 Task: Create an education powerpoint presentation slide design.
Action: Mouse moved to (489, 309)
Screenshot: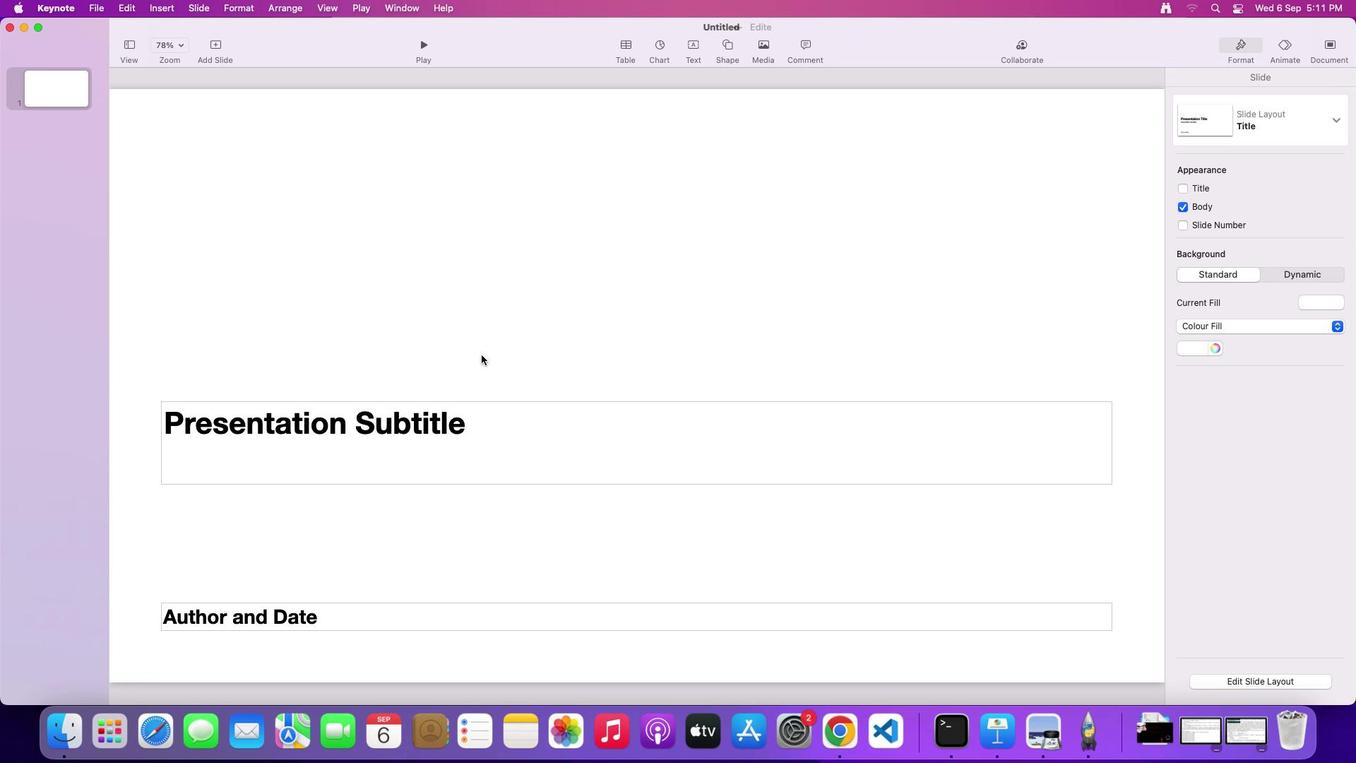 
Action: Key pressed Key.delete
Screenshot: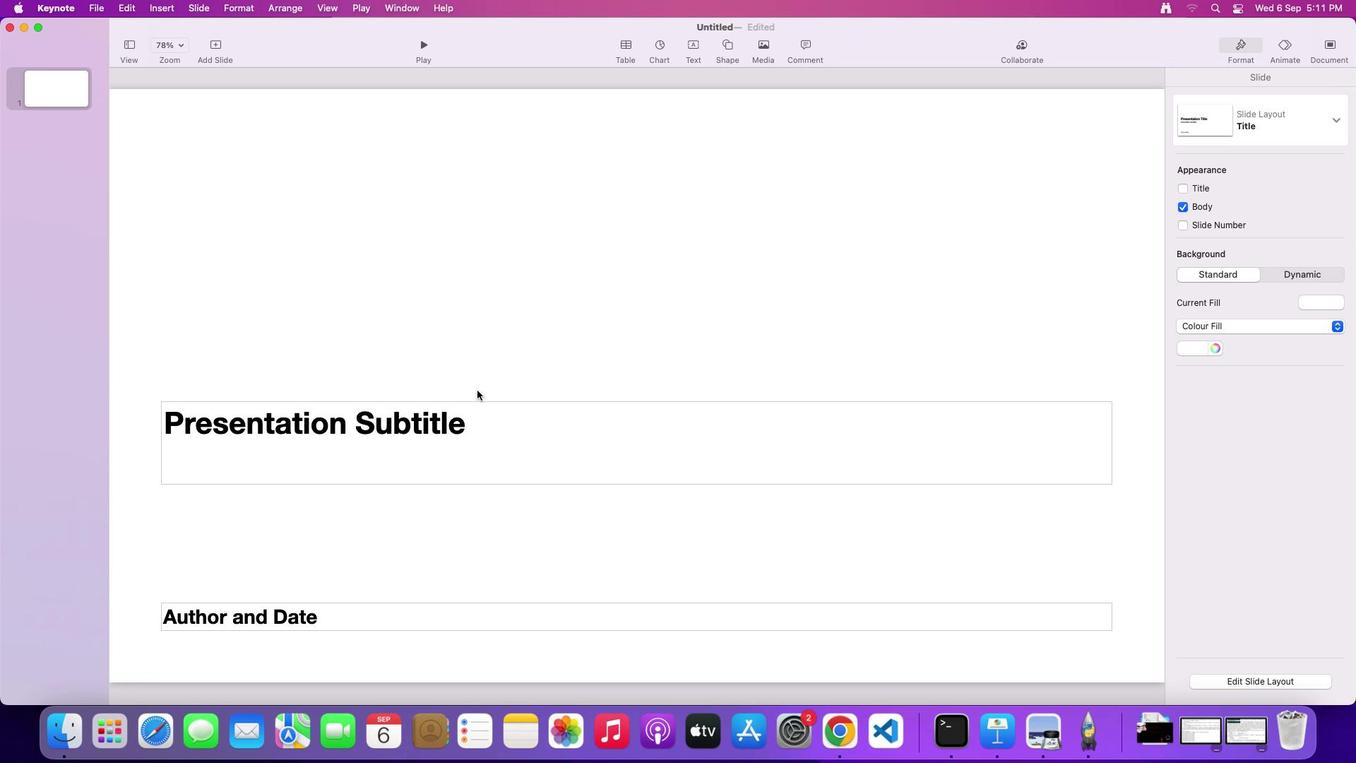 
Action: Mouse moved to (474, 435)
Screenshot: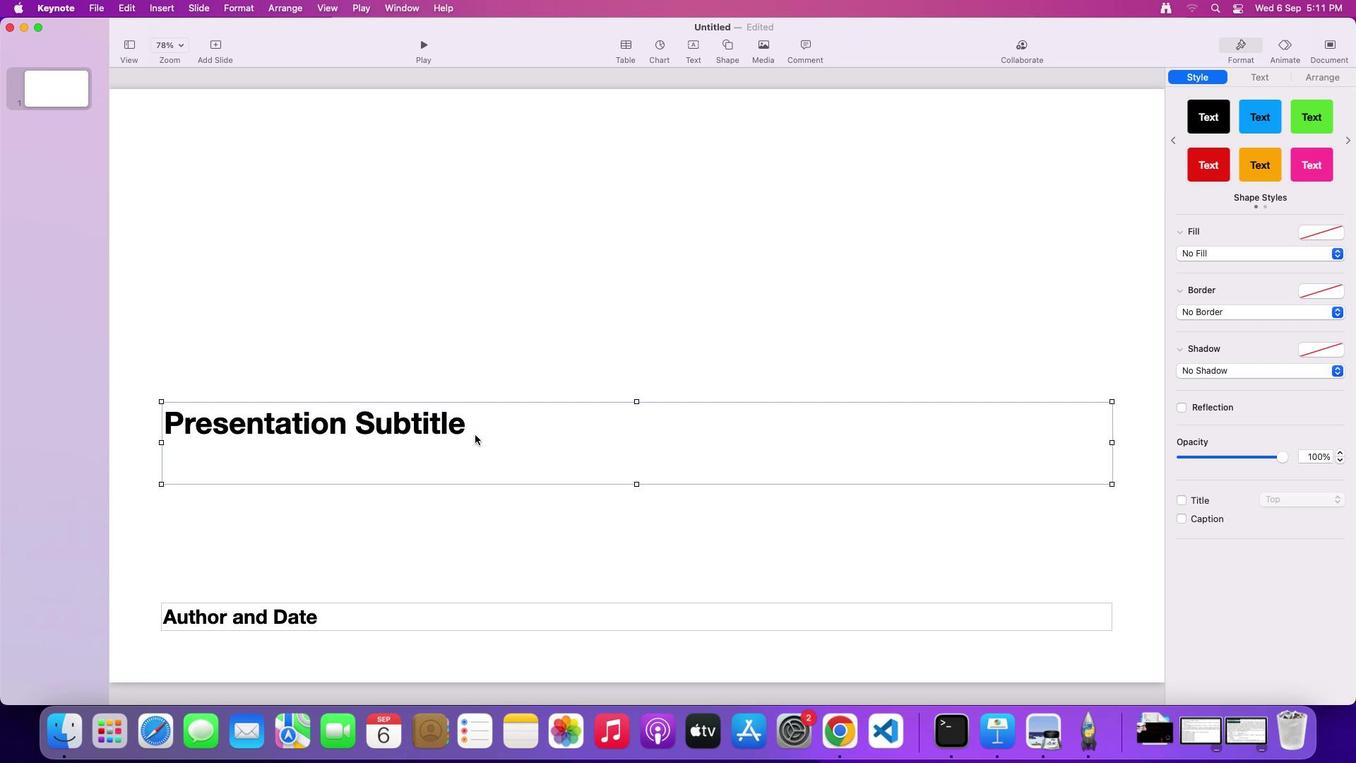
Action: Mouse pressed left at (474, 435)
Screenshot: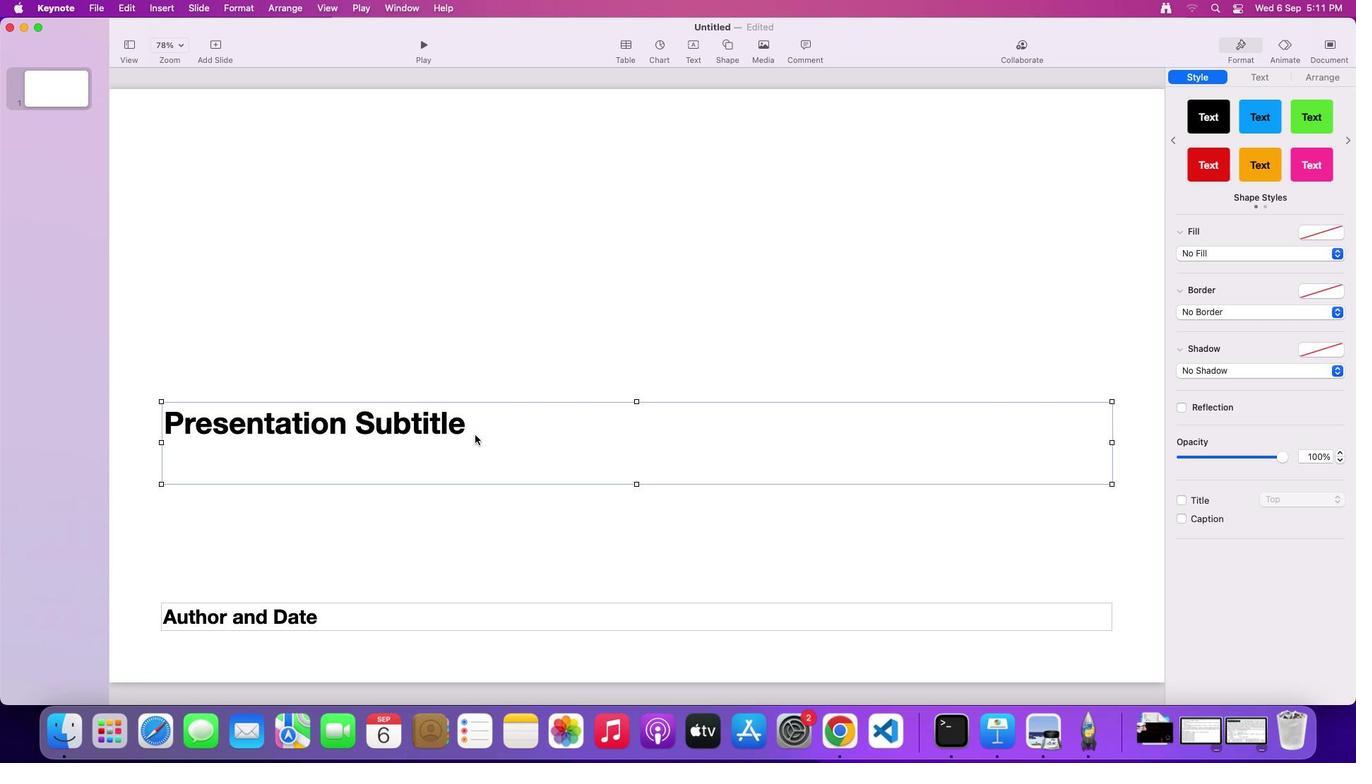 
Action: Key pressed Key.delete
Screenshot: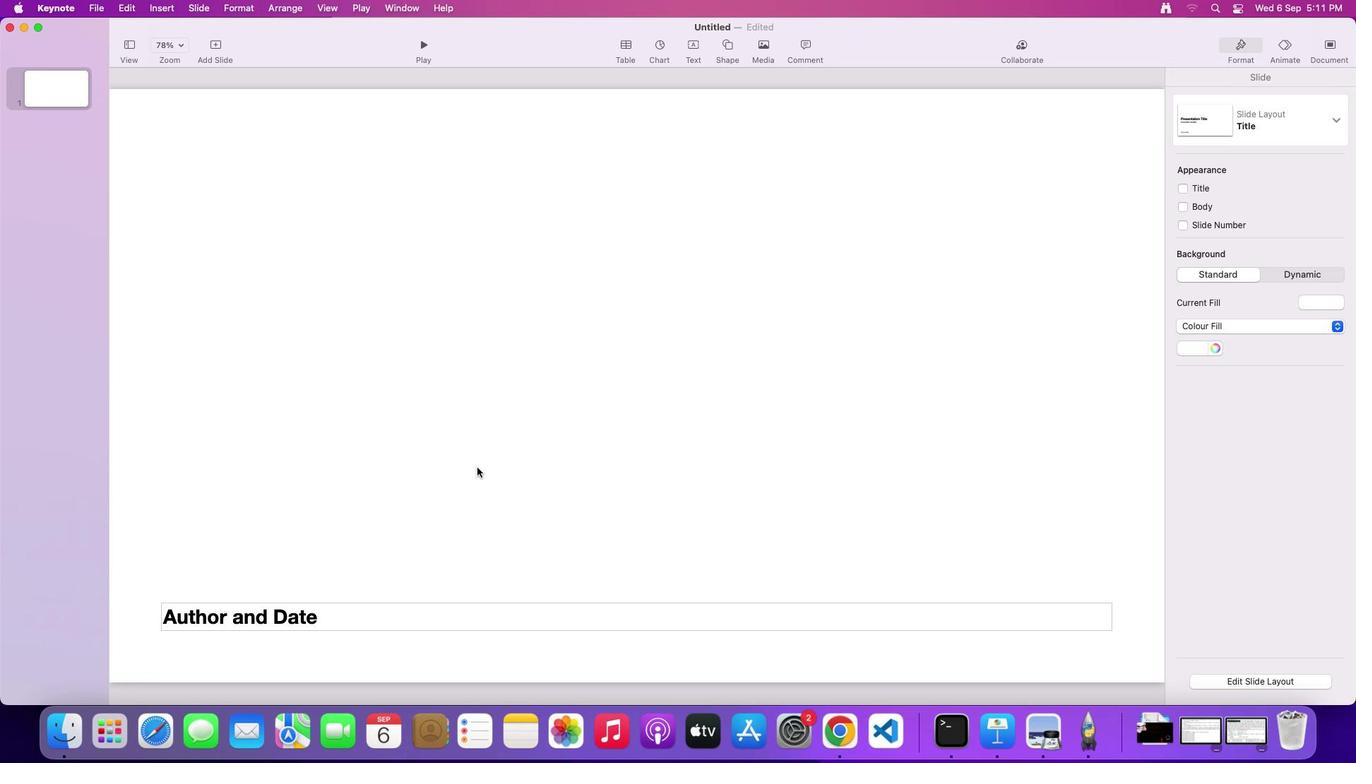 
Action: Mouse moved to (502, 609)
Screenshot: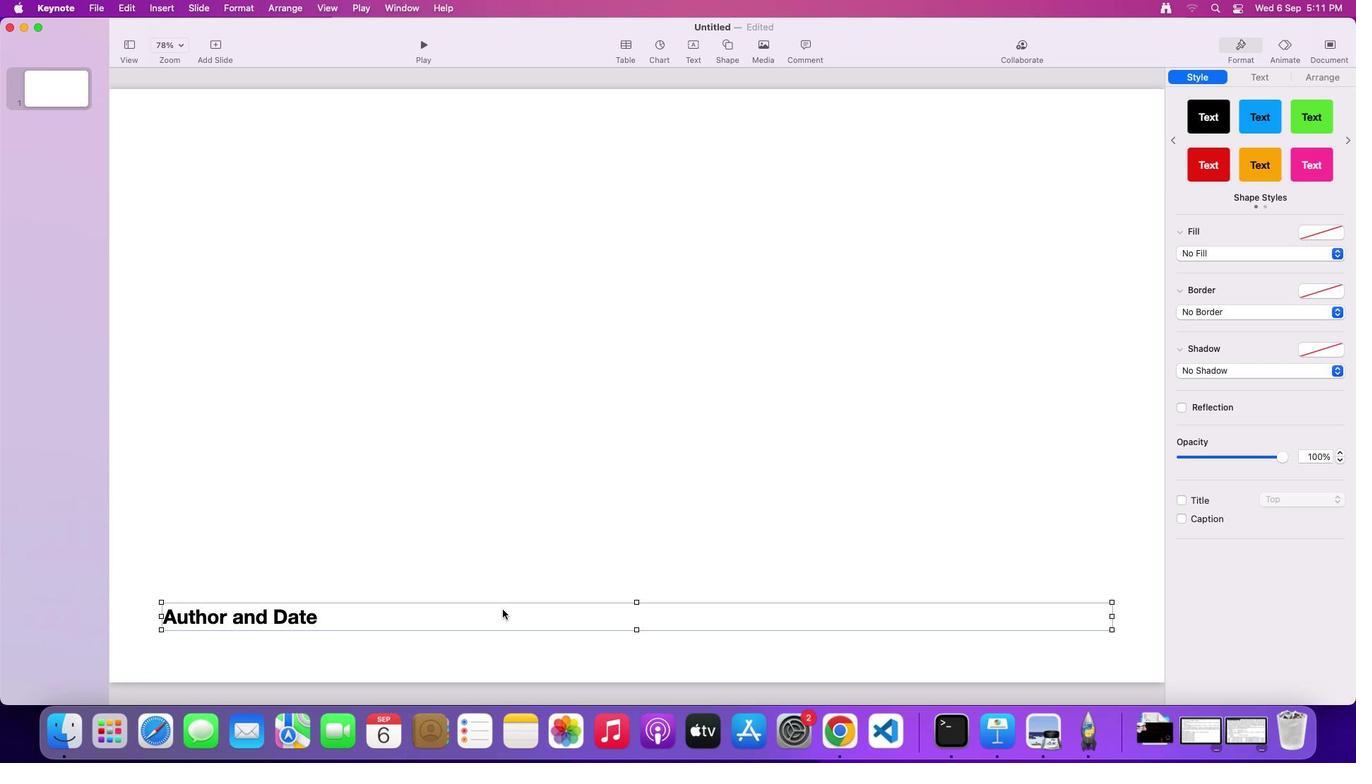 
Action: Mouse pressed left at (502, 609)
Screenshot: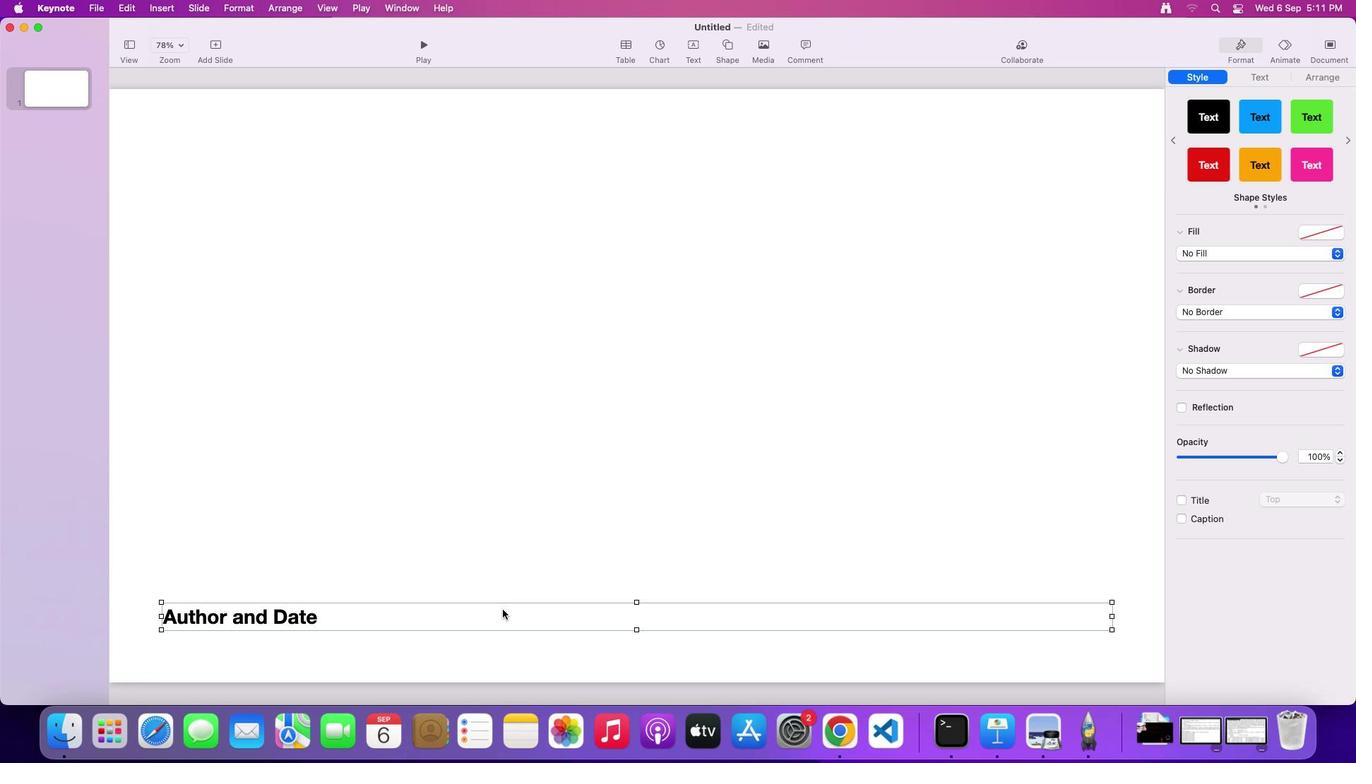 
Action: Key pressed Key.delete
Screenshot: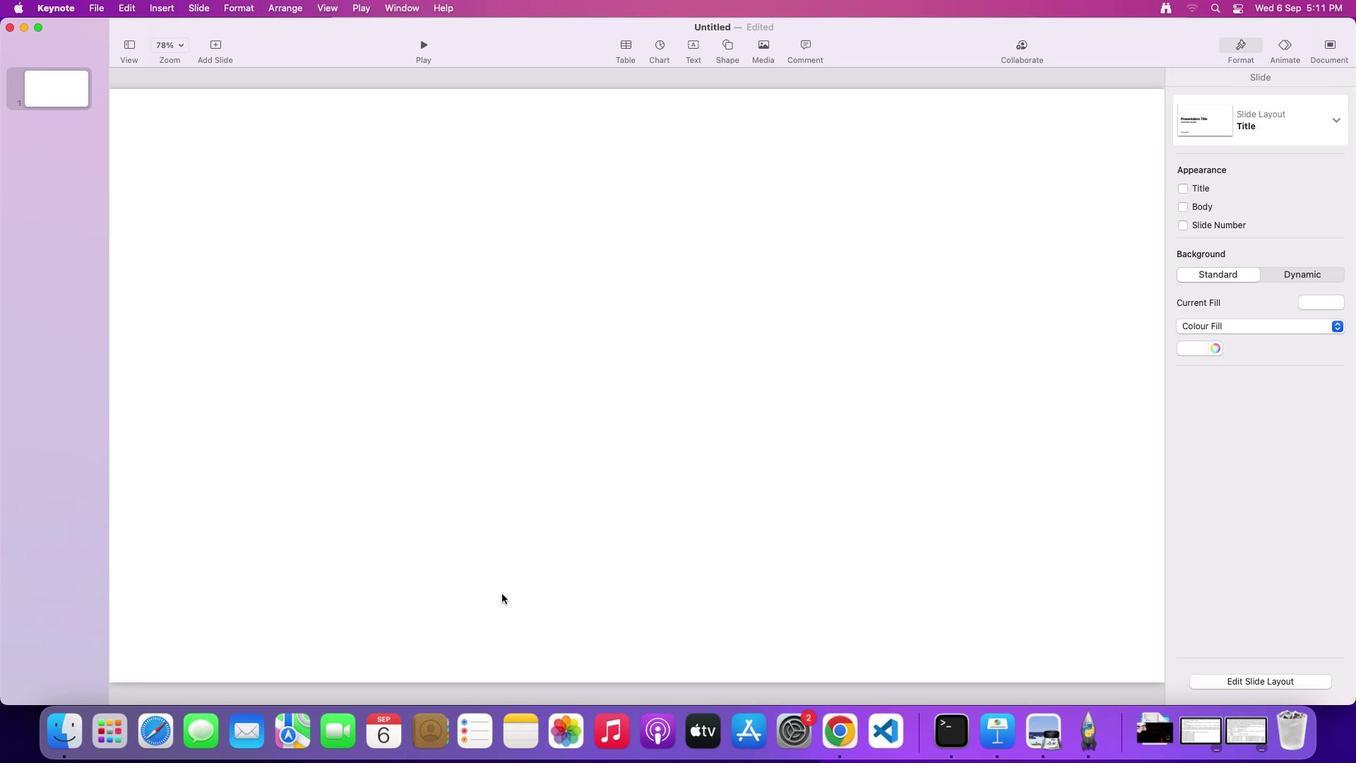 
Action: Mouse moved to (504, 443)
Screenshot: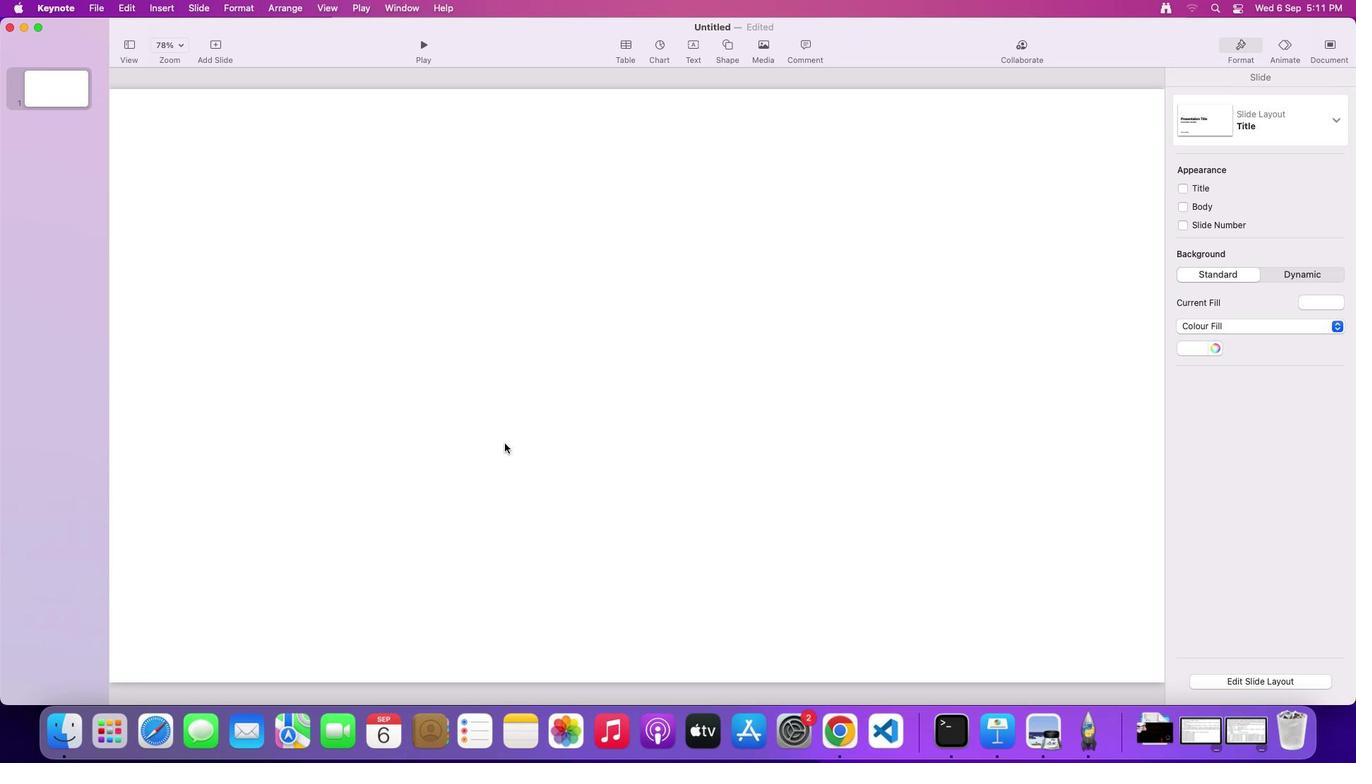 
Action: Mouse pressed left at (504, 443)
Screenshot: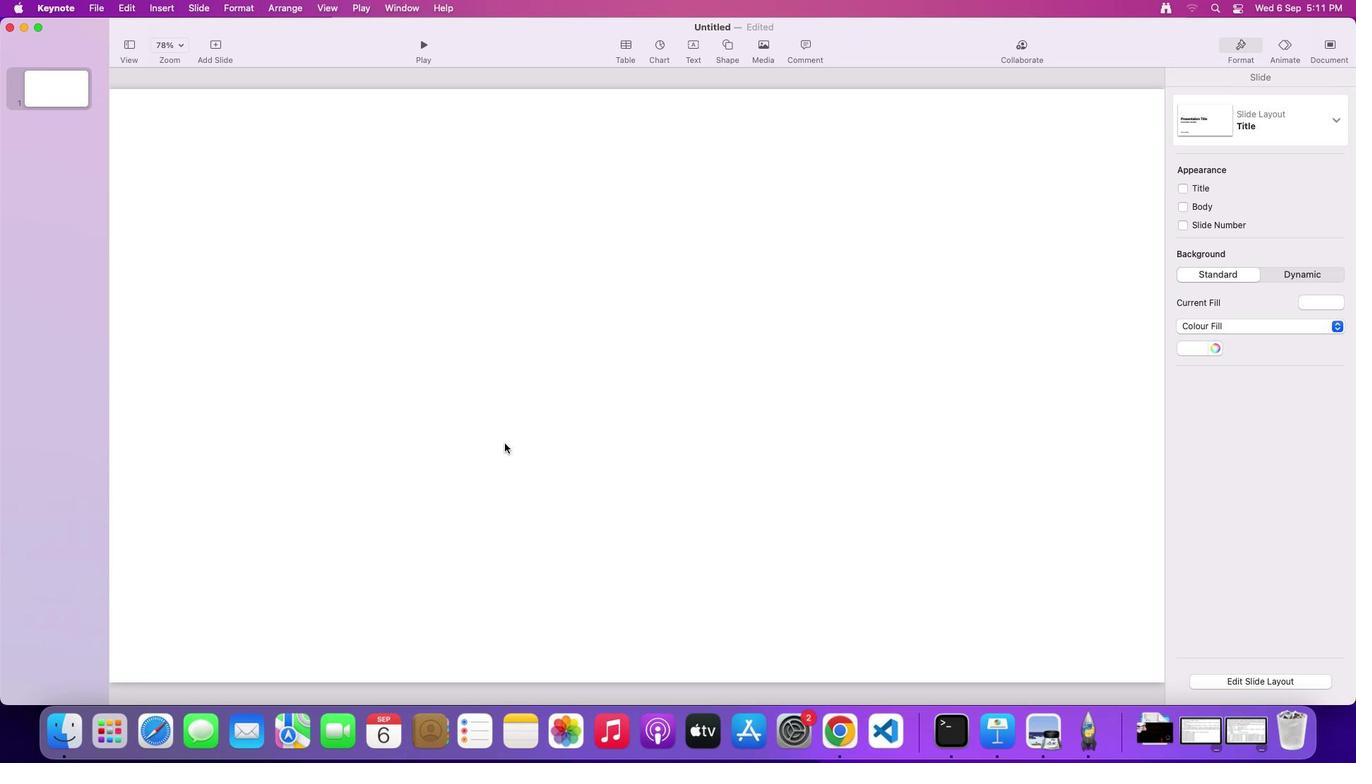 
Action: Mouse moved to (729, 43)
Screenshot: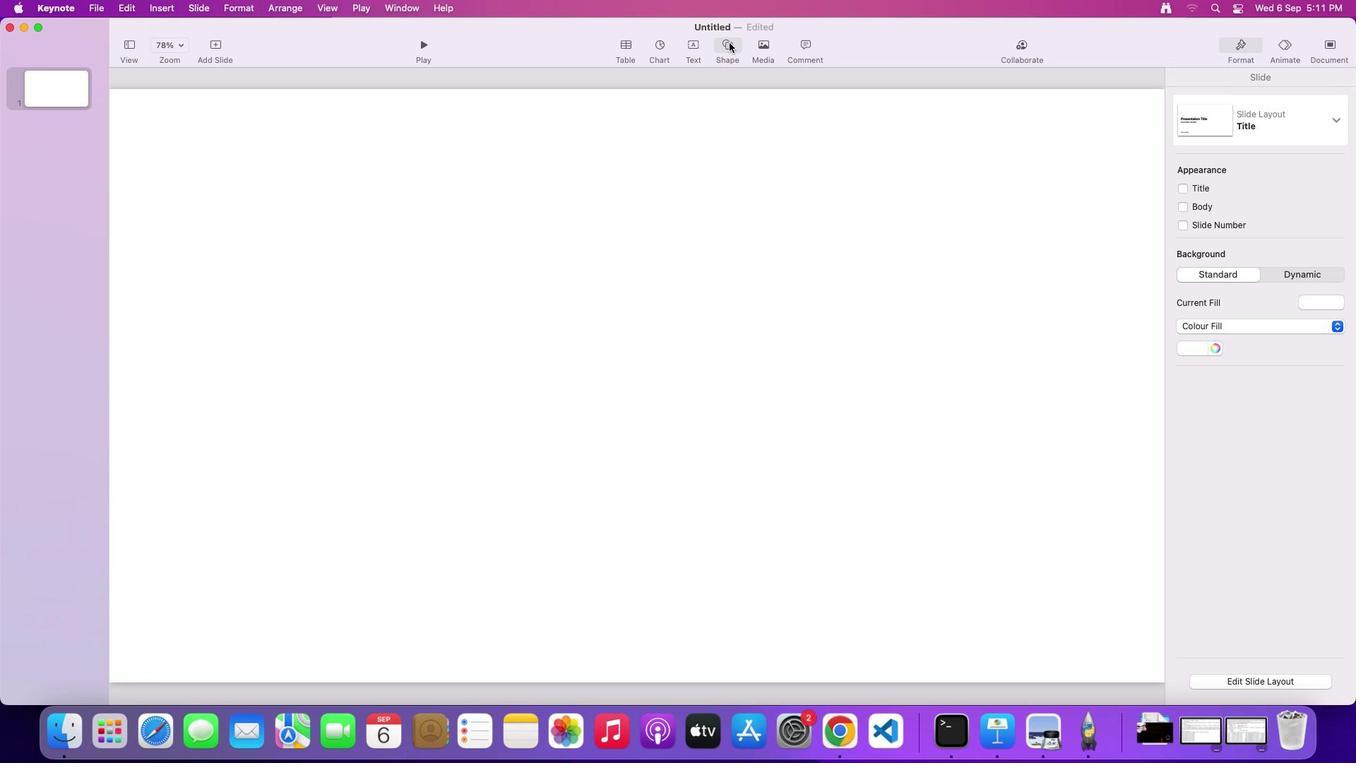
Action: Mouse pressed left at (729, 43)
Screenshot: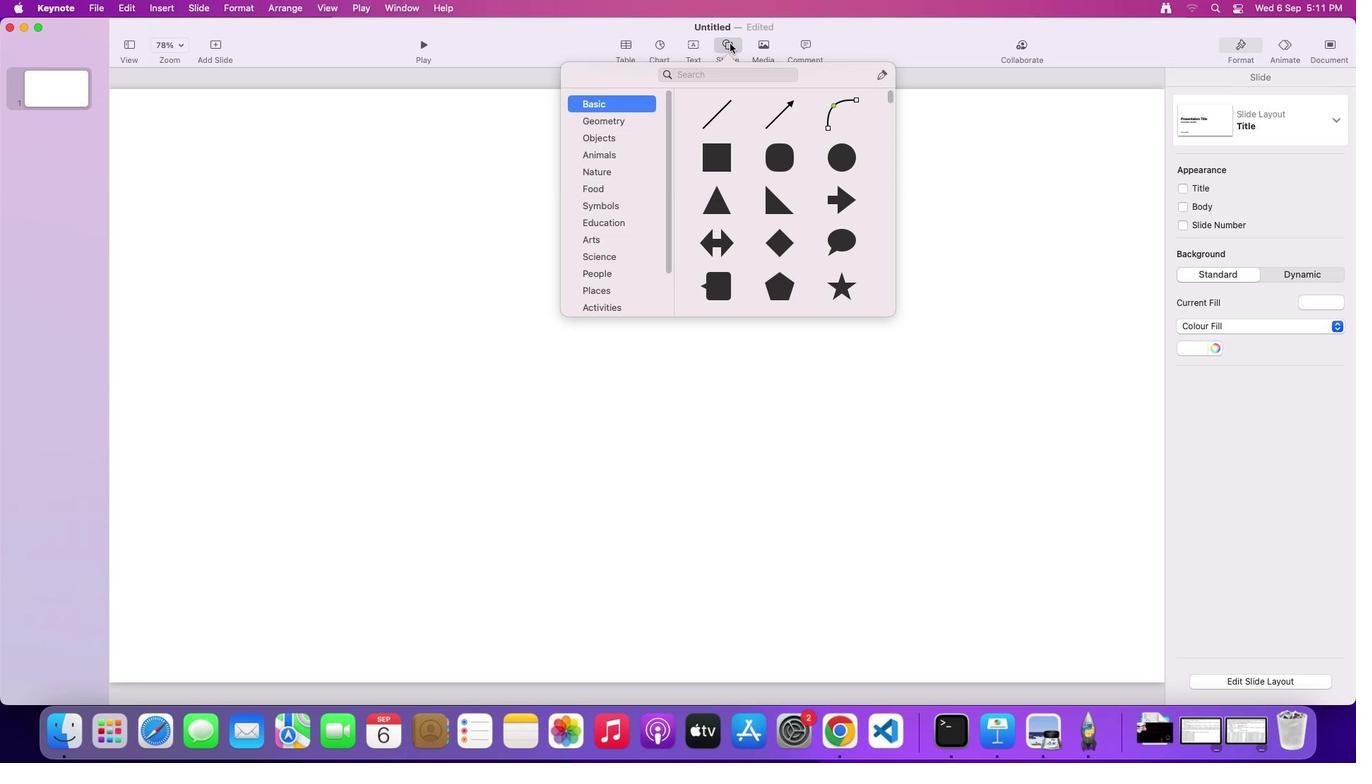 
Action: Mouse moved to (716, 164)
Screenshot: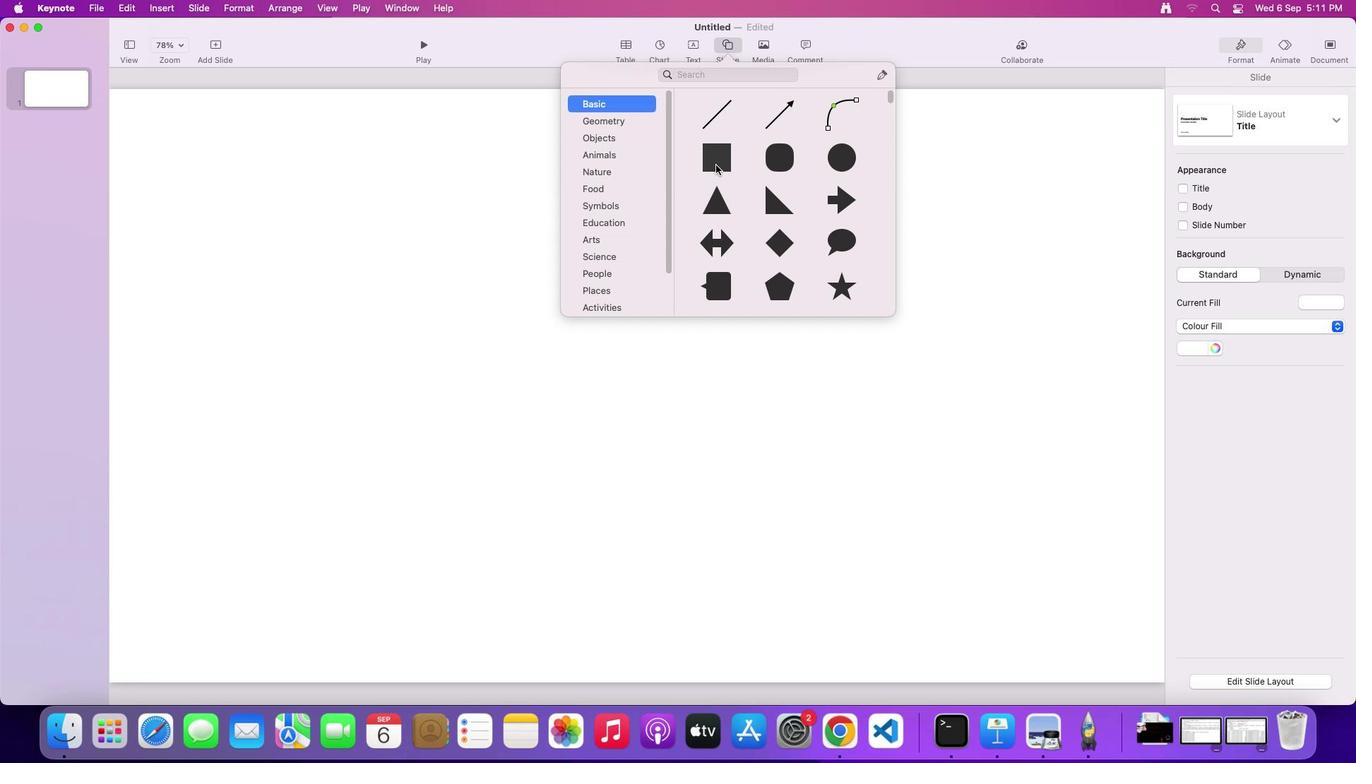 
Action: Mouse pressed left at (716, 164)
Screenshot: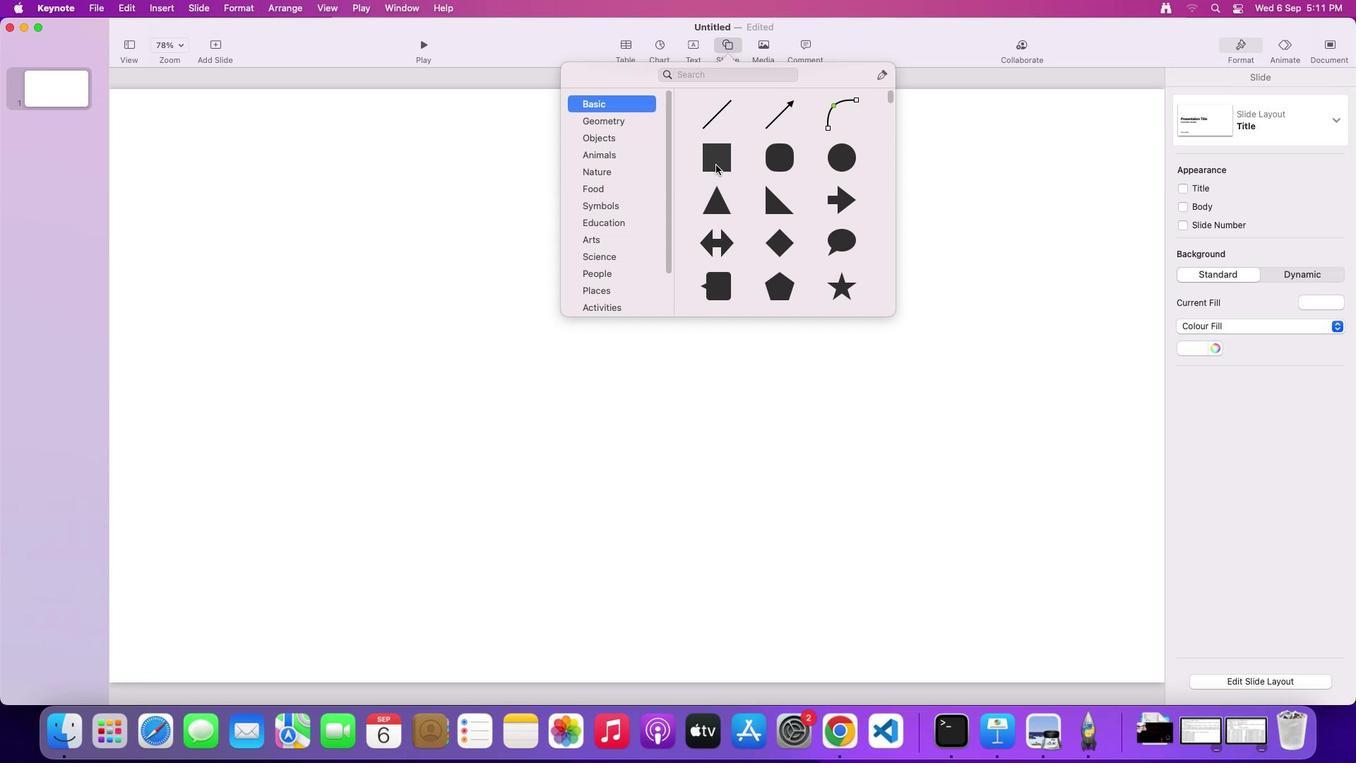 
Action: Mouse moved to (664, 414)
Screenshot: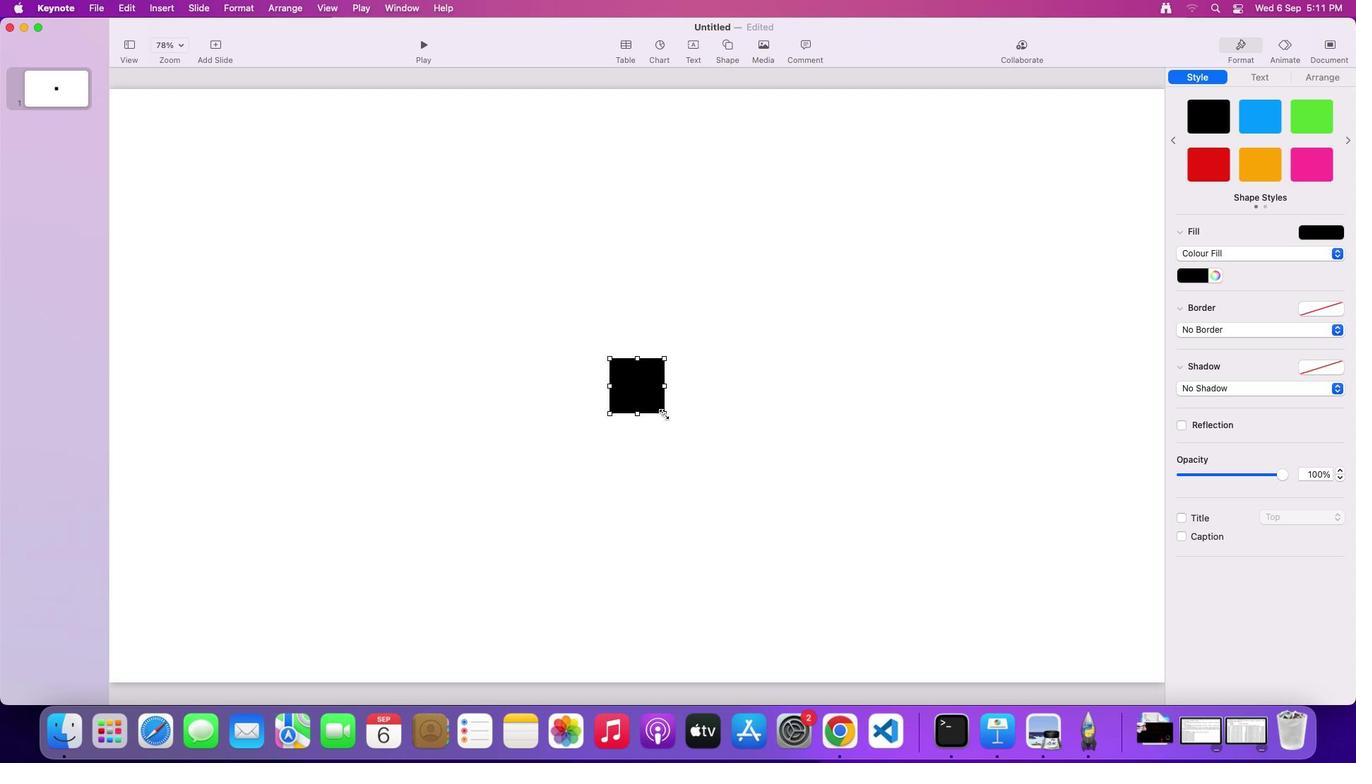 
Action: Mouse pressed left at (664, 414)
Screenshot: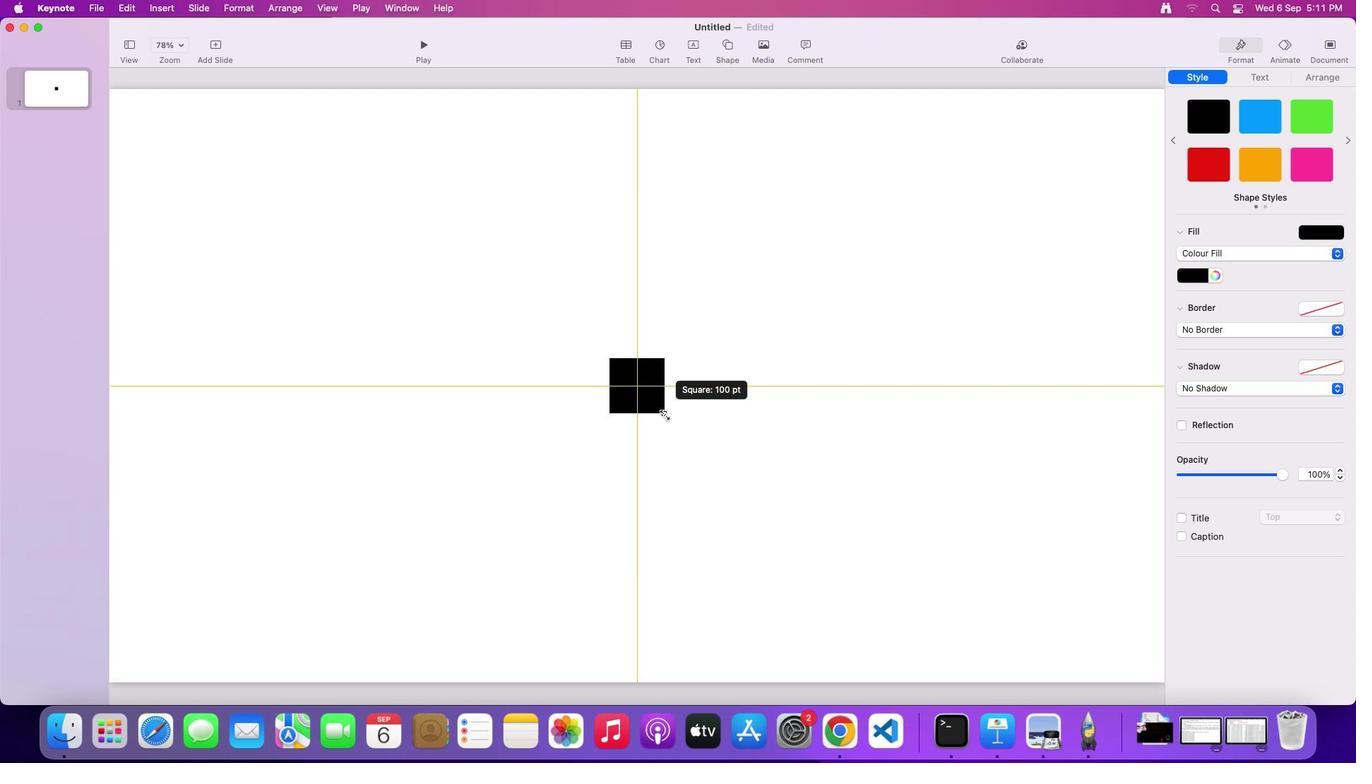 
Action: Mouse moved to (765, 508)
Screenshot: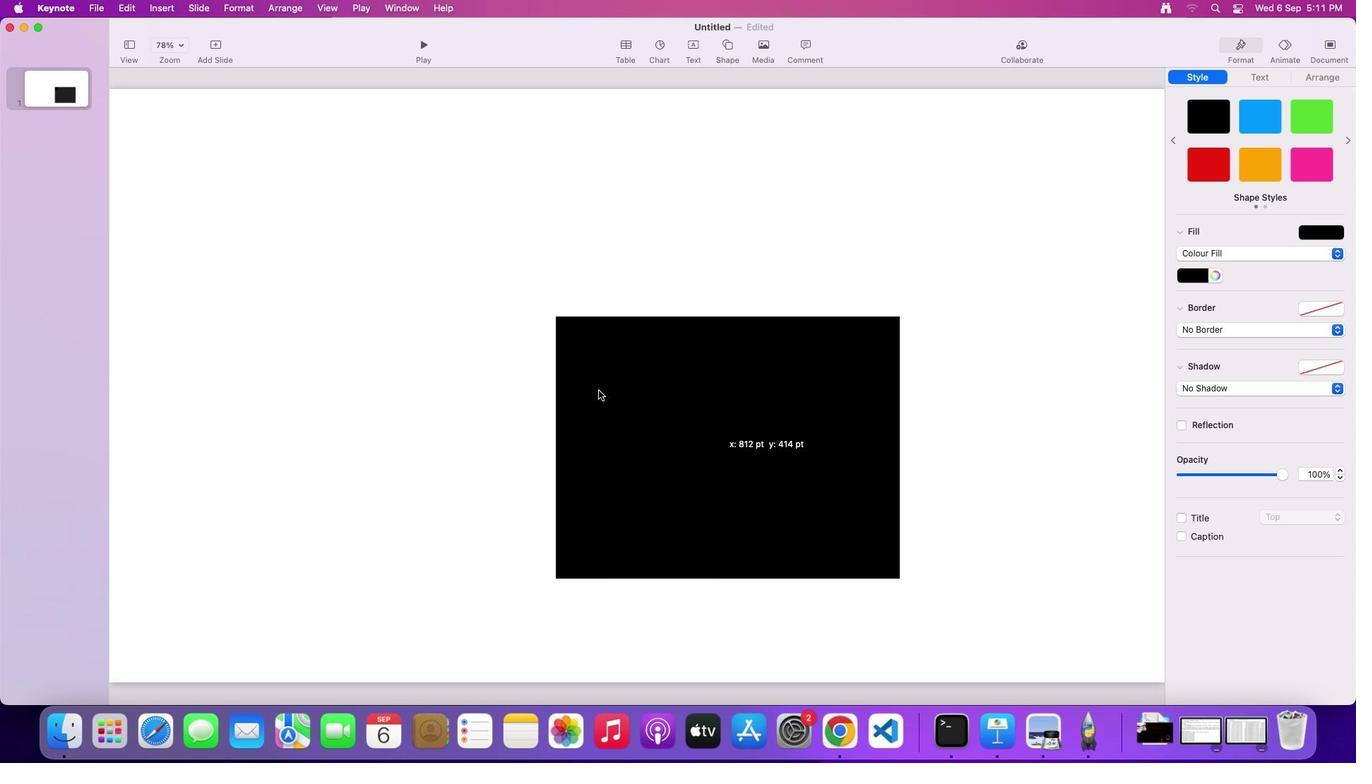
Action: Mouse pressed left at (765, 508)
Screenshot: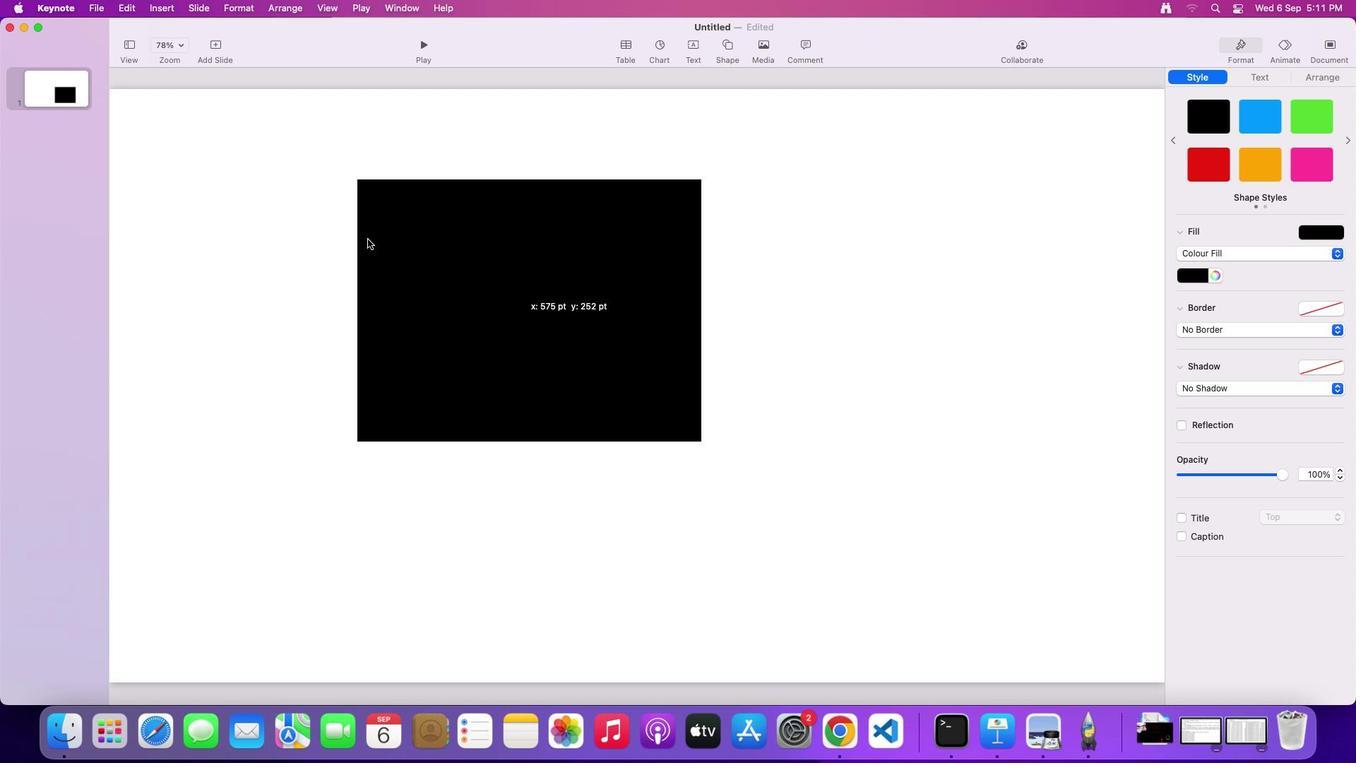 
Action: Mouse moved to (569, 426)
Screenshot: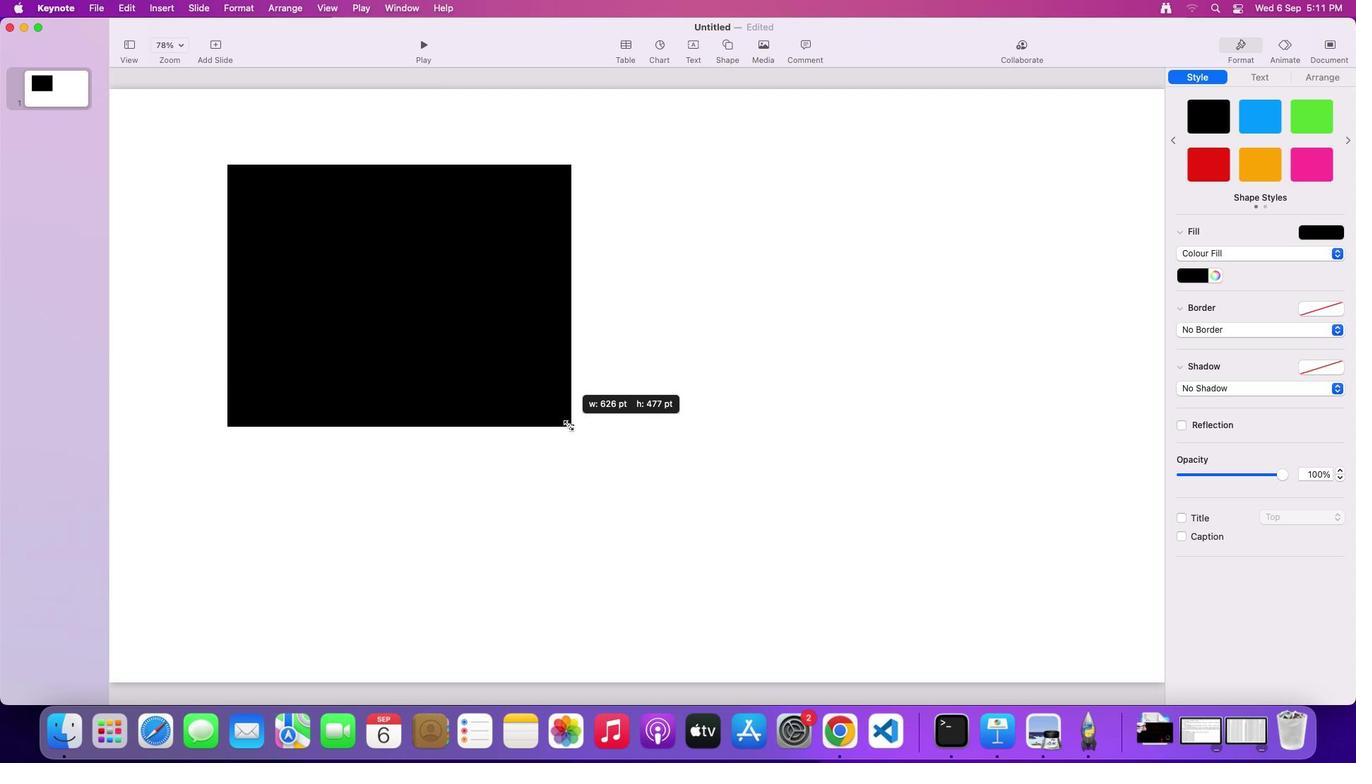 
Action: Mouse pressed left at (569, 426)
Screenshot: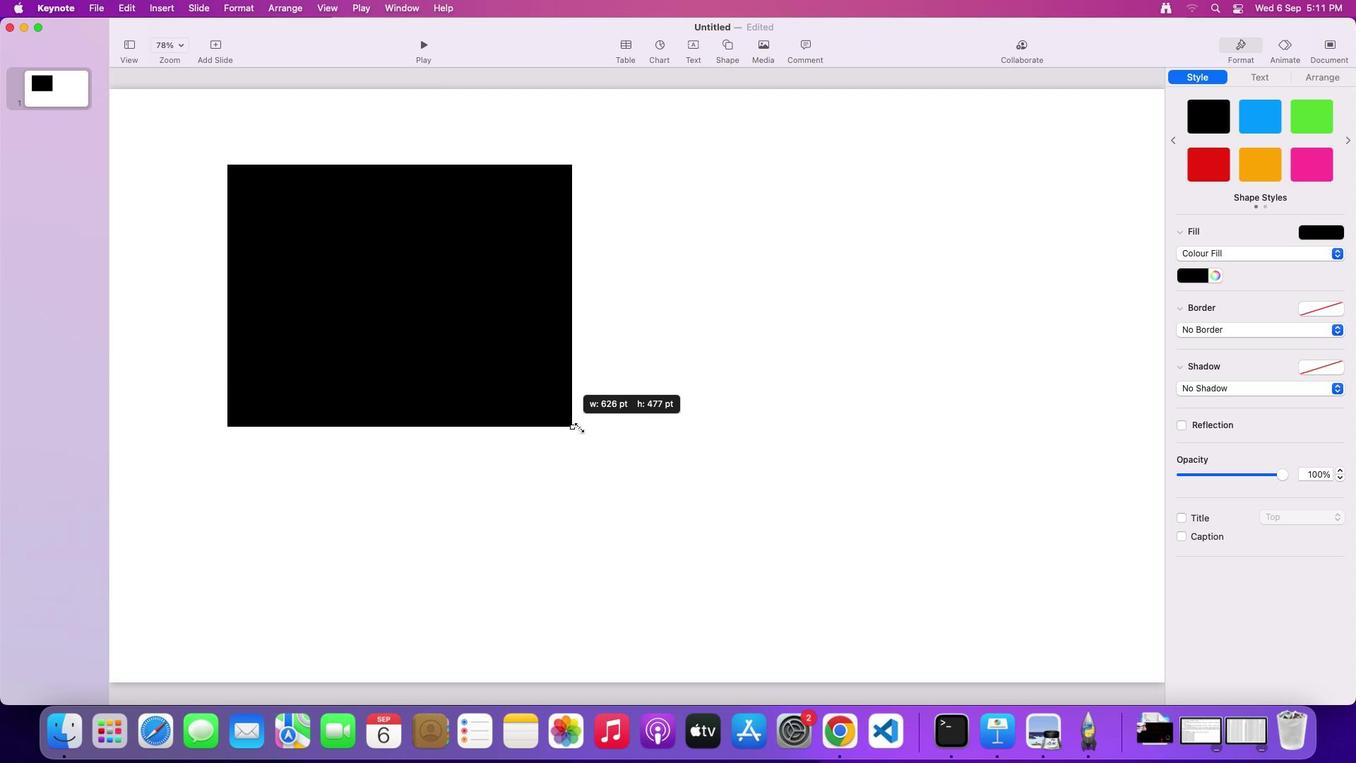 
Action: Mouse moved to (717, 418)
Screenshot: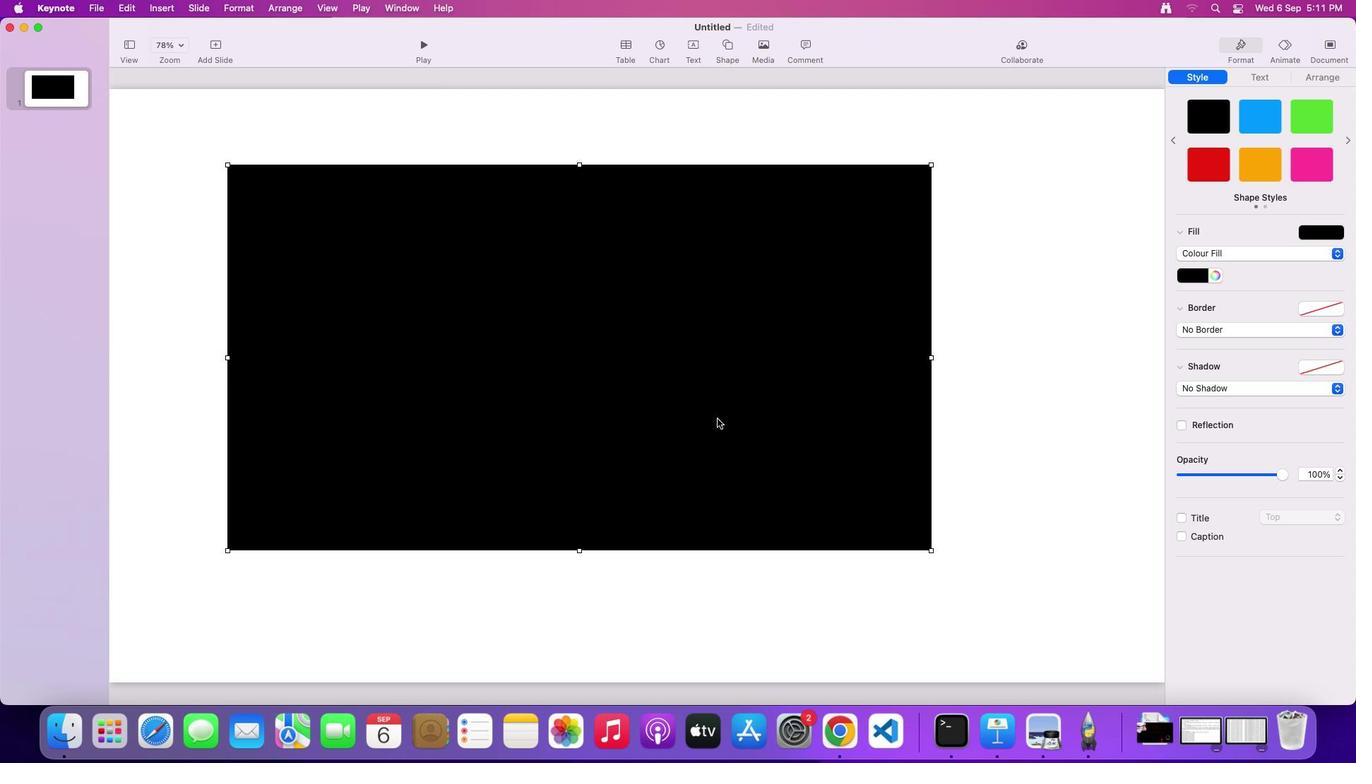 
Action: Mouse pressed left at (717, 418)
Screenshot: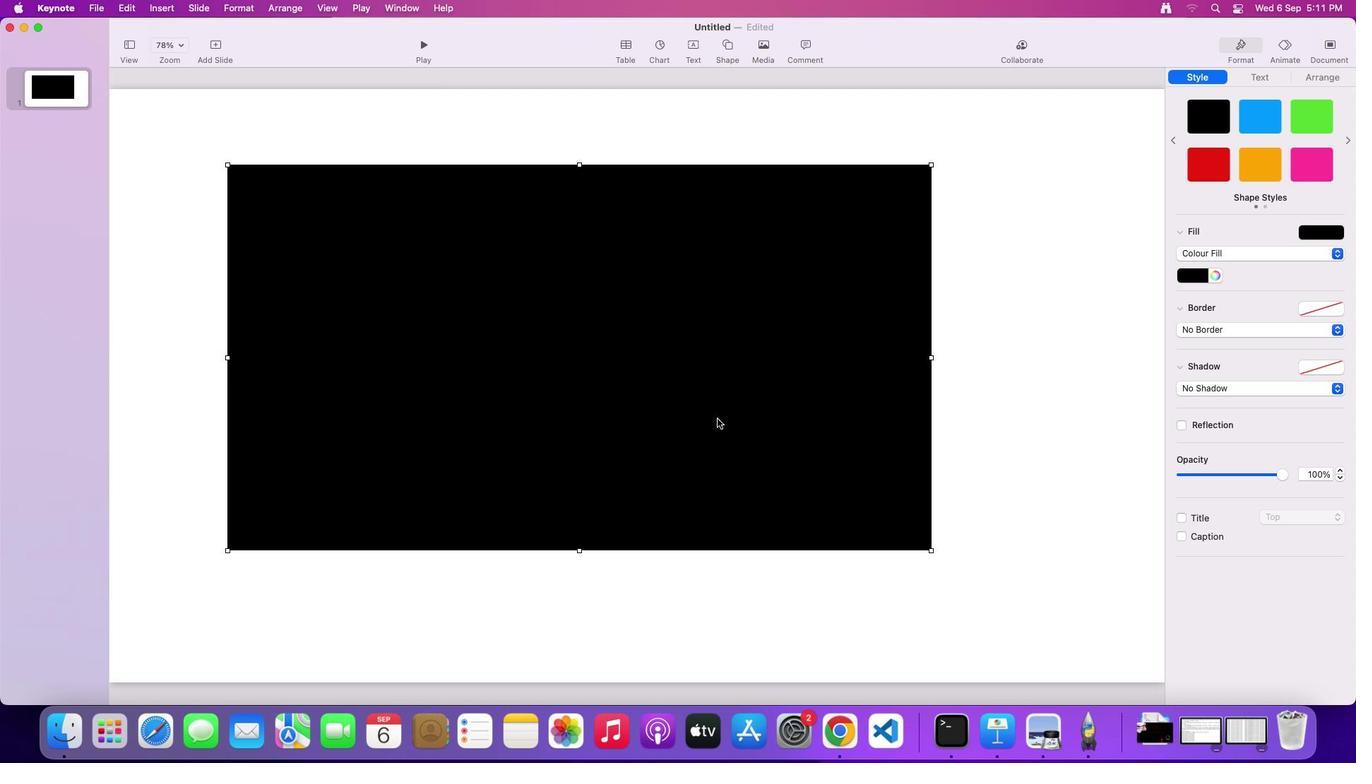 
Action: Mouse moved to (1333, 250)
Screenshot: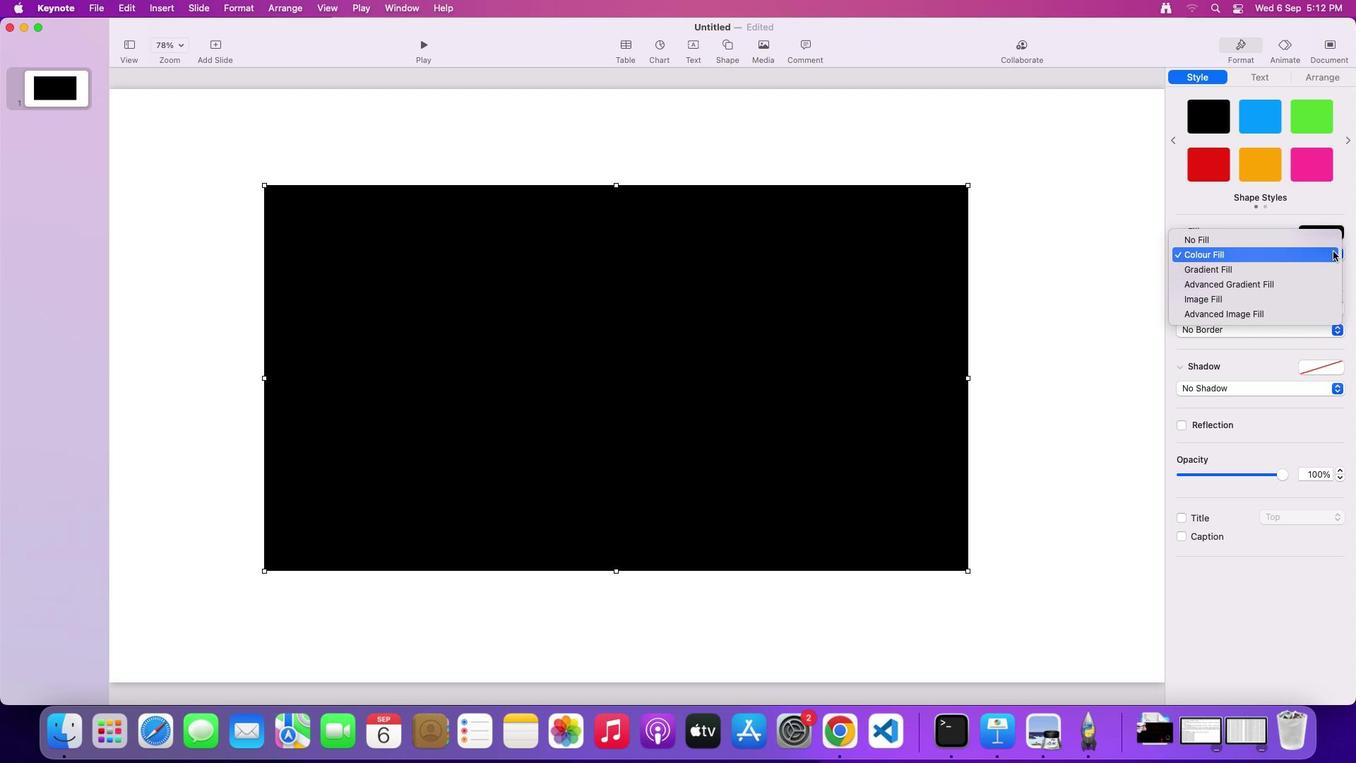 
Action: Mouse pressed left at (1333, 250)
Screenshot: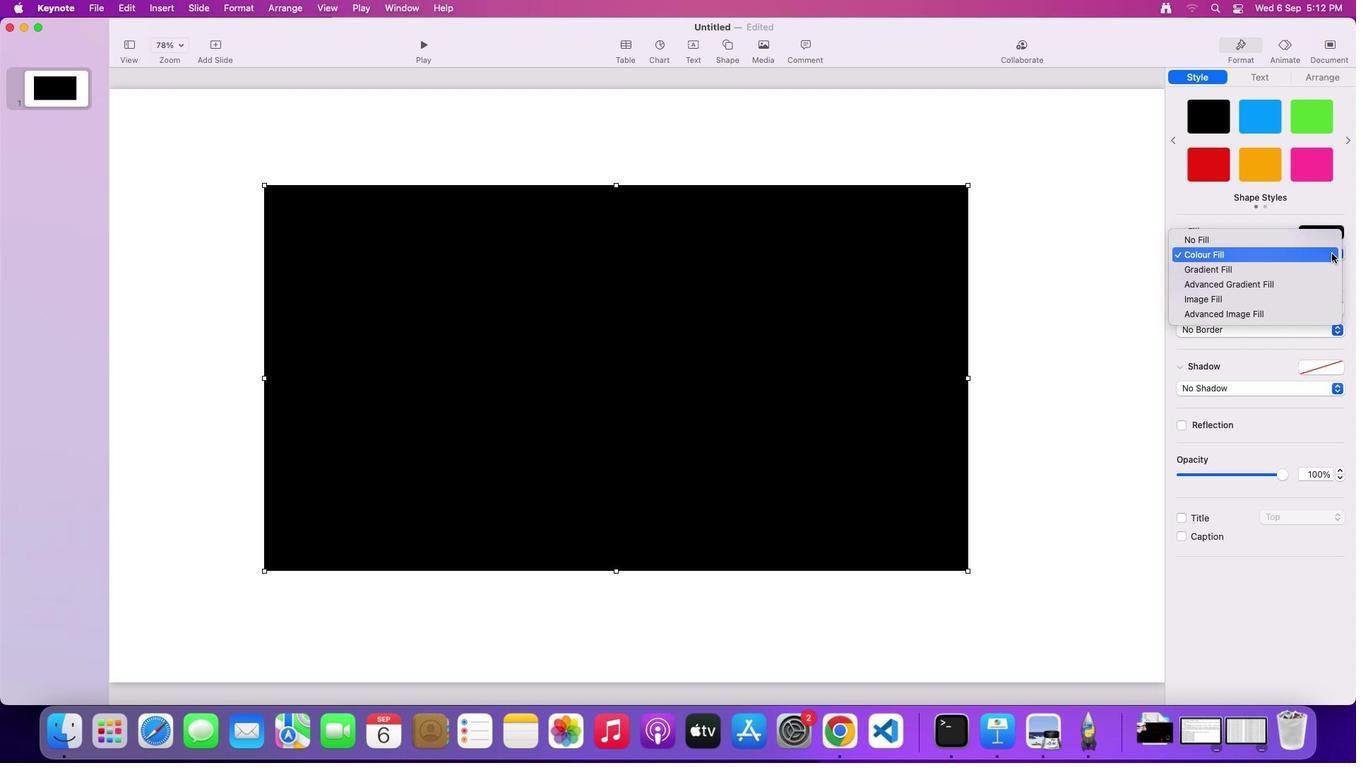 
Action: Mouse moved to (1256, 271)
Screenshot: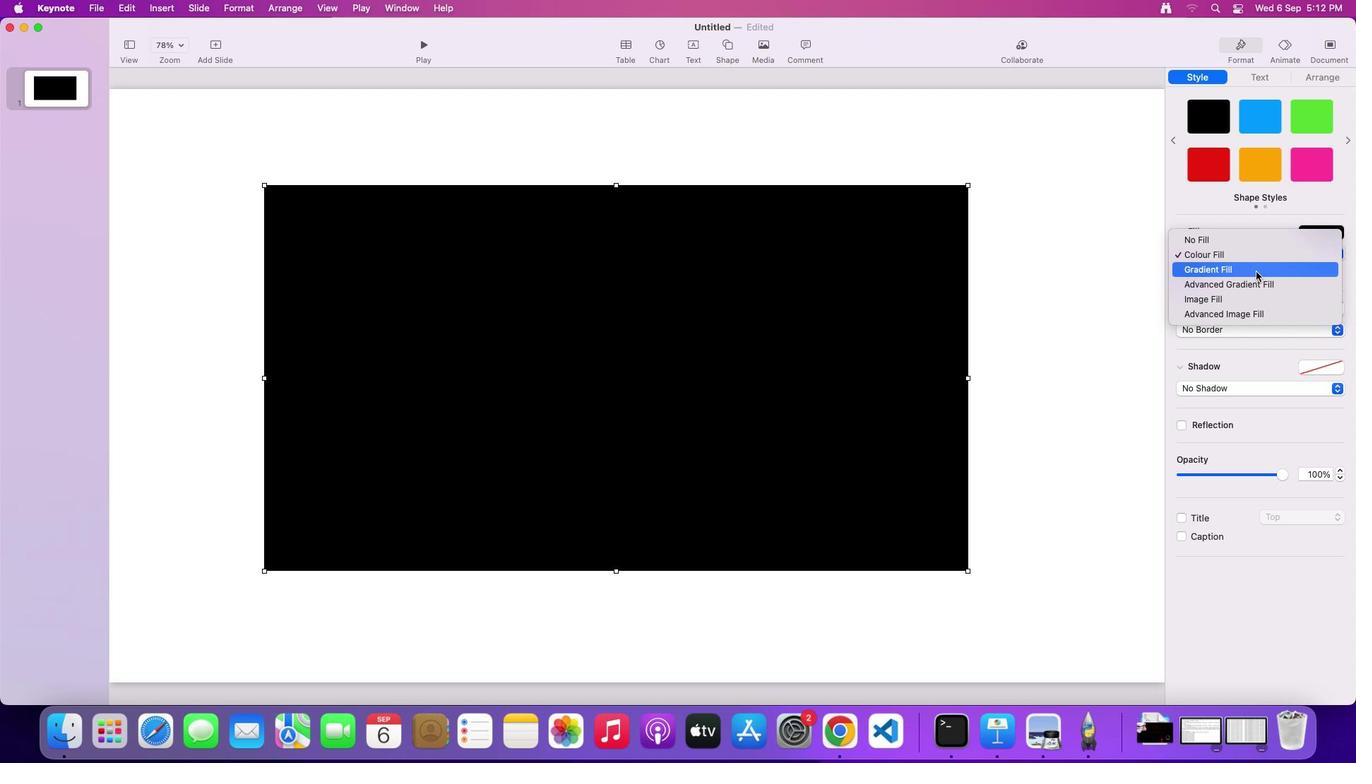 
Action: Mouse pressed left at (1256, 271)
Screenshot: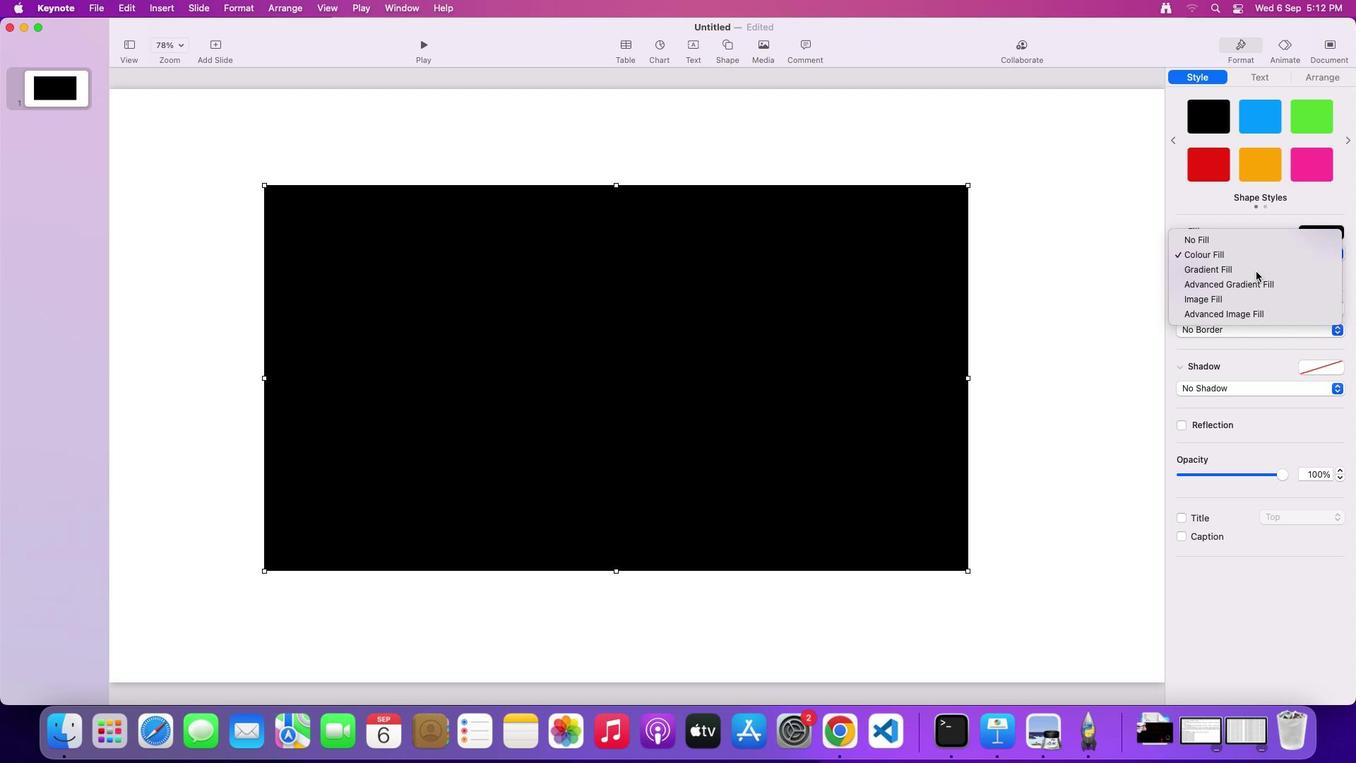 
Action: Mouse moved to (1219, 274)
Screenshot: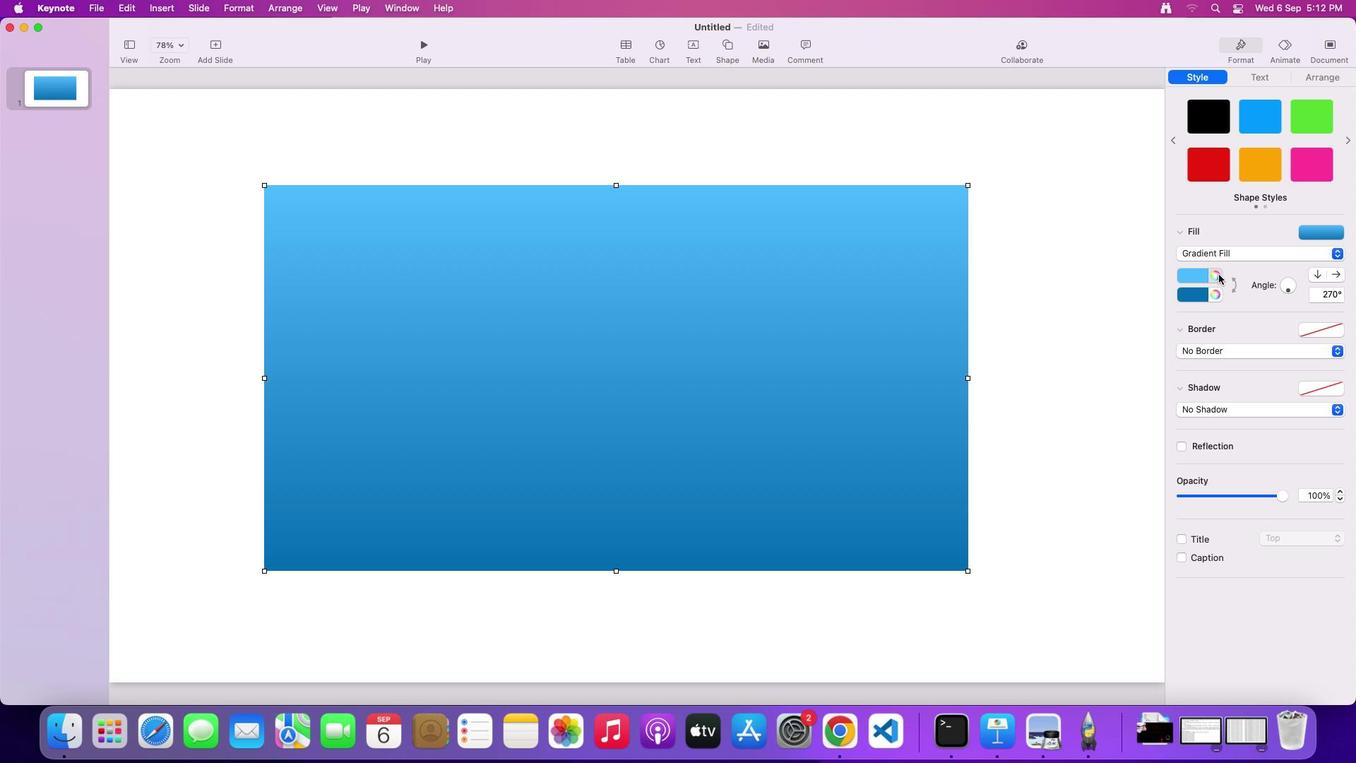 
Action: Mouse pressed left at (1219, 274)
Screenshot: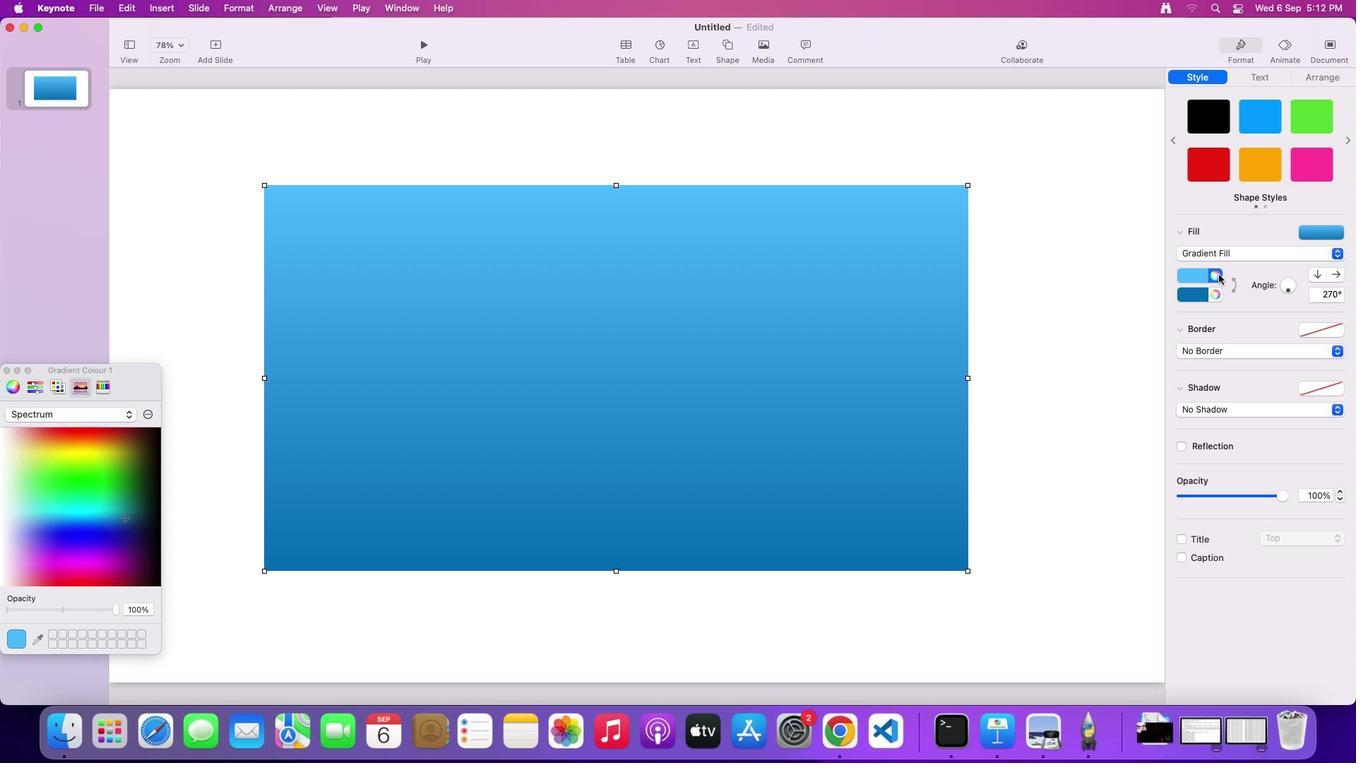 
Action: Mouse moved to (16, 510)
Screenshot: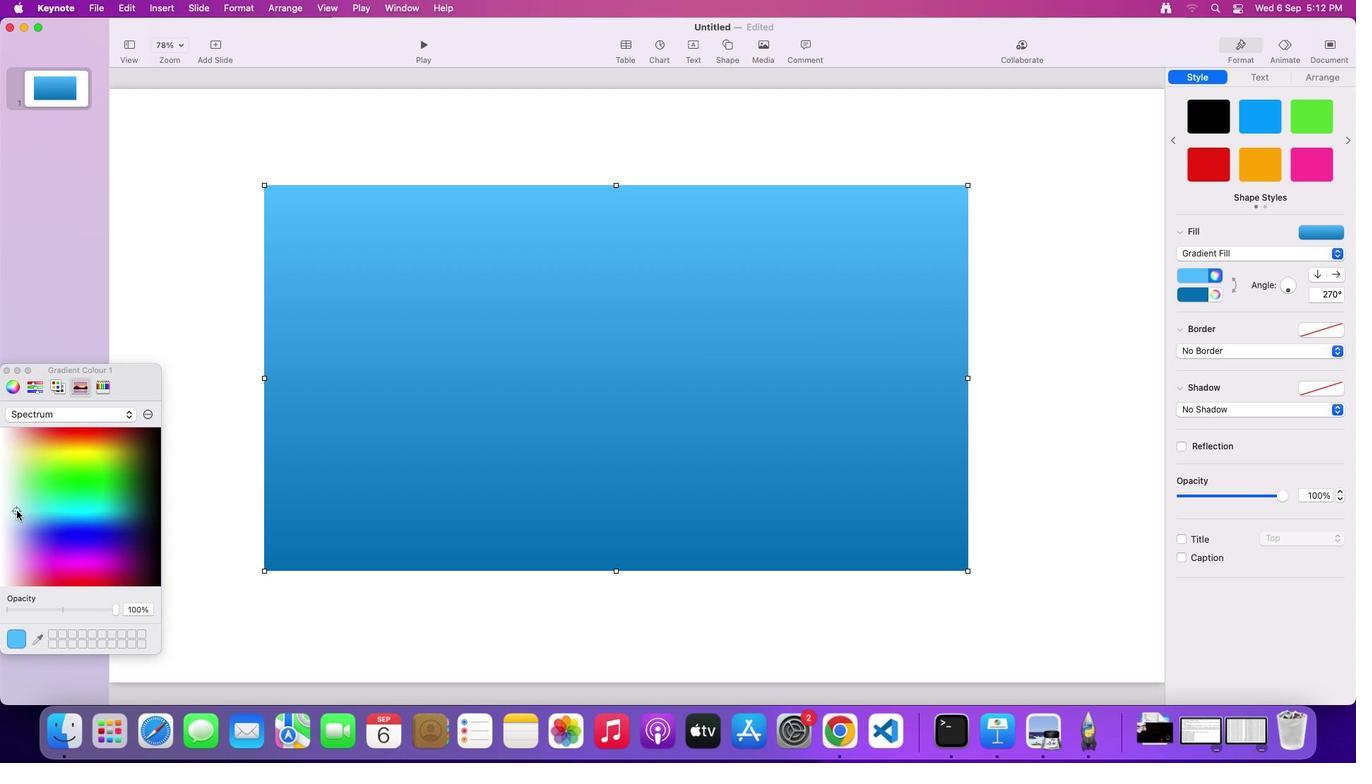 
Action: Mouse pressed left at (16, 510)
Screenshot: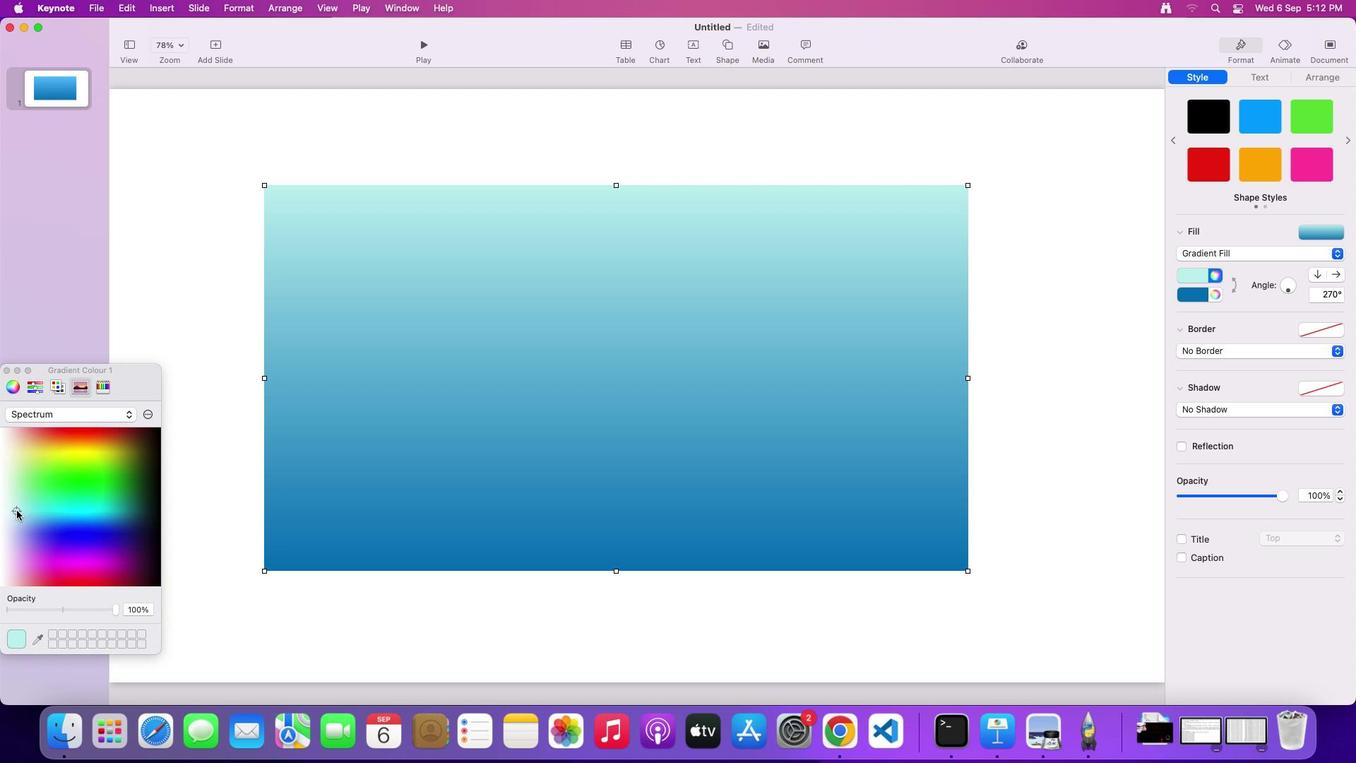 
Action: Mouse moved to (10, 507)
Screenshot: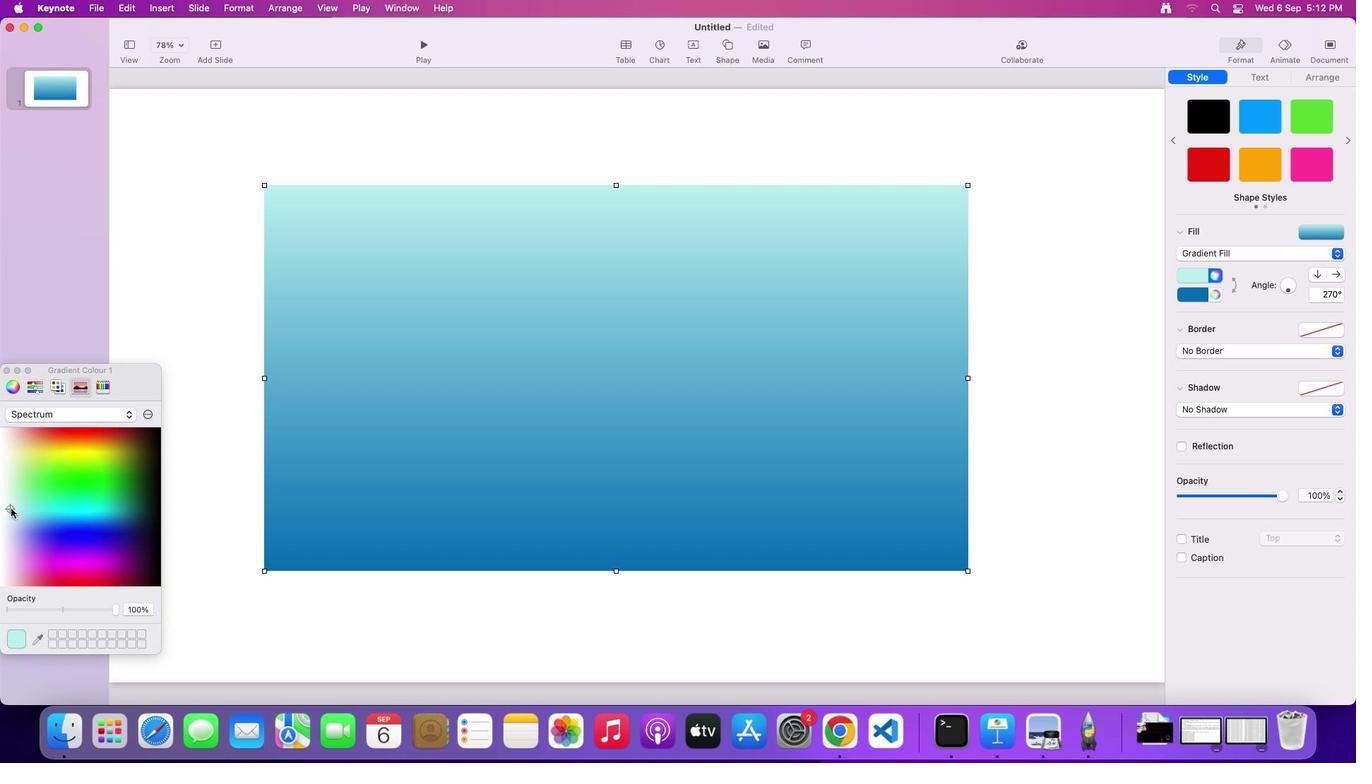 
Action: Mouse pressed left at (10, 507)
Screenshot: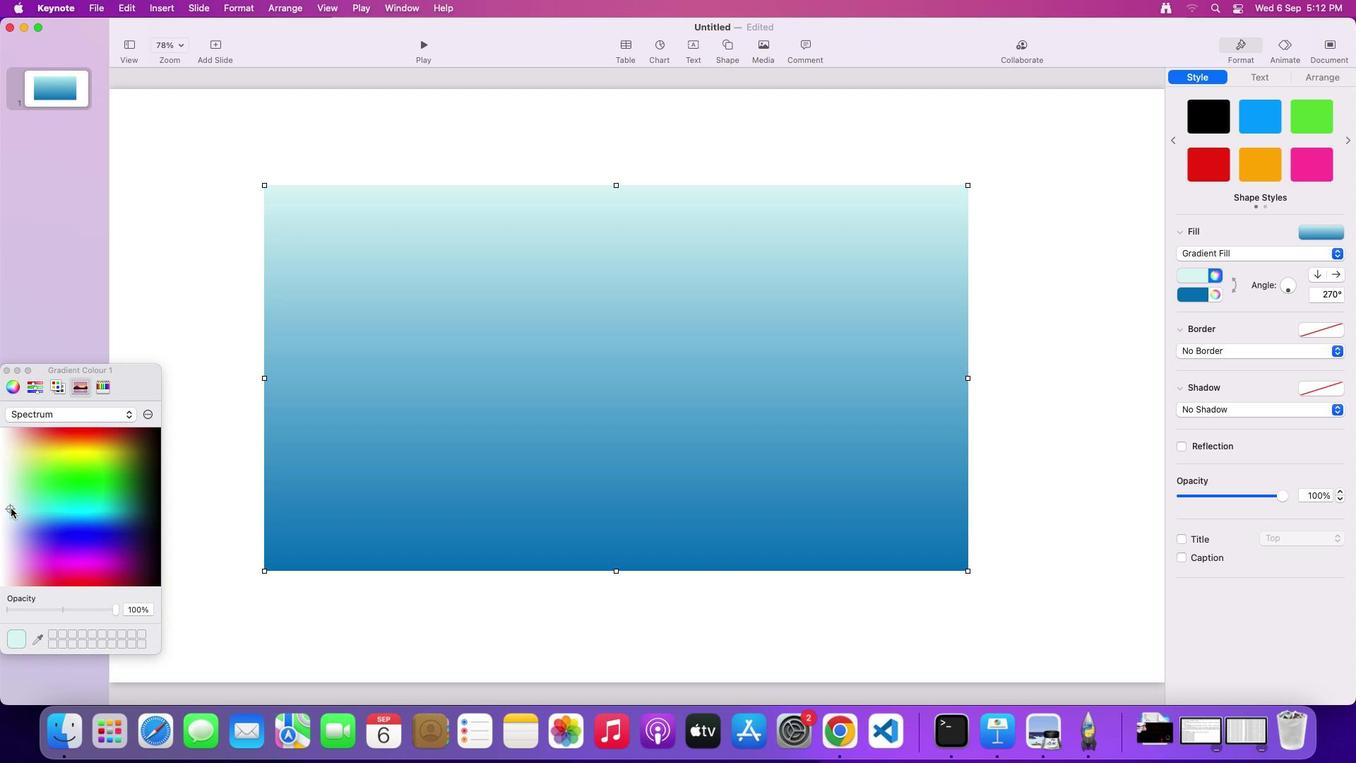 
Action: Mouse moved to (1218, 291)
Screenshot: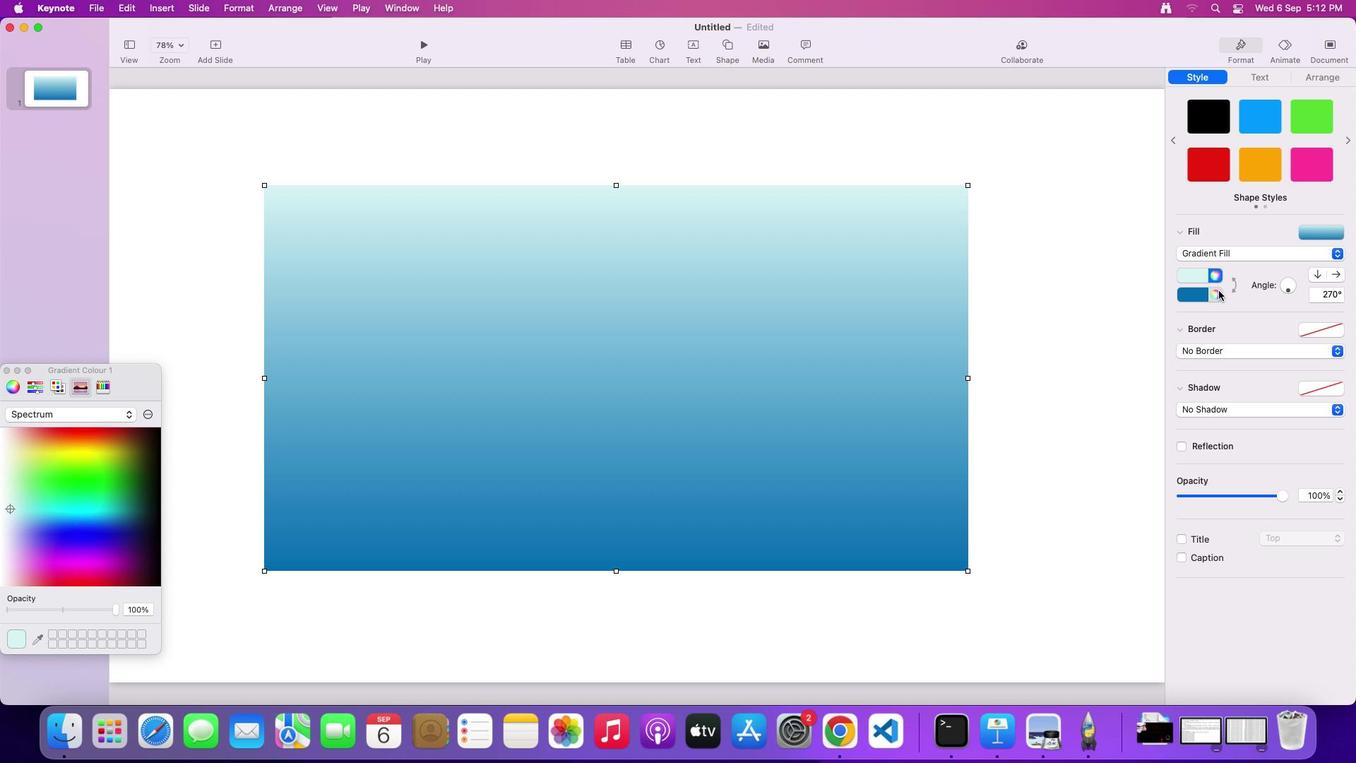 
Action: Mouse pressed left at (1218, 291)
Screenshot: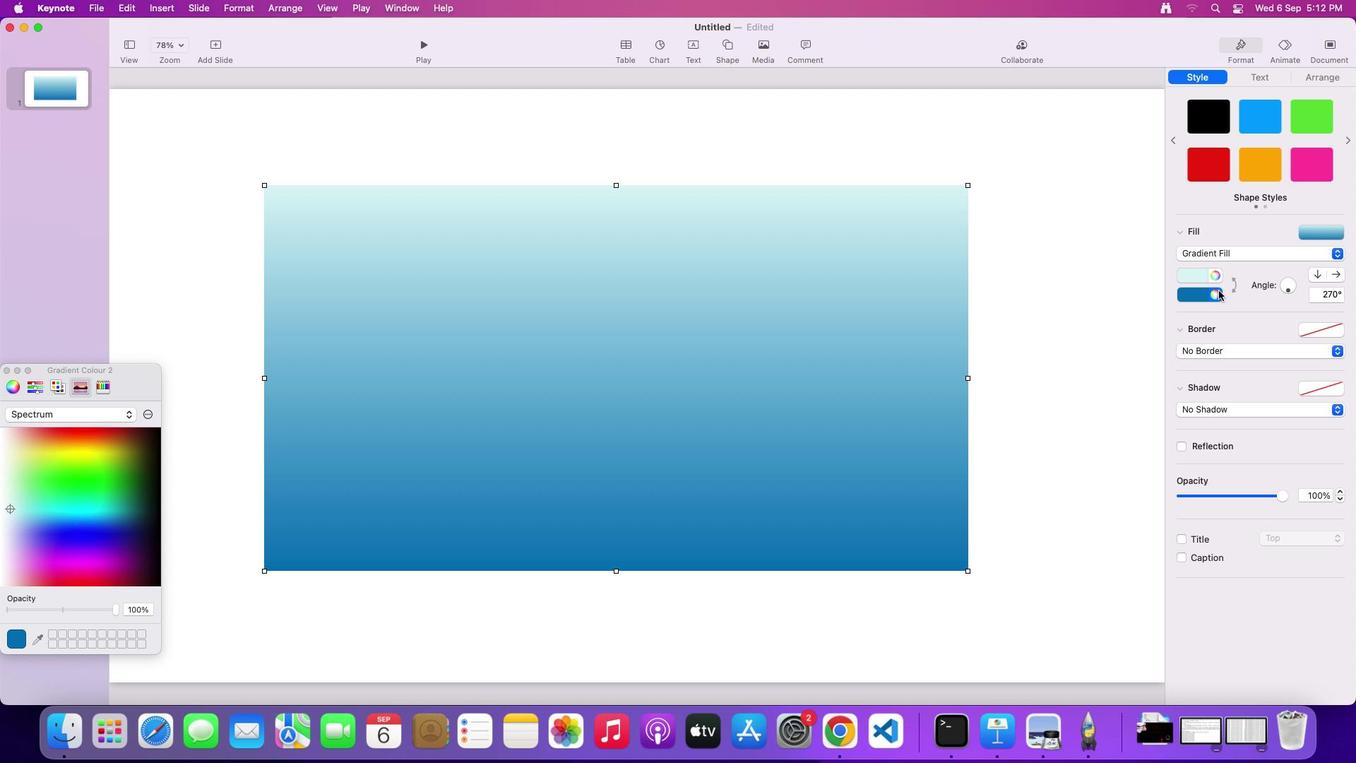 
Action: Mouse moved to (26, 527)
Screenshot: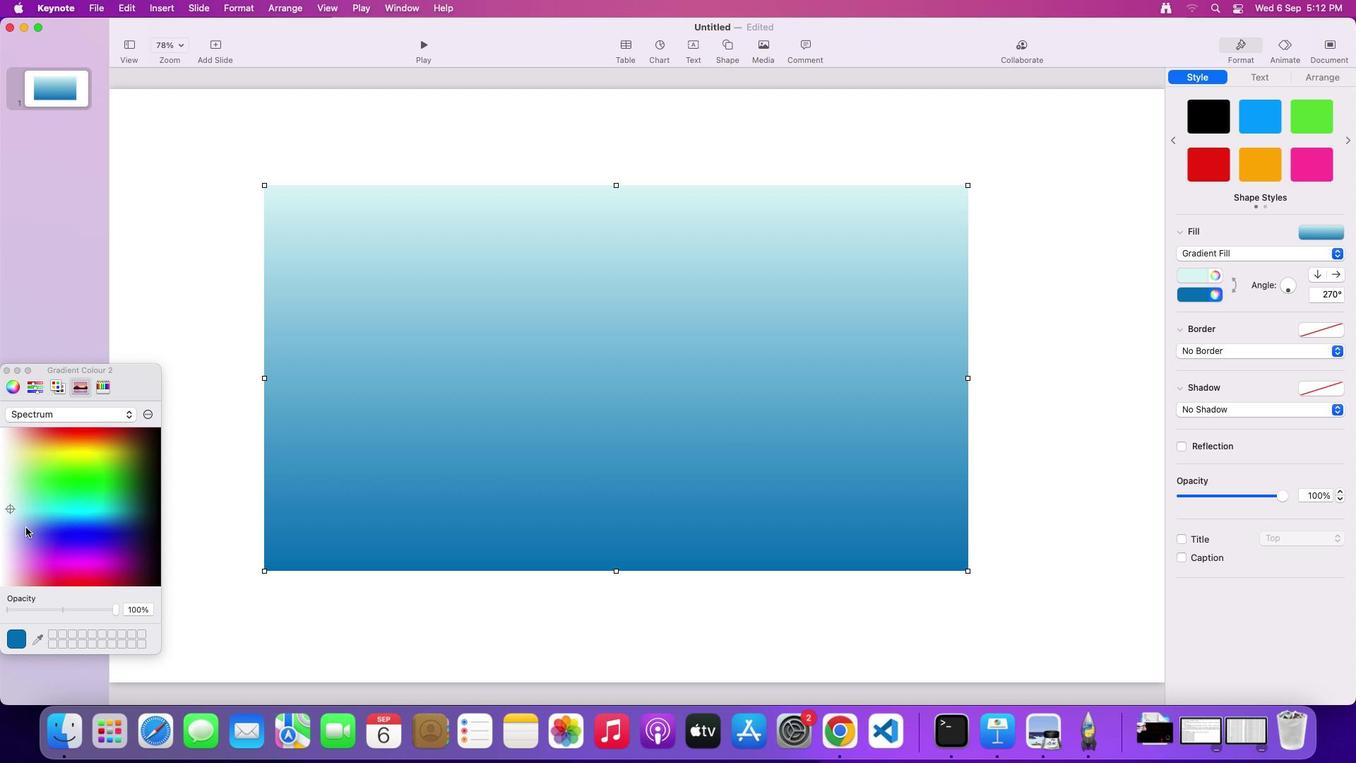 
Action: Mouse pressed left at (26, 527)
Screenshot: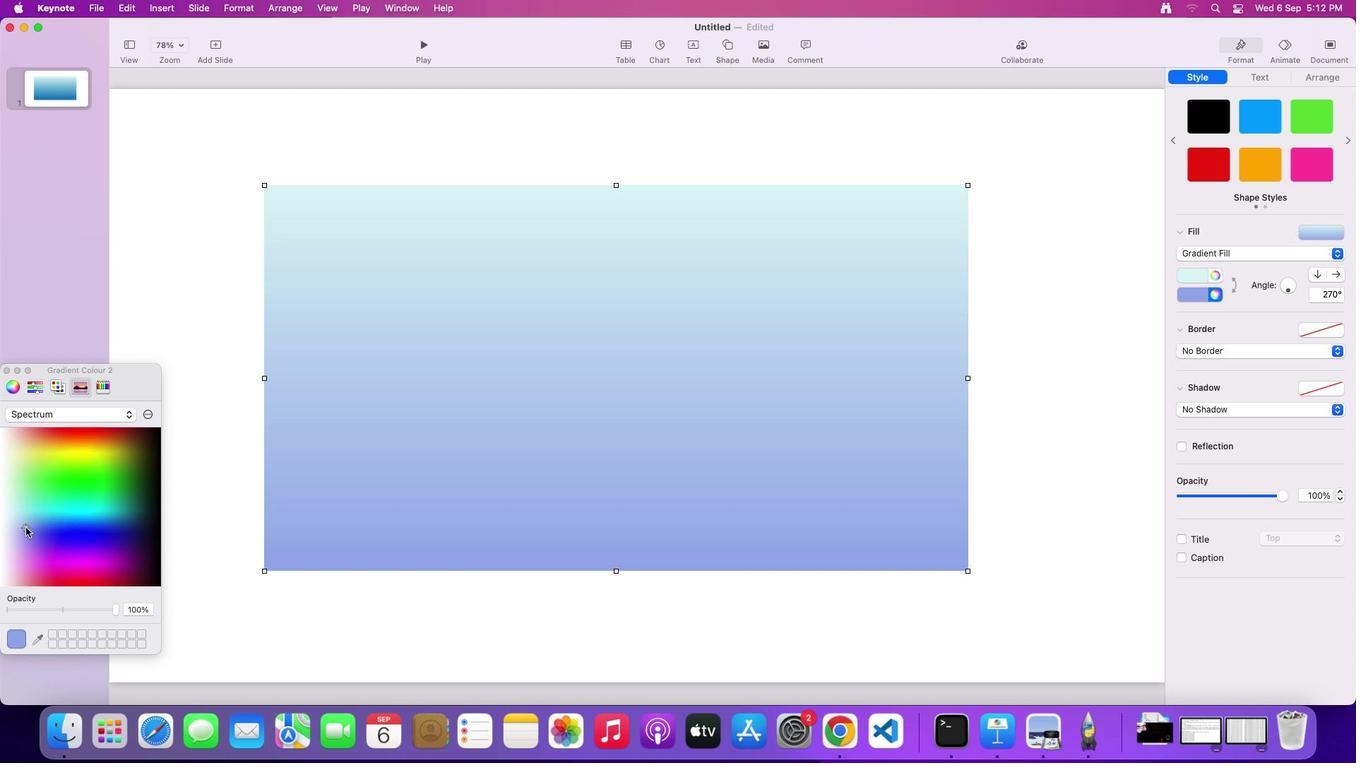 
Action: Mouse moved to (8, 518)
Screenshot: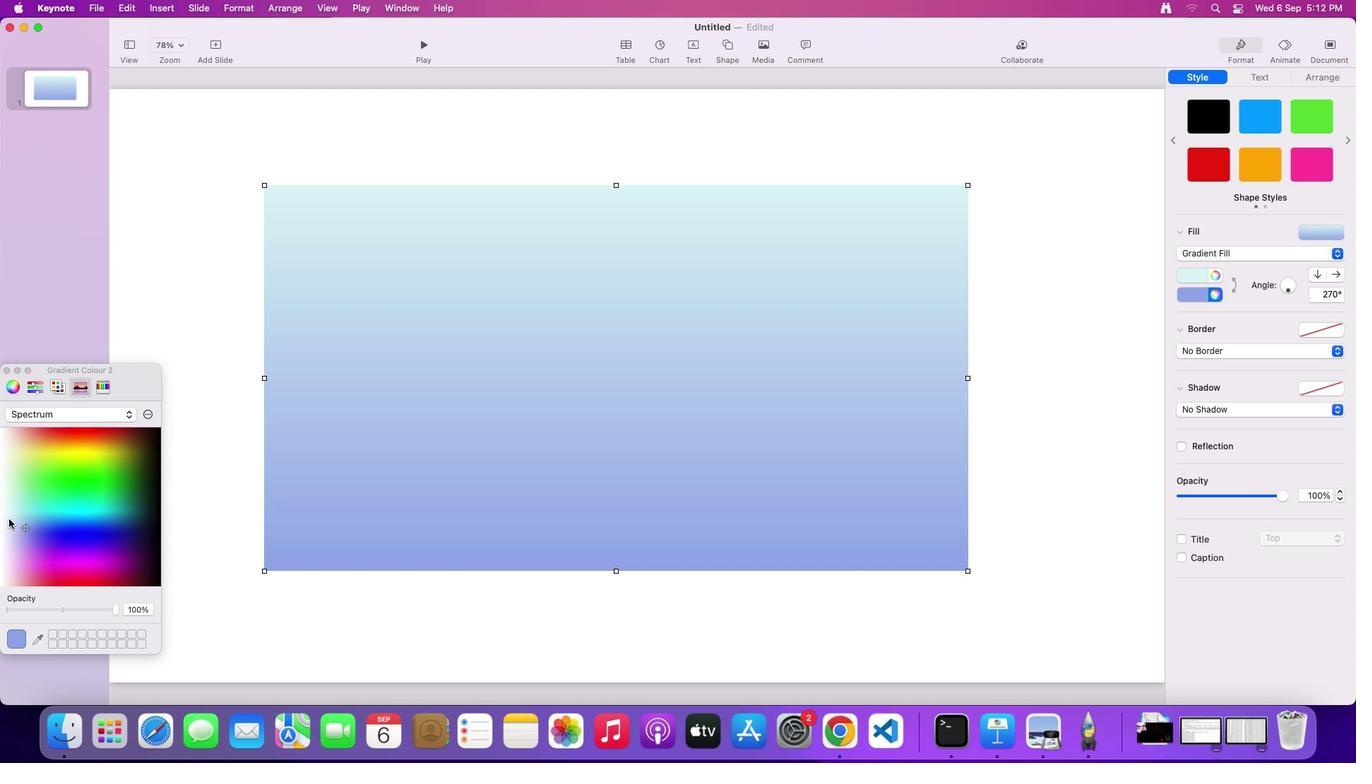 
Action: Mouse pressed left at (8, 518)
Screenshot: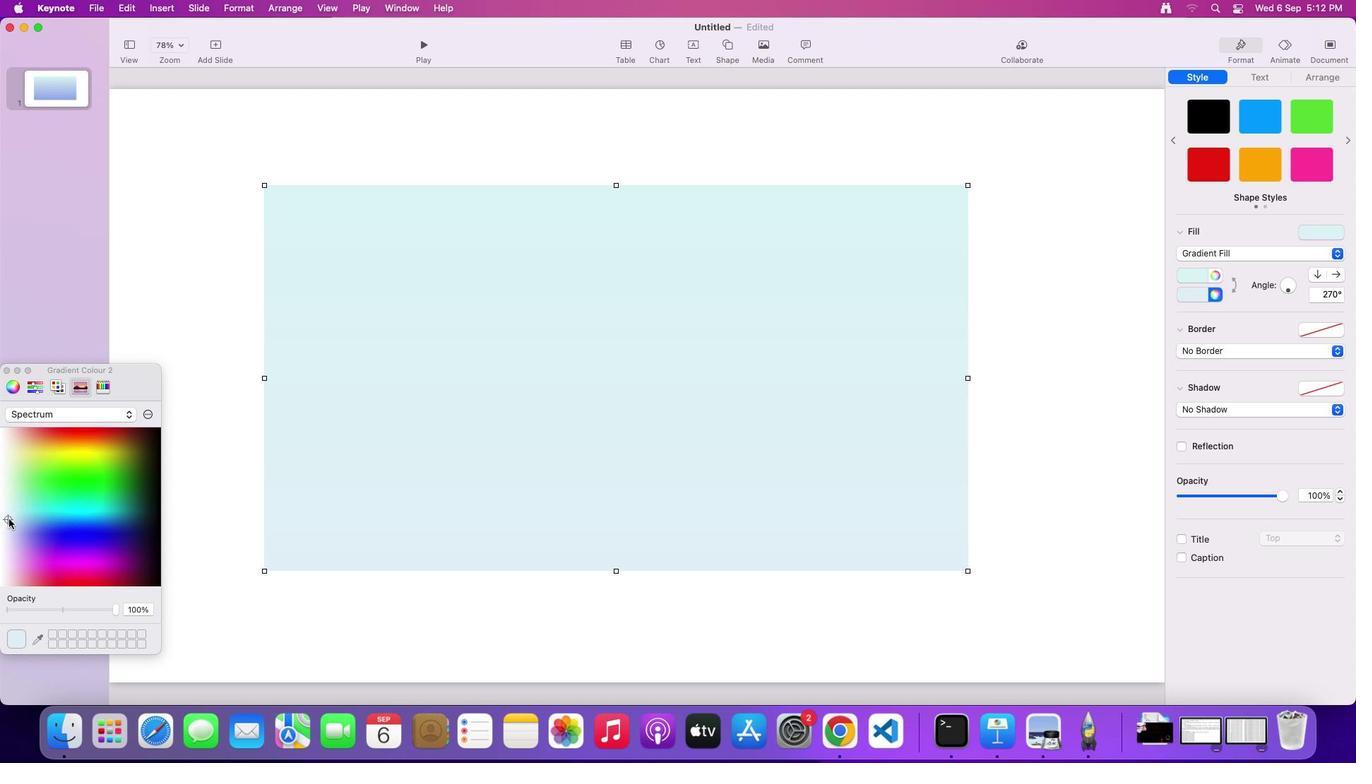 
Action: Mouse moved to (19, 520)
Screenshot: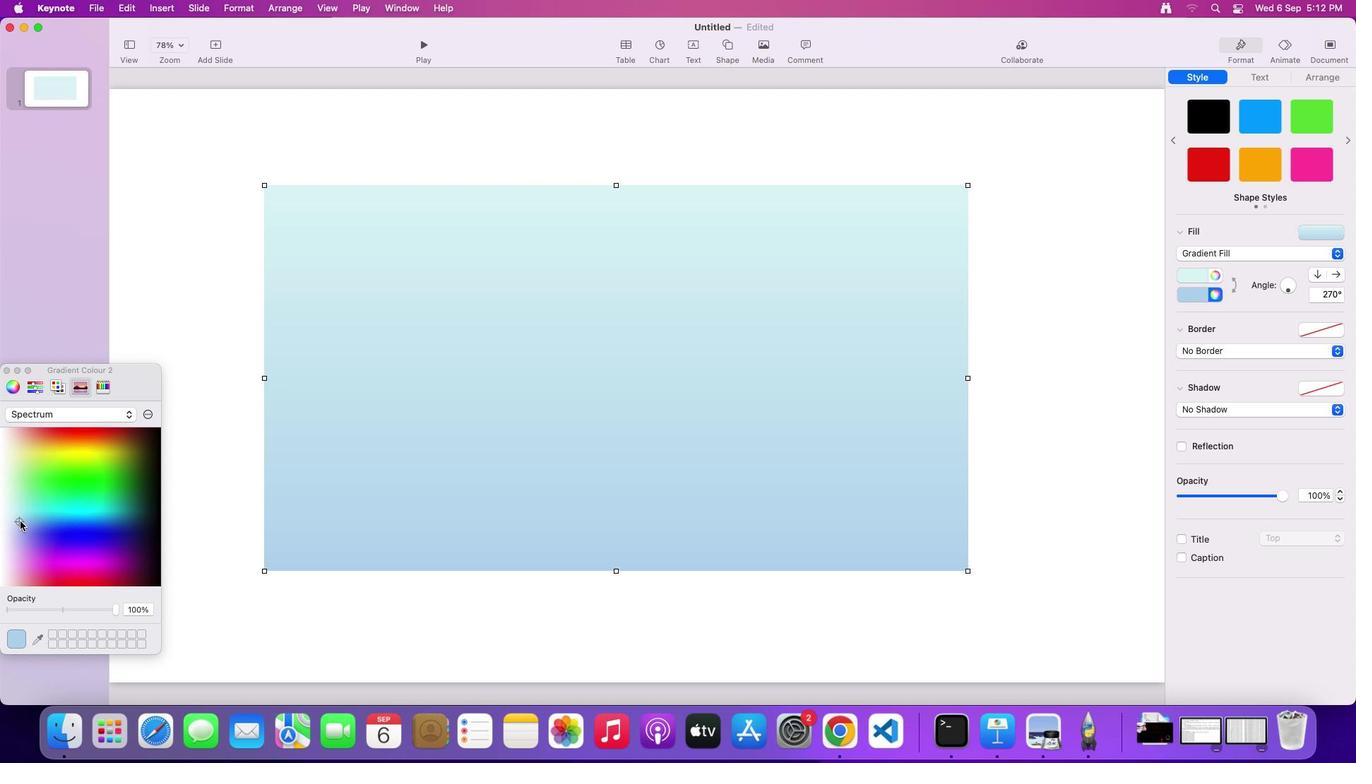 
Action: Mouse pressed left at (19, 520)
Screenshot: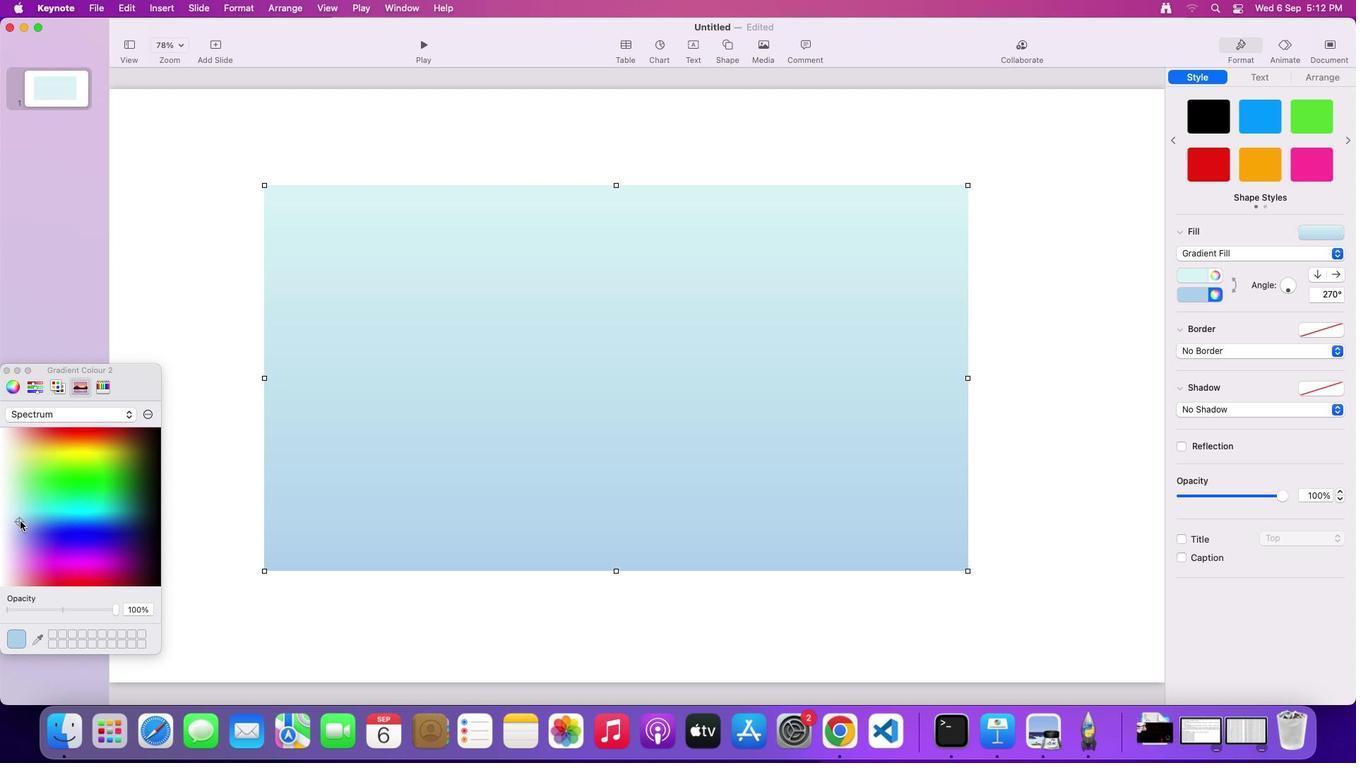 
Action: Mouse moved to (31, 523)
Screenshot: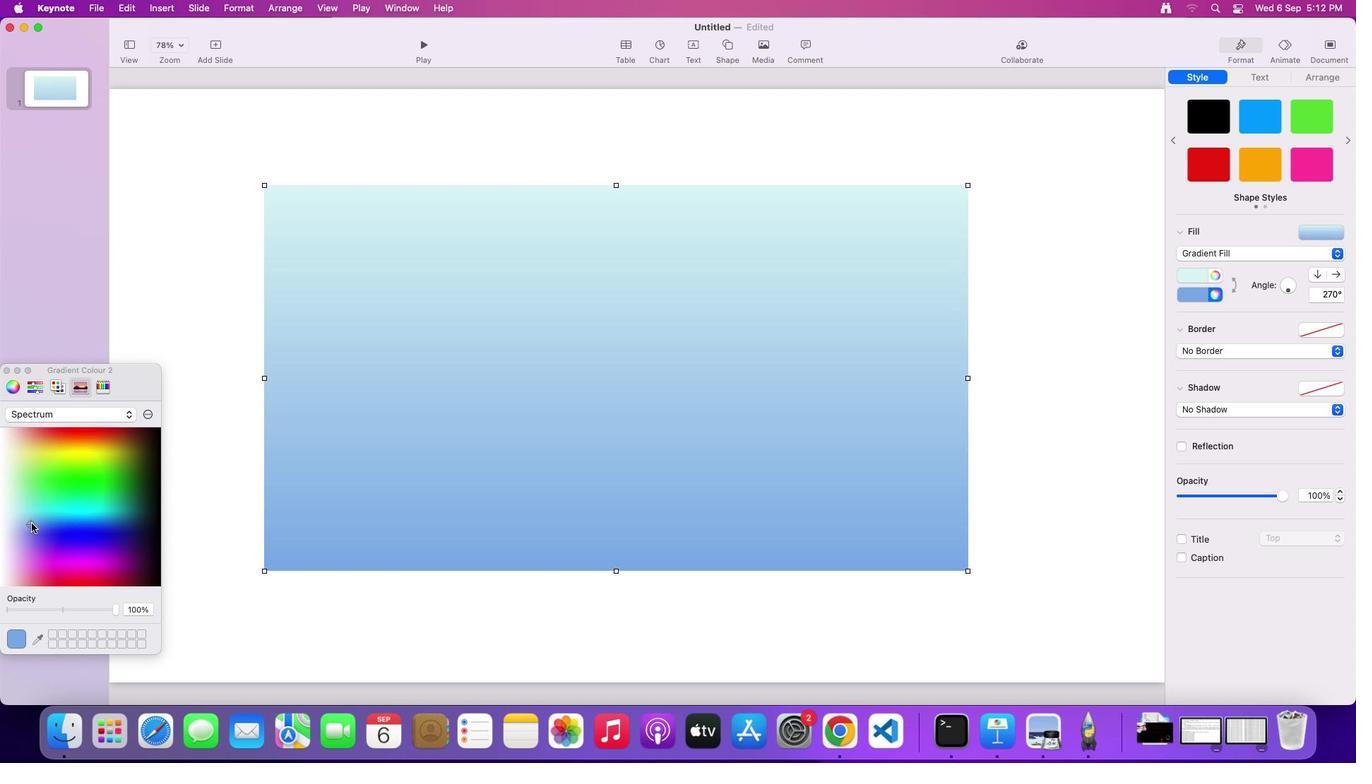 
Action: Mouse pressed left at (31, 523)
Screenshot: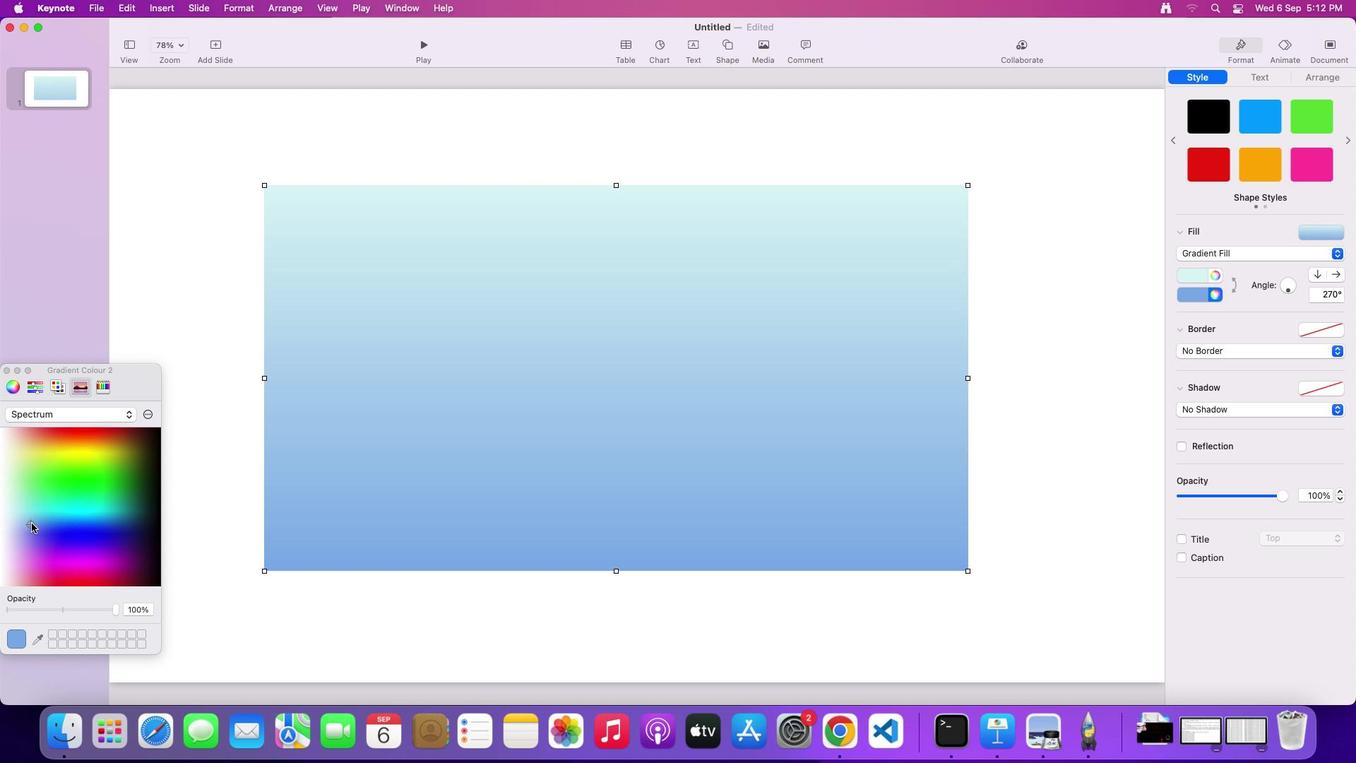 
Action: Mouse moved to (19, 522)
Screenshot: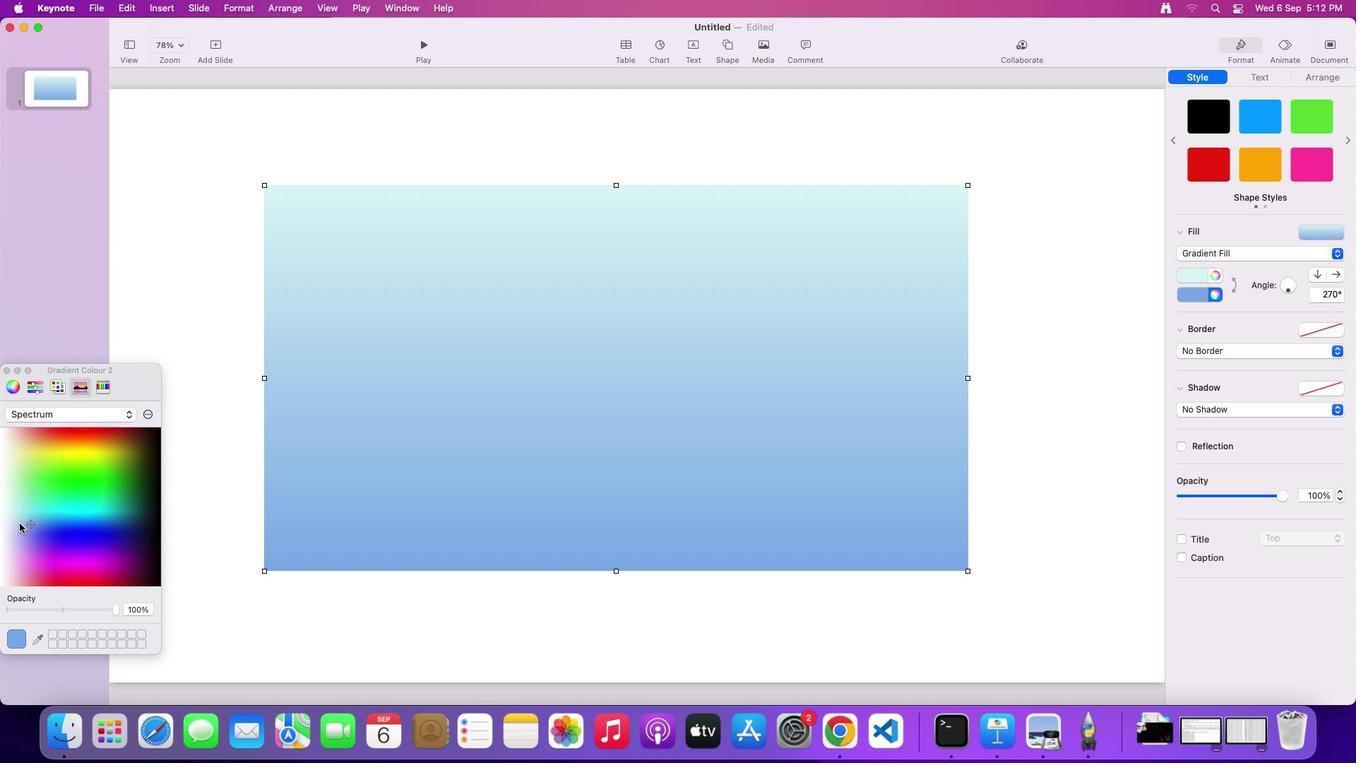 
Action: Mouse pressed left at (19, 522)
Screenshot: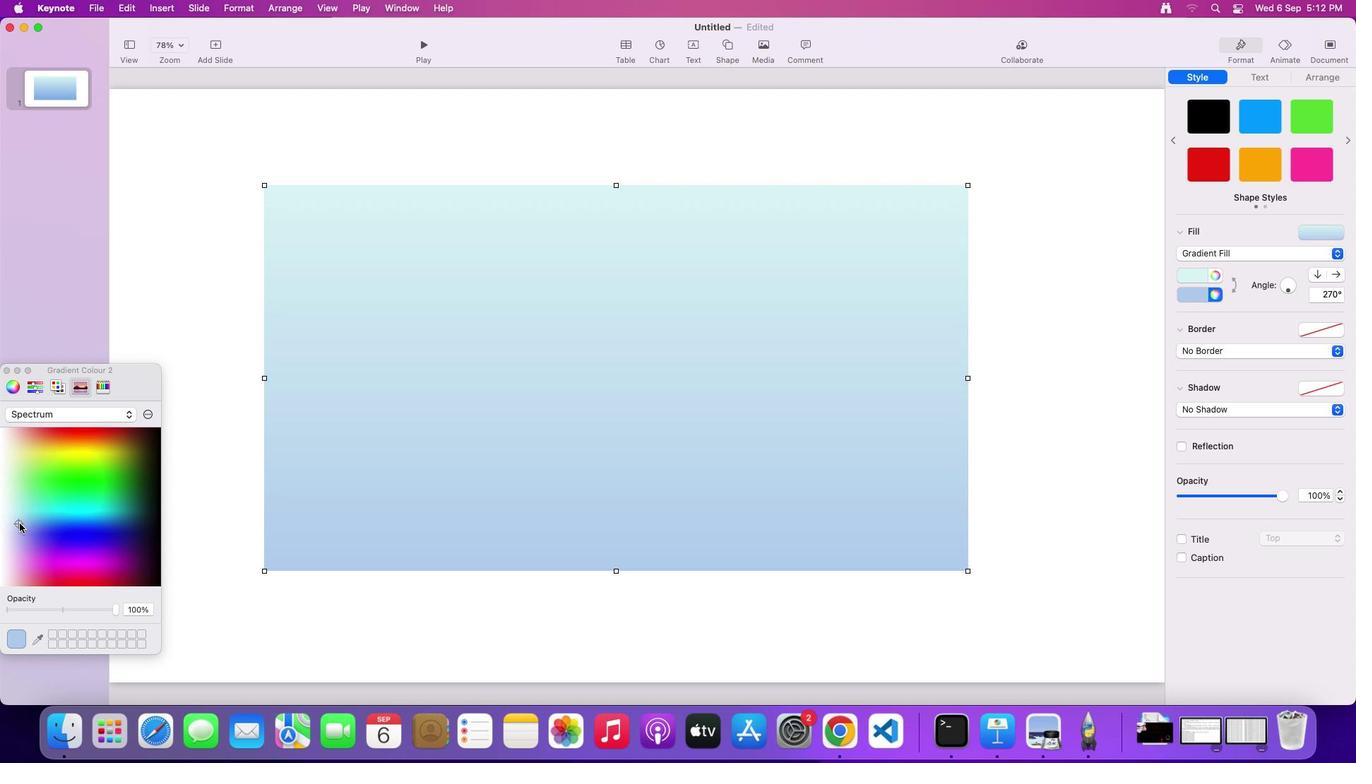 
Action: Mouse moved to (28, 524)
Screenshot: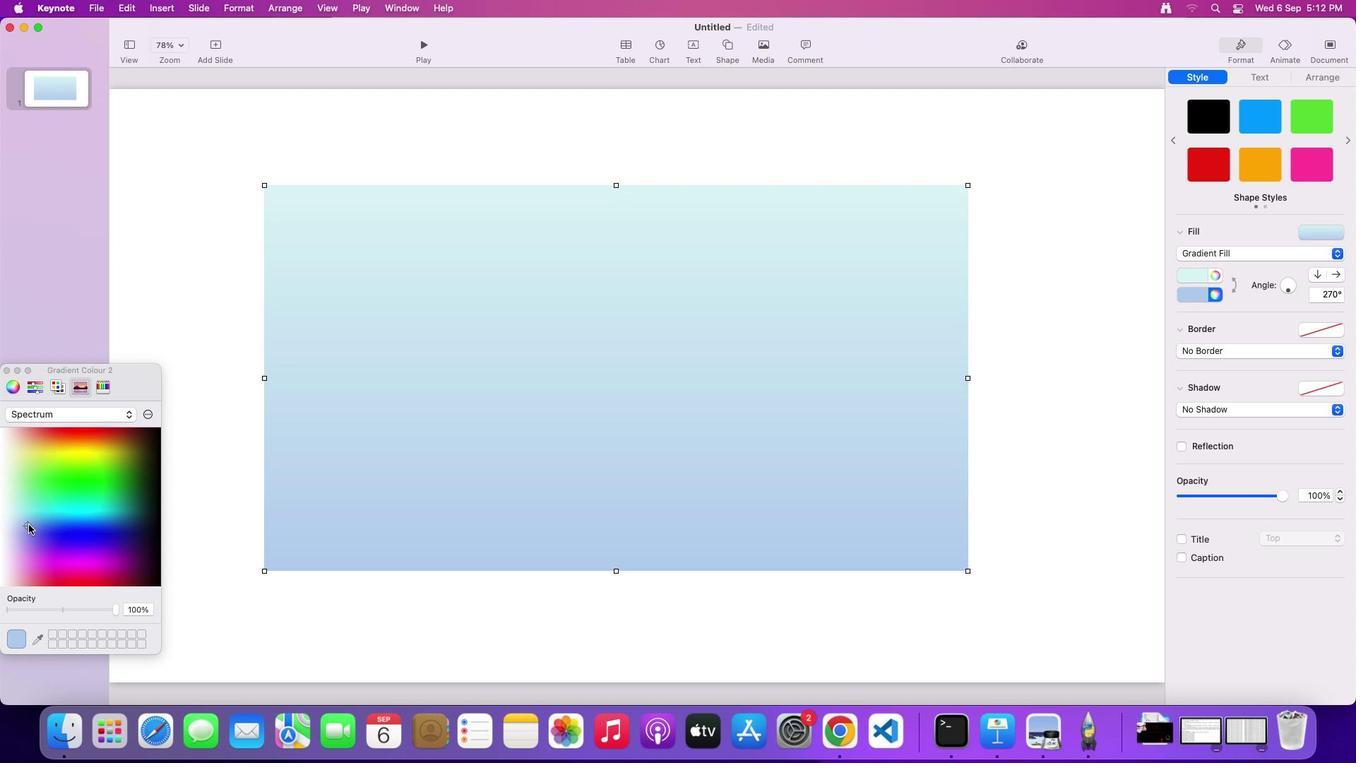 
Action: Mouse pressed left at (28, 524)
Screenshot: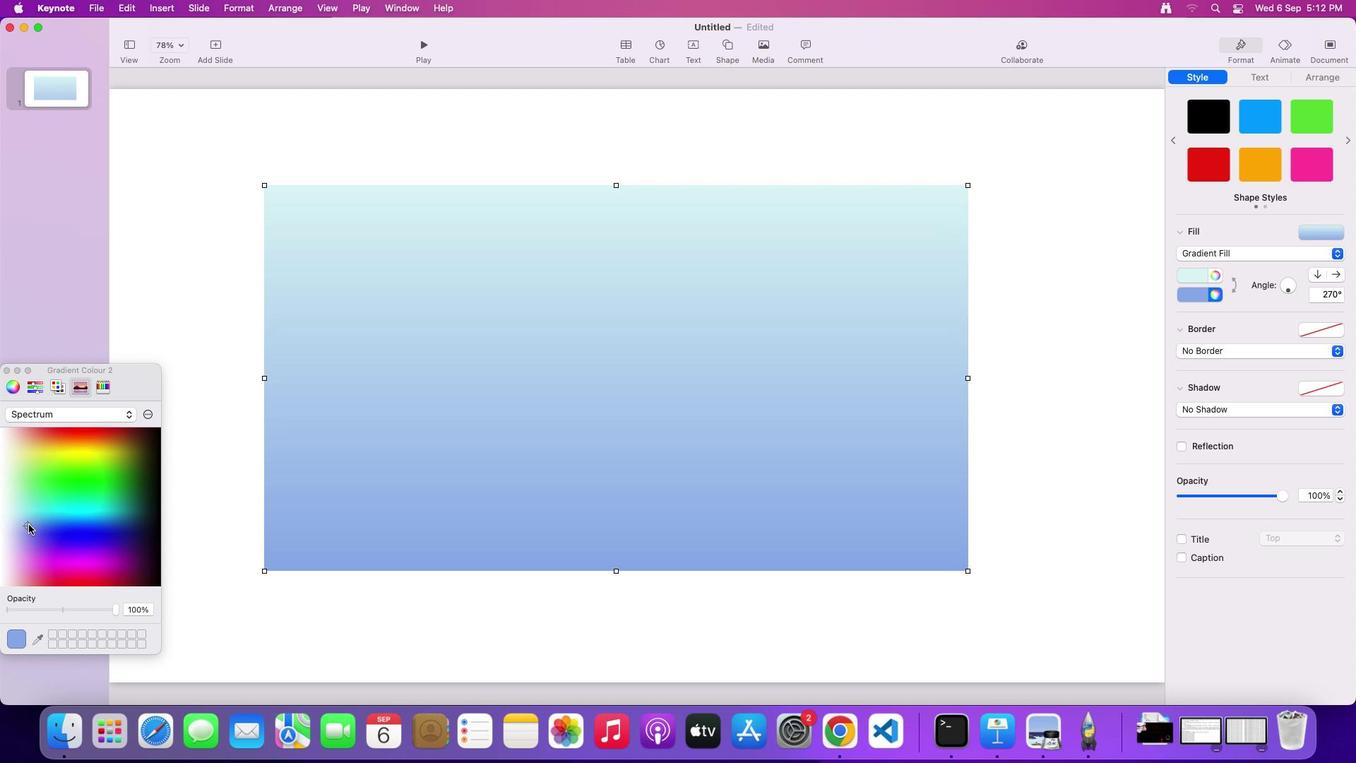 
Action: Mouse moved to (6, 370)
Screenshot: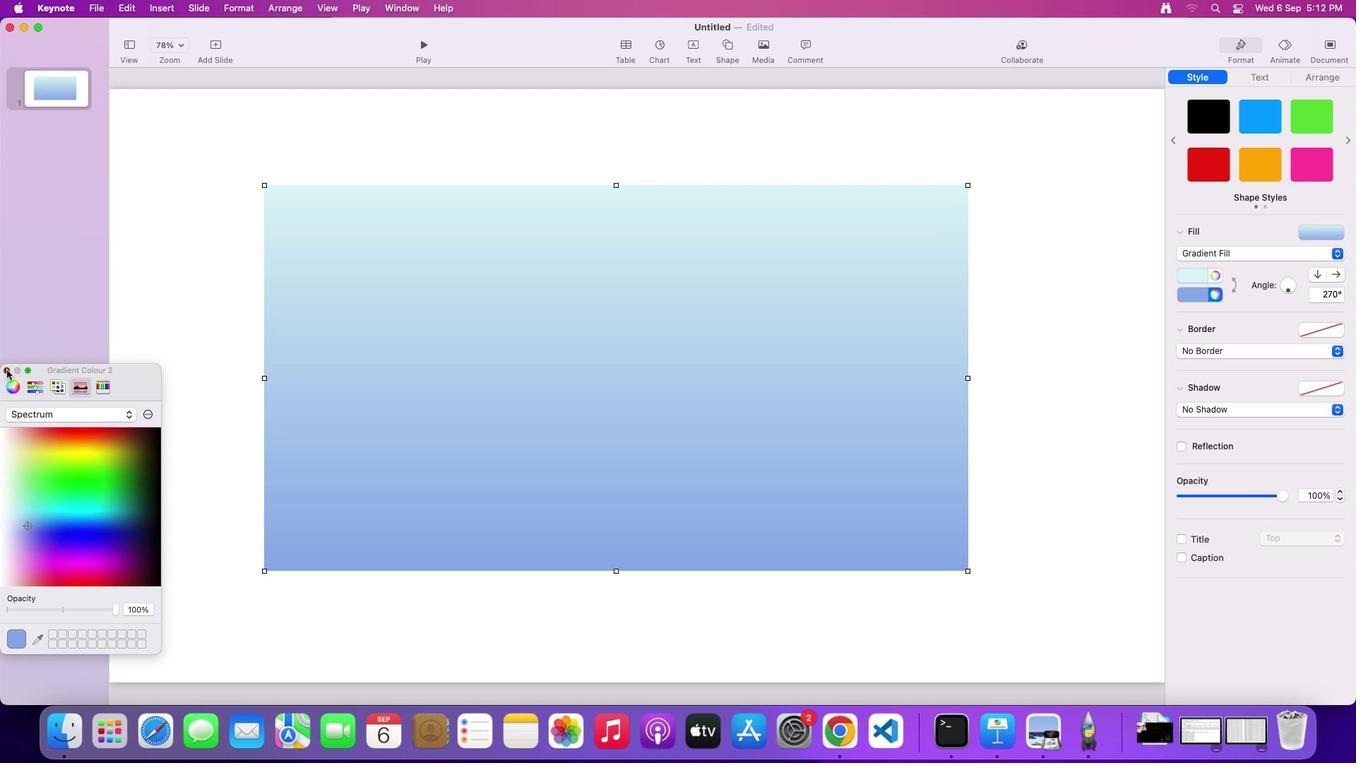 
Action: Mouse pressed left at (6, 370)
Screenshot: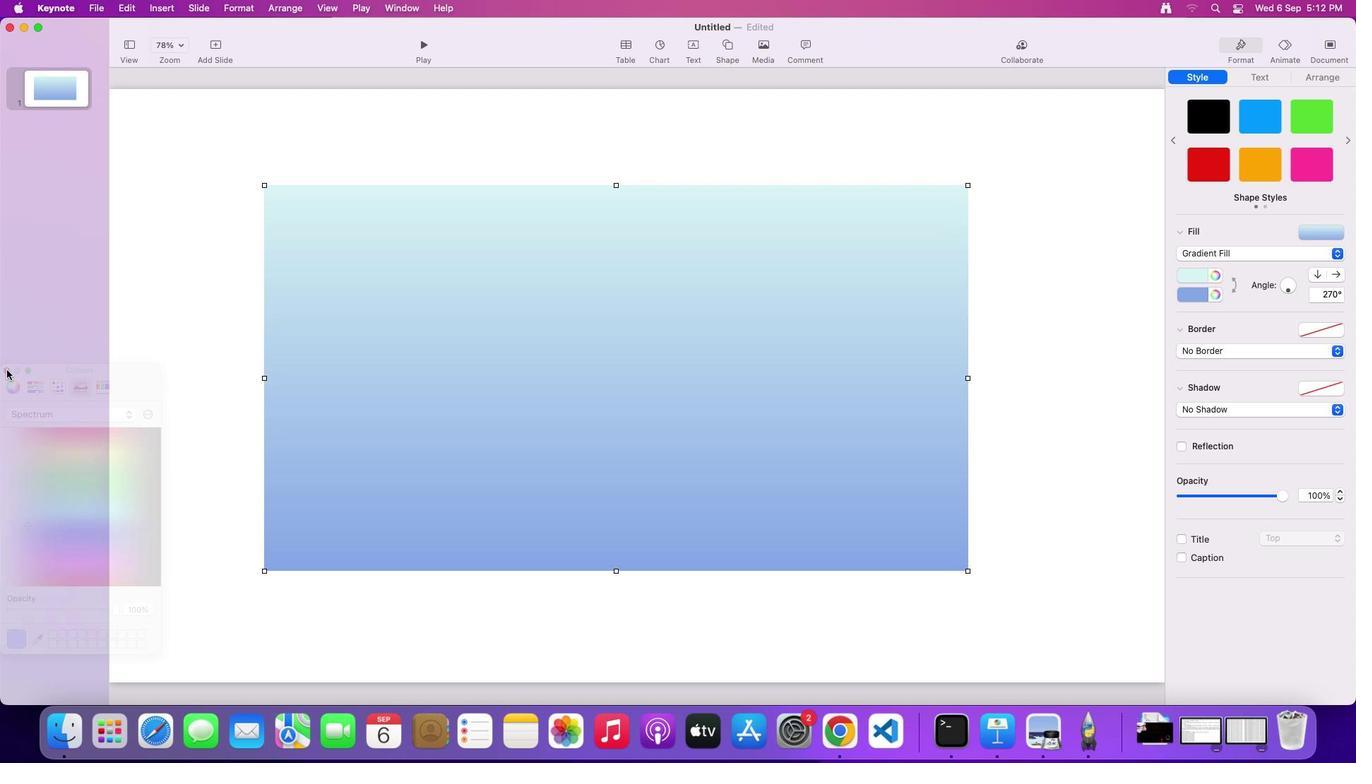 
Action: Mouse moved to (579, 382)
Screenshot: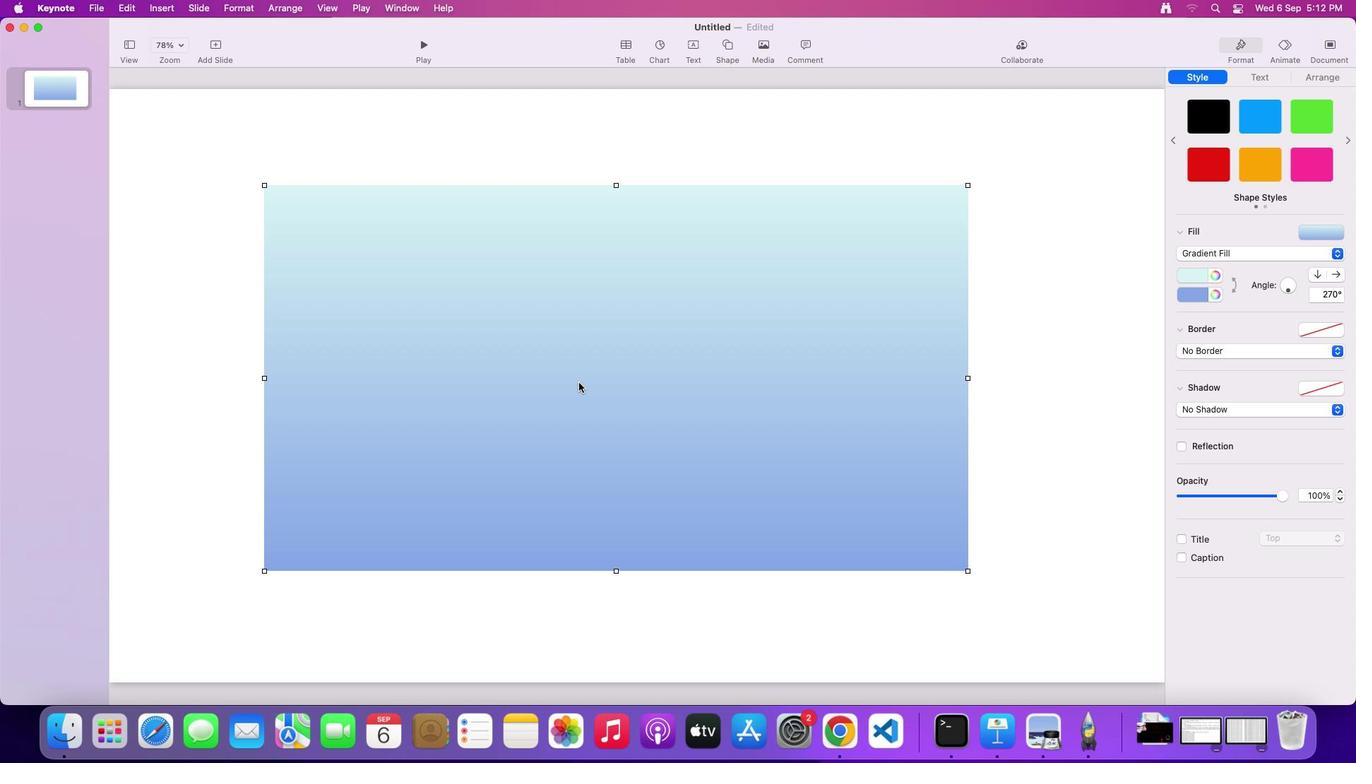 
Action: Mouse pressed left at (579, 382)
Screenshot: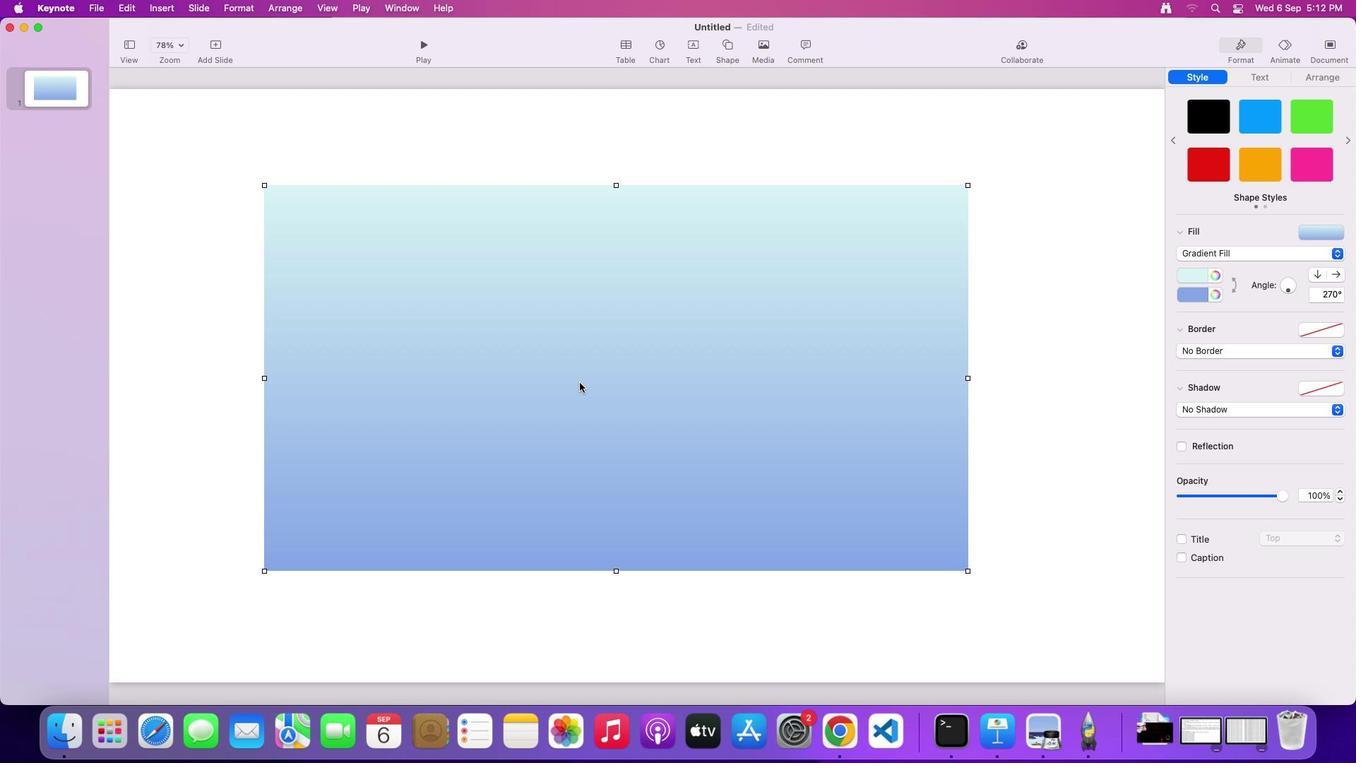 
Action: Mouse moved to (729, 48)
Screenshot: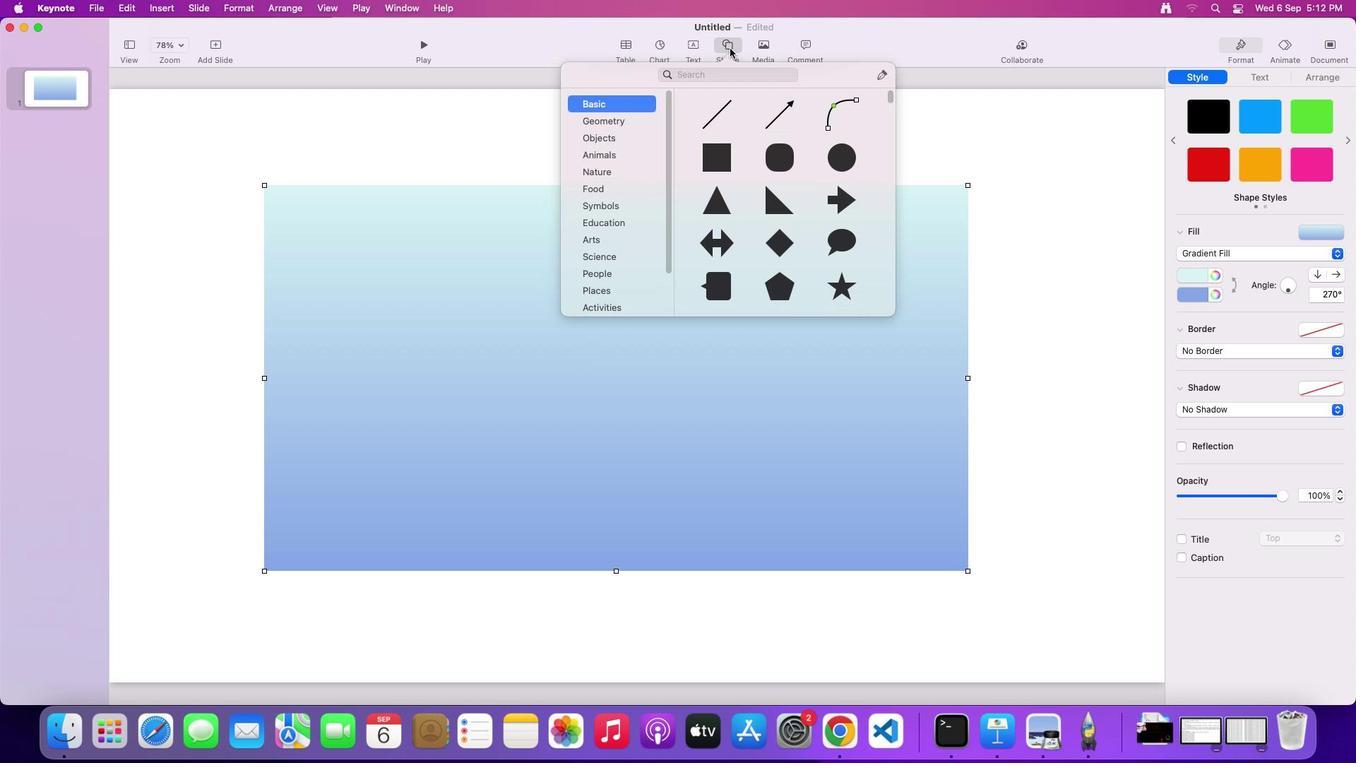 
Action: Mouse pressed left at (729, 48)
Screenshot: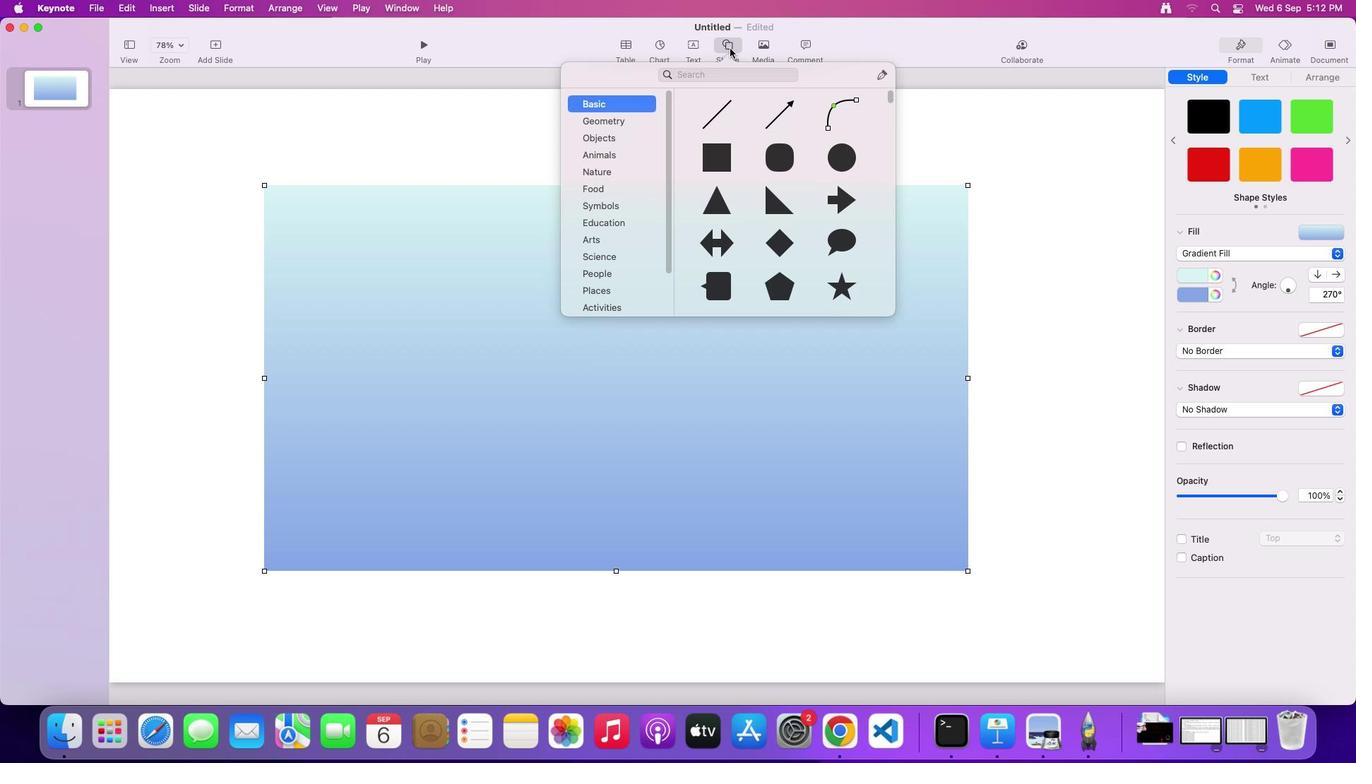 
Action: Mouse moved to (844, 160)
Screenshot: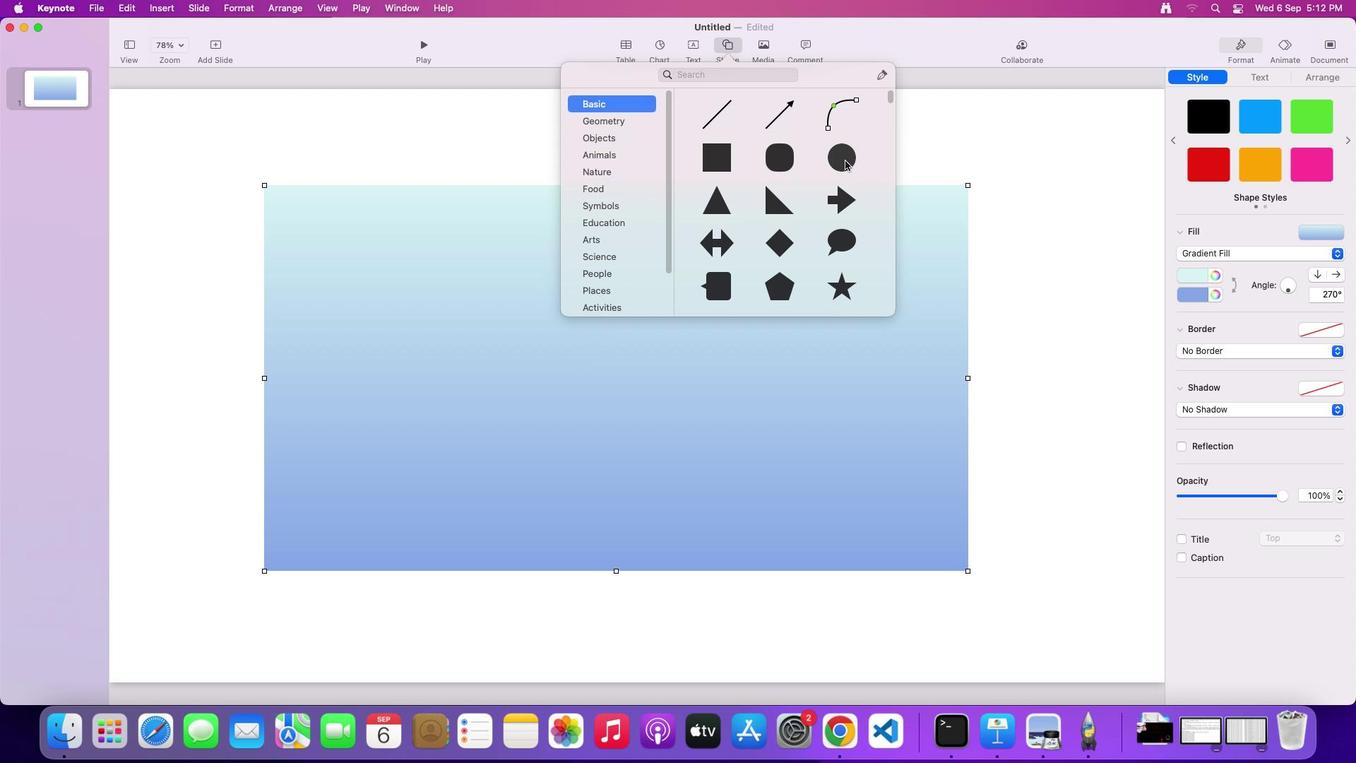 
Action: Mouse pressed left at (844, 160)
Screenshot: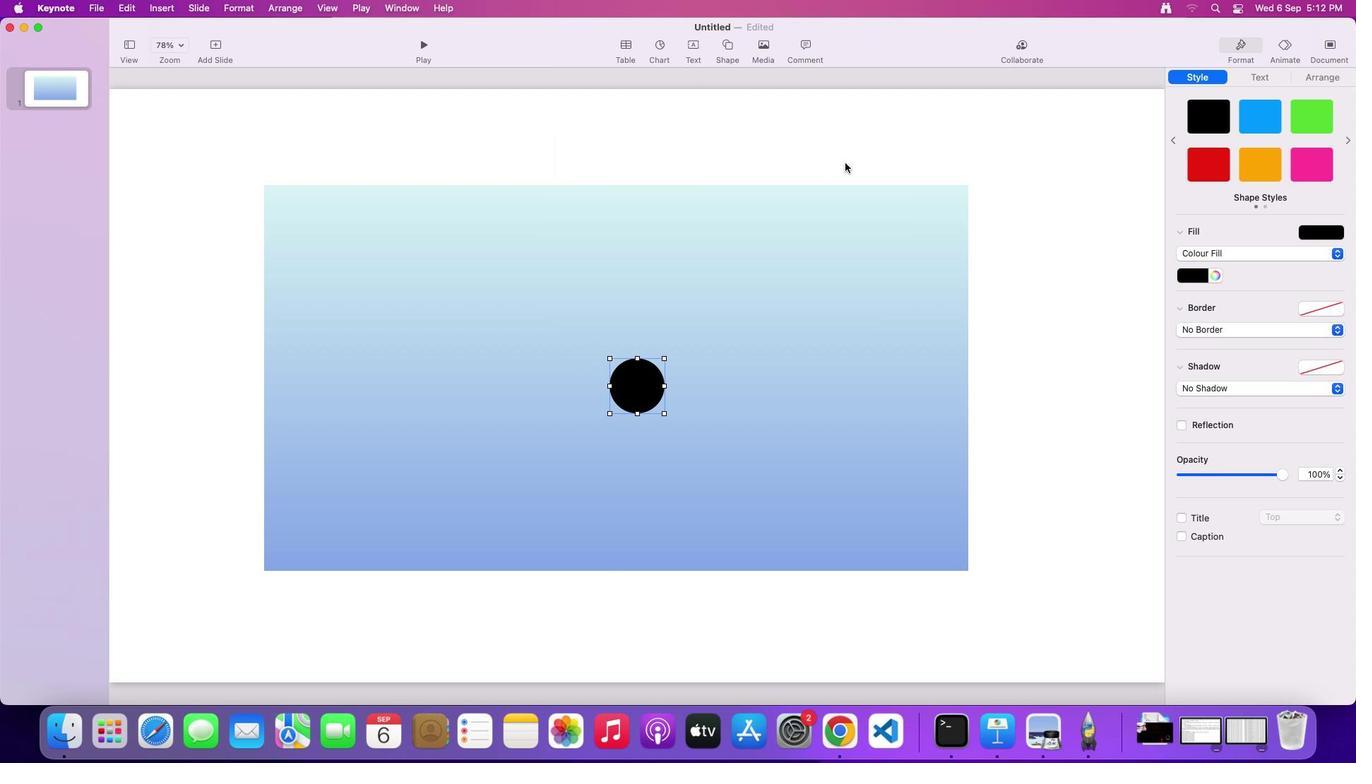 
Action: Mouse moved to (664, 357)
Screenshot: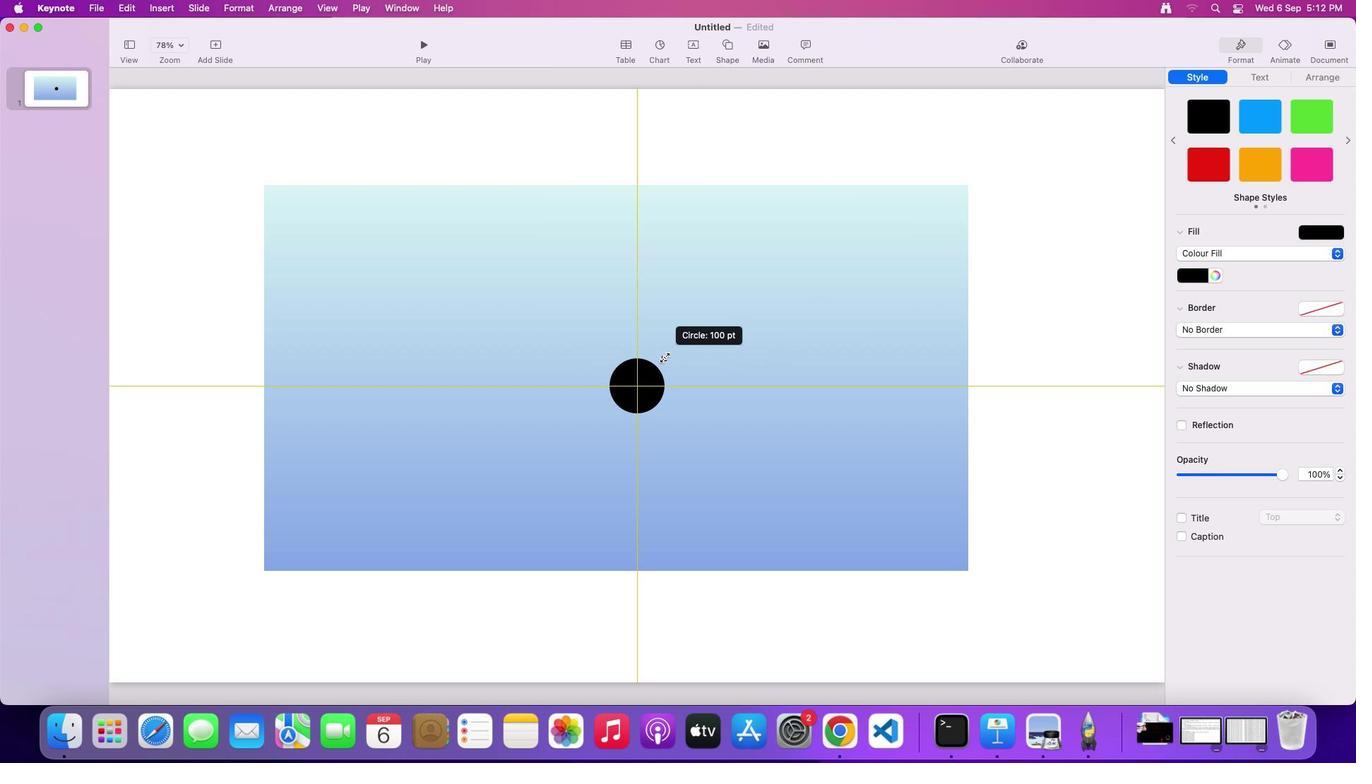 
Action: Mouse pressed left at (664, 357)
Screenshot: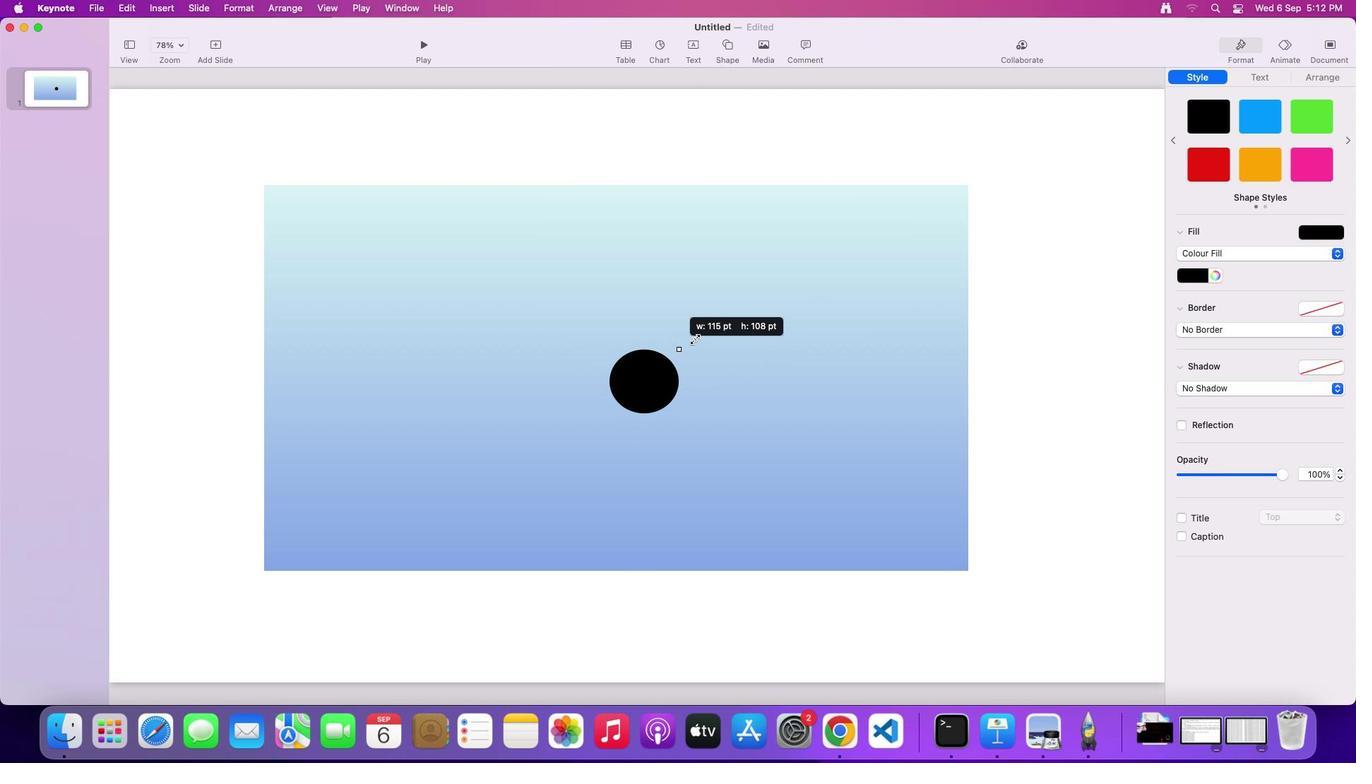 
Action: Mouse moved to (717, 317)
Screenshot: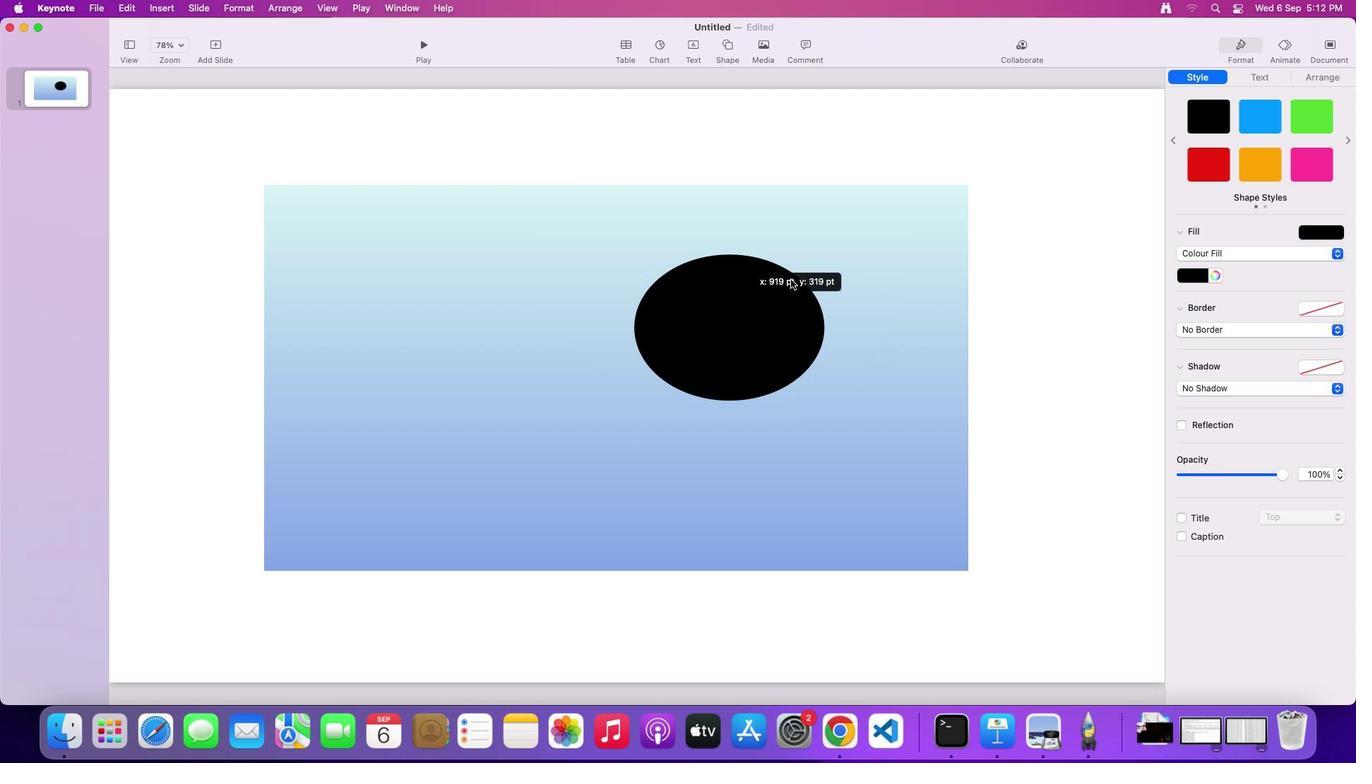 
Action: Mouse pressed left at (717, 317)
Screenshot: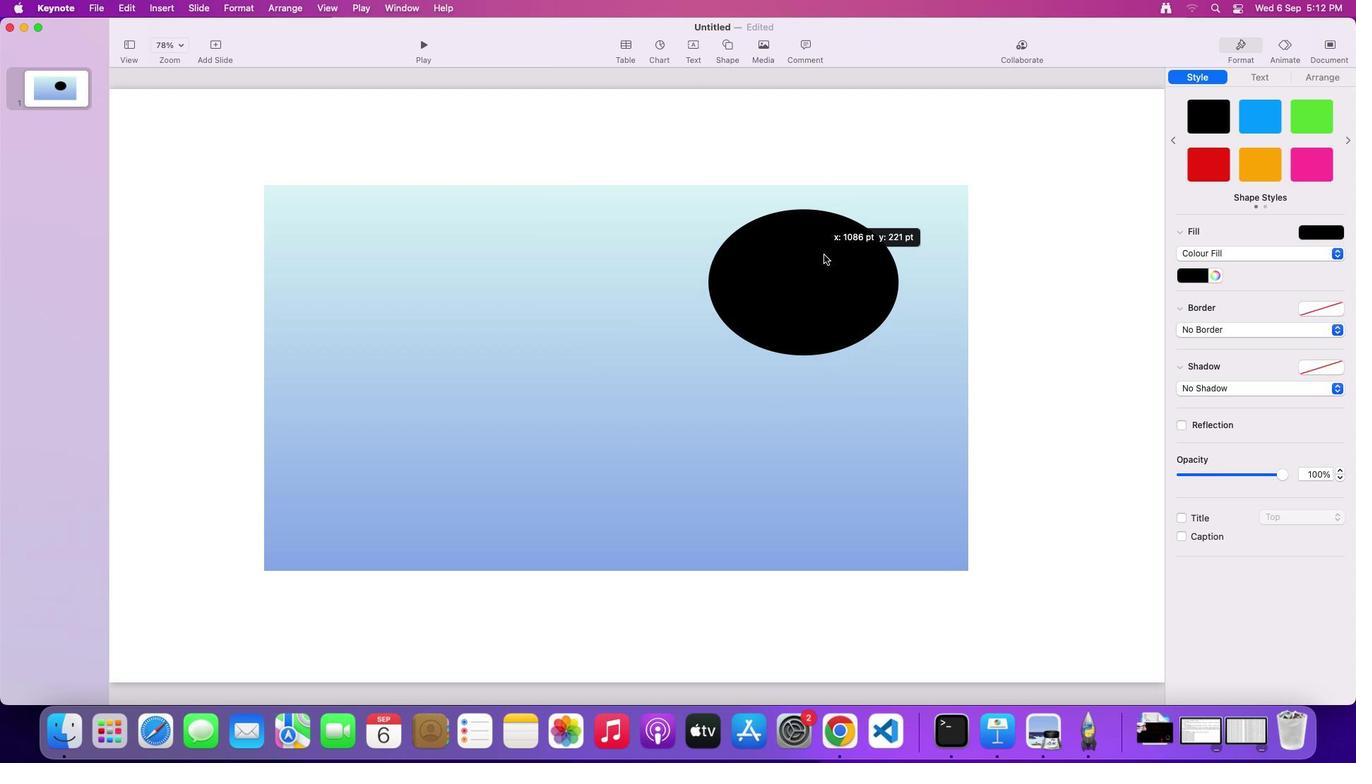 
Action: Mouse moved to (931, 295)
Screenshot: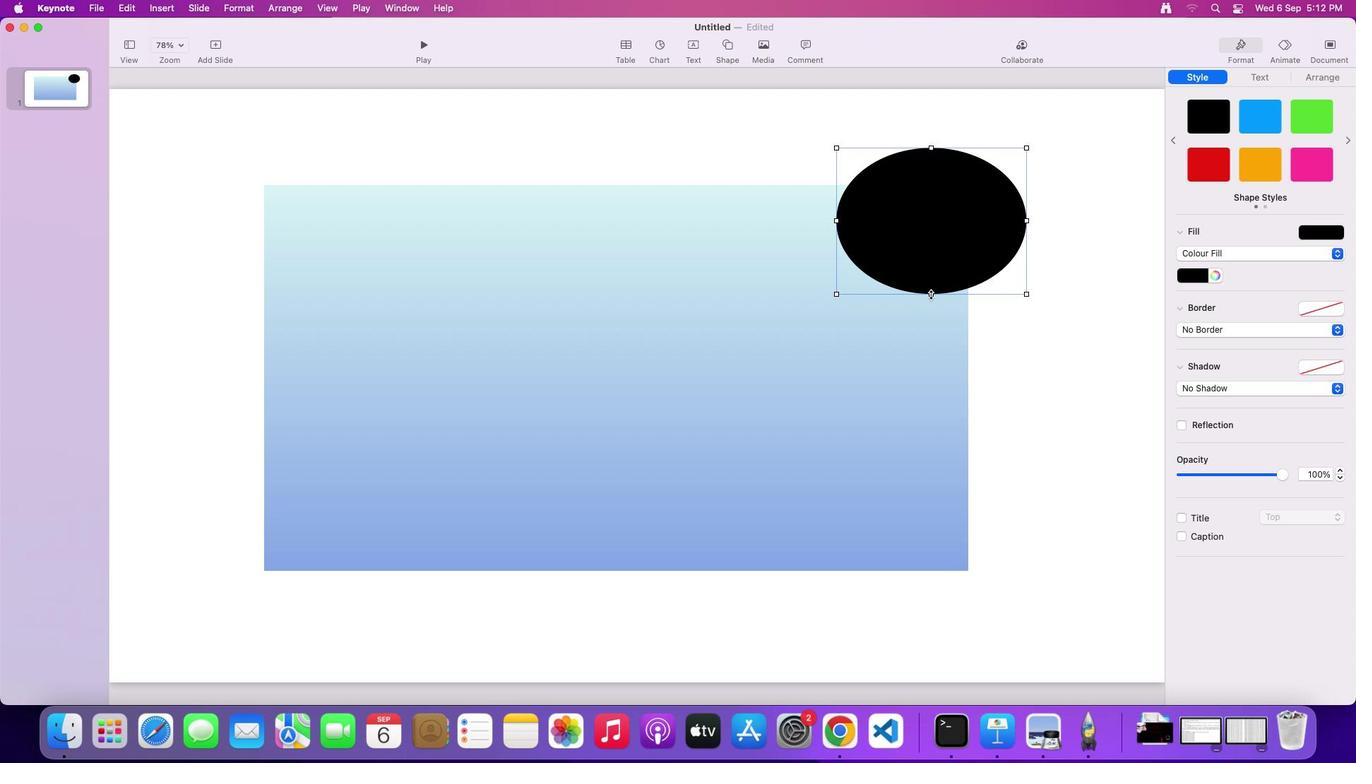 
Action: Mouse pressed left at (931, 295)
Screenshot: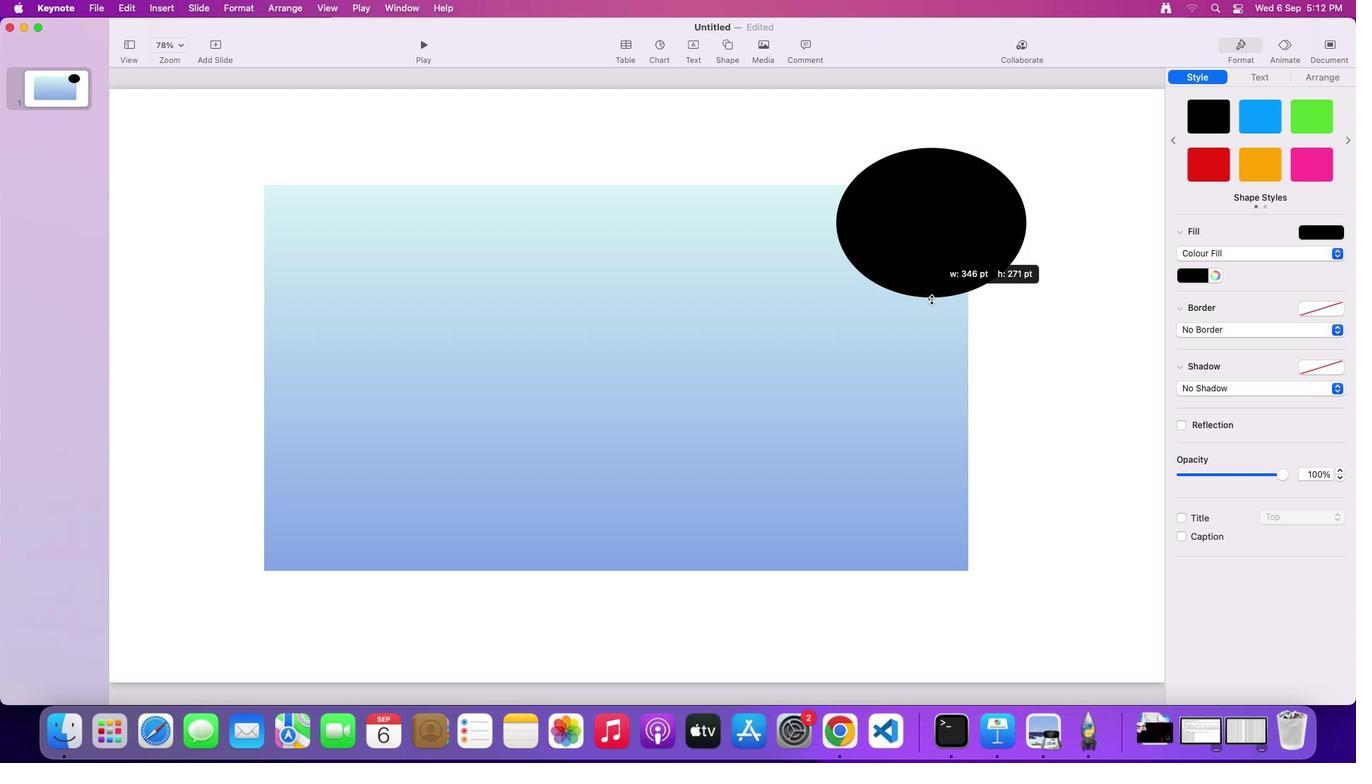 
Action: Mouse moved to (927, 283)
Screenshot: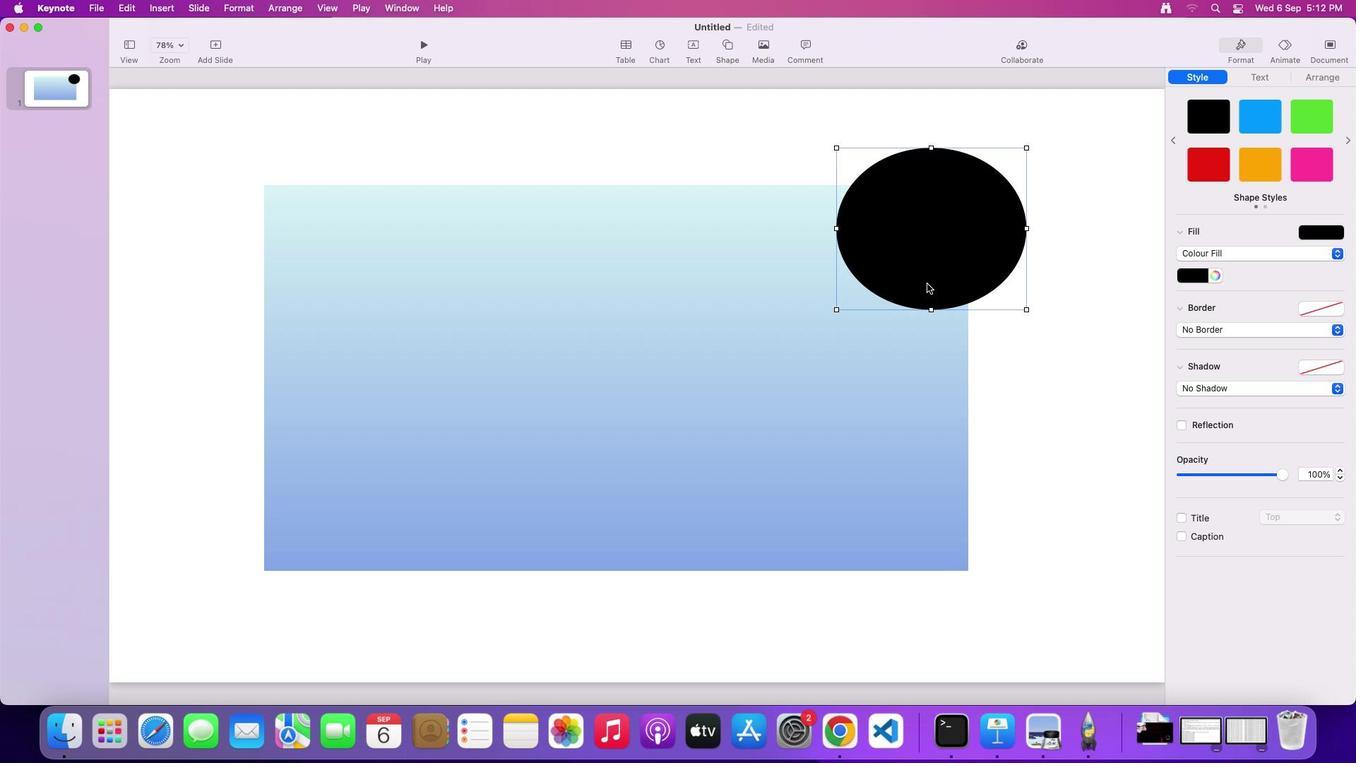 
Action: Key pressed Key.alt
Screenshot: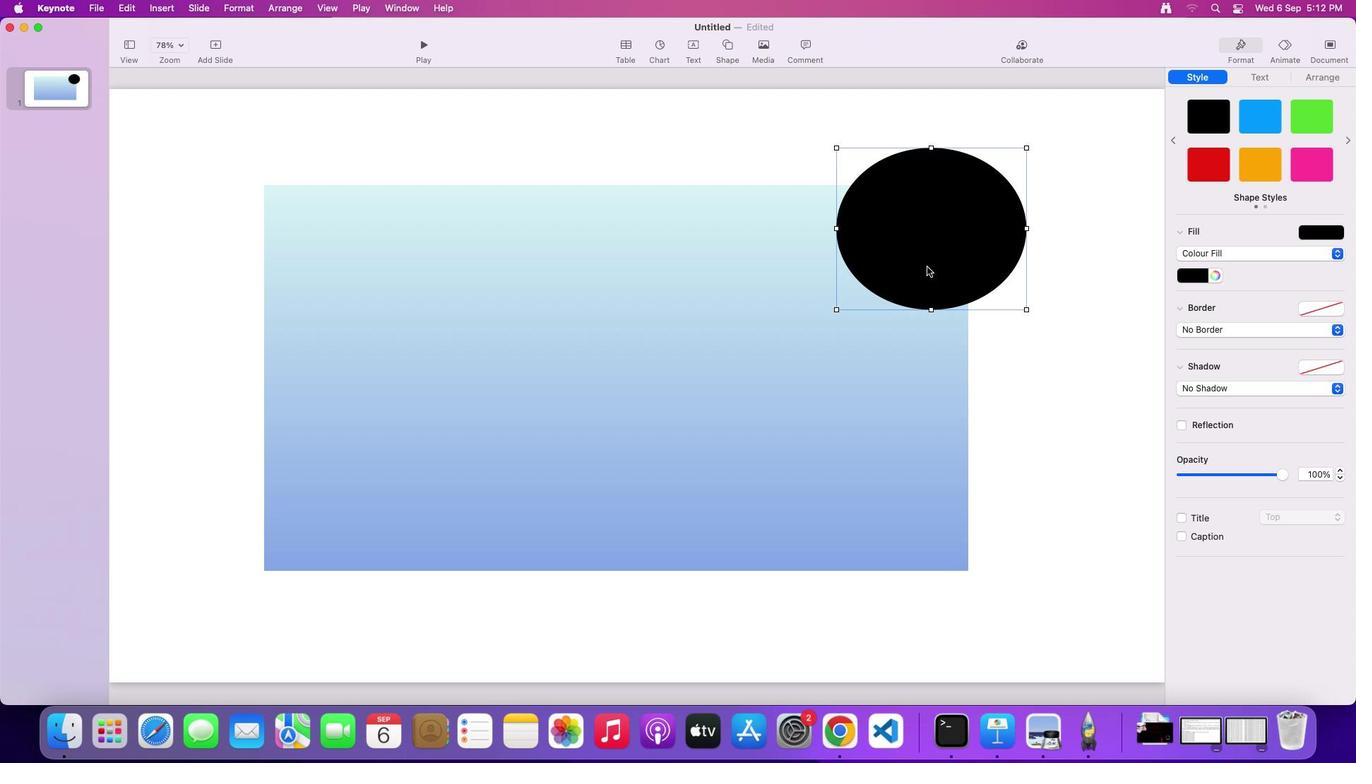 
Action: Mouse moved to (926, 267)
Screenshot: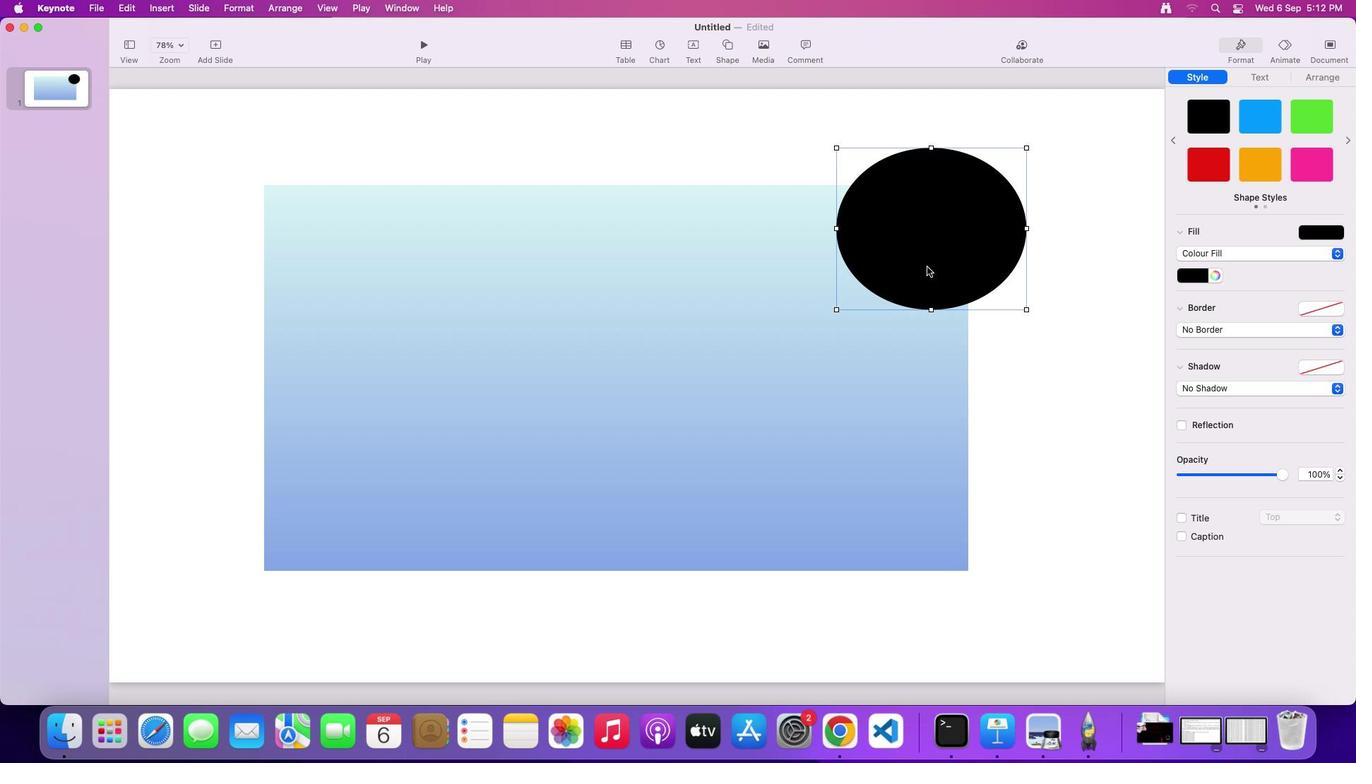 
Action: Mouse pressed left at (926, 267)
Screenshot: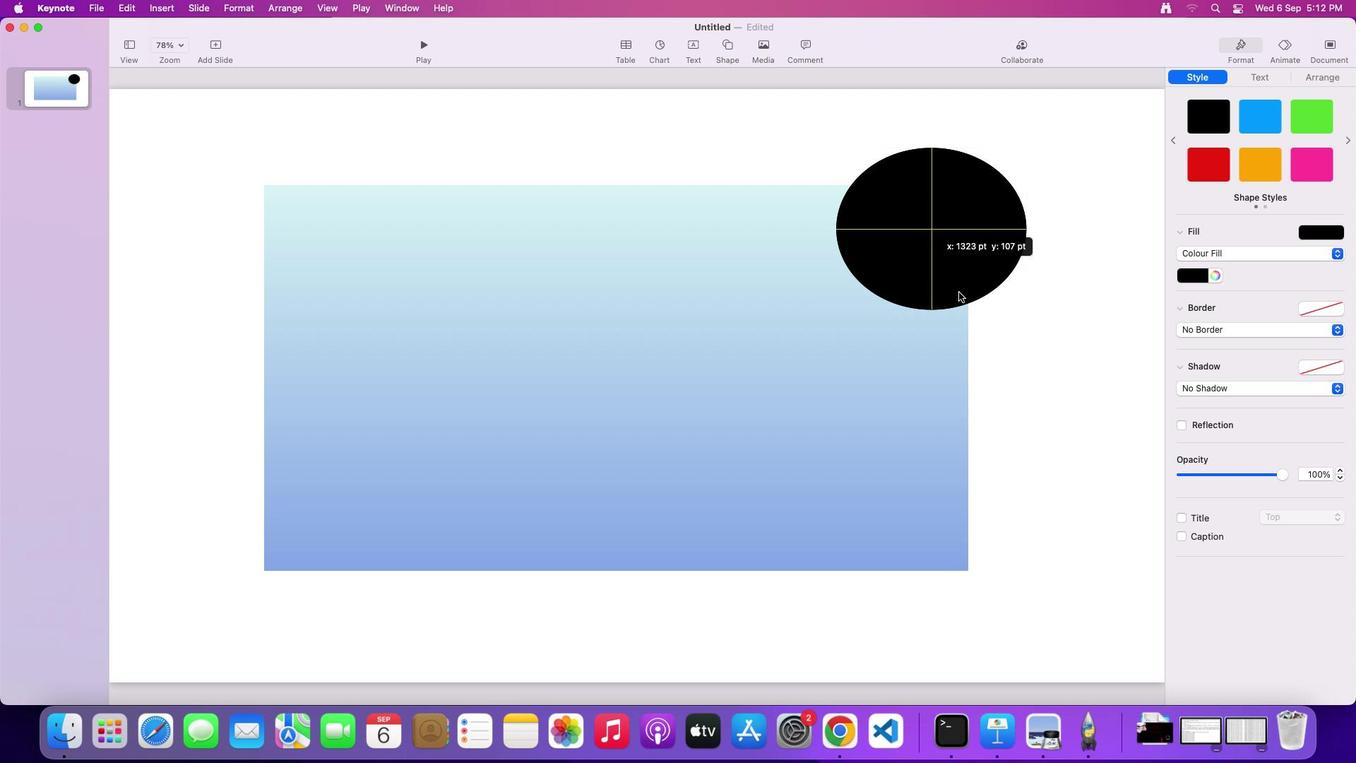 
Action: Mouse moved to (1251, 165)
Screenshot: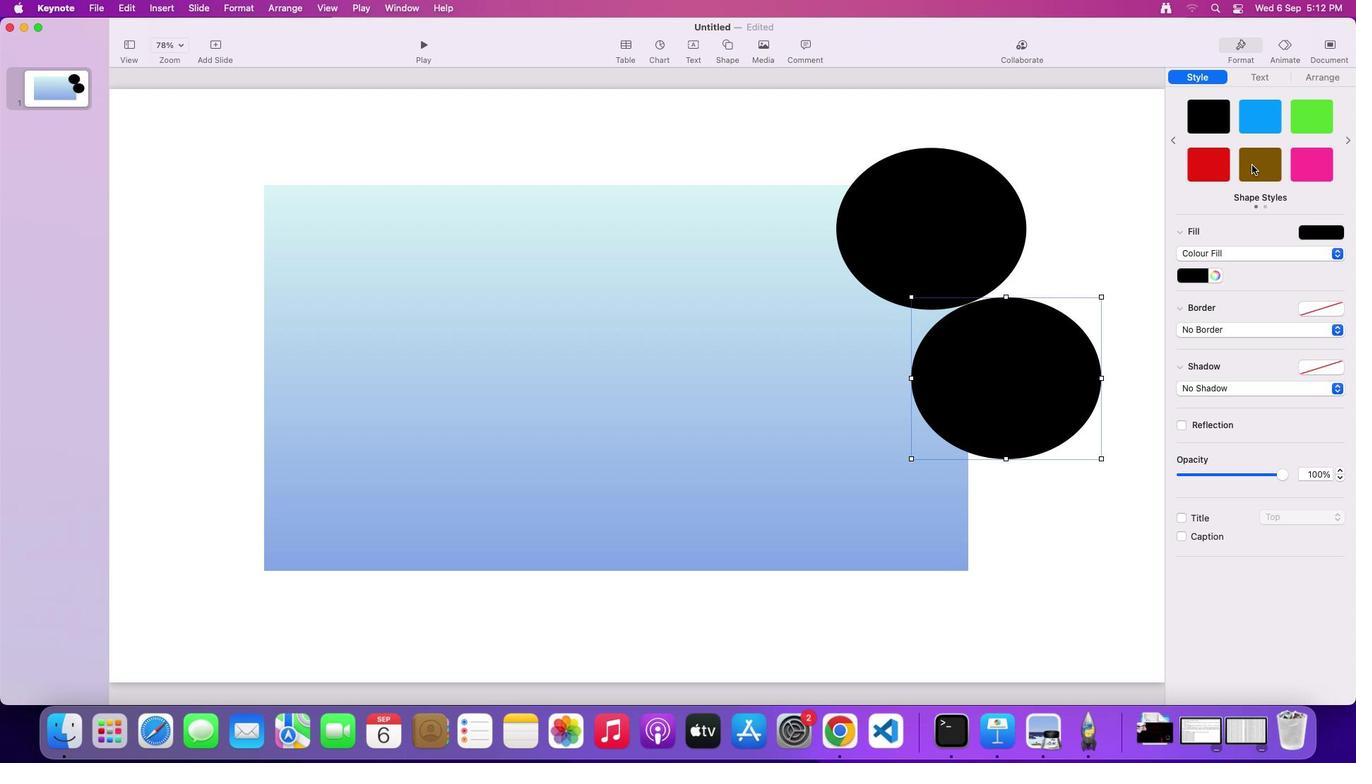
Action: Mouse pressed left at (1251, 165)
Screenshot: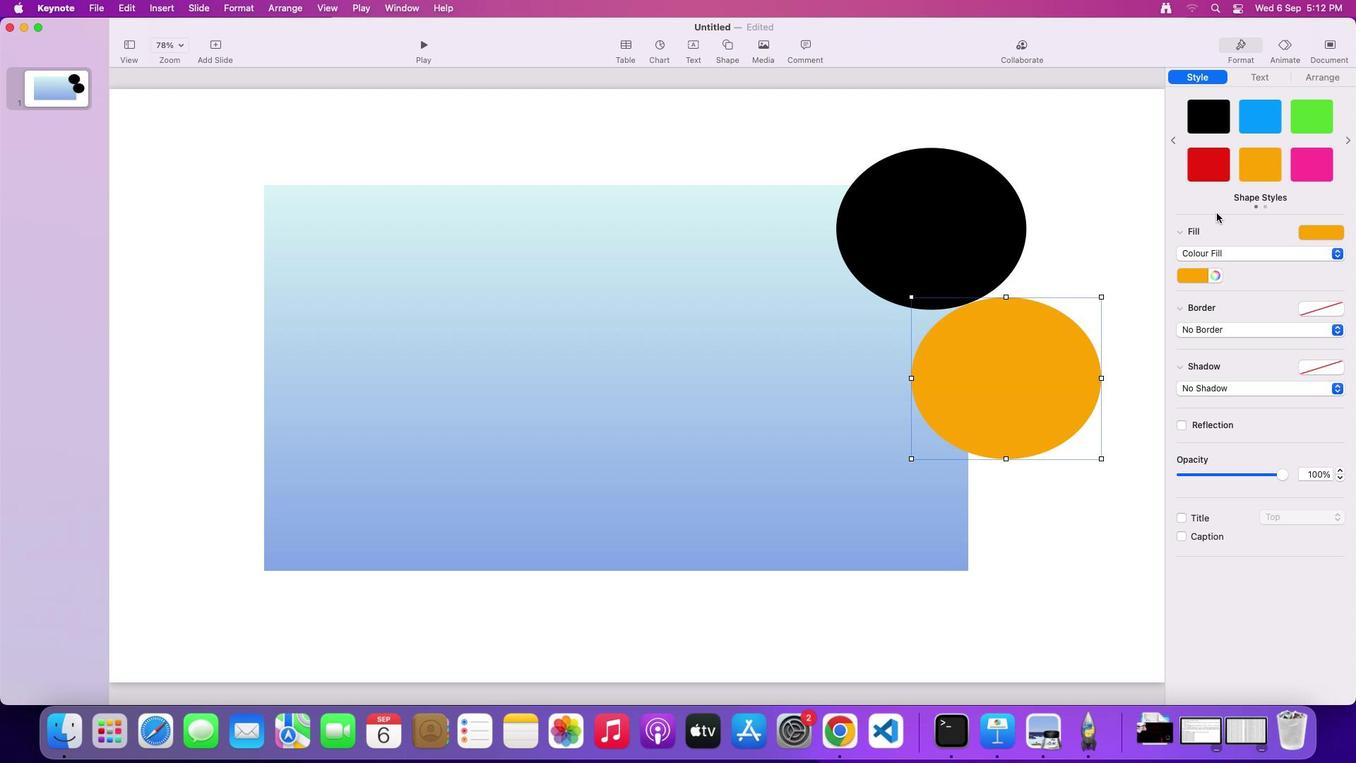 
Action: Mouse moved to (960, 269)
Screenshot: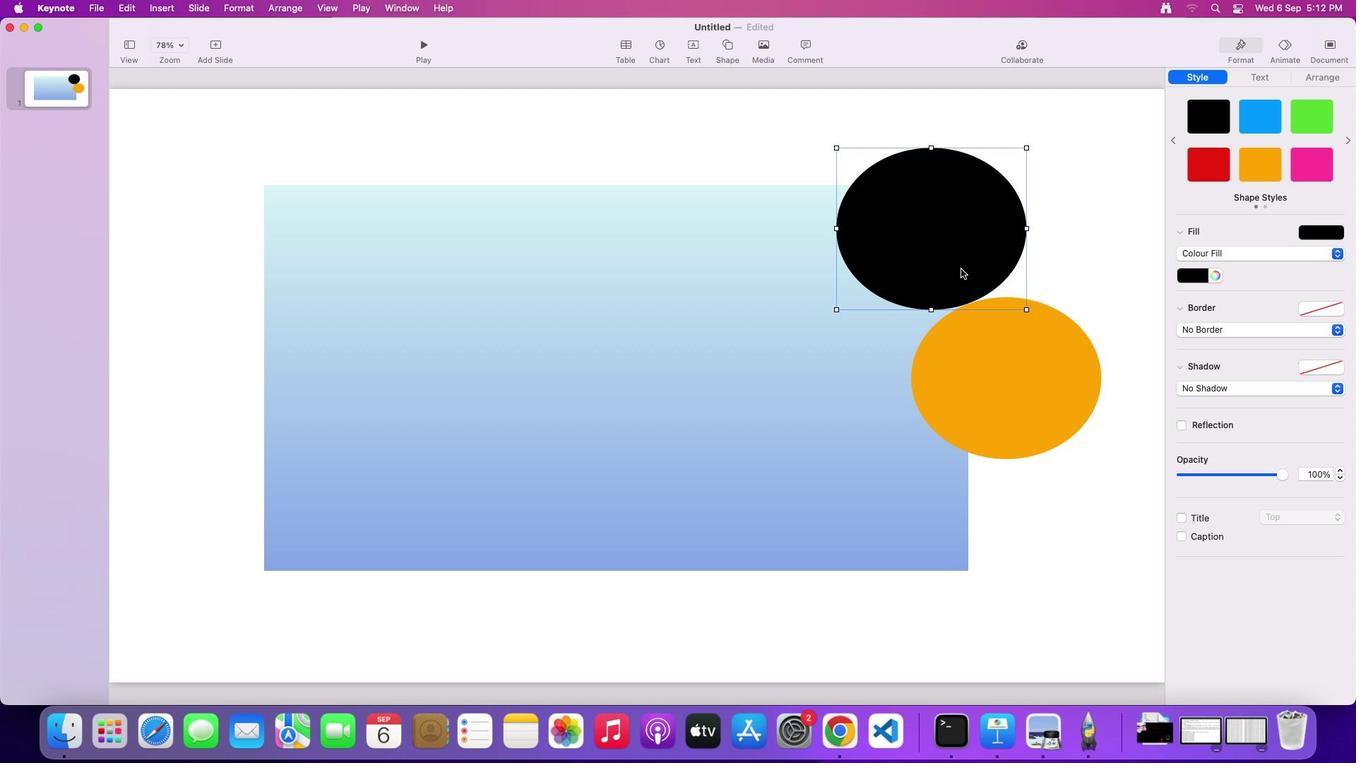 
Action: Mouse pressed left at (960, 269)
Screenshot: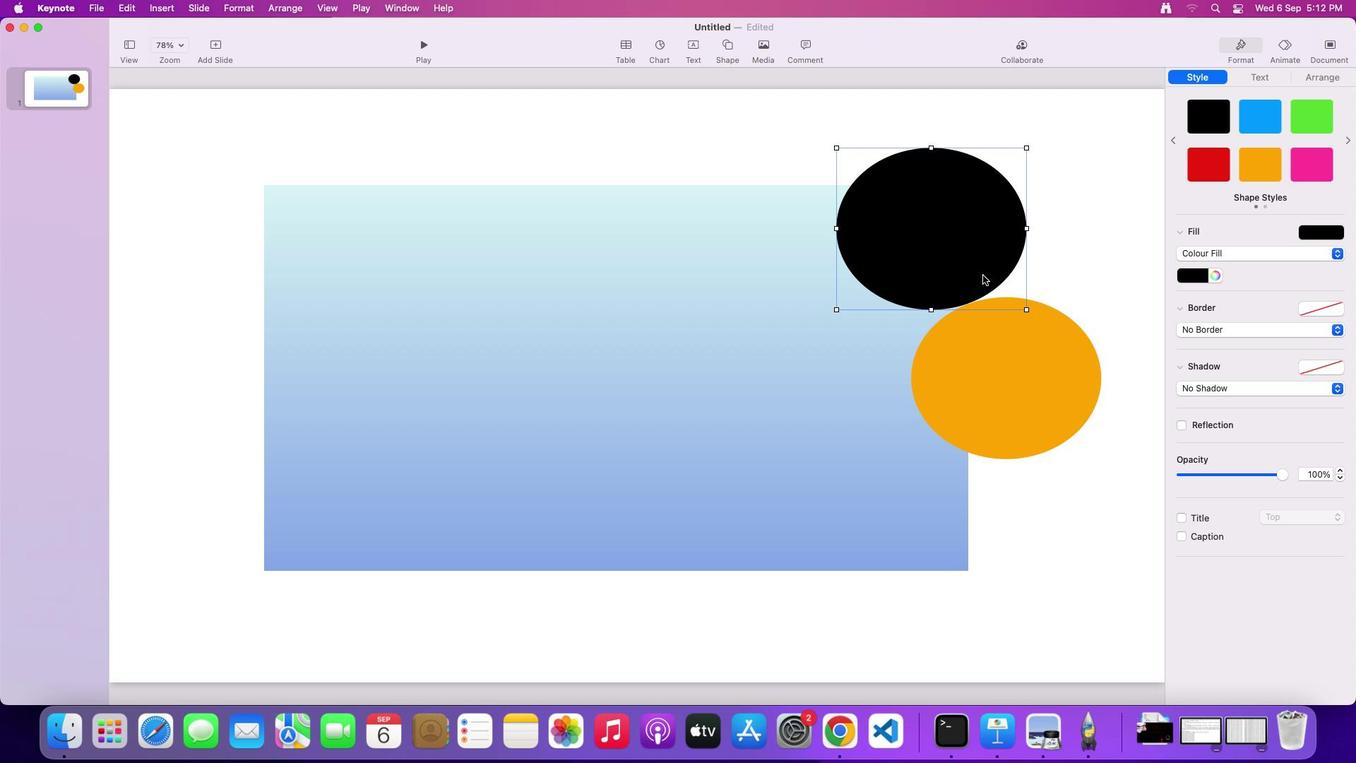 
Action: Mouse moved to (1338, 253)
Screenshot: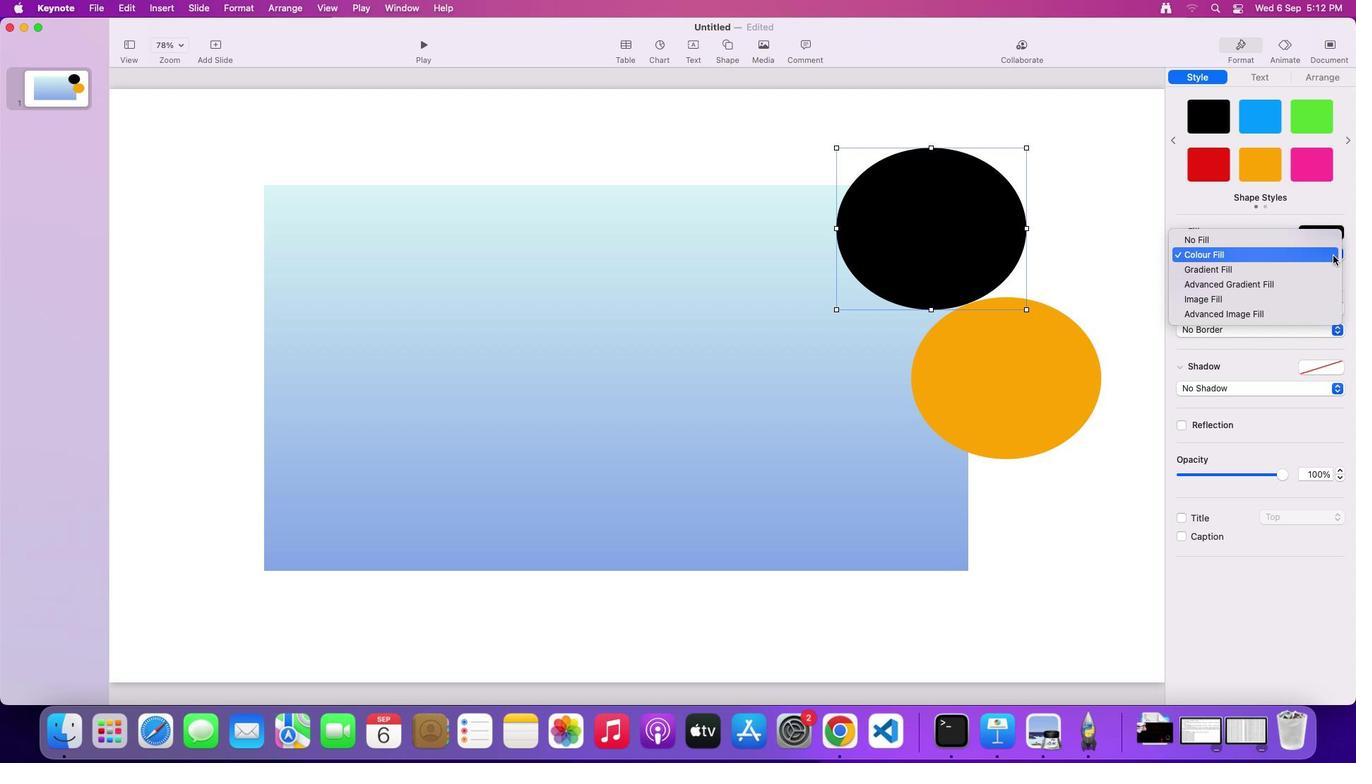 
Action: Mouse pressed left at (1338, 253)
Screenshot: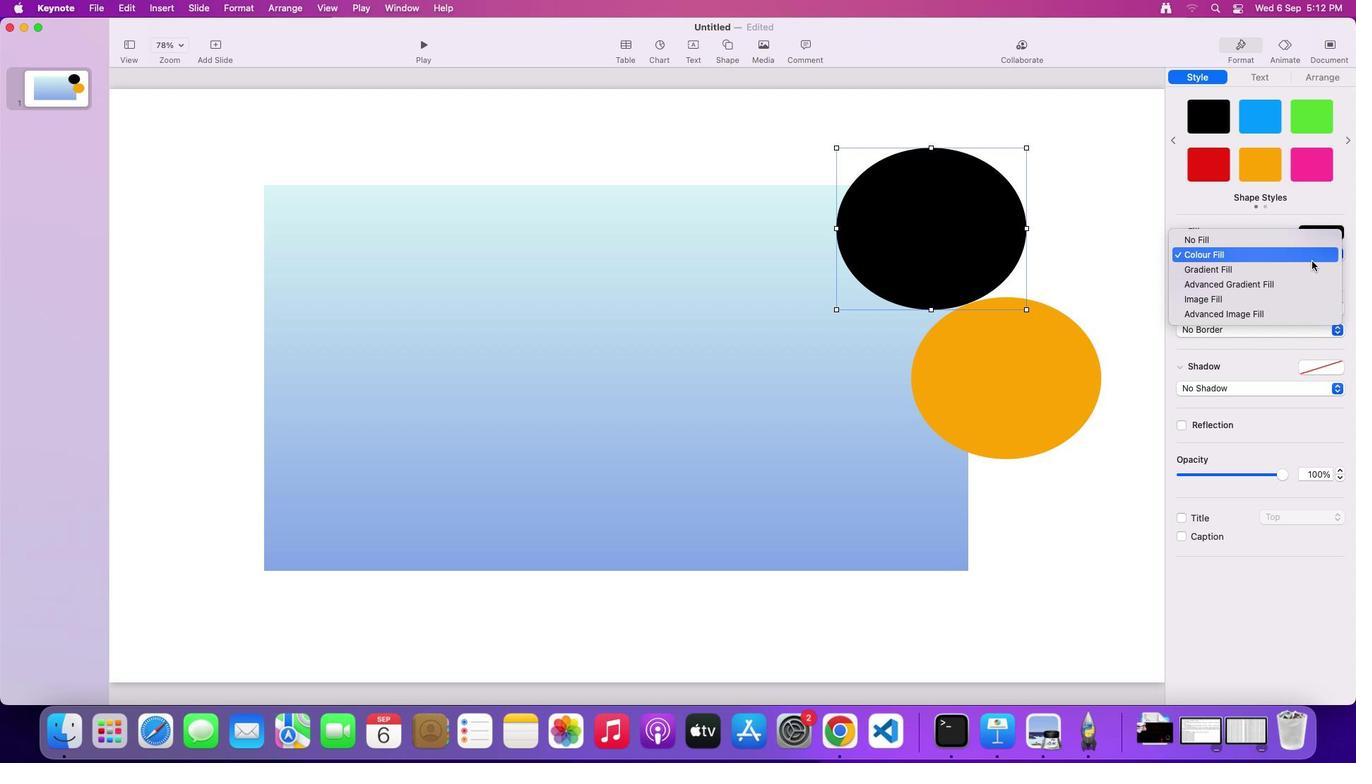
Action: Mouse moved to (1246, 268)
Screenshot: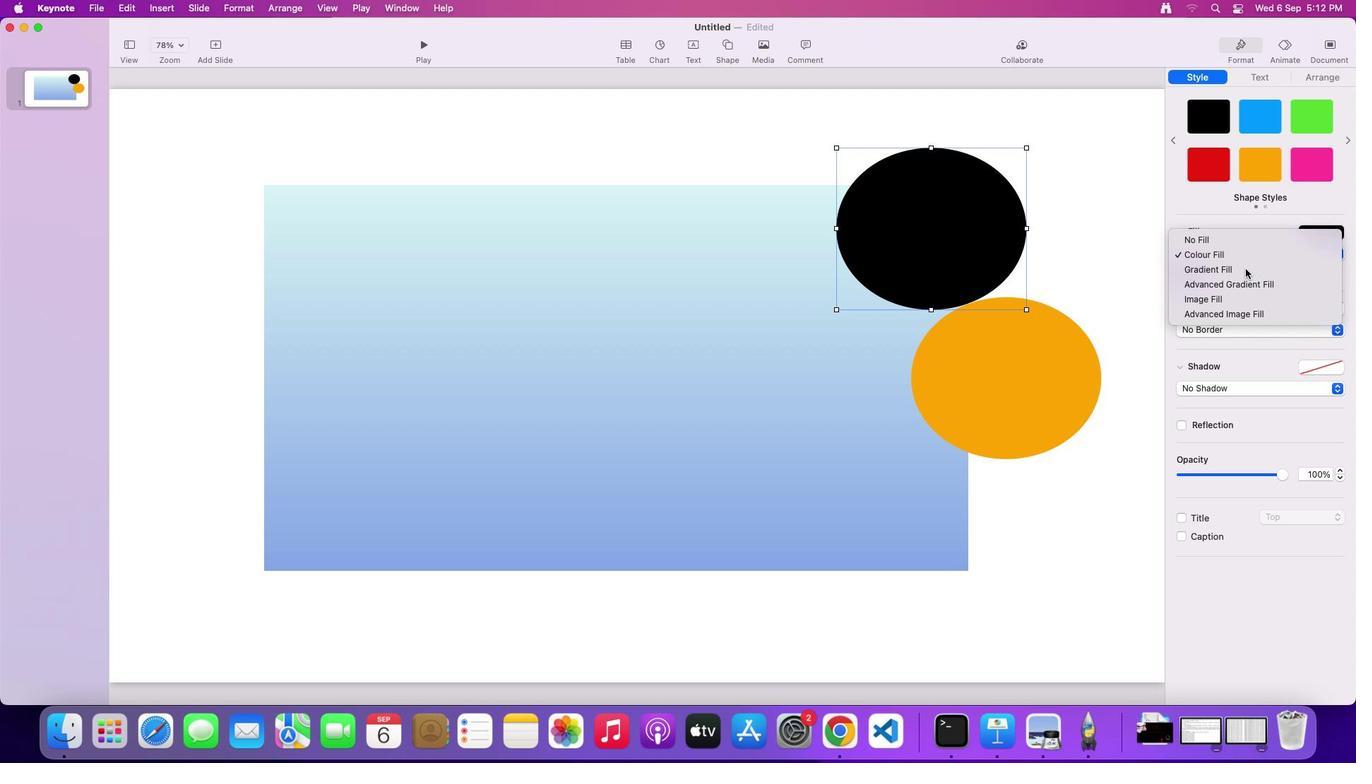 
Action: Mouse pressed left at (1246, 268)
Screenshot: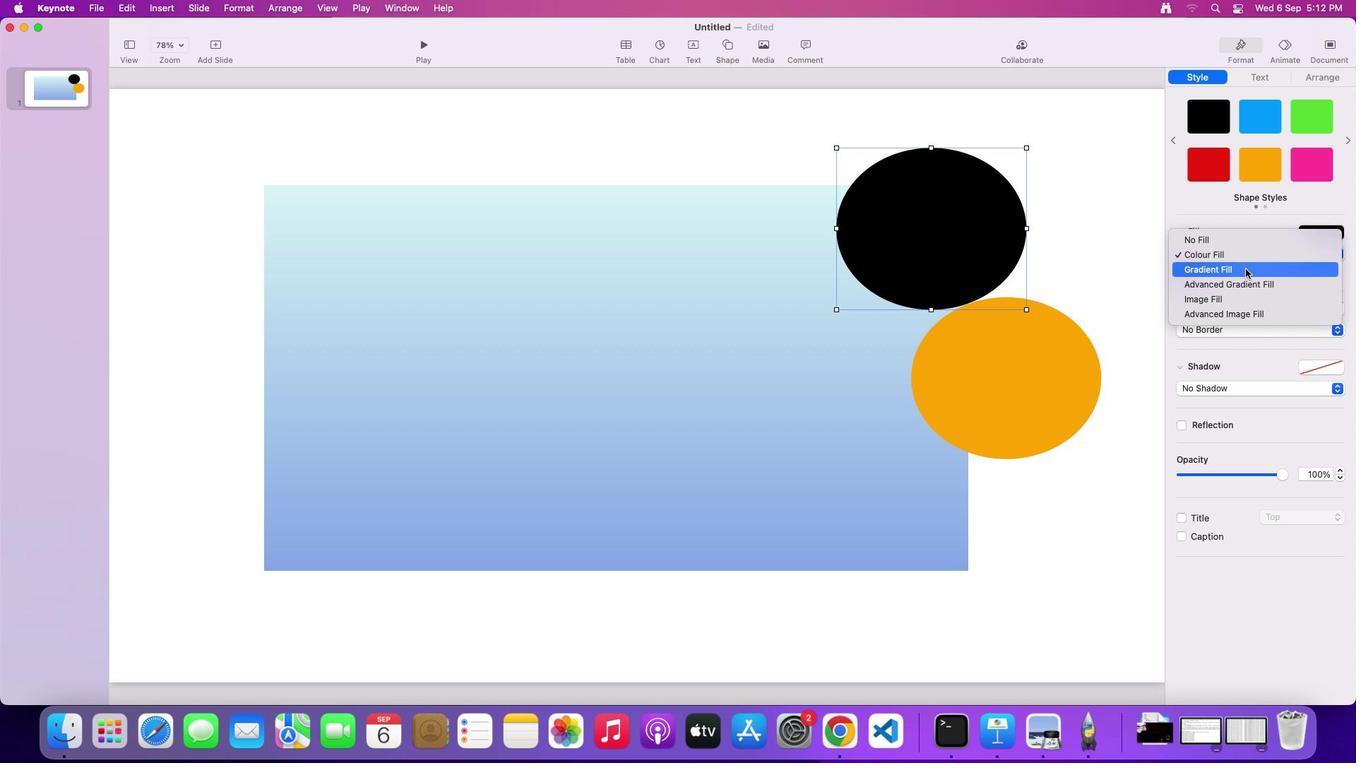 
Action: Mouse moved to (1001, 384)
Screenshot: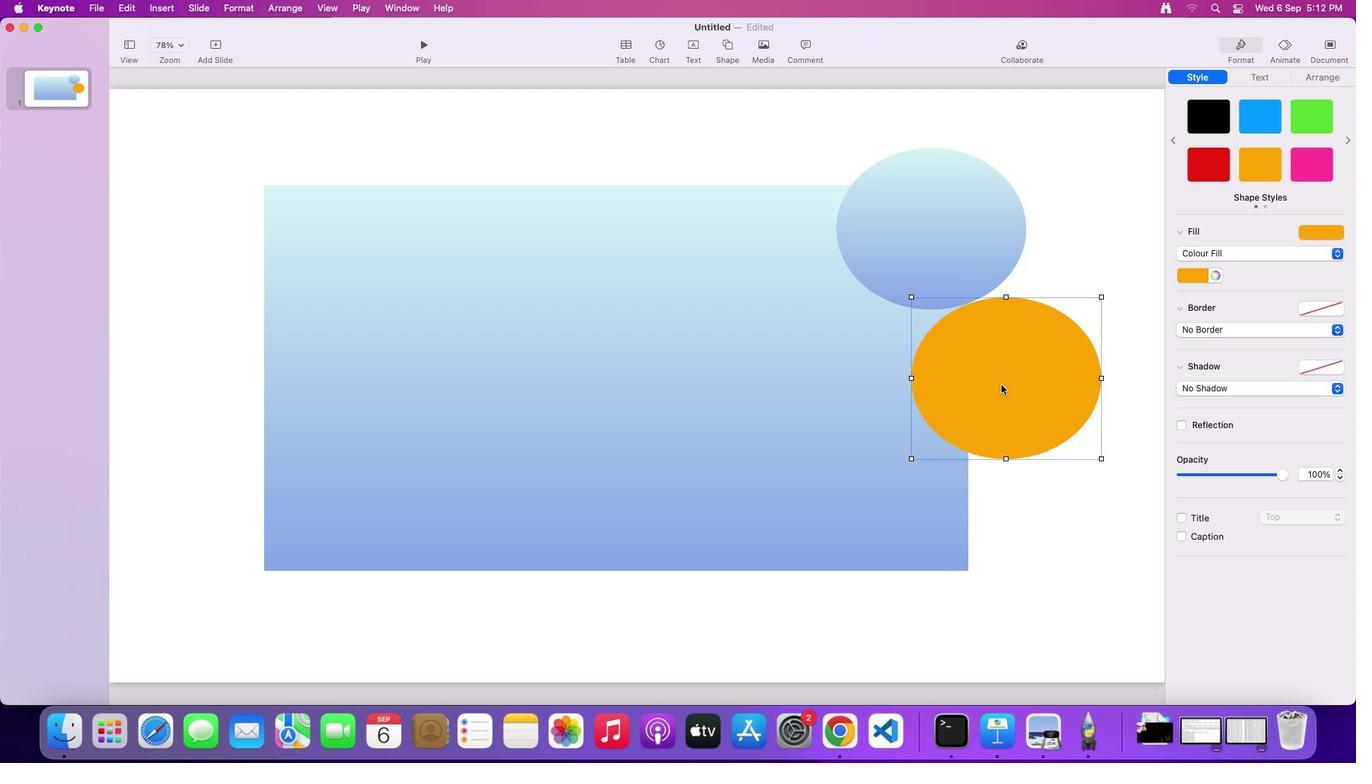
Action: Mouse pressed left at (1001, 384)
Screenshot: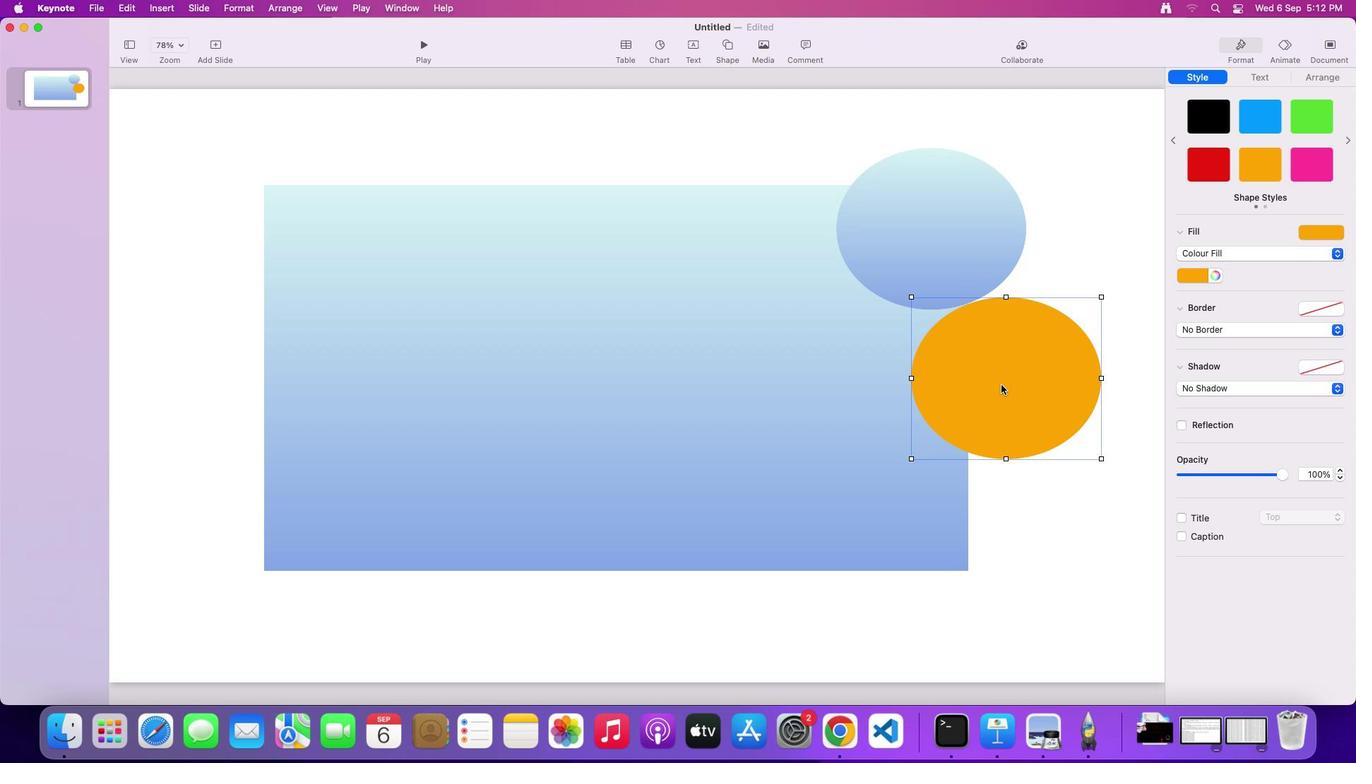 
Action: Mouse moved to (1342, 253)
Screenshot: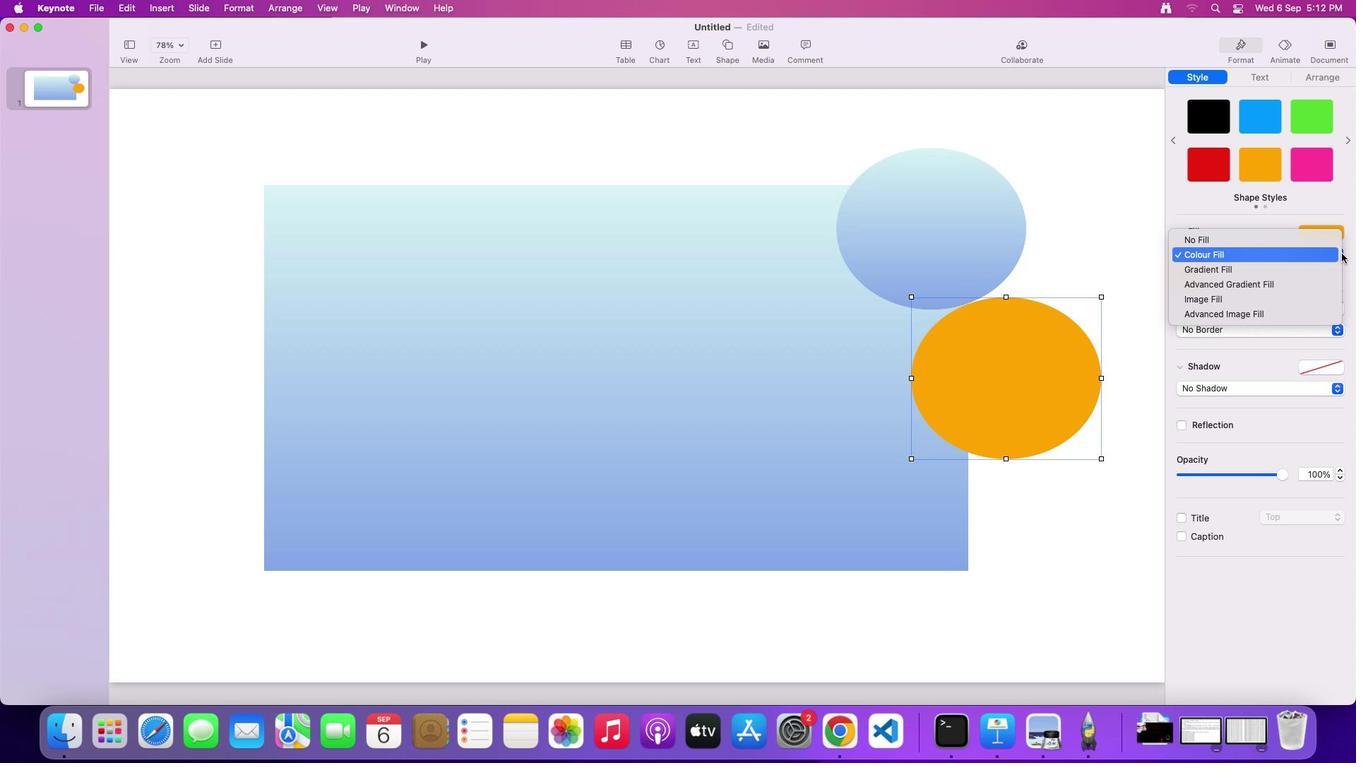 
Action: Mouse pressed left at (1342, 253)
Screenshot: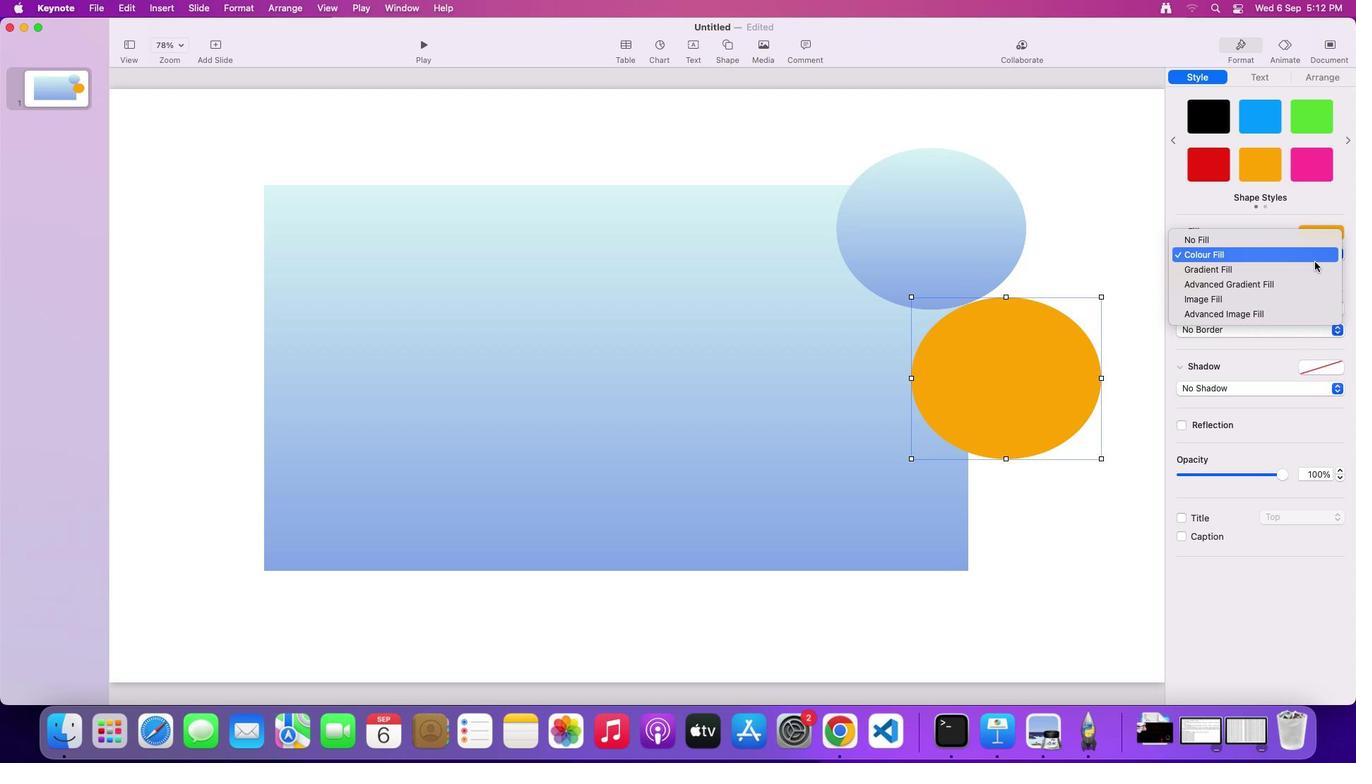 
Action: Mouse moved to (1232, 269)
Screenshot: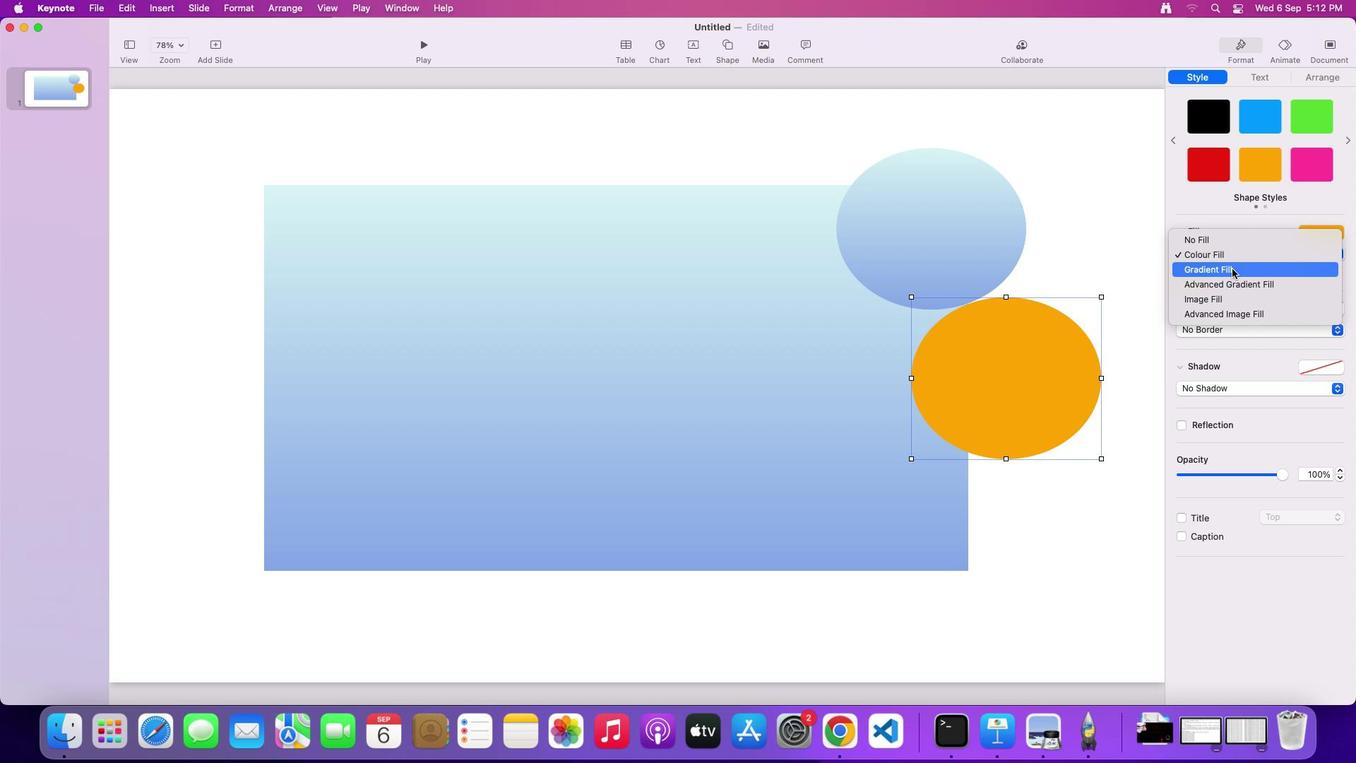 
Action: Mouse pressed left at (1232, 269)
Screenshot: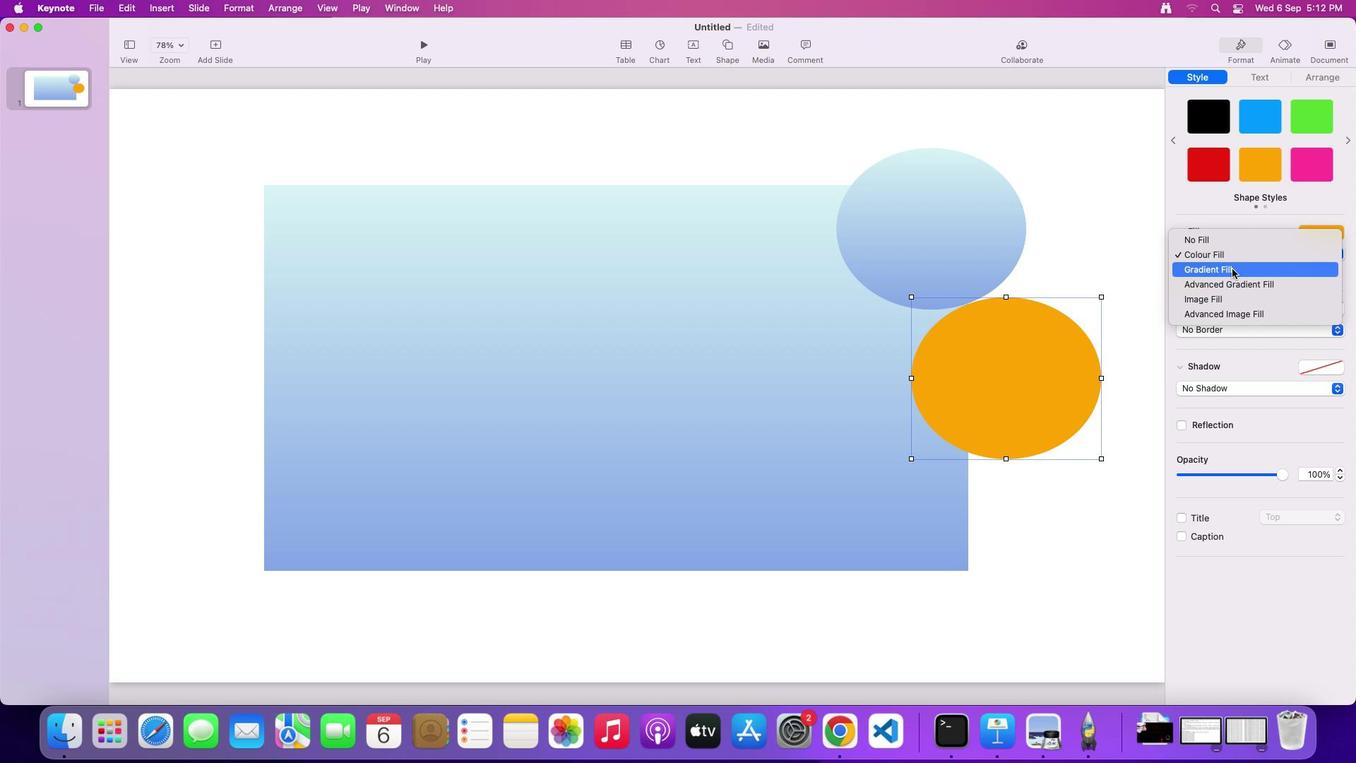 
Action: Mouse moved to (1215, 276)
Screenshot: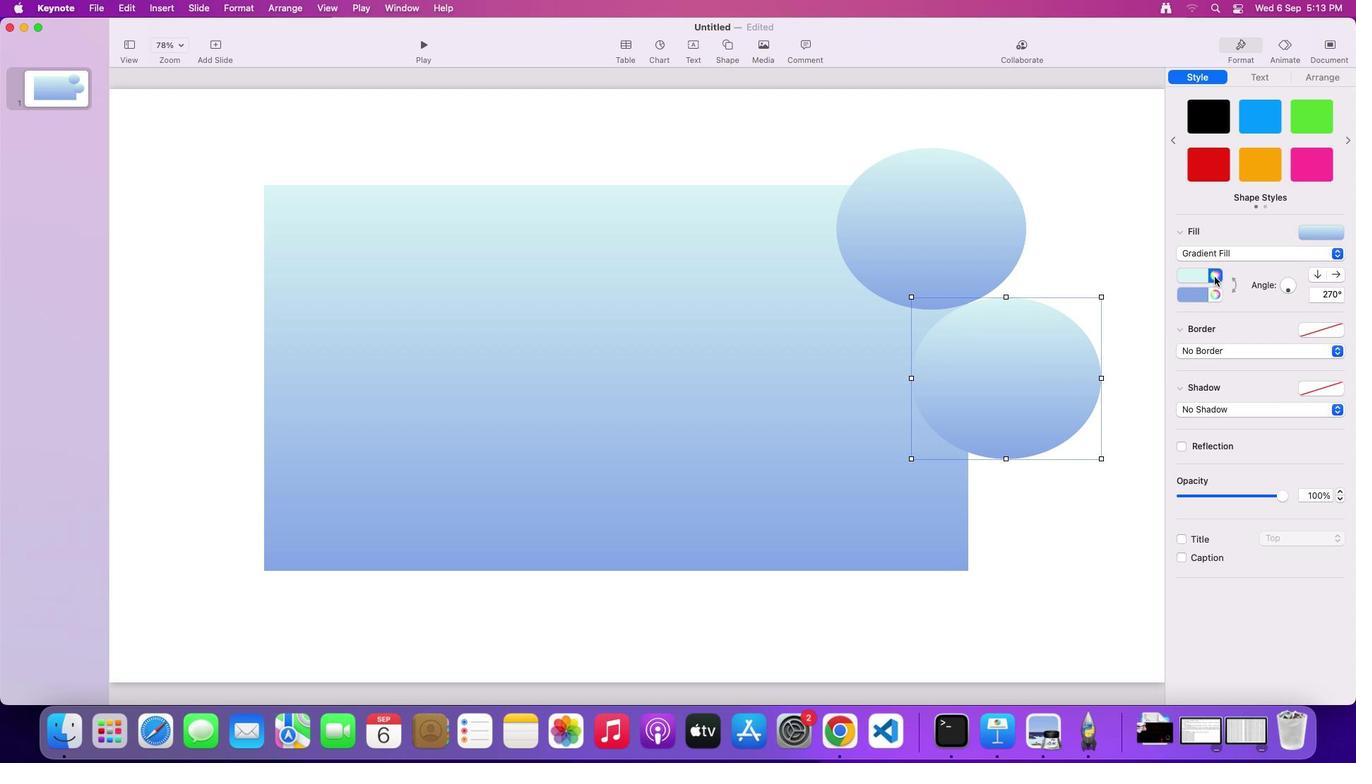 
Action: Mouse pressed left at (1215, 276)
Screenshot: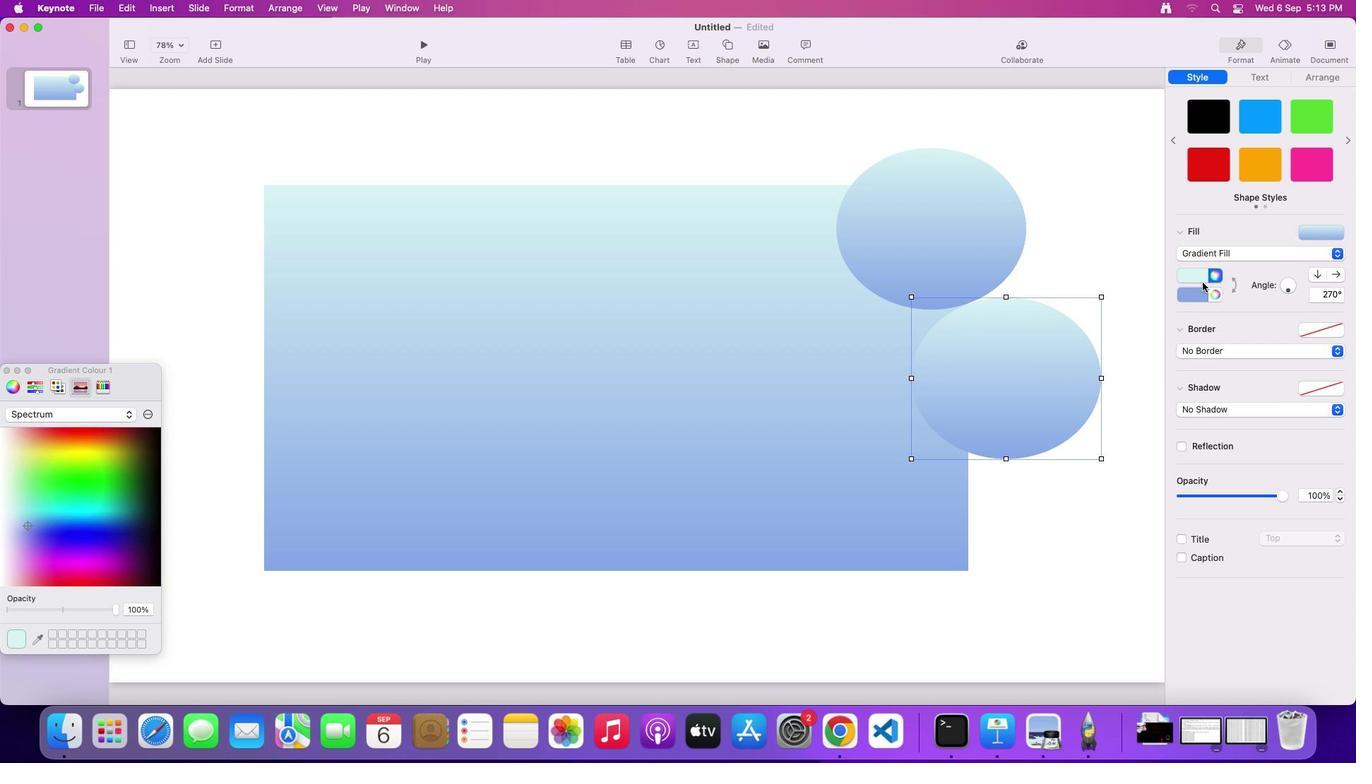 
Action: Mouse moved to (28, 451)
Screenshot: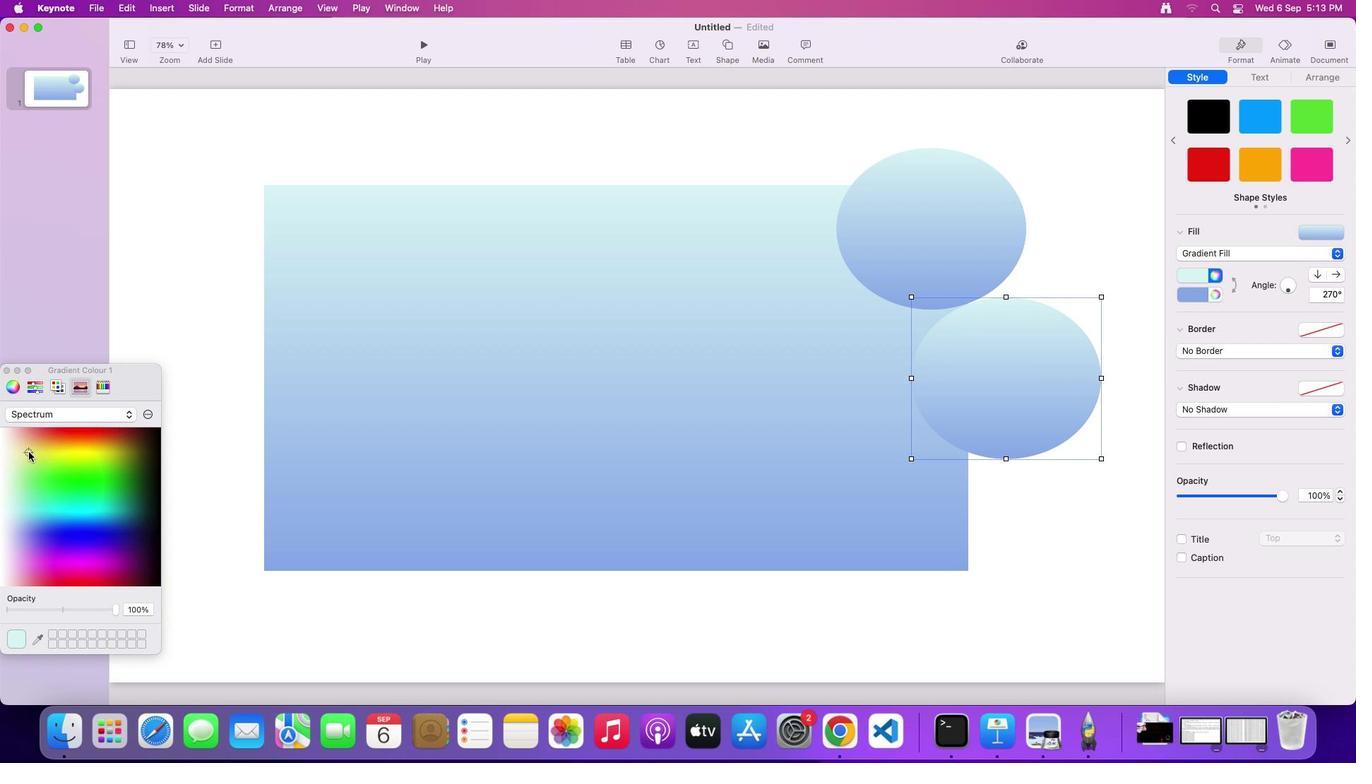 
Action: Mouse pressed left at (28, 451)
Screenshot: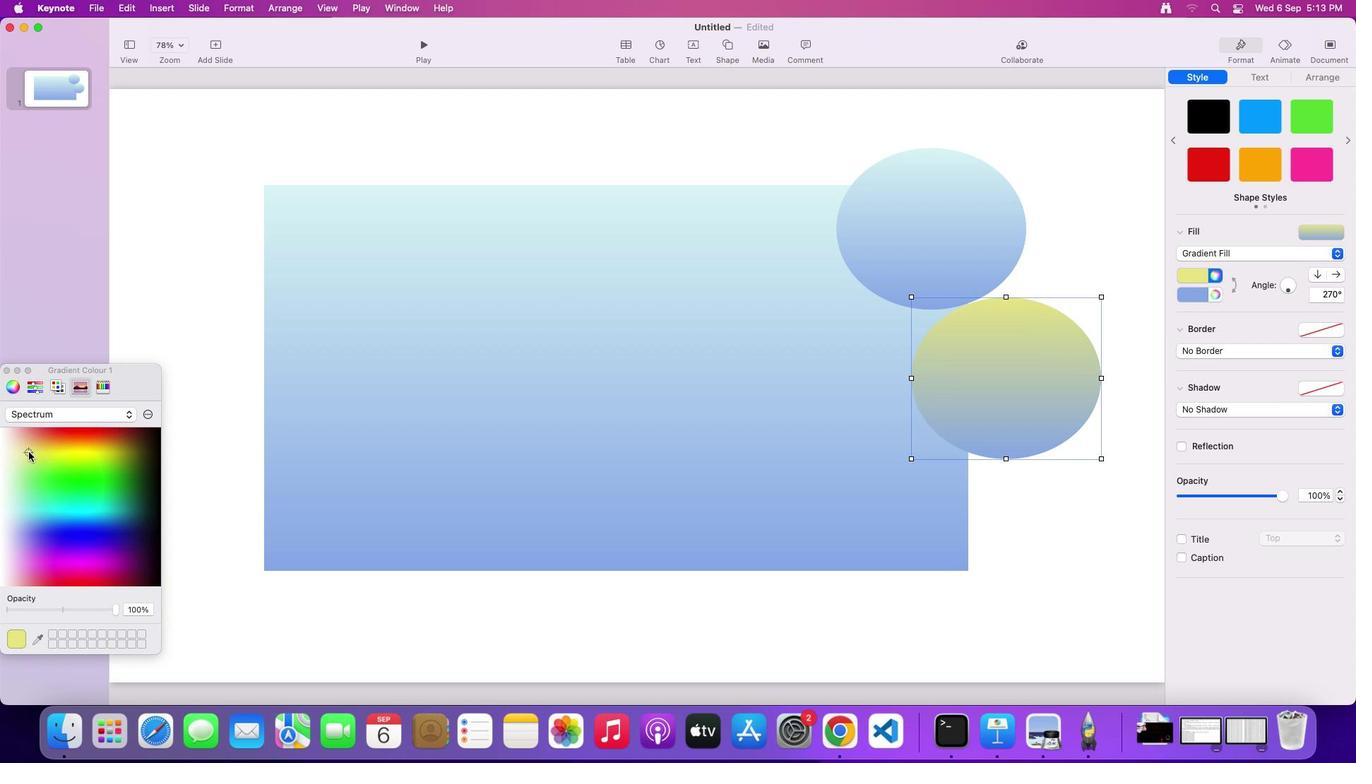 
Action: Mouse moved to (989, 418)
Screenshot: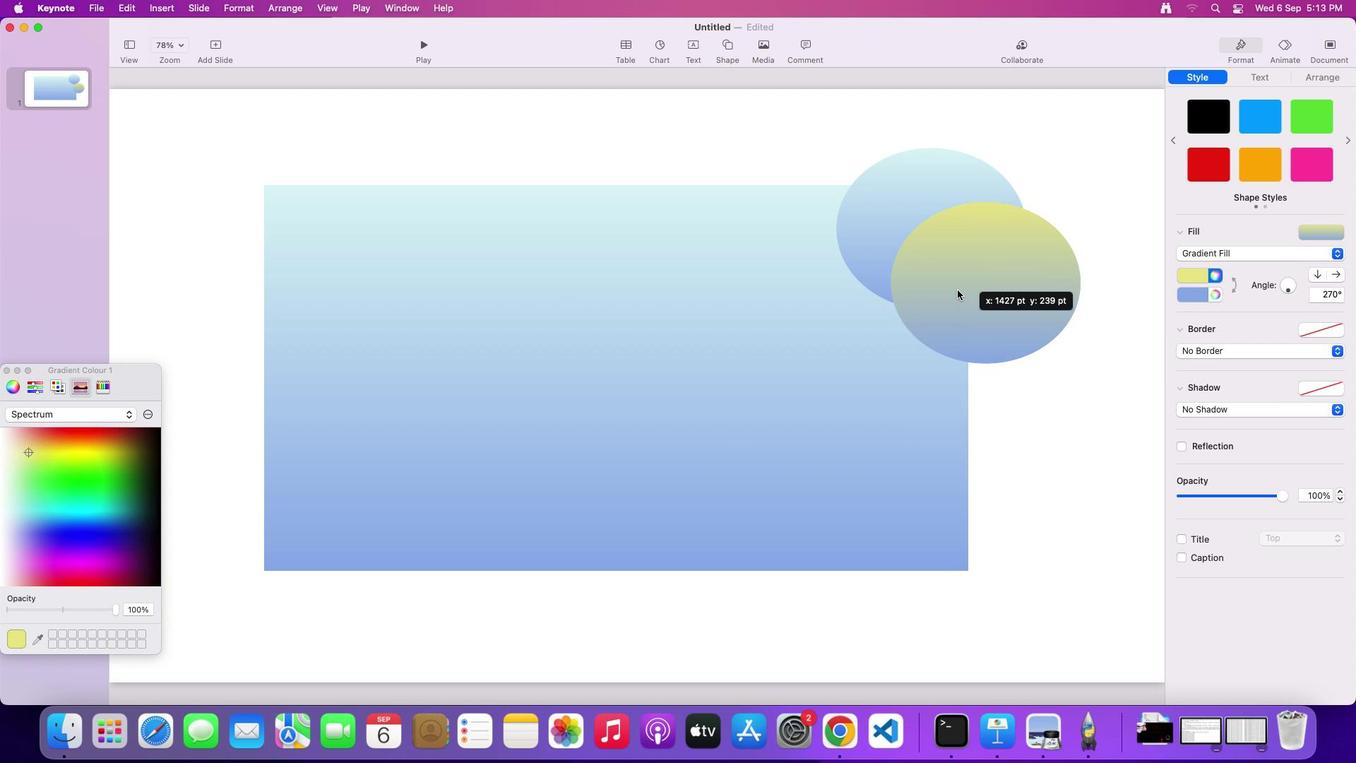 
Action: Mouse pressed left at (989, 418)
Screenshot: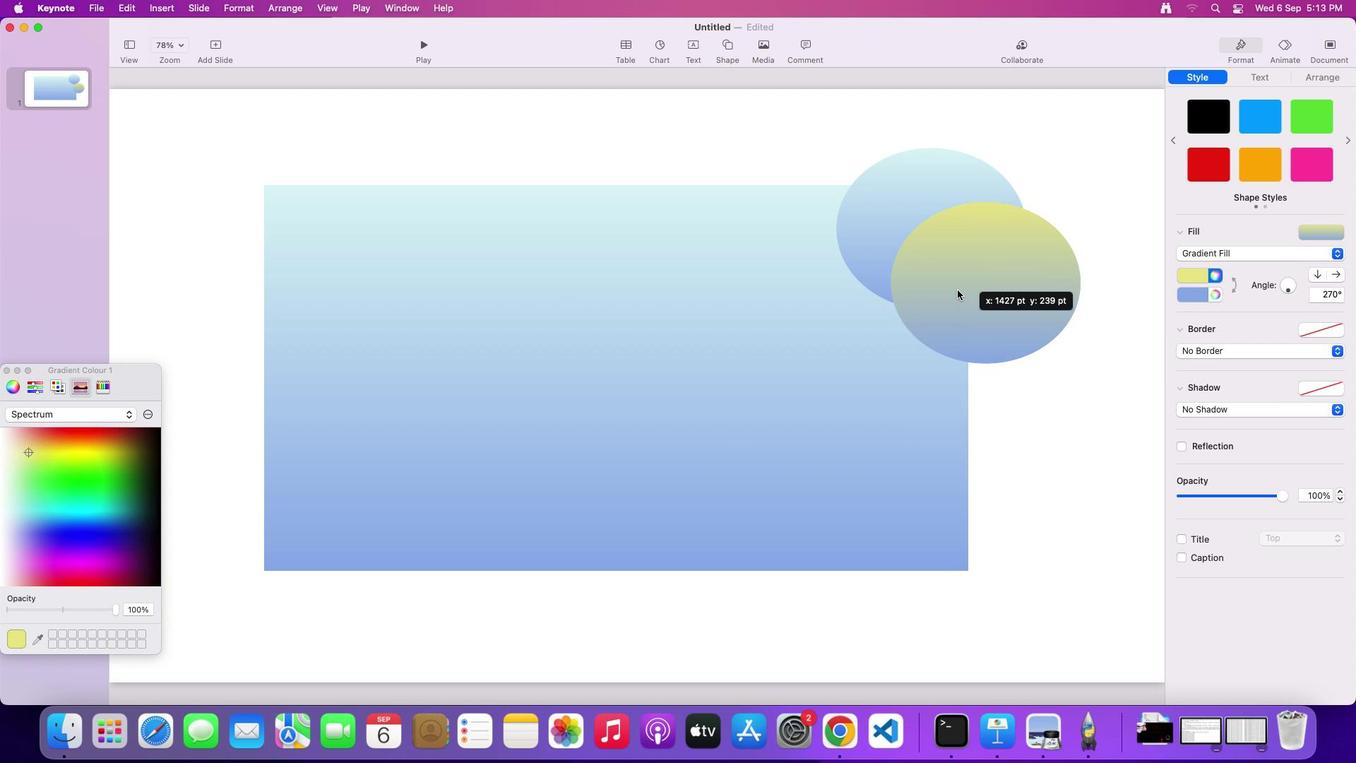 
Action: Mouse moved to (53, 519)
Screenshot: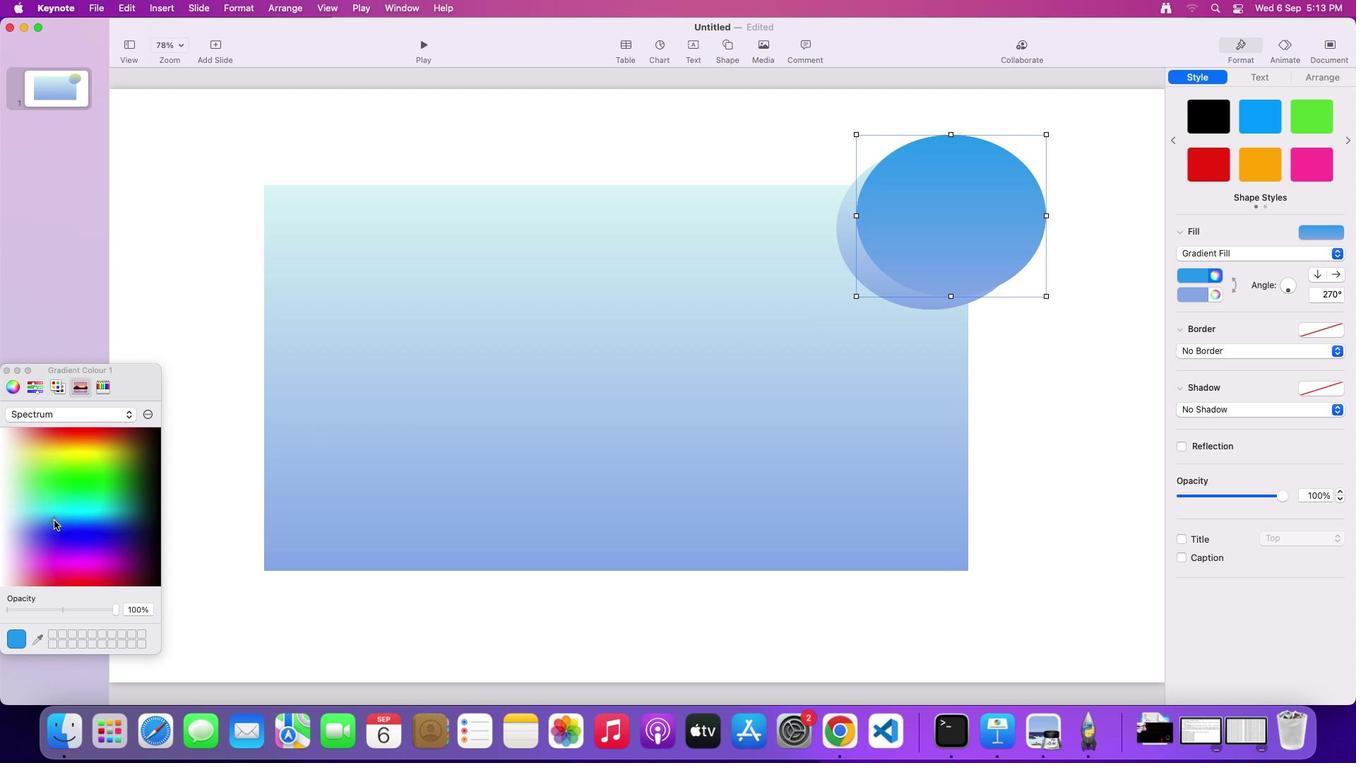 
Action: Mouse pressed left at (53, 519)
Screenshot: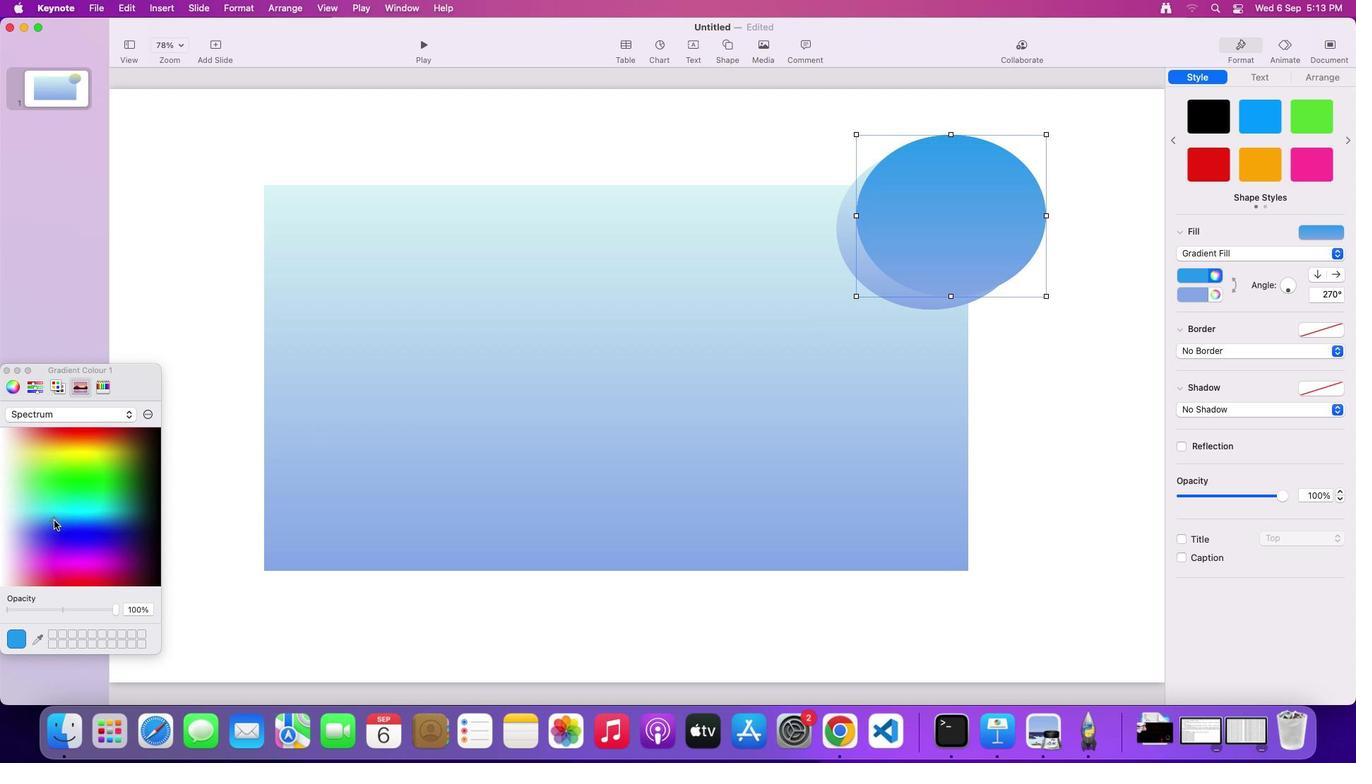 
Action: Mouse moved to (19, 555)
Screenshot: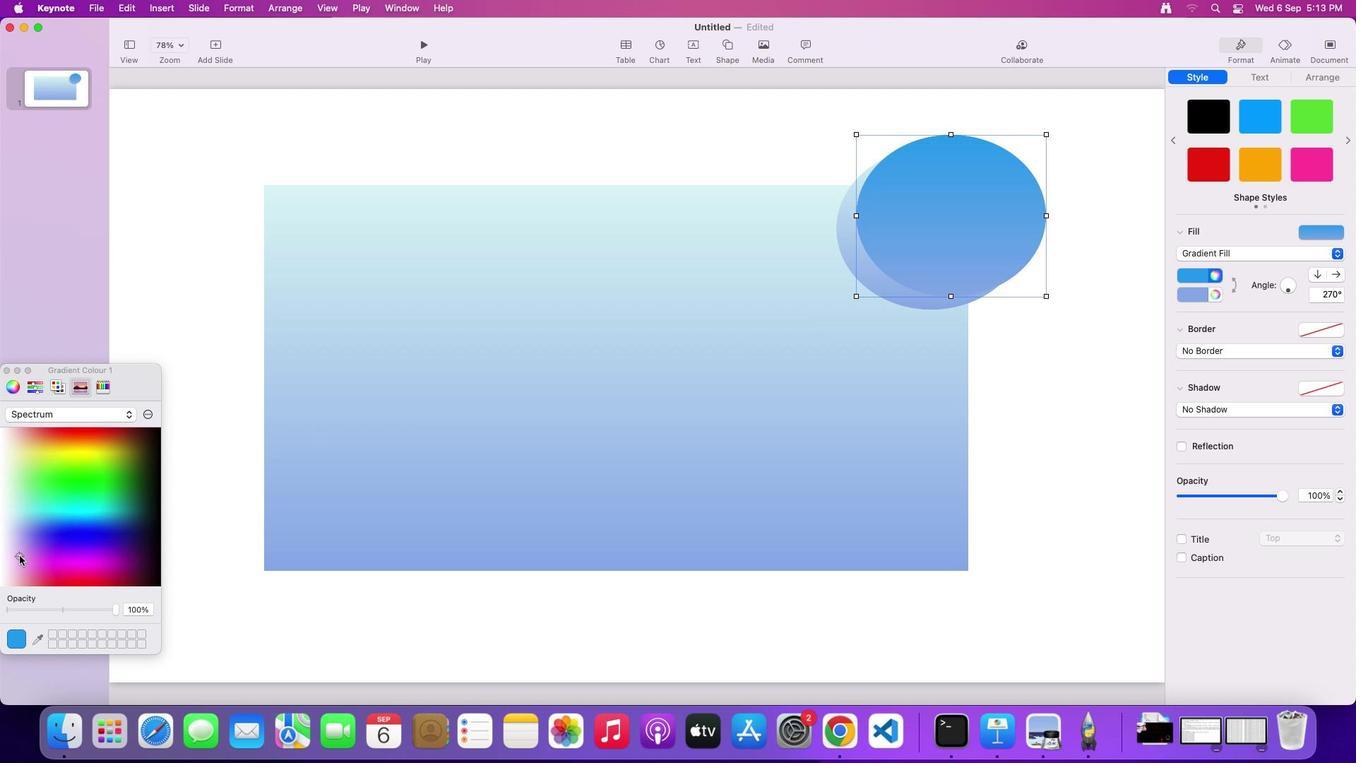 
Action: Mouse pressed left at (19, 555)
Screenshot: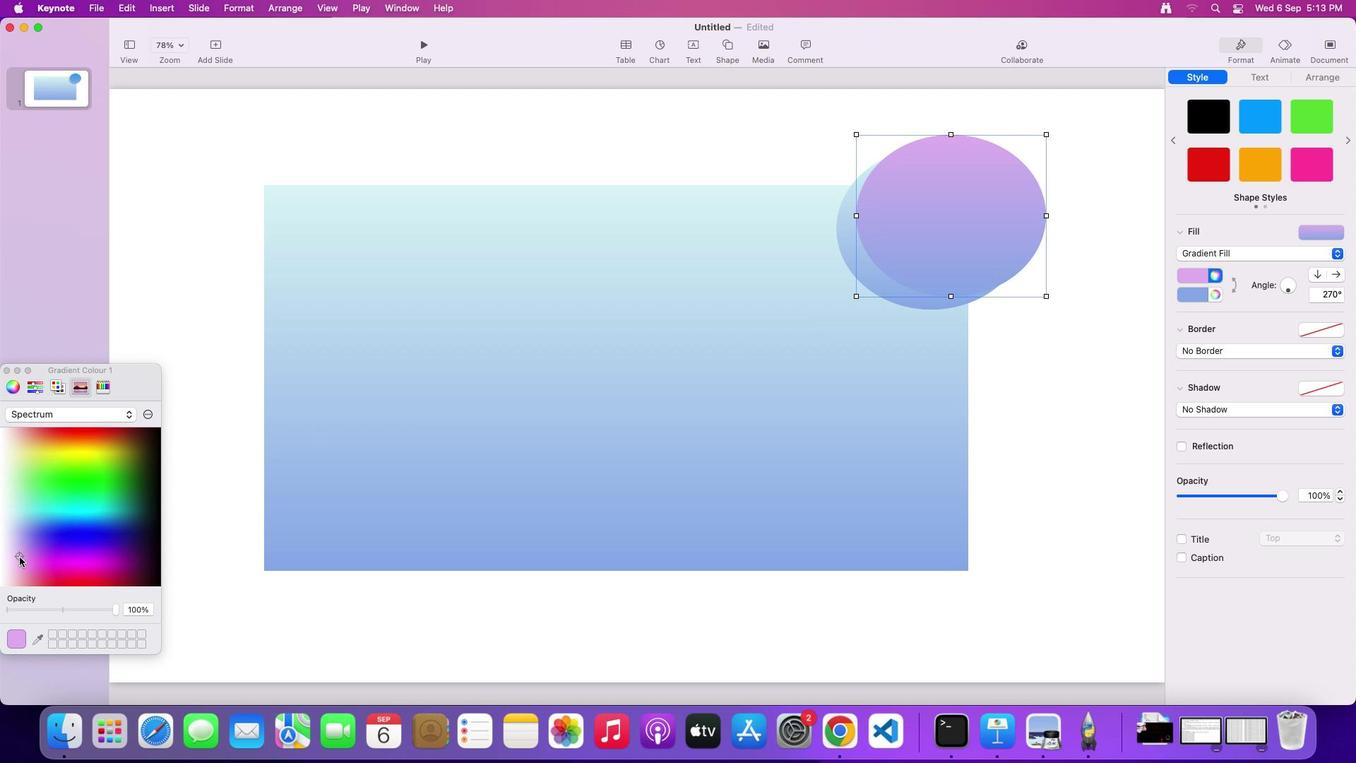 
Action: Mouse moved to (6, 373)
Screenshot: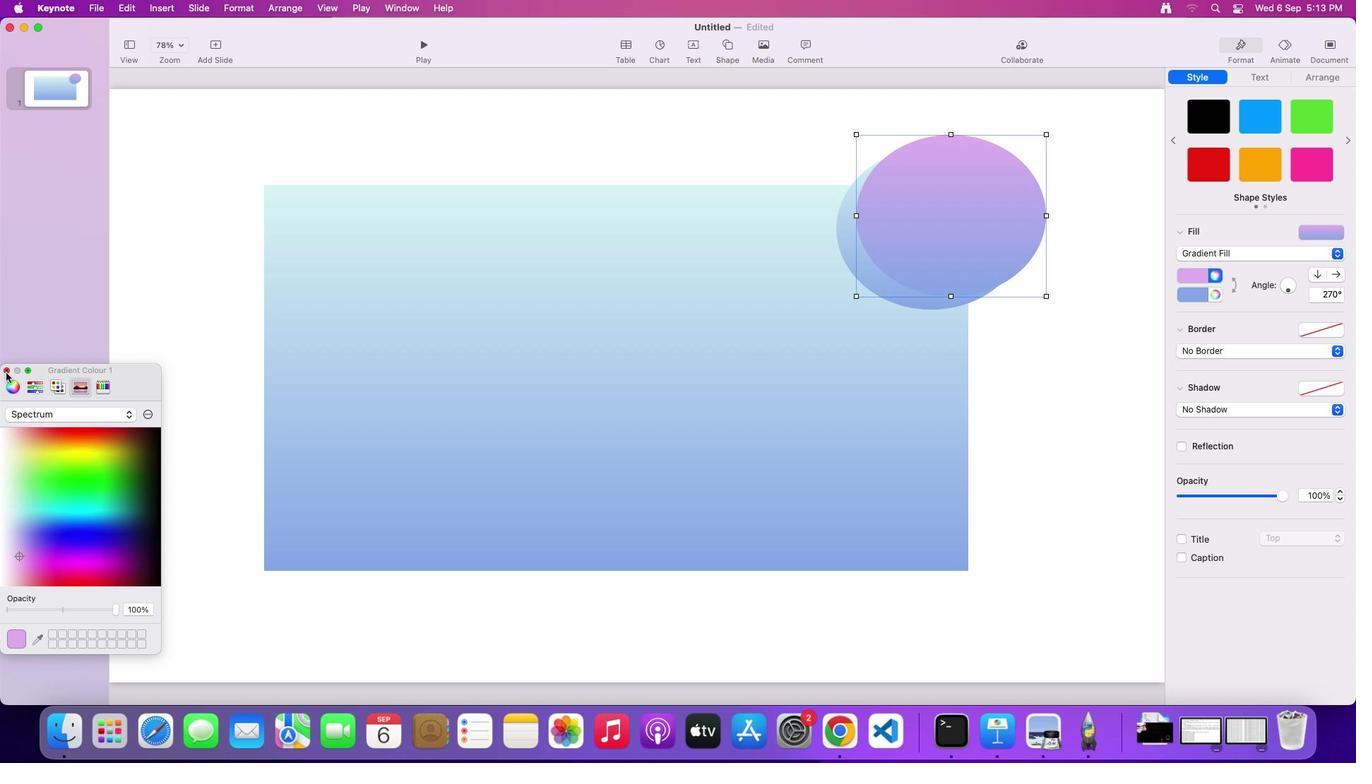 
Action: Mouse pressed left at (6, 373)
Screenshot: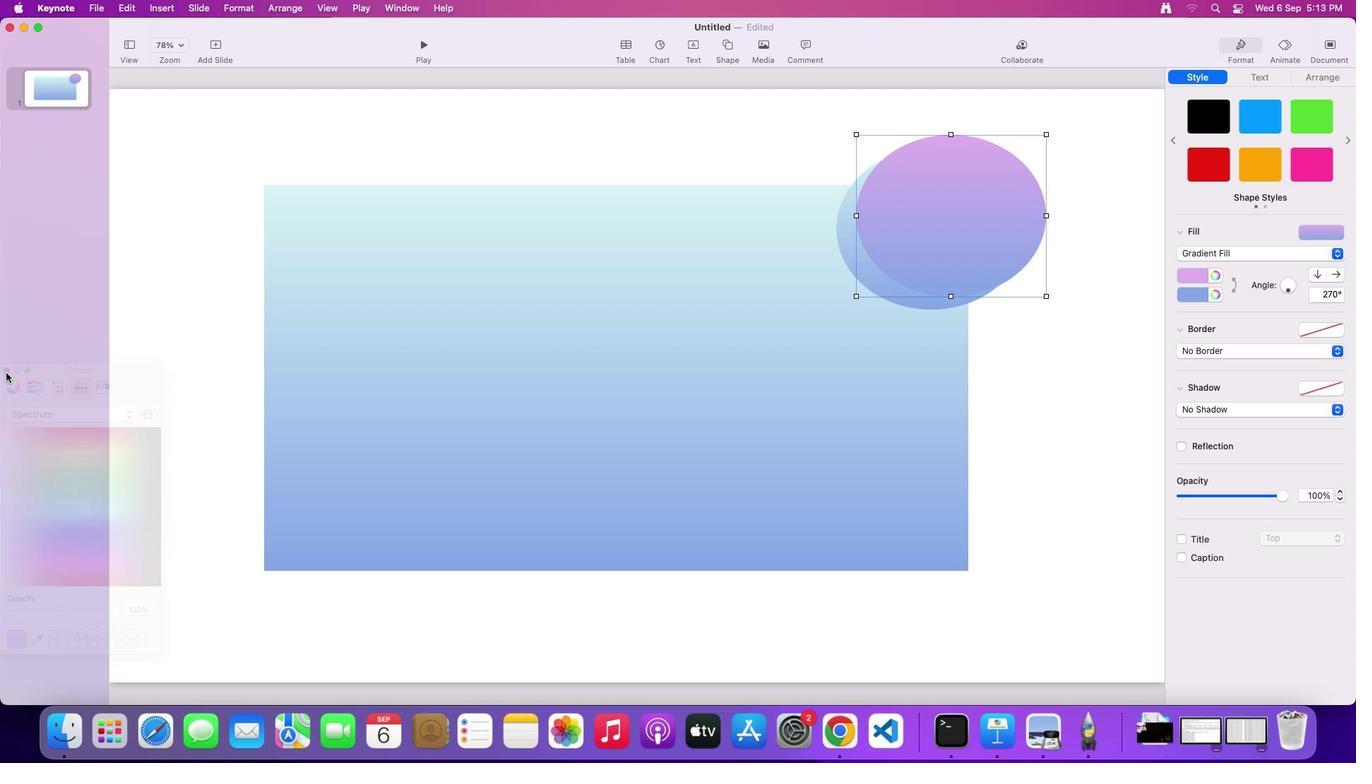 
Action: Mouse moved to (1217, 297)
Screenshot: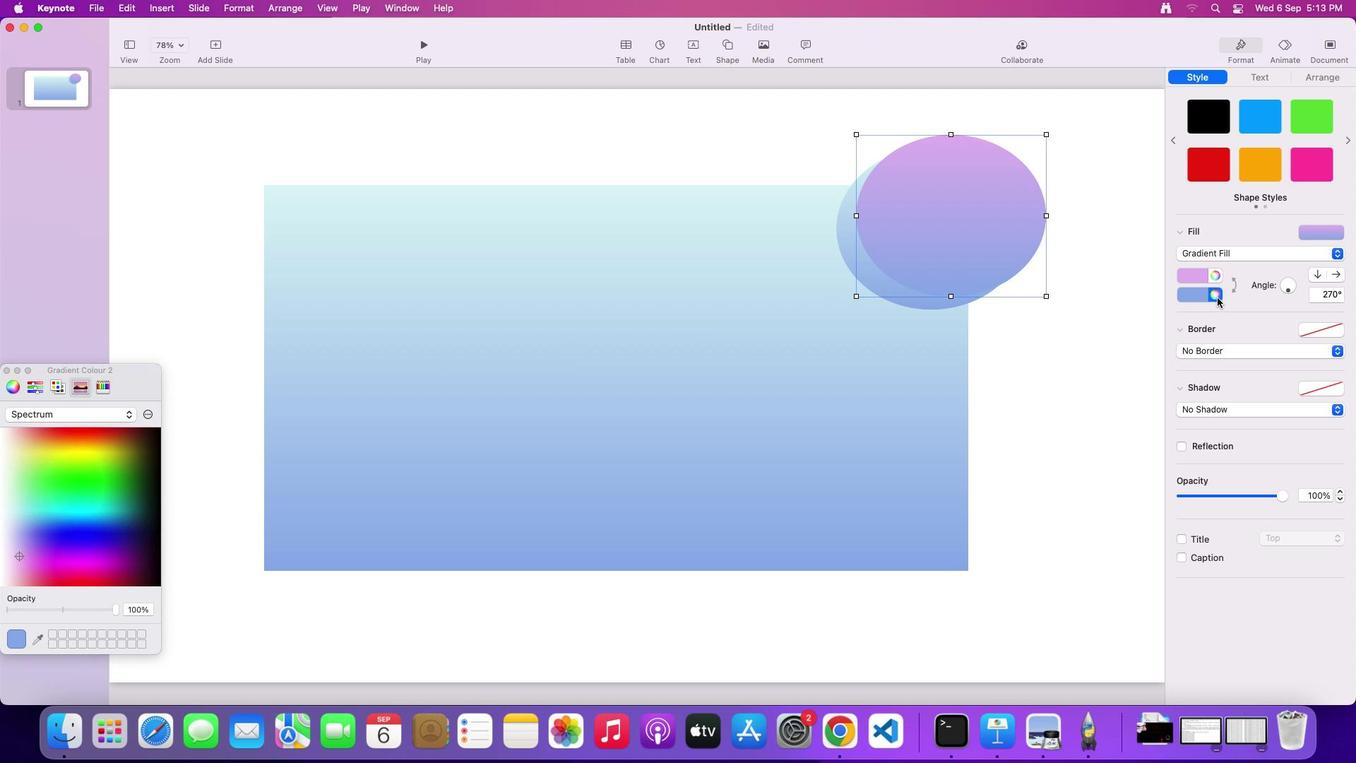 
Action: Mouse pressed left at (1217, 297)
Screenshot: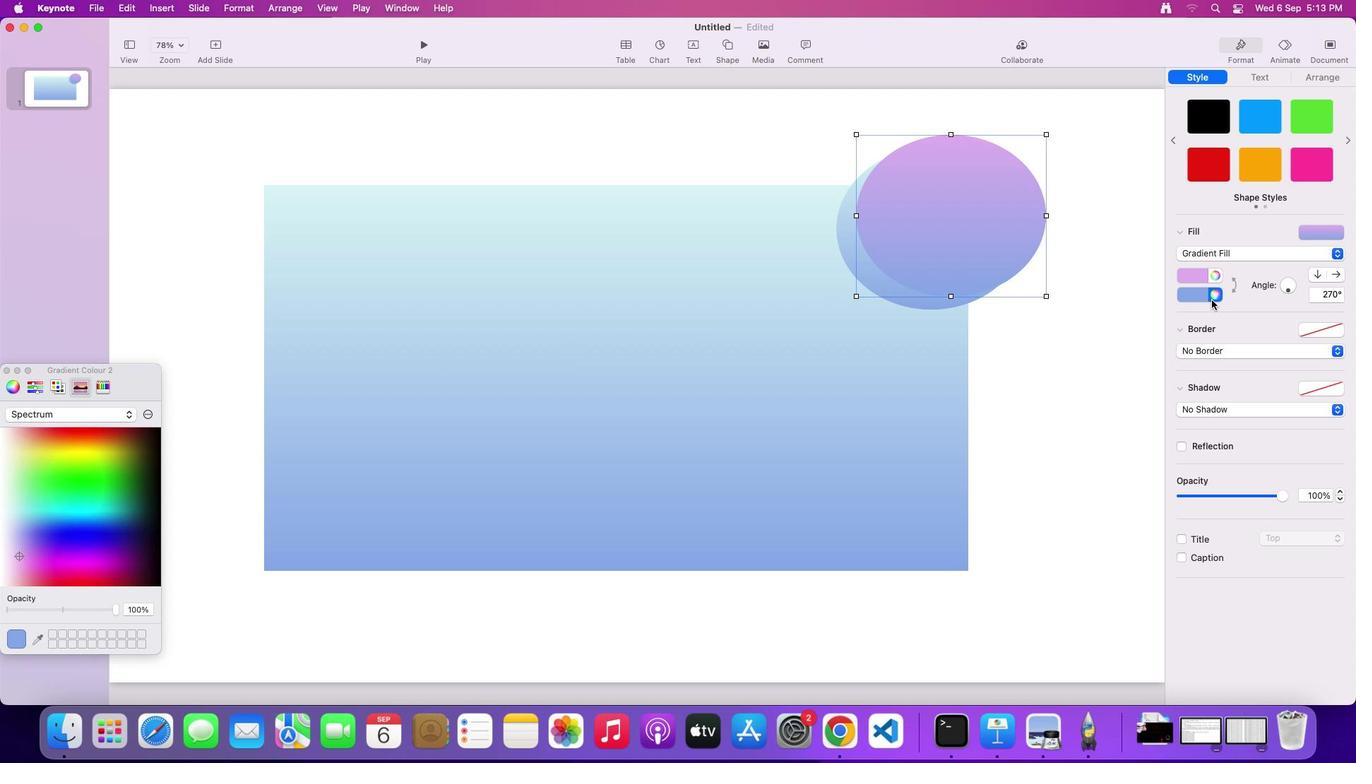 
Action: Mouse moved to (16, 523)
Screenshot: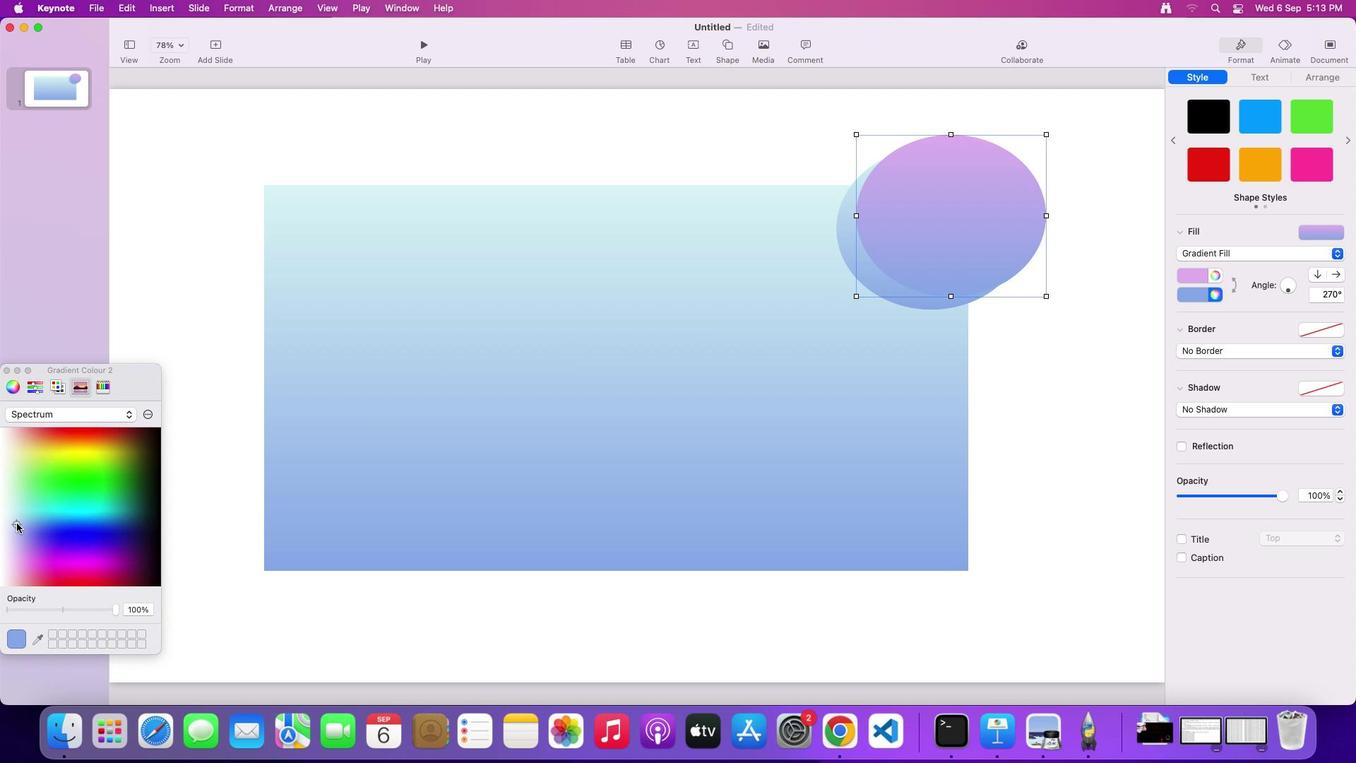 
Action: Mouse pressed left at (16, 523)
Screenshot: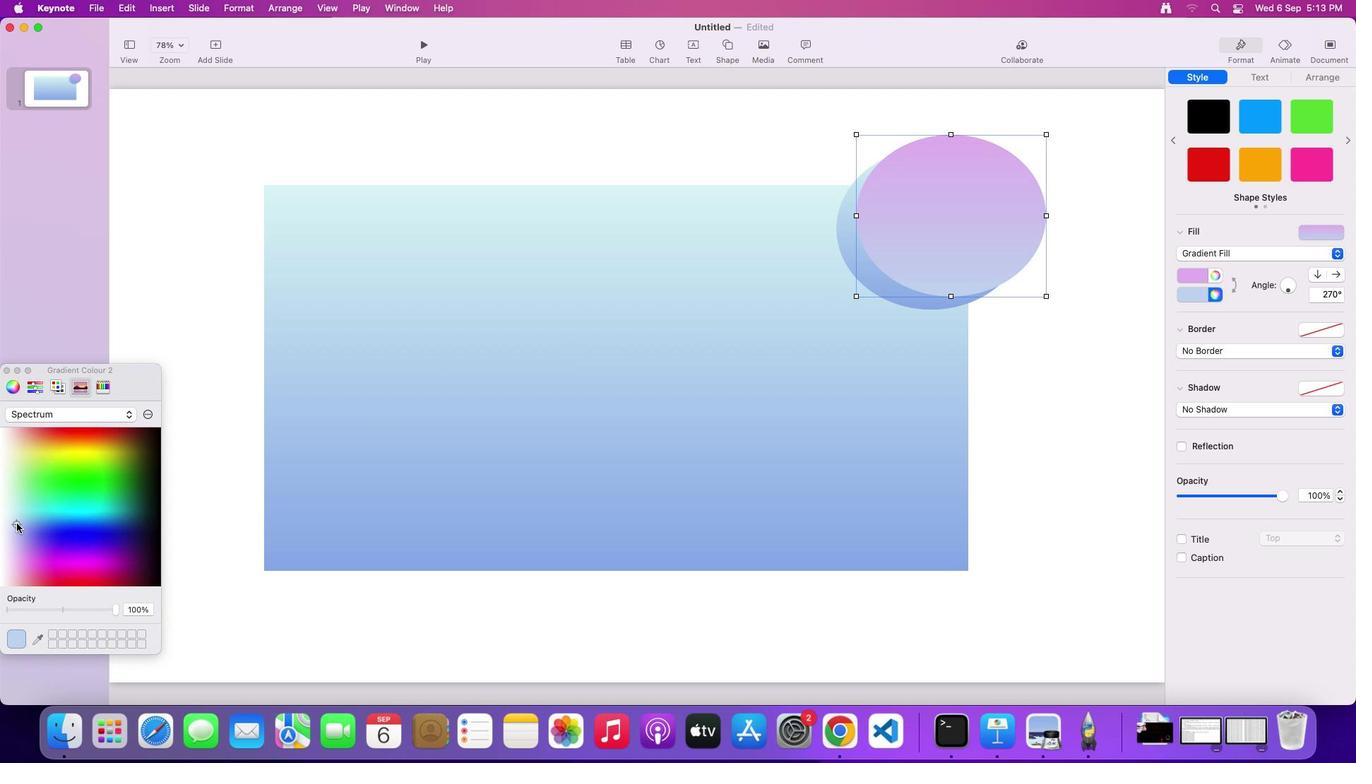 
Action: Mouse moved to (12, 479)
Screenshot: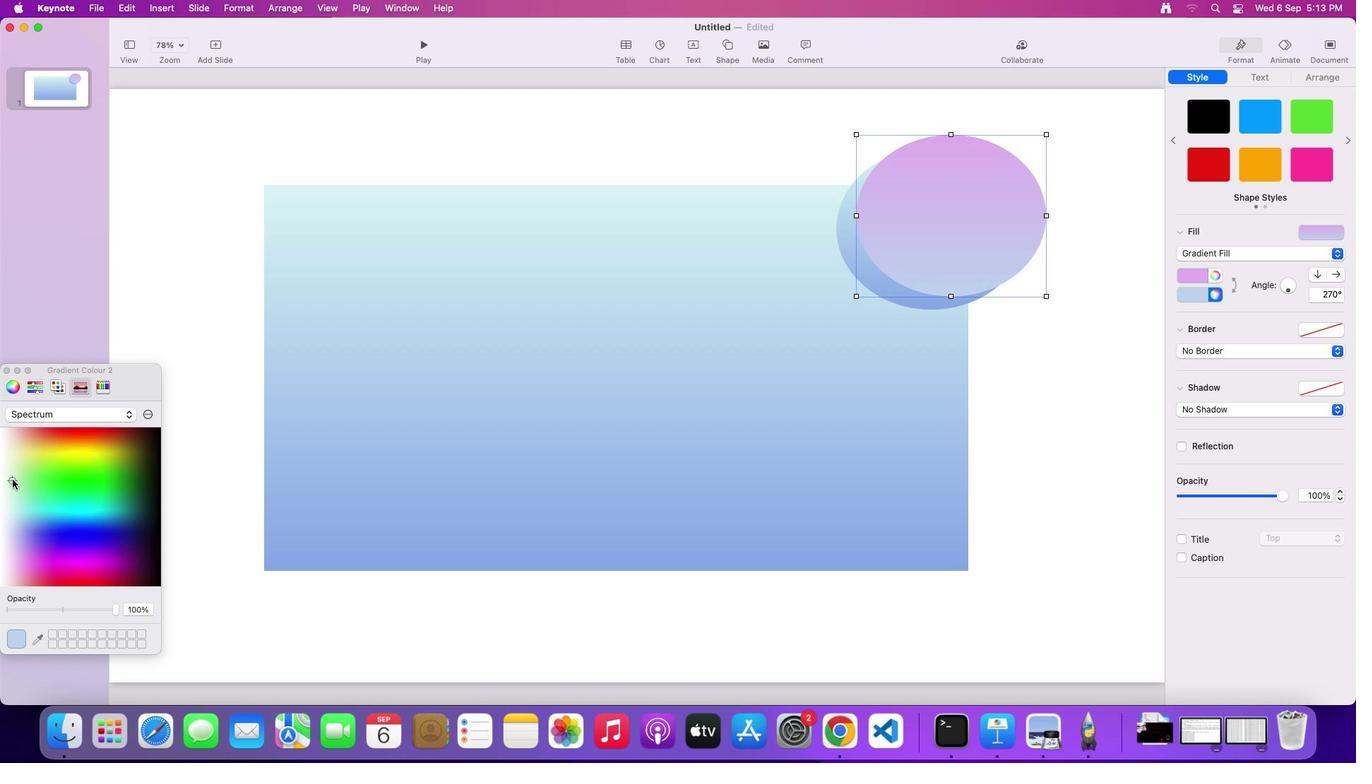 
Action: Mouse pressed left at (12, 479)
Screenshot: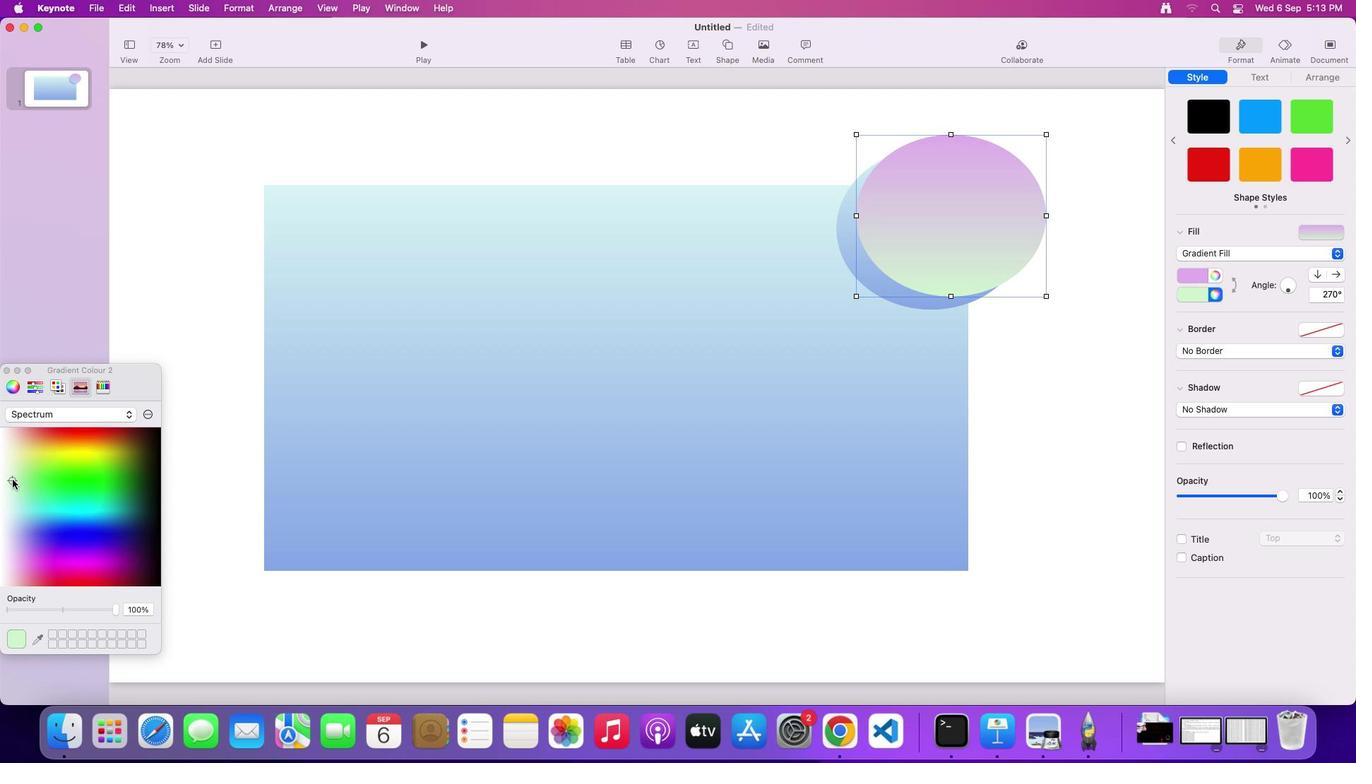 
Action: Mouse moved to (7, 369)
Screenshot: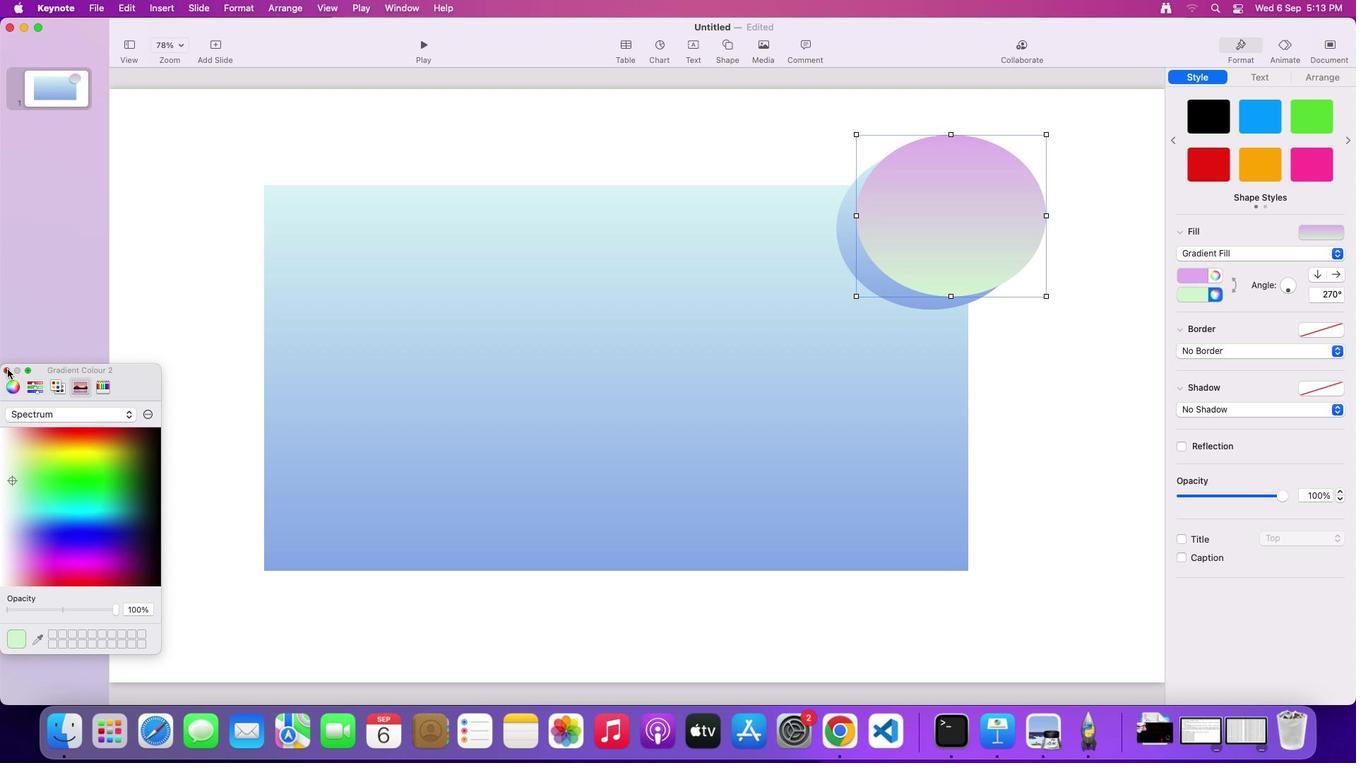 
Action: Mouse pressed left at (7, 369)
Screenshot: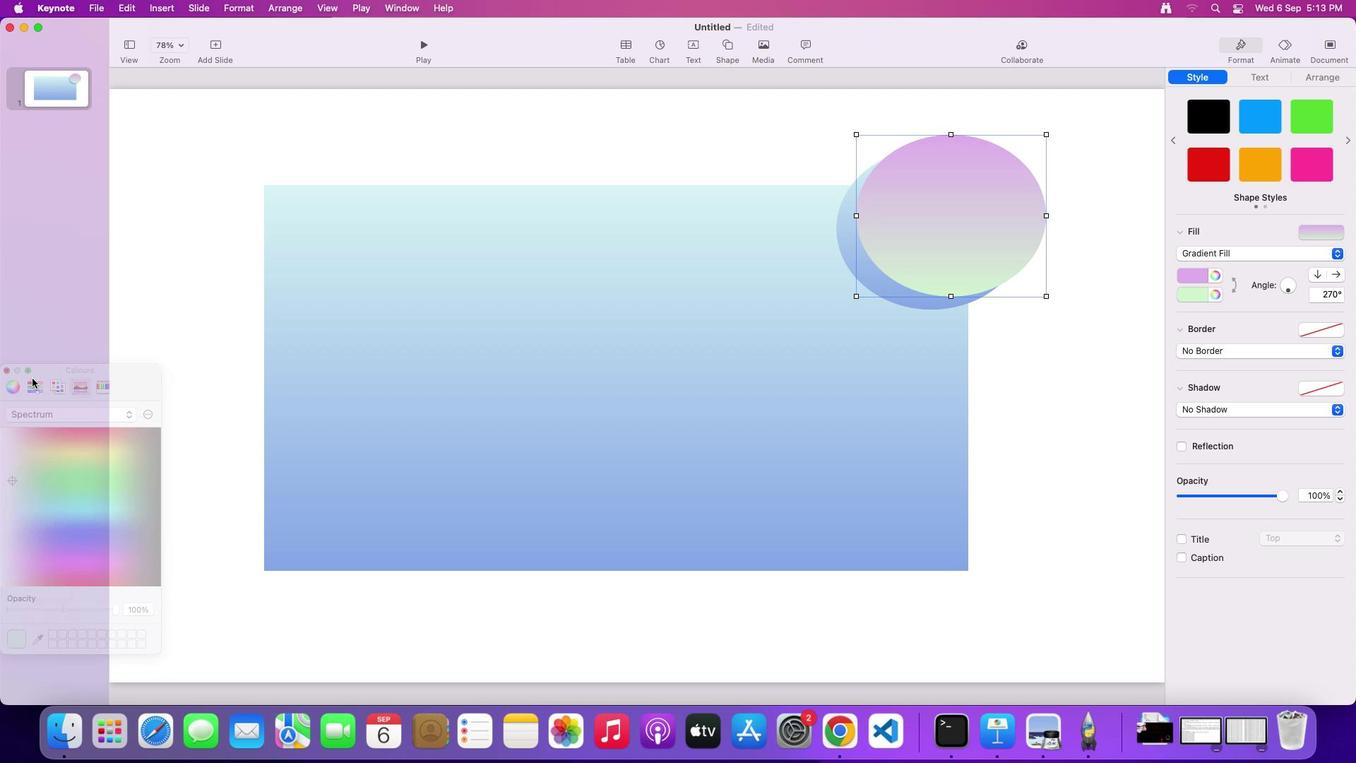 
Action: Mouse moved to (784, 441)
Screenshot: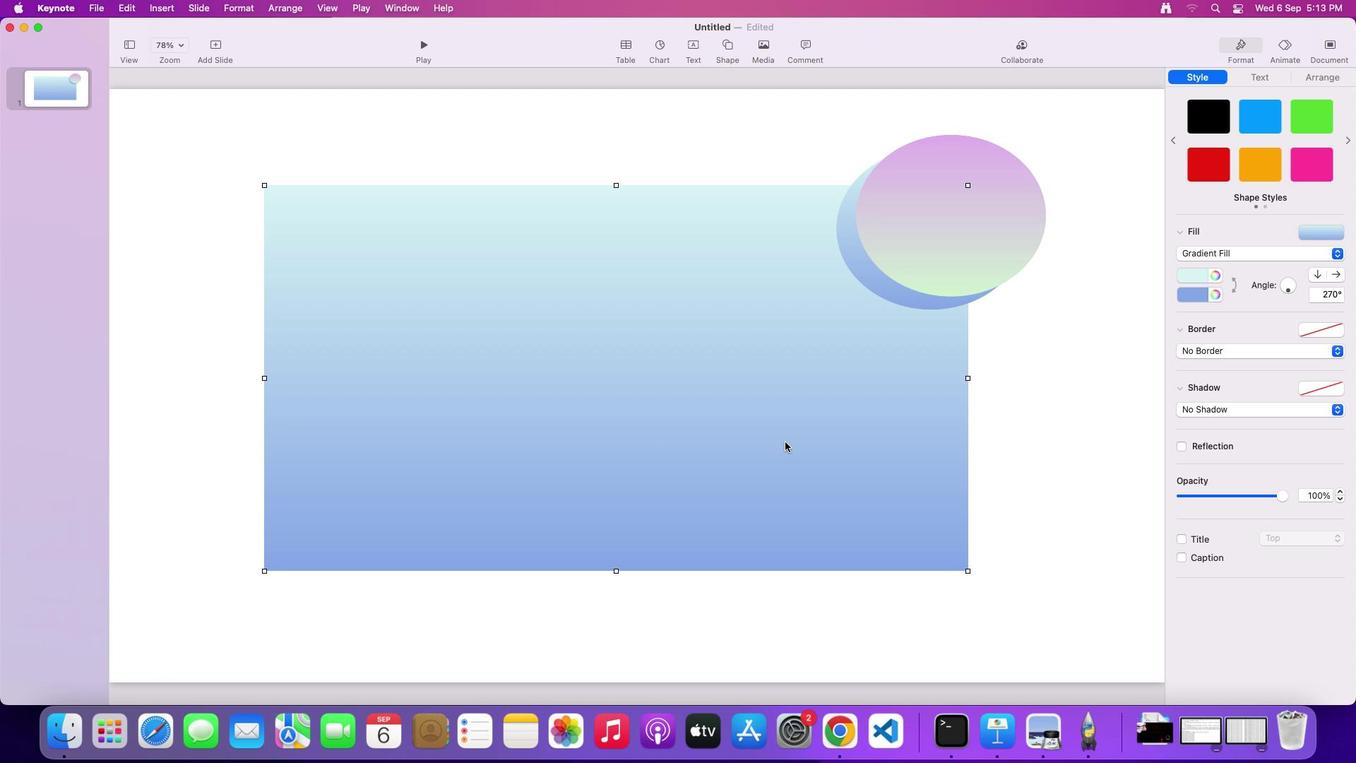 
Action: Mouse pressed left at (784, 441)
Screenshot: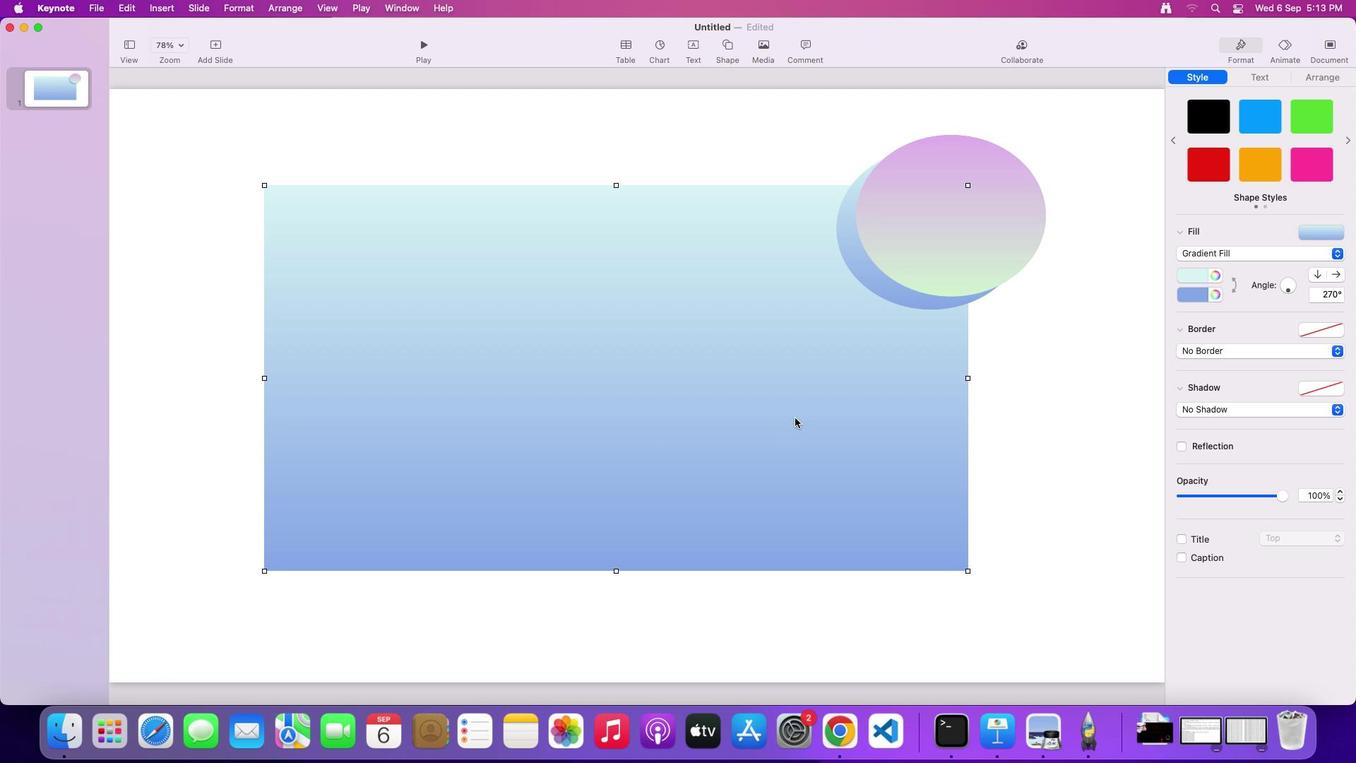 
Action: Mouse moved to (943, 234)
Screenshot: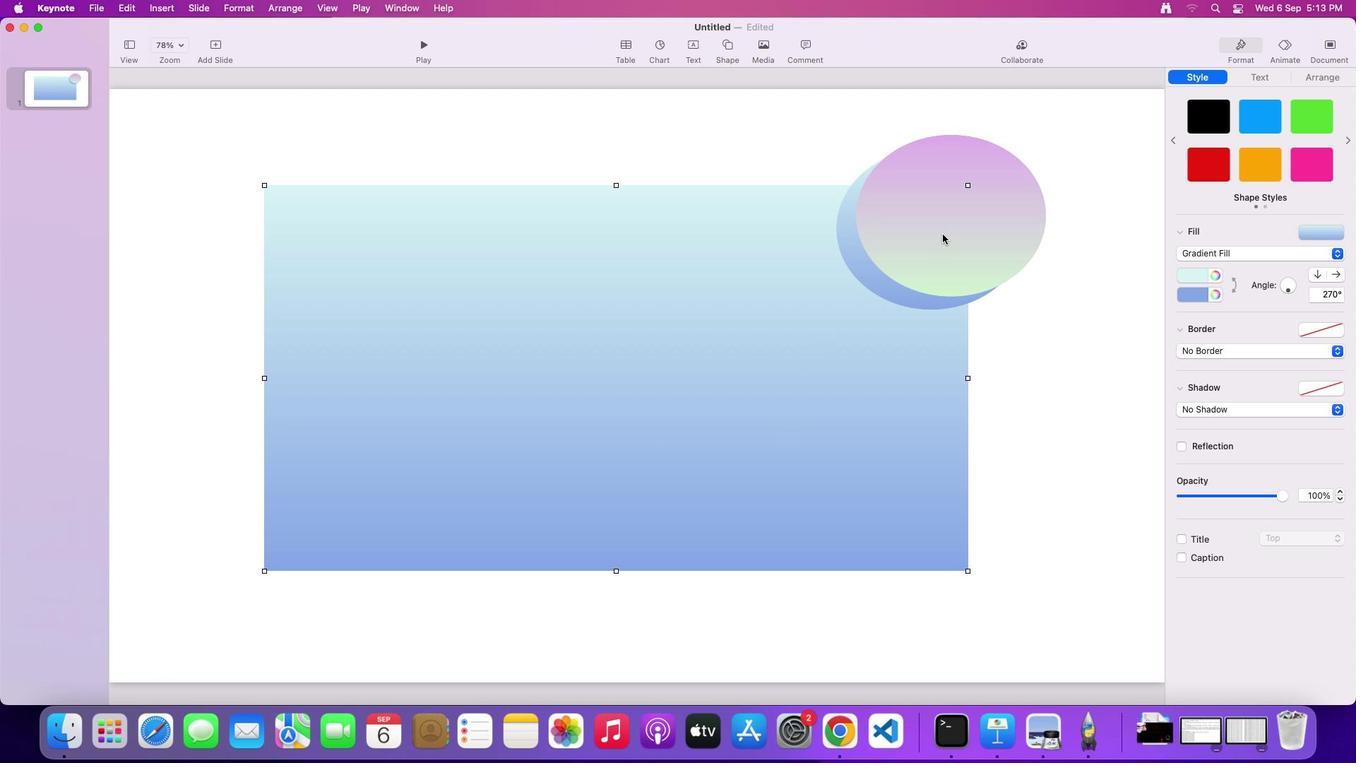 
Action: Mouse pressed left at (943, 234)
Screenshot: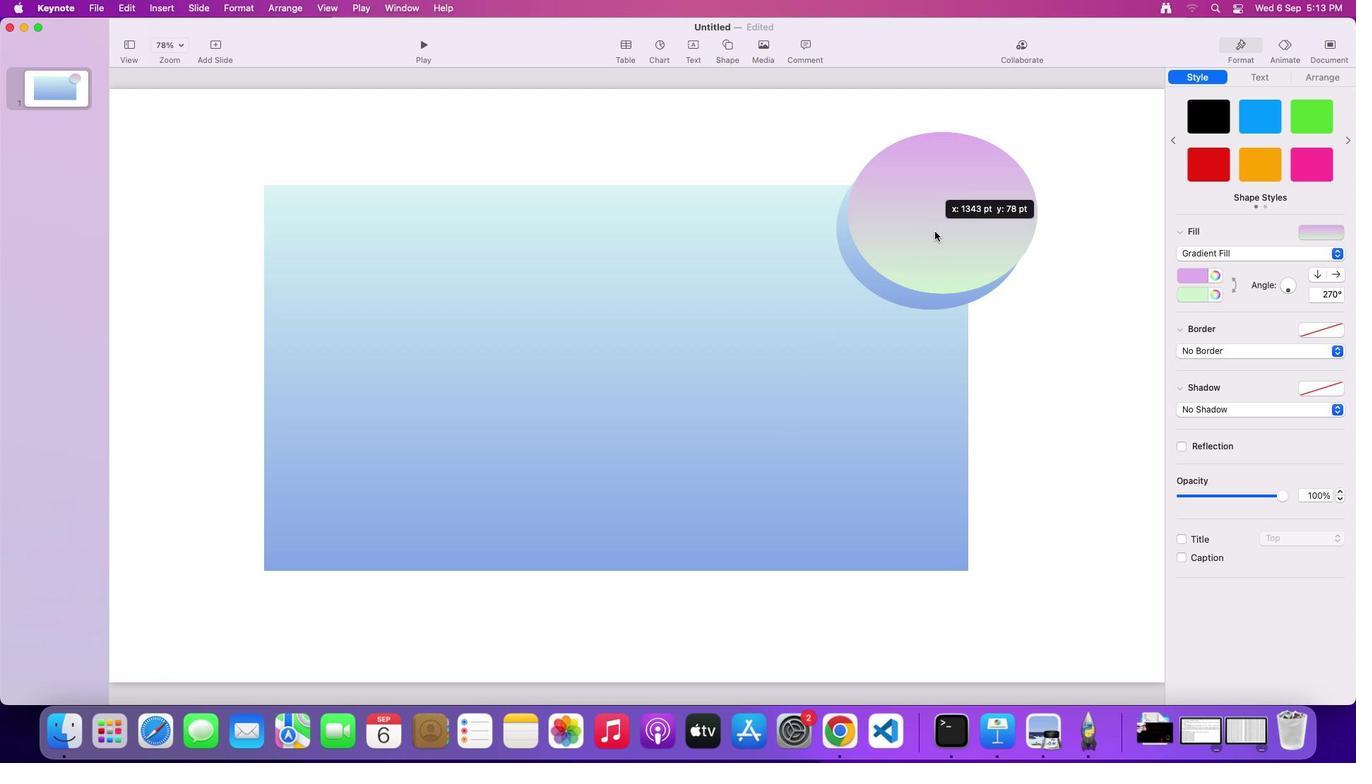 
Action: Mouse moved to (873, 417)
Screenshot: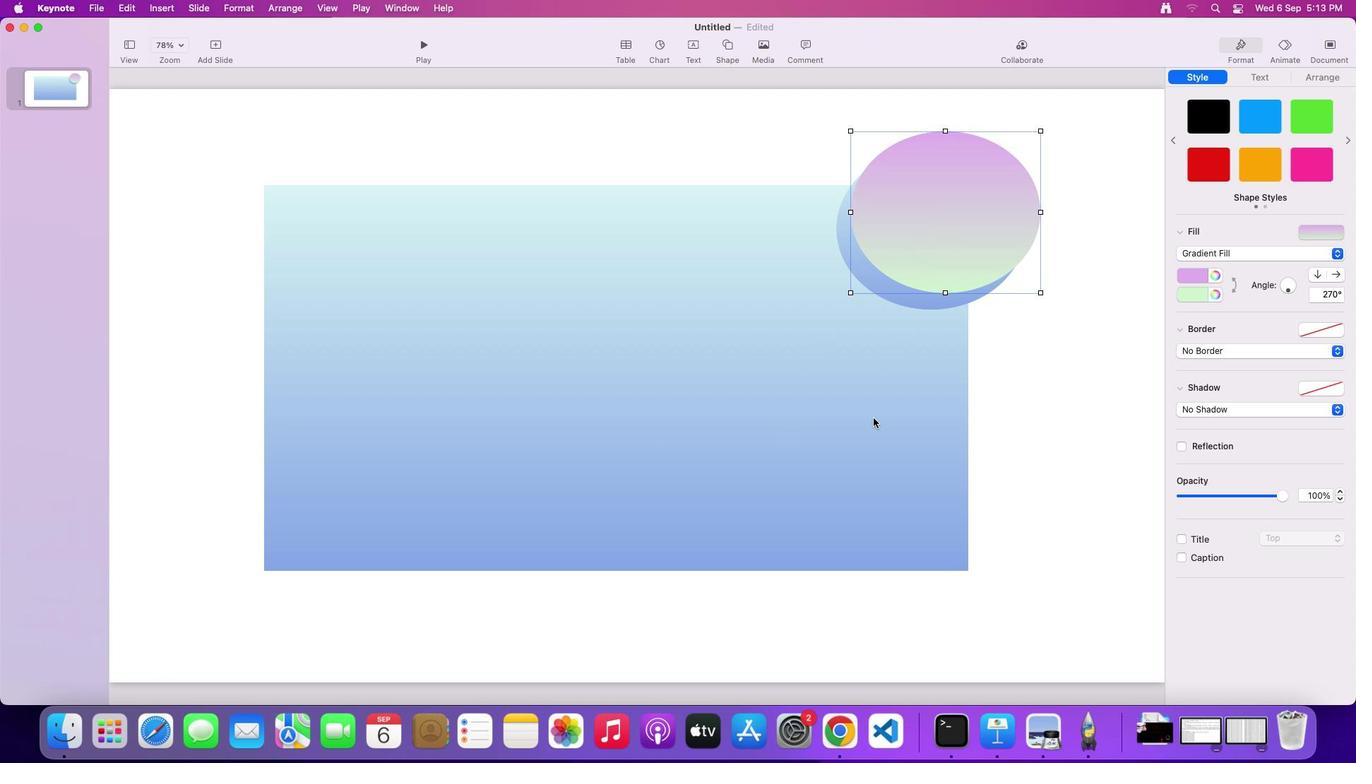
Action: Mouse pressed left at (873, 417)
Screenshot: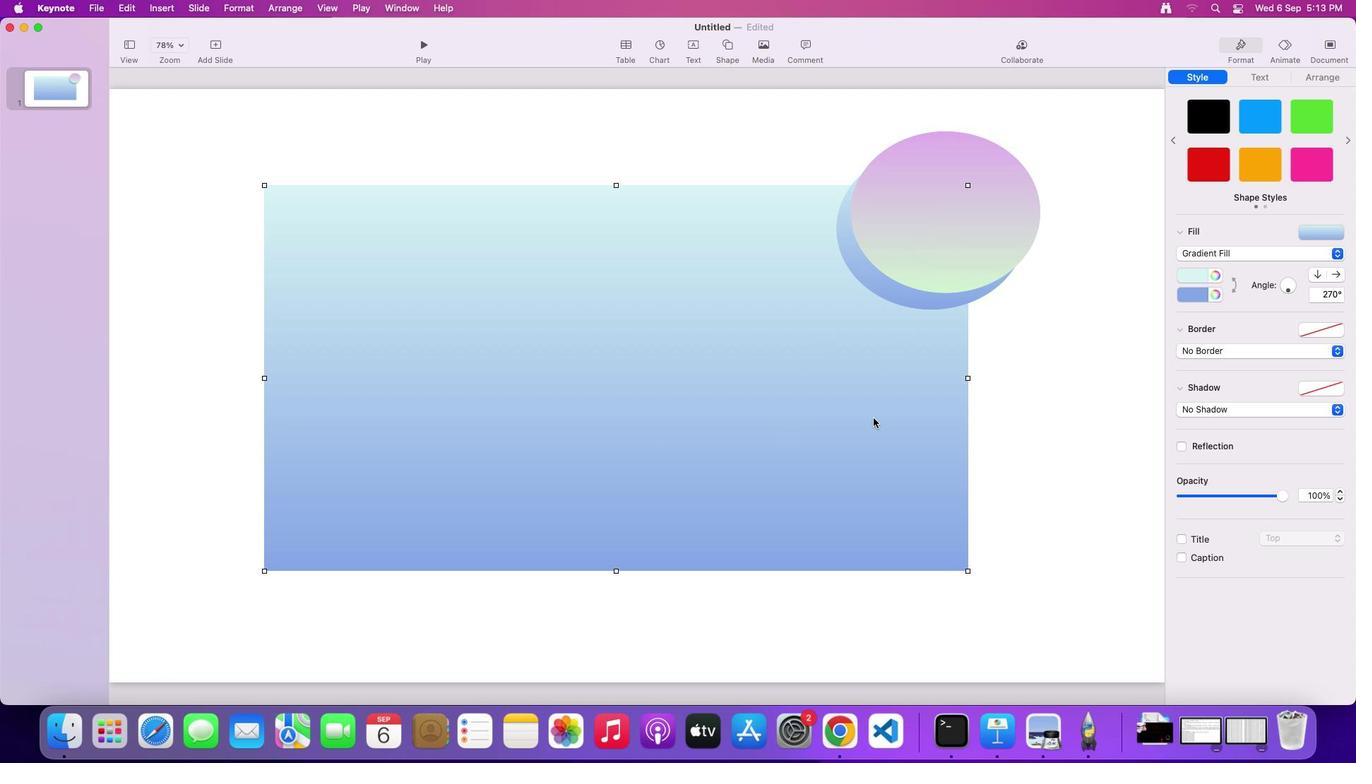 
Action: Mouse moved to (796, 364)
Screenshot: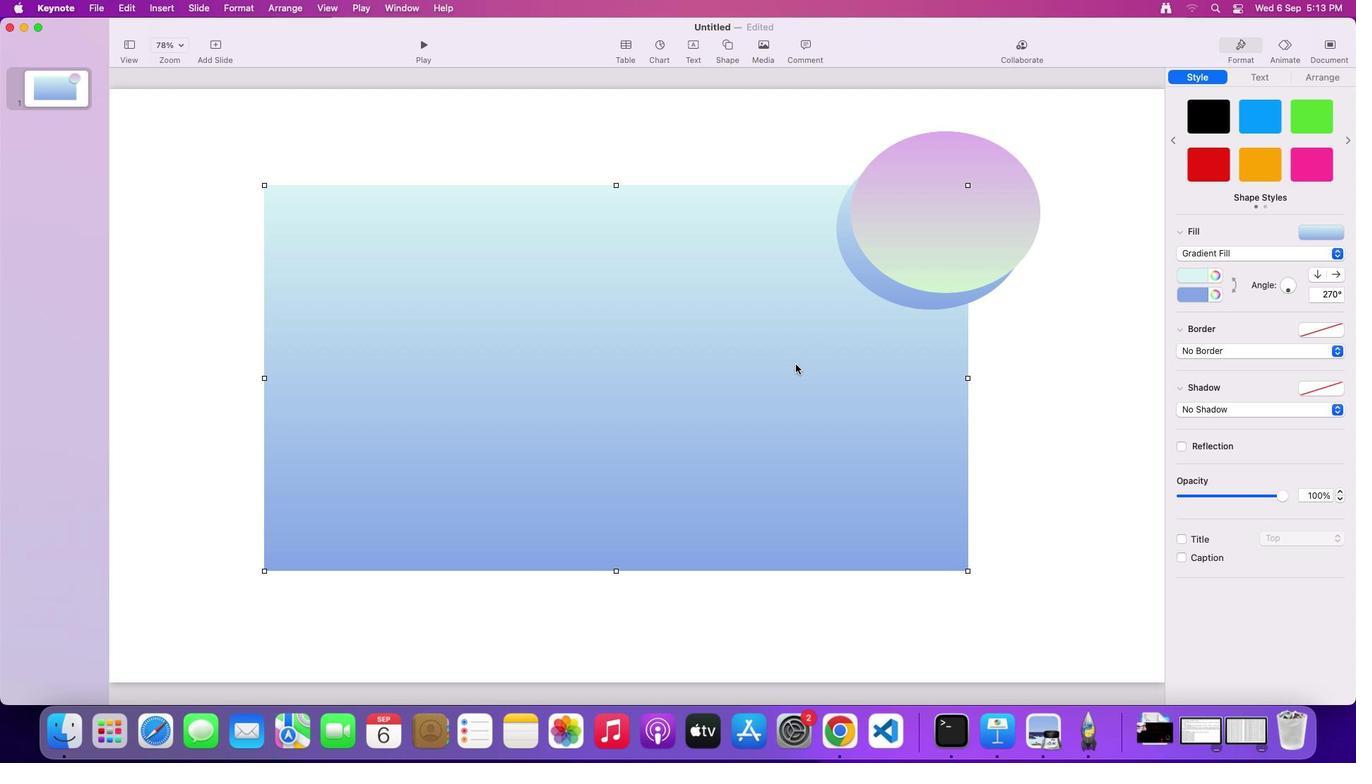 
Action: Mouse pressed left at (796, 364)
Screenshot: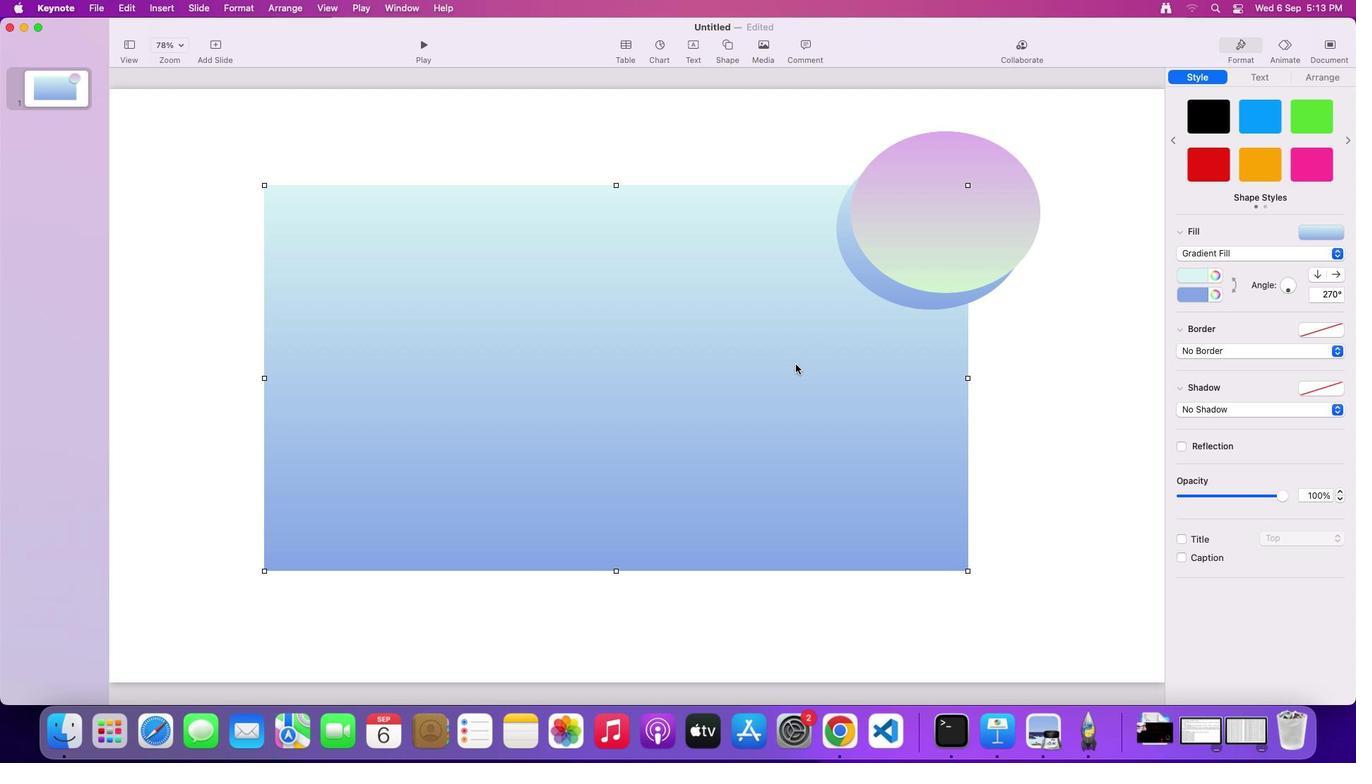 
Action: Mouse moved to (758, 50)
Screenshot: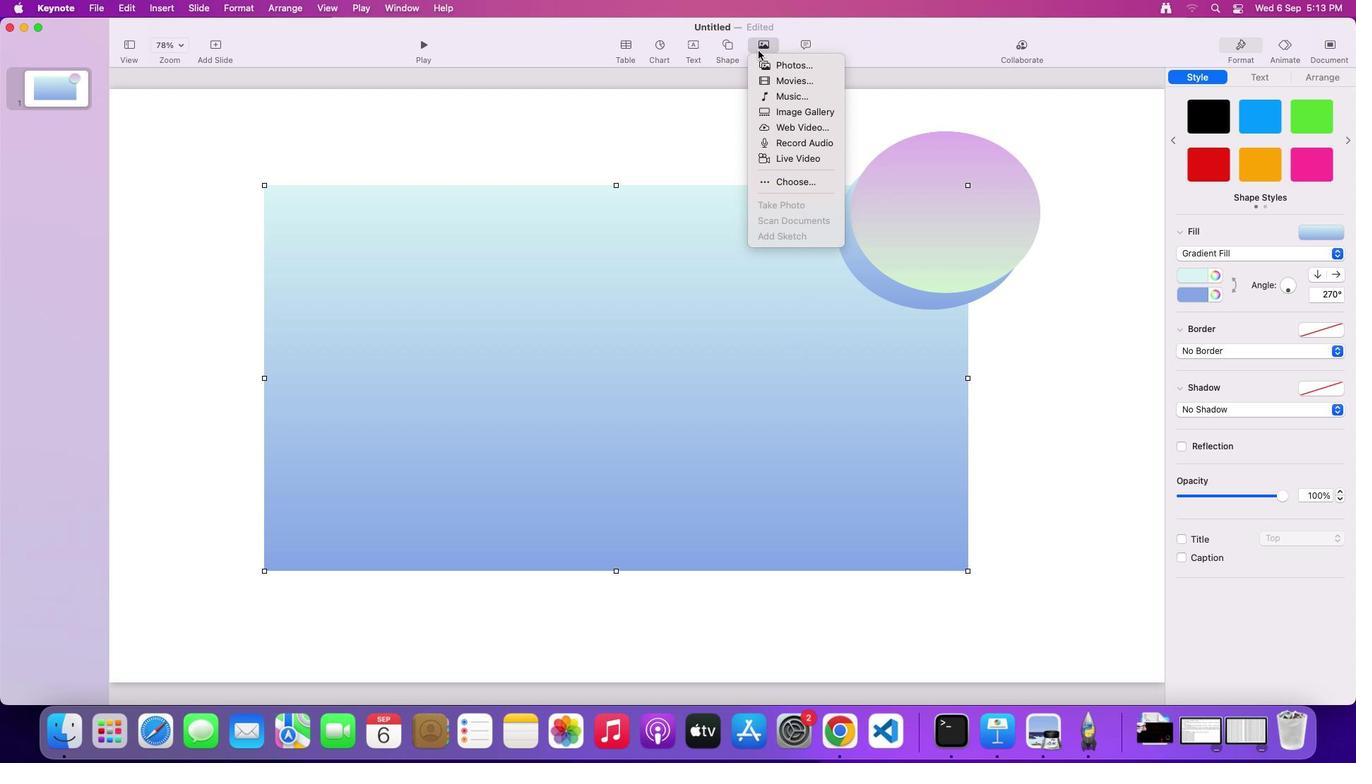 
Action: Mouse pressed left at (758, 50)
Screenshot: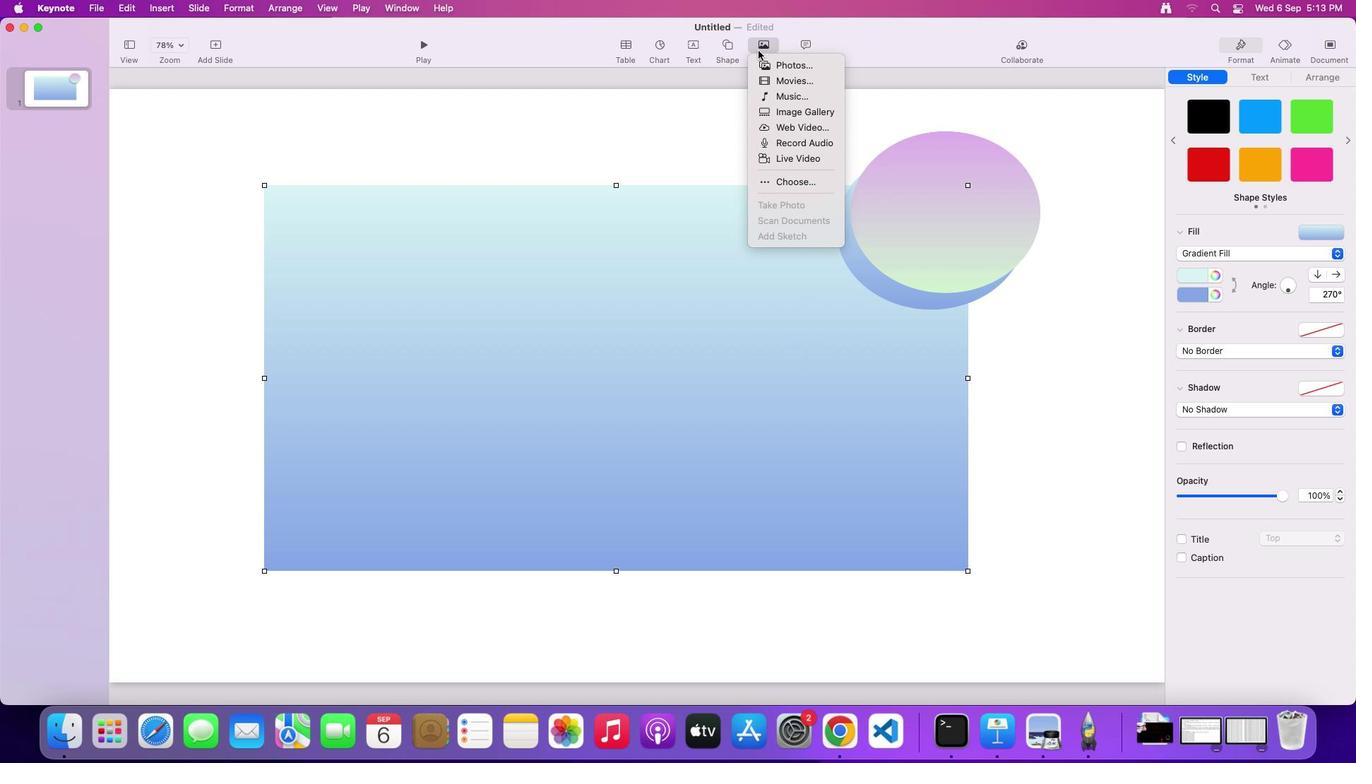 
Action: Mouse moved to (779, 183)
Screenshot: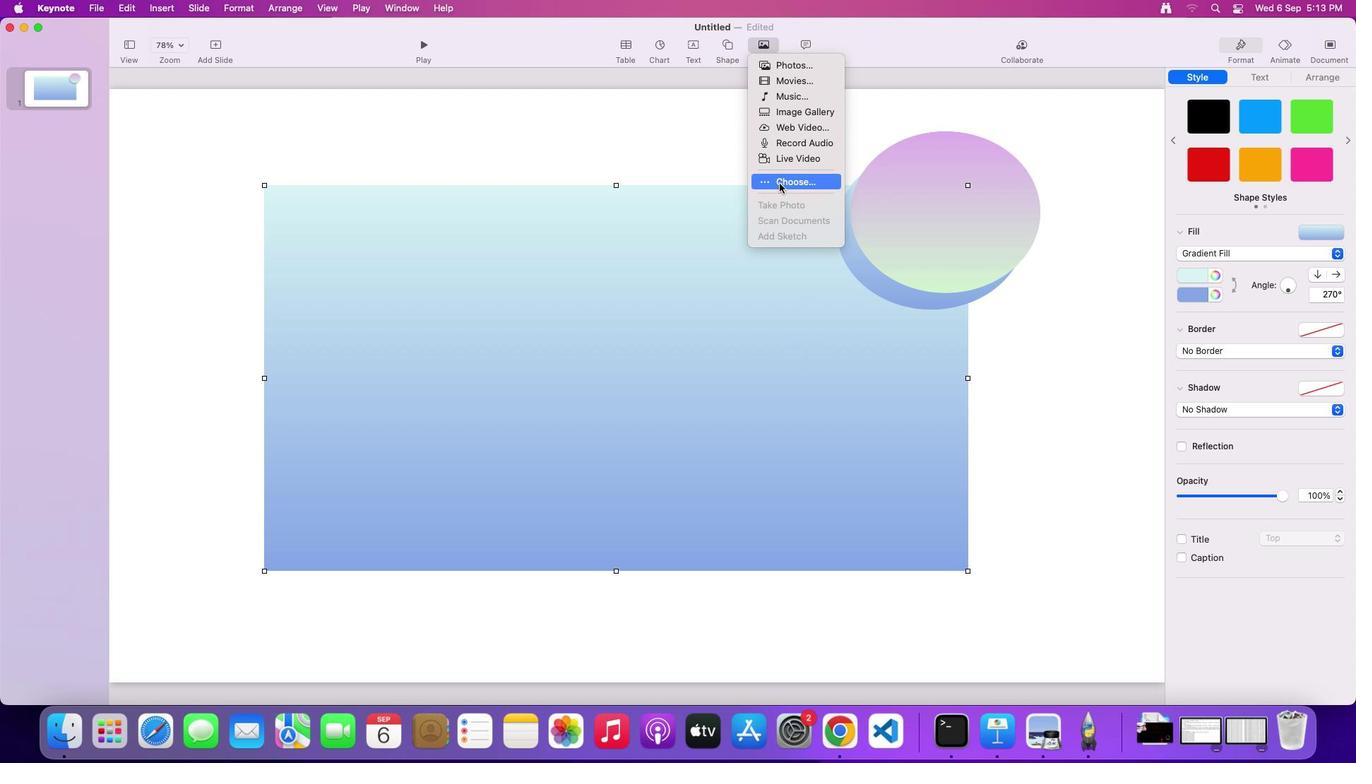 
Action: Mouse pressed left at (779, 183)
Screenshot: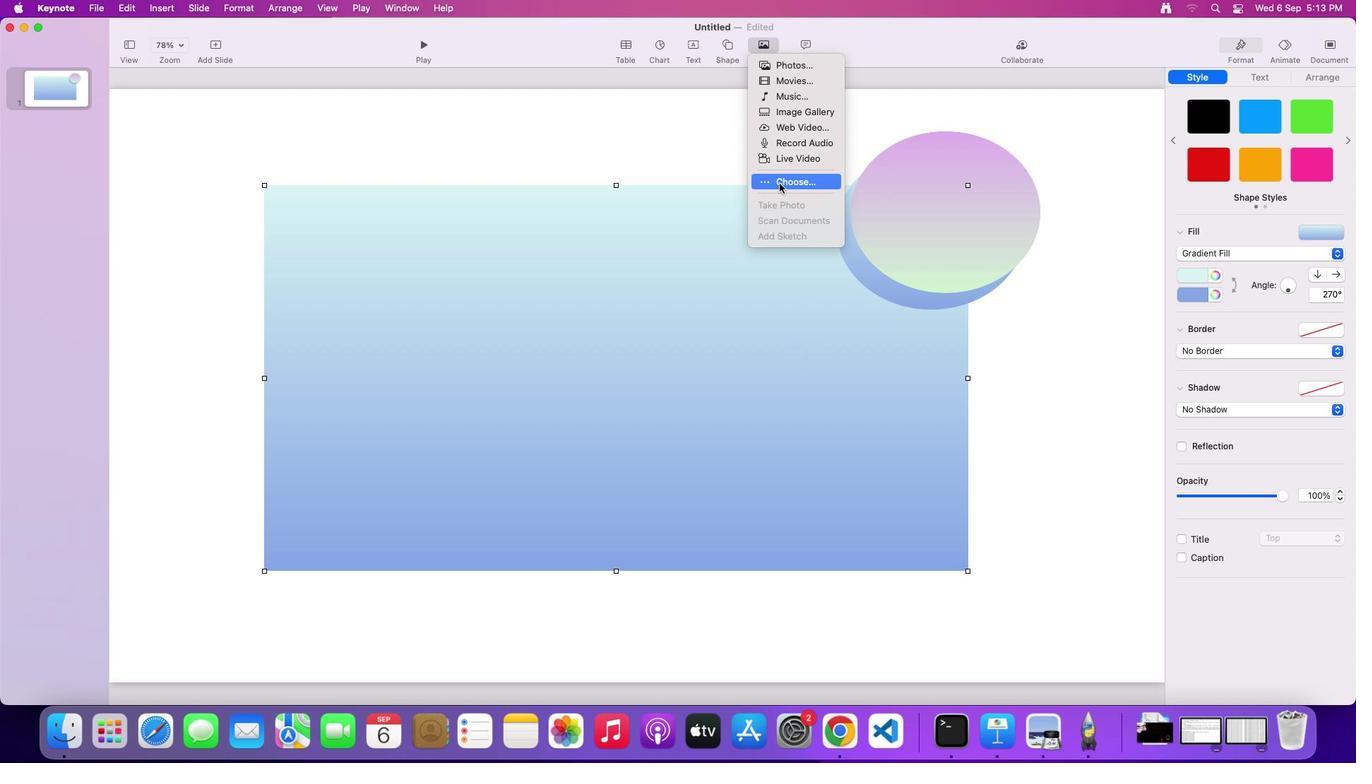 
Action: Mouse moved to (452, 440)
Screenshot: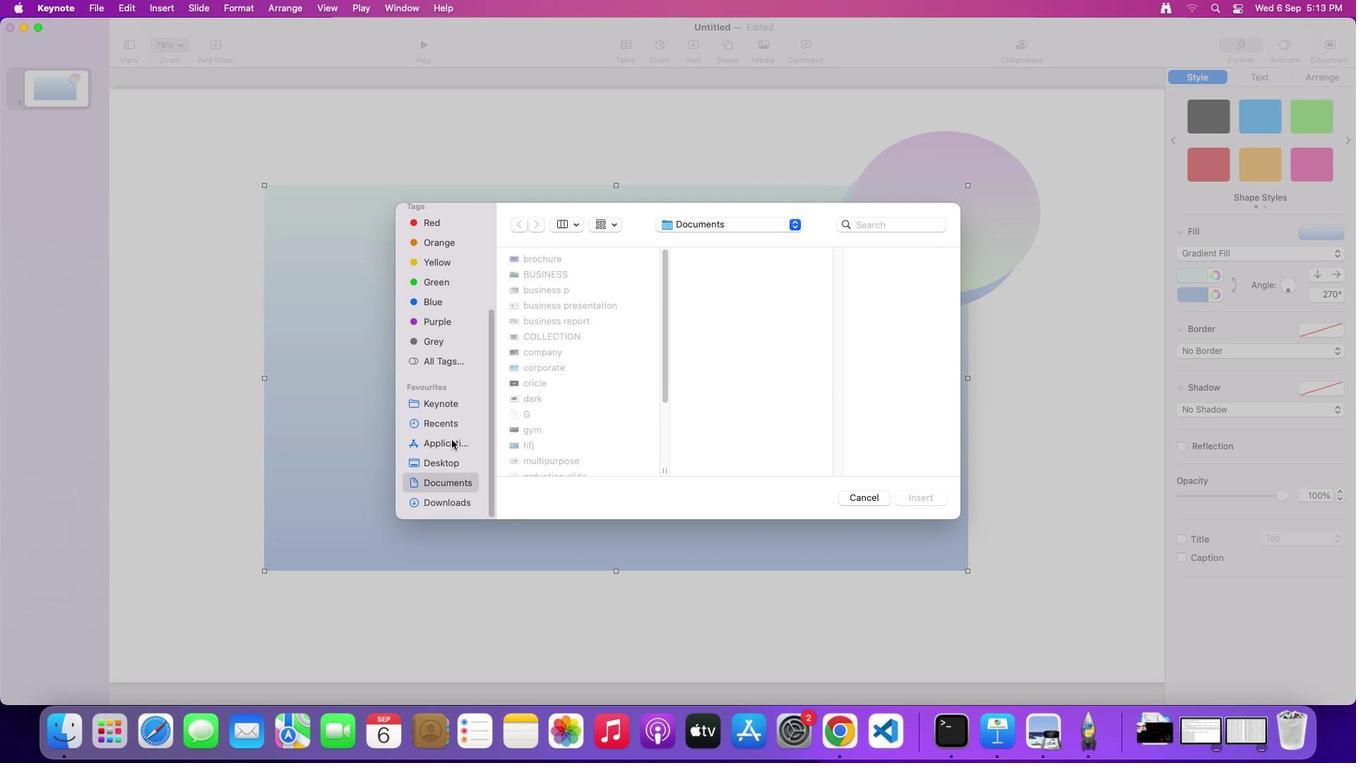 
Action: Mouse scrolled (452, 440) with delta (0, 0)
Screenshot: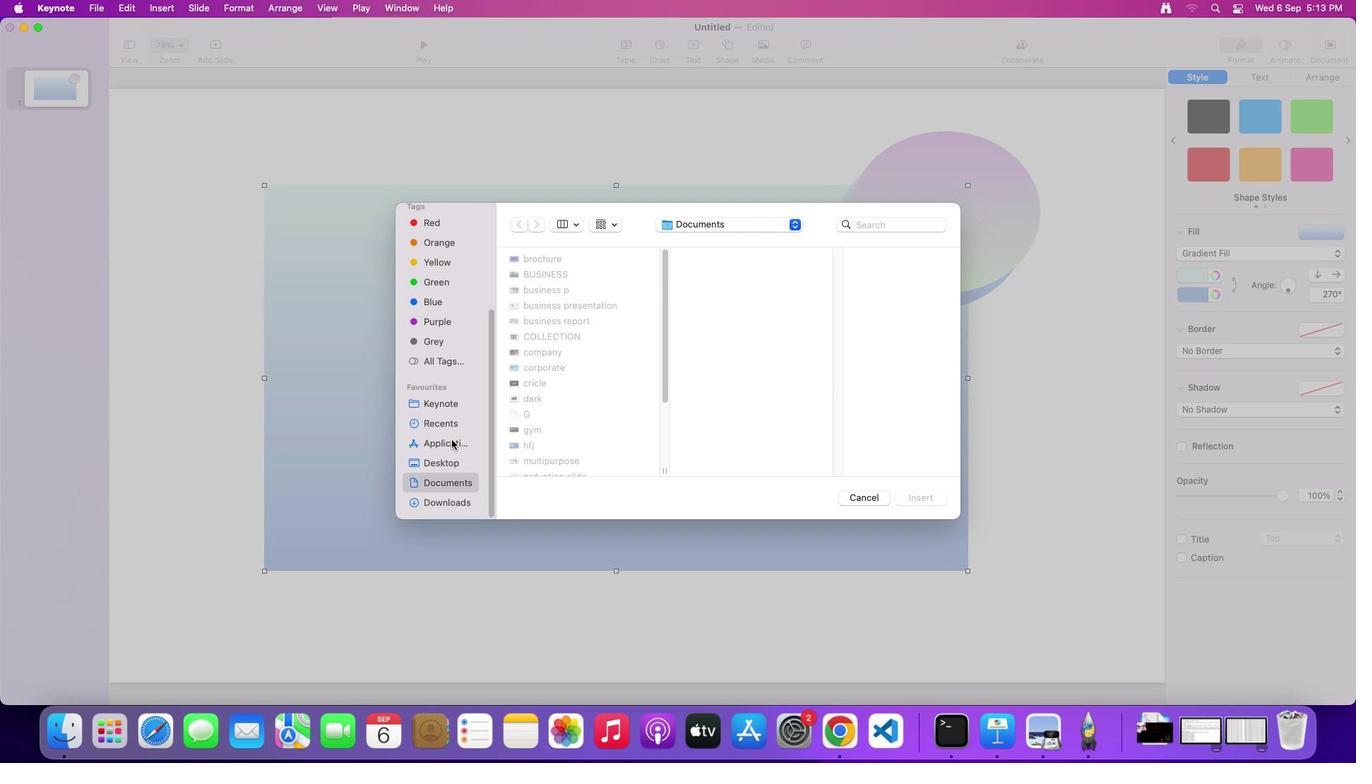 
Action: Mouse scrolled (452, 440) with delta (0, 0)
Screenshot: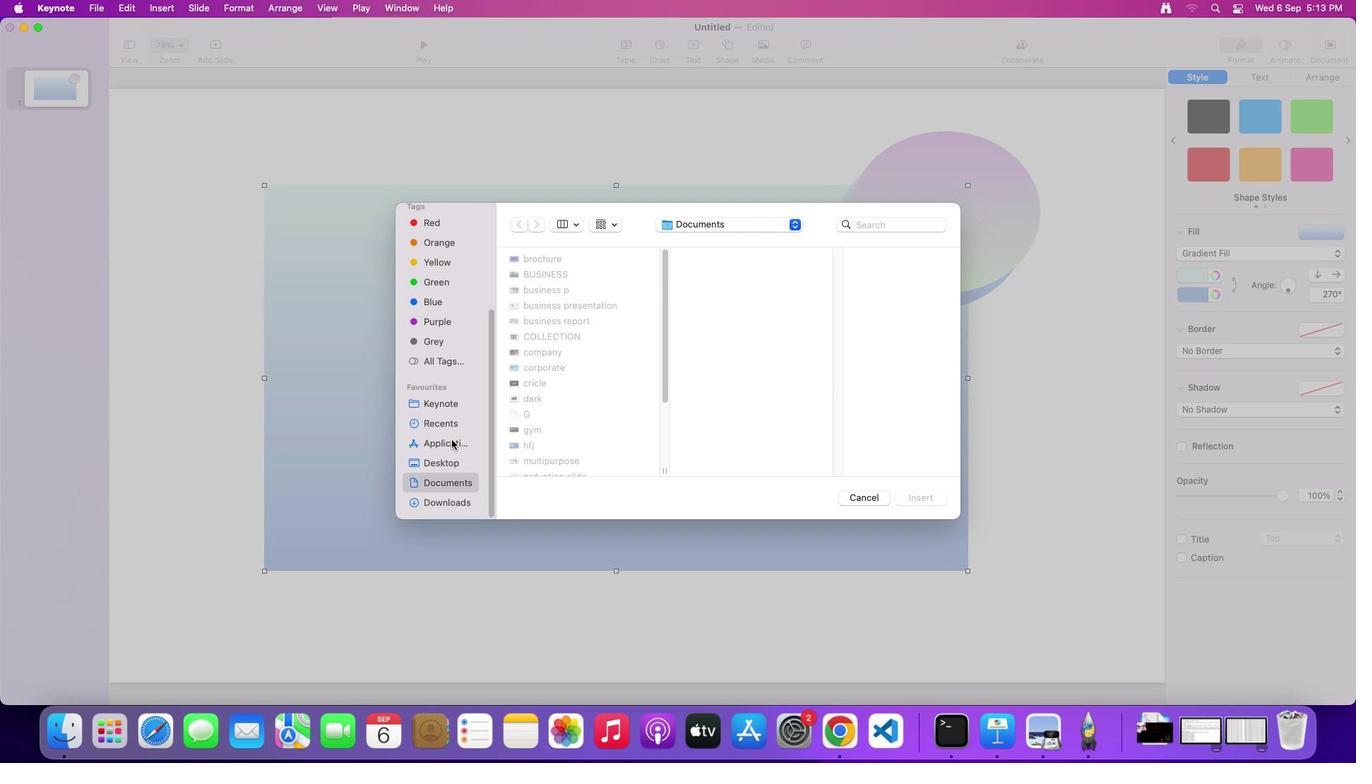 
Action: Mouse scrolled (452, 440) with delta (0, -1)
Screenshot: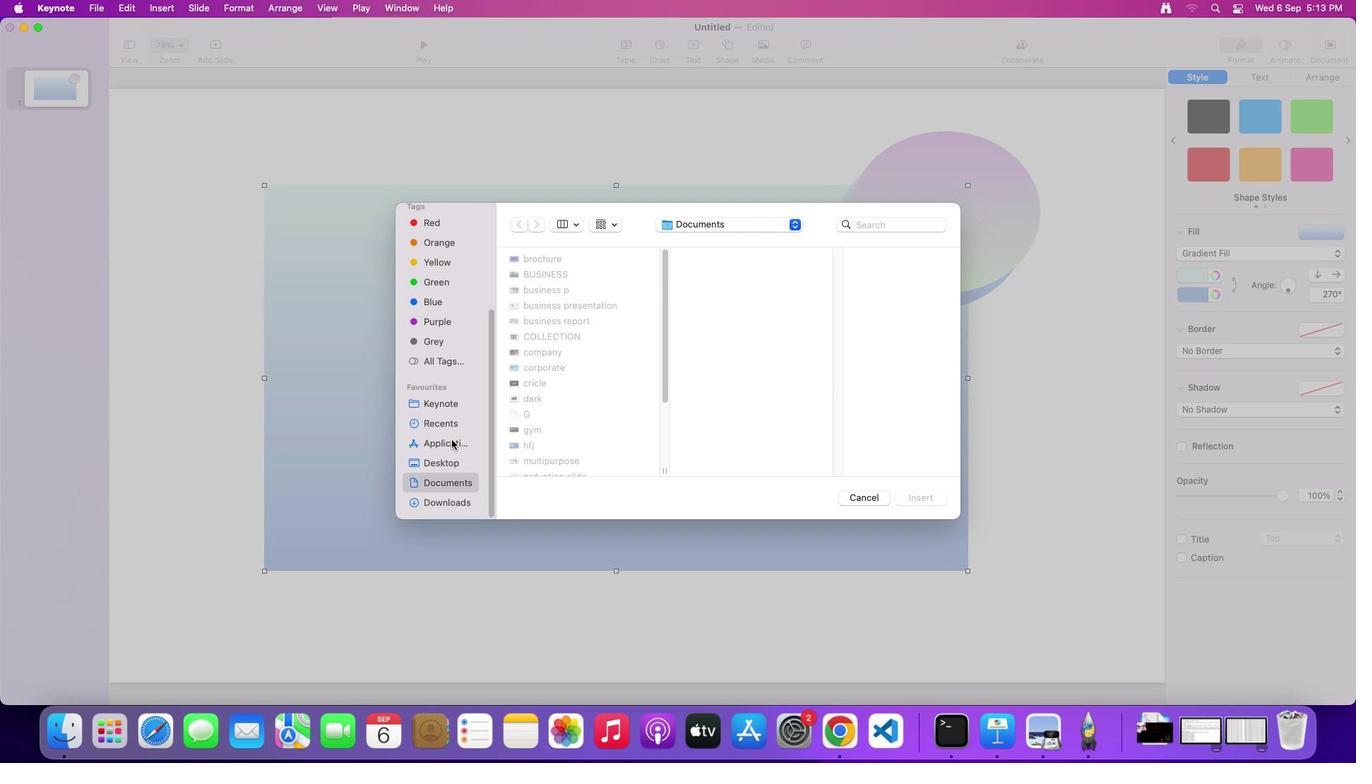 
Action: Mouse scrolled (452, 440) with delta (0, -2)
Screenshot: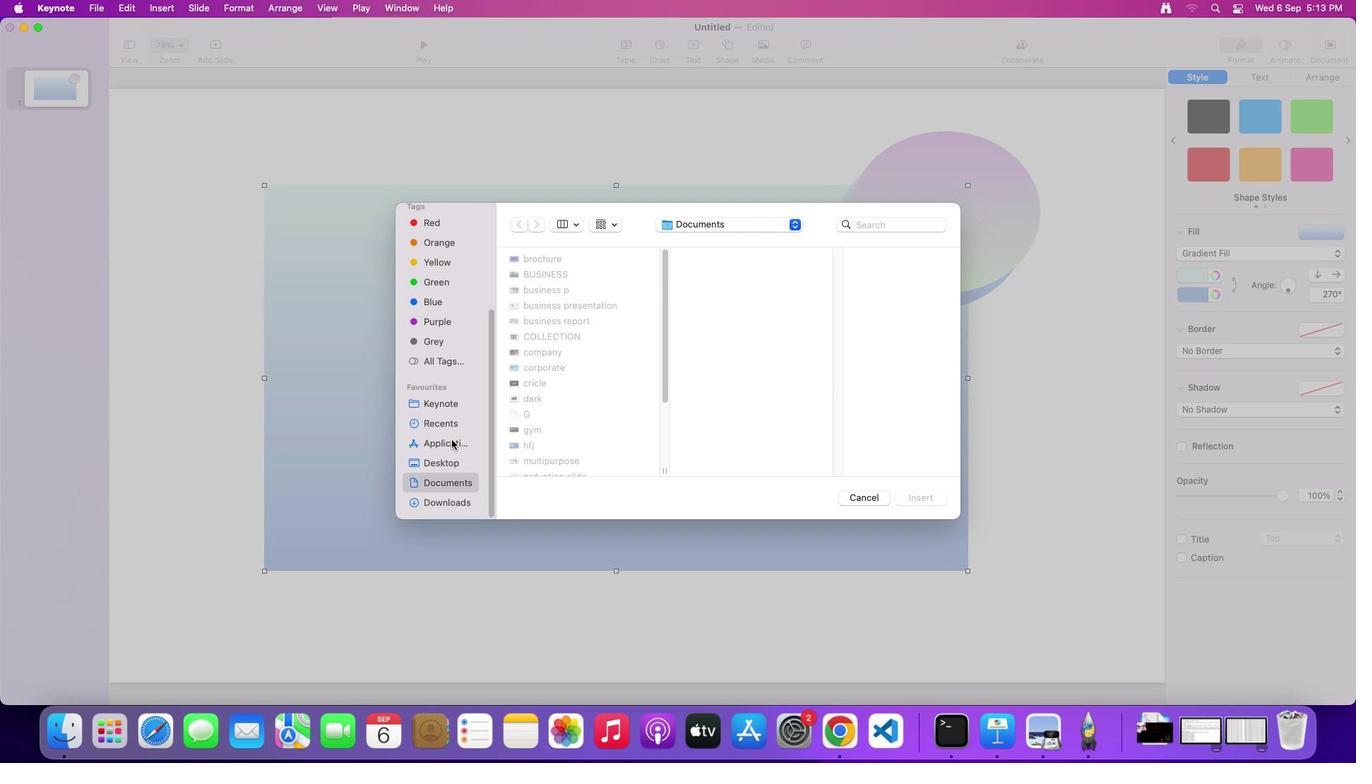 
Action: Mouse scrolled (452, 440) with delta (0, -3)
Screenshot: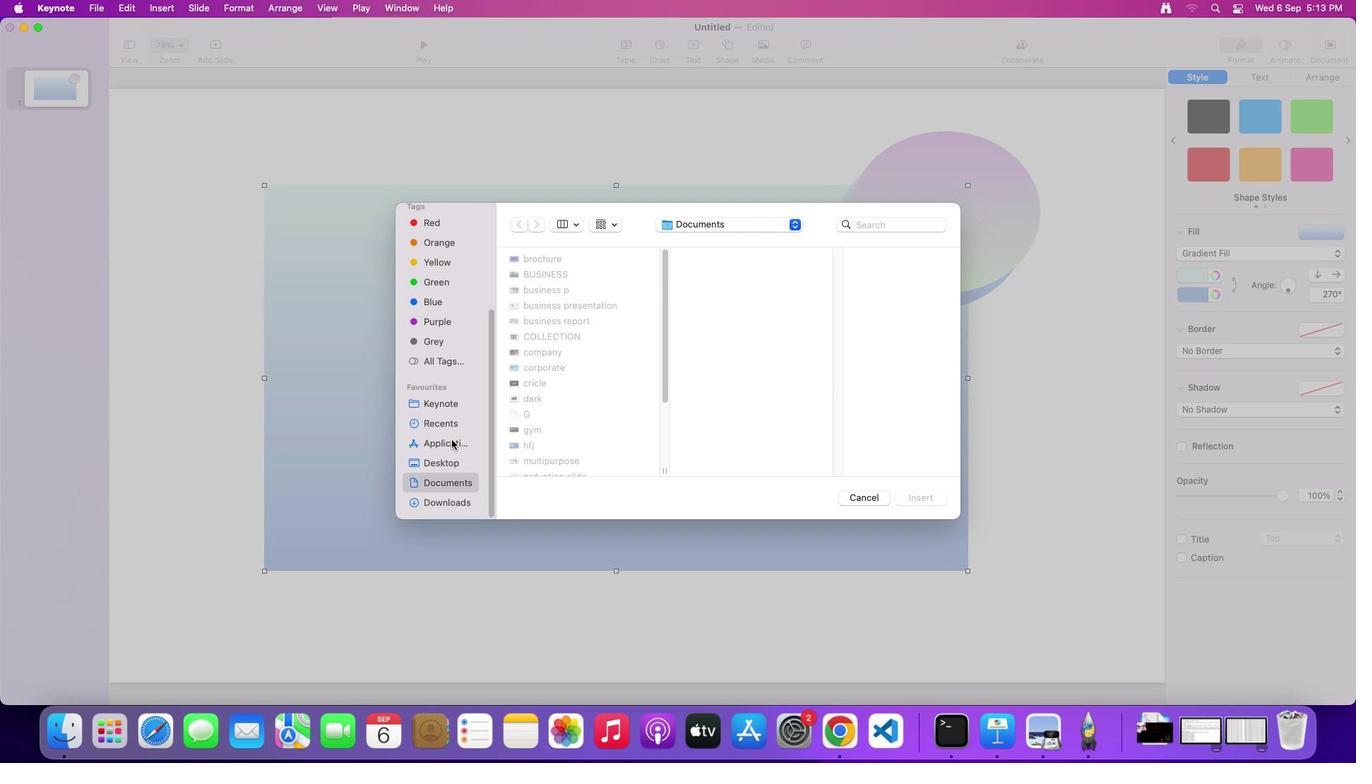
Action: Mouse scrolled (452, 440) with delta (0, 0)
Screenshot: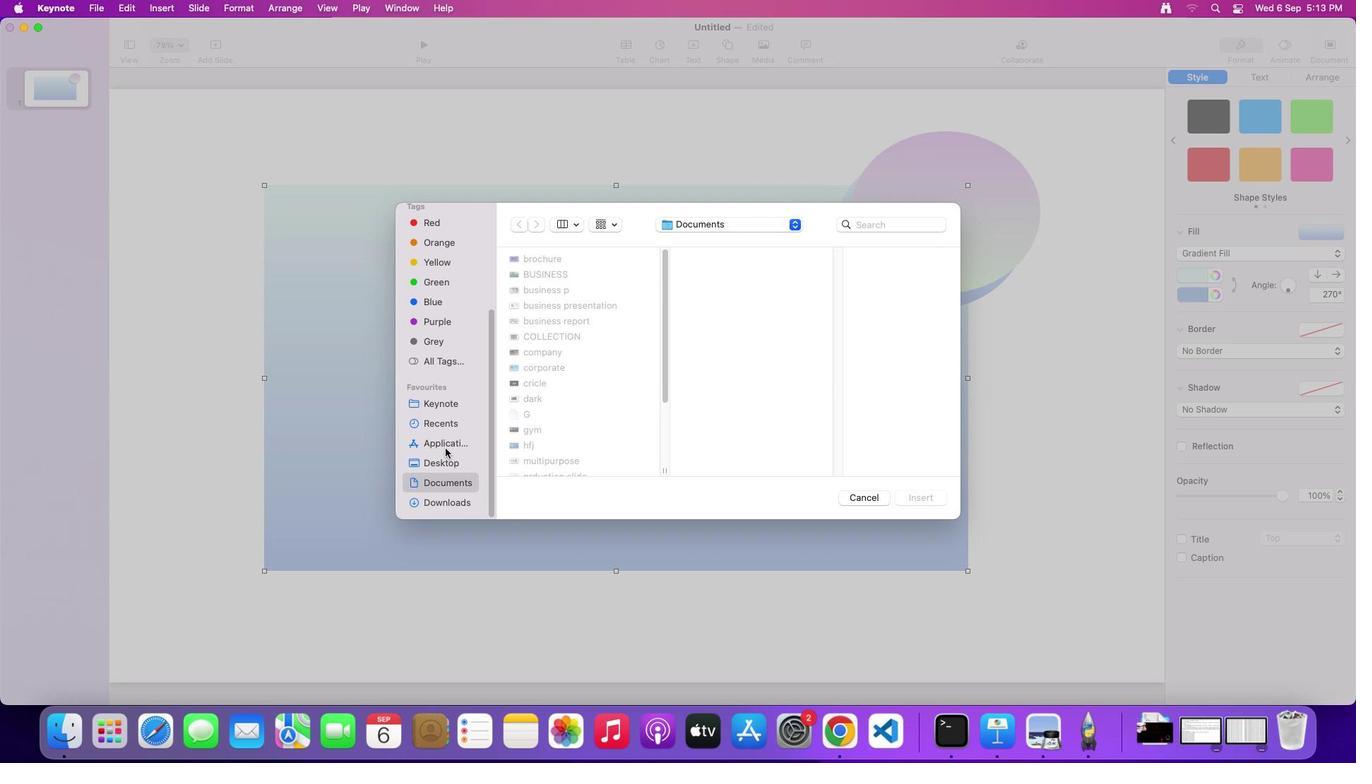 
Action: Mouse scrolled (452, 440) with delta (0, 0)
Screenshot: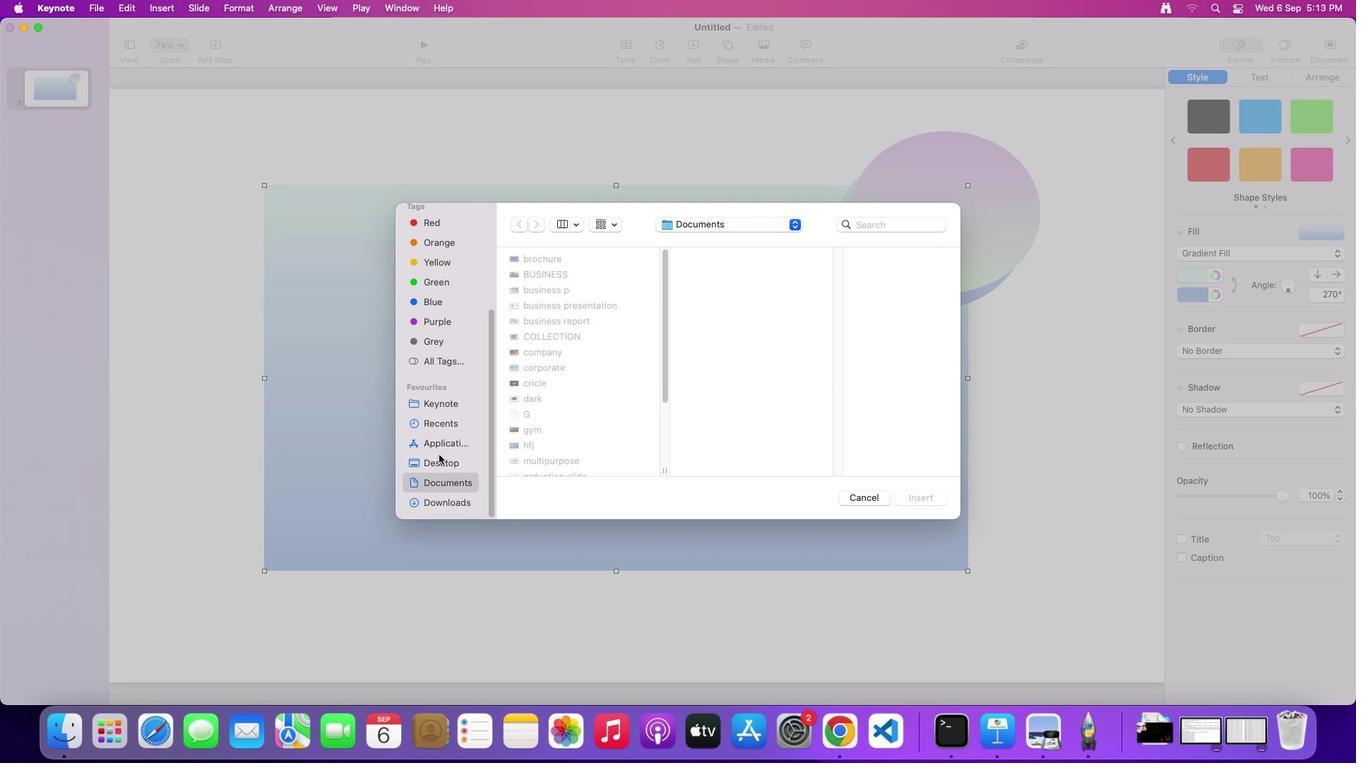 
Action: Mouse scrolled (452, 440) with delta (0, -1)
Screenshot: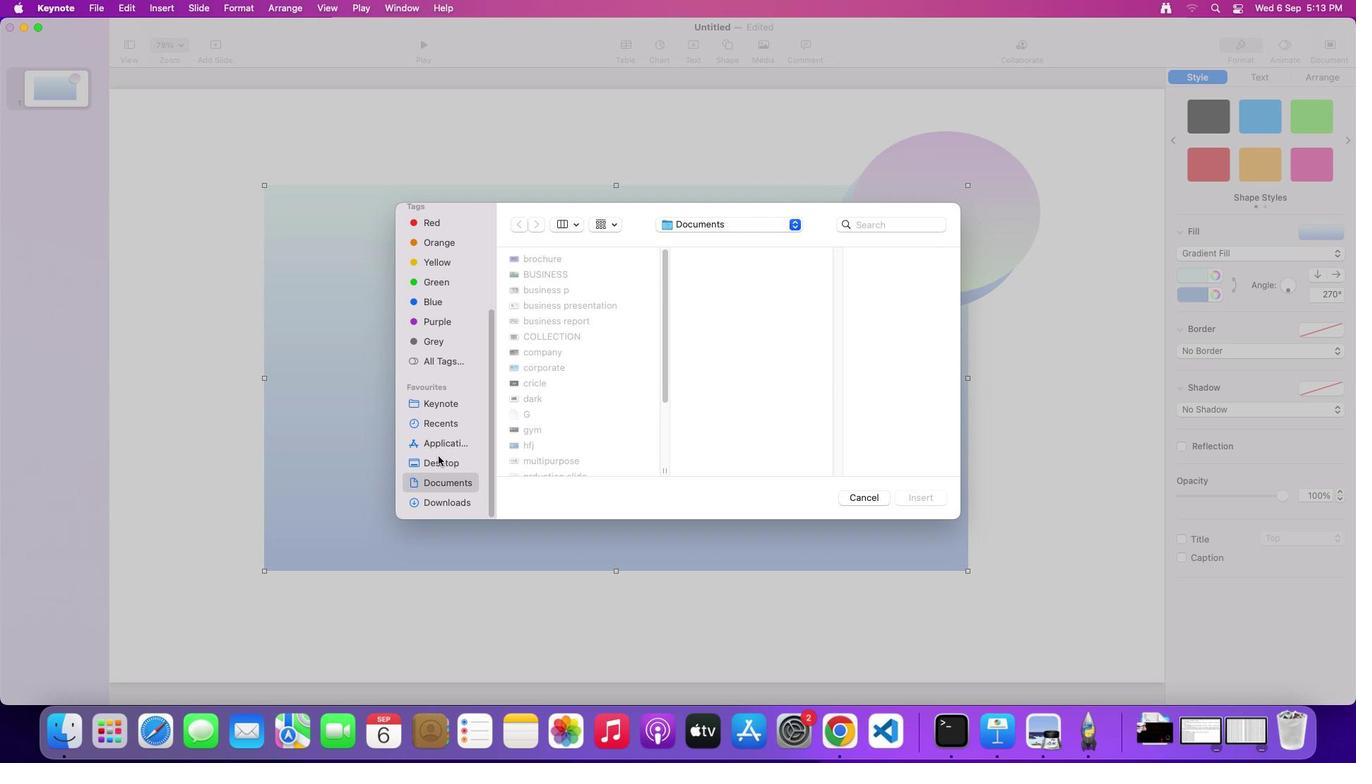 
Action: Mouse moved to (435, 460)
Screenshot: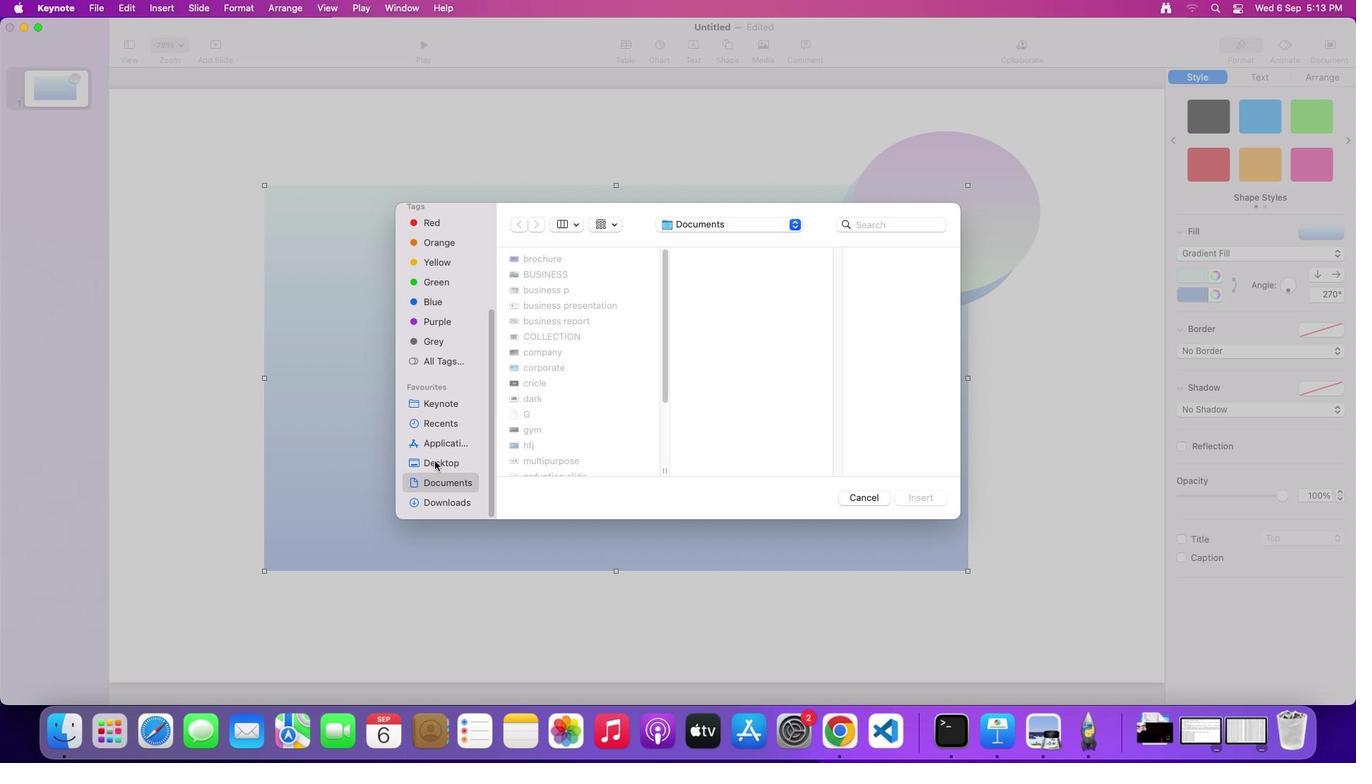
Action: Mouse pressed left at (435, 460)
Screenshot: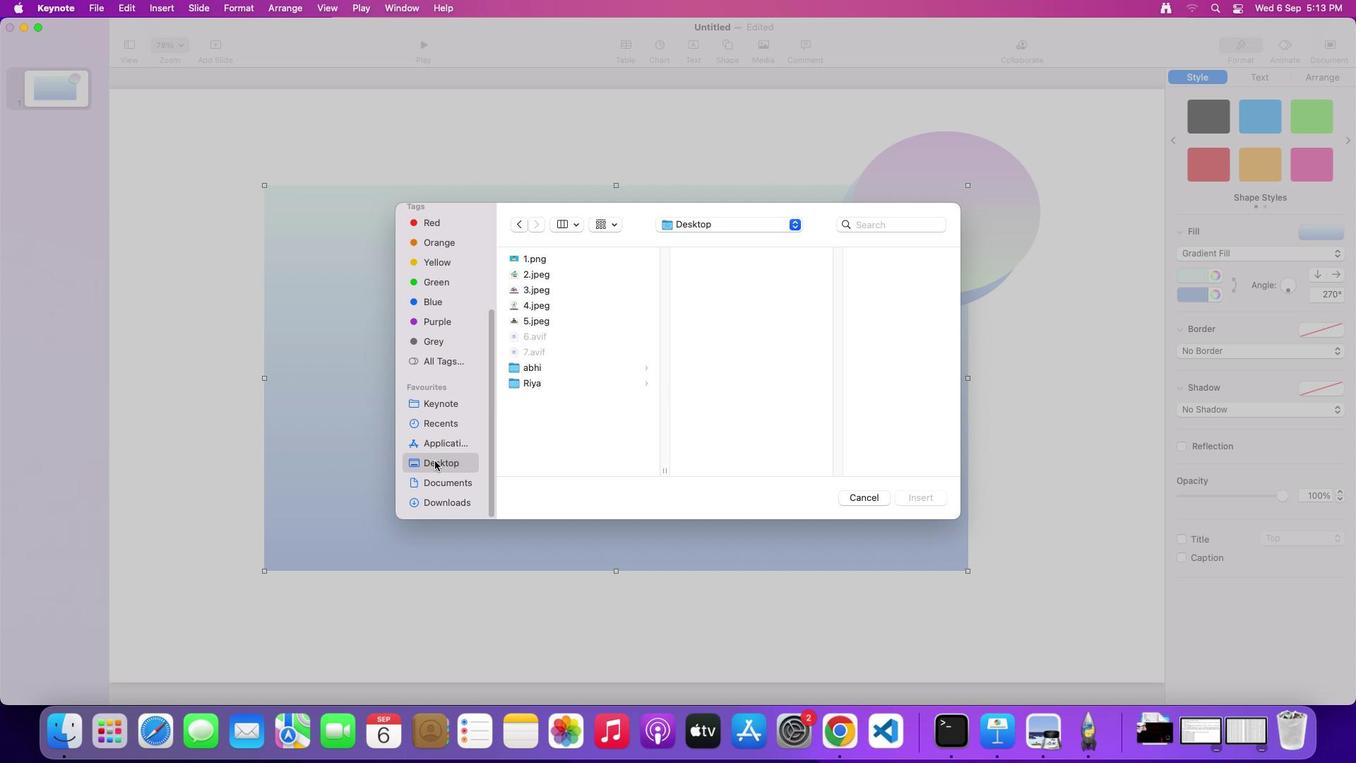 
Action: Mouse moved to (536, 258)
Screenshot: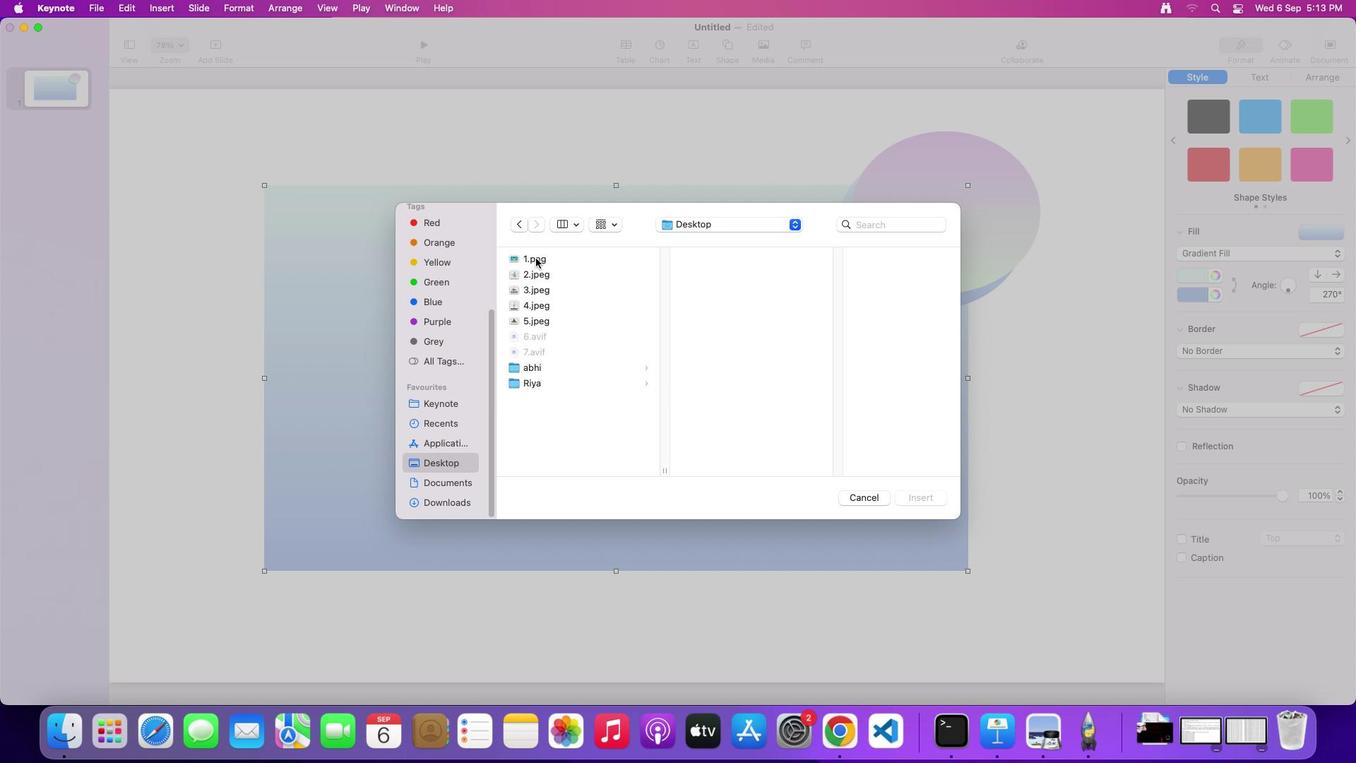 
Action: Mouse pressed left at (536, 258)
Screenshot: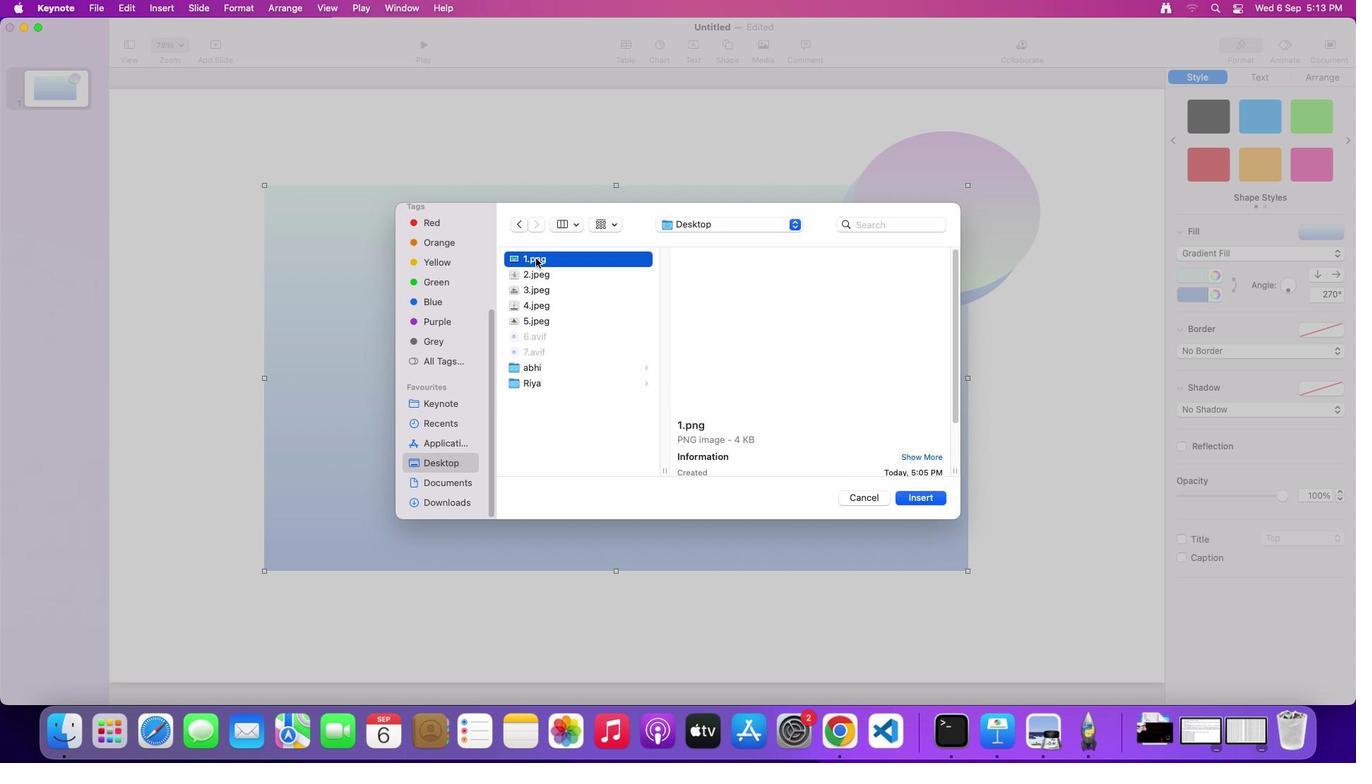 
Action: Mouse moved to (931, 502)
Screenshot: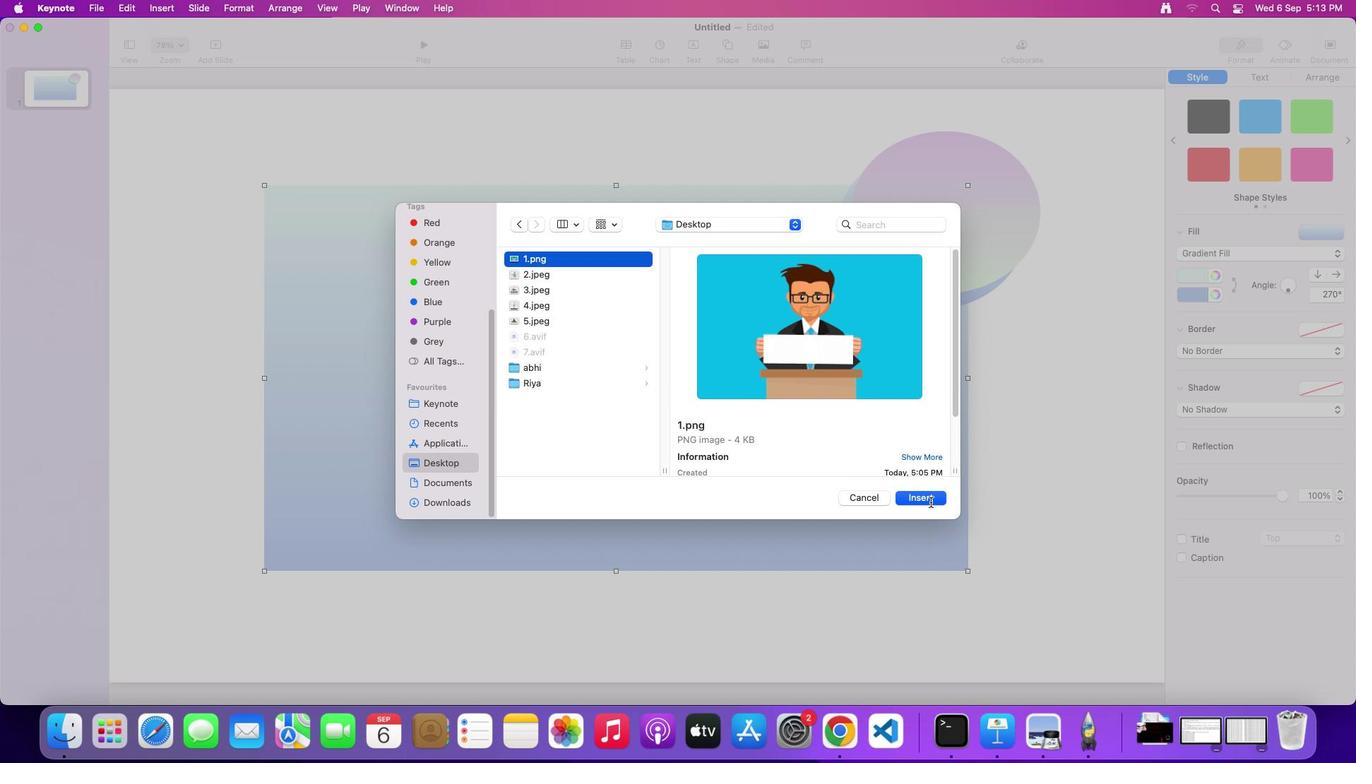 
Action: Mouse pressed left at (931, 502)
Screenshot: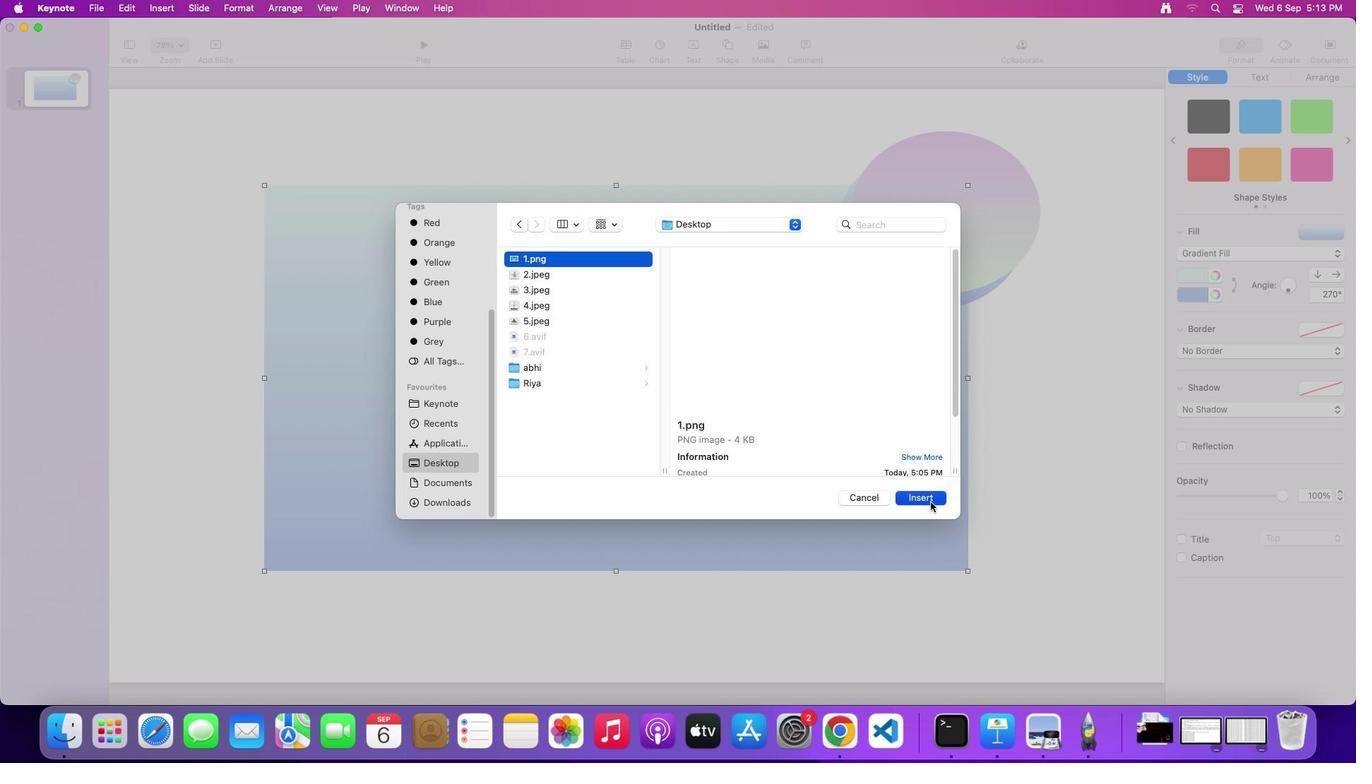 
Action: Mouse moved to (712, 433)
Screenshot: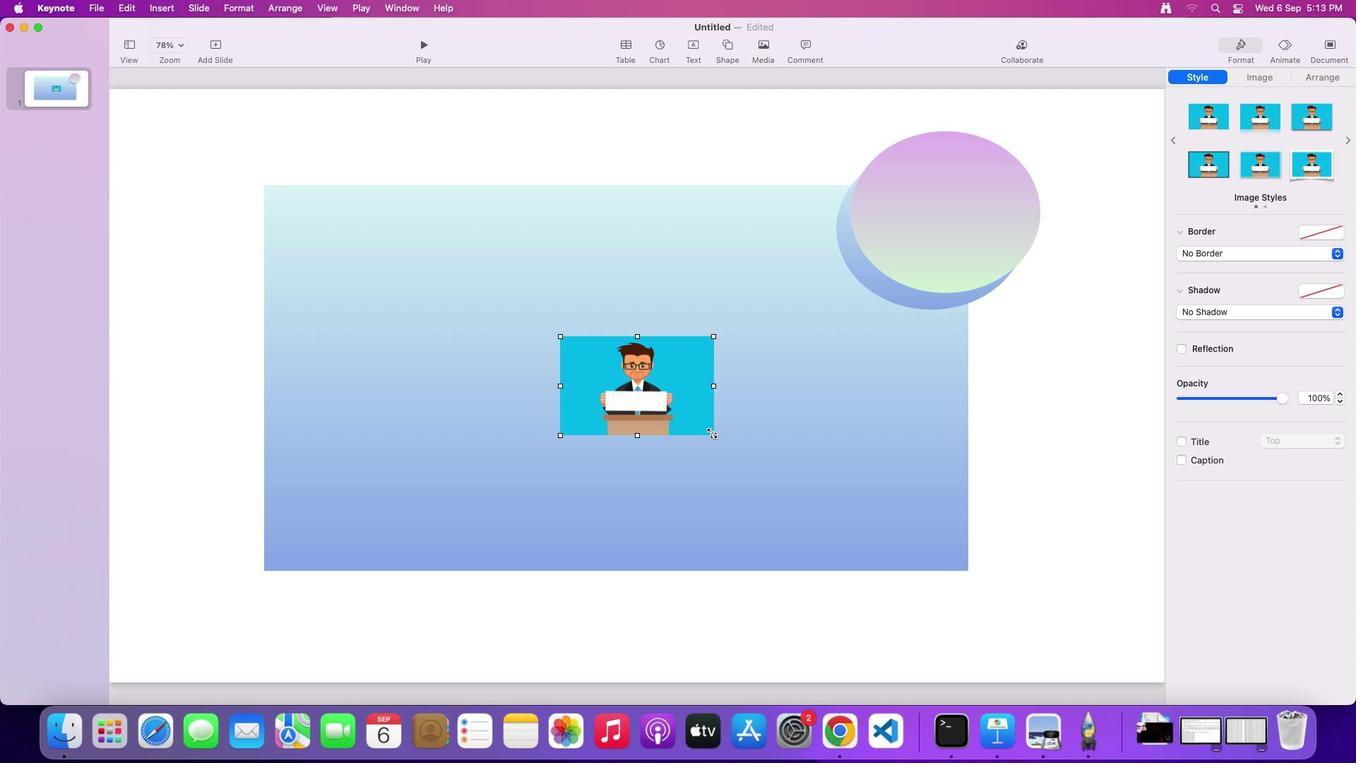 
Action: Mouse pressed left at (712, 433)
Screenshot: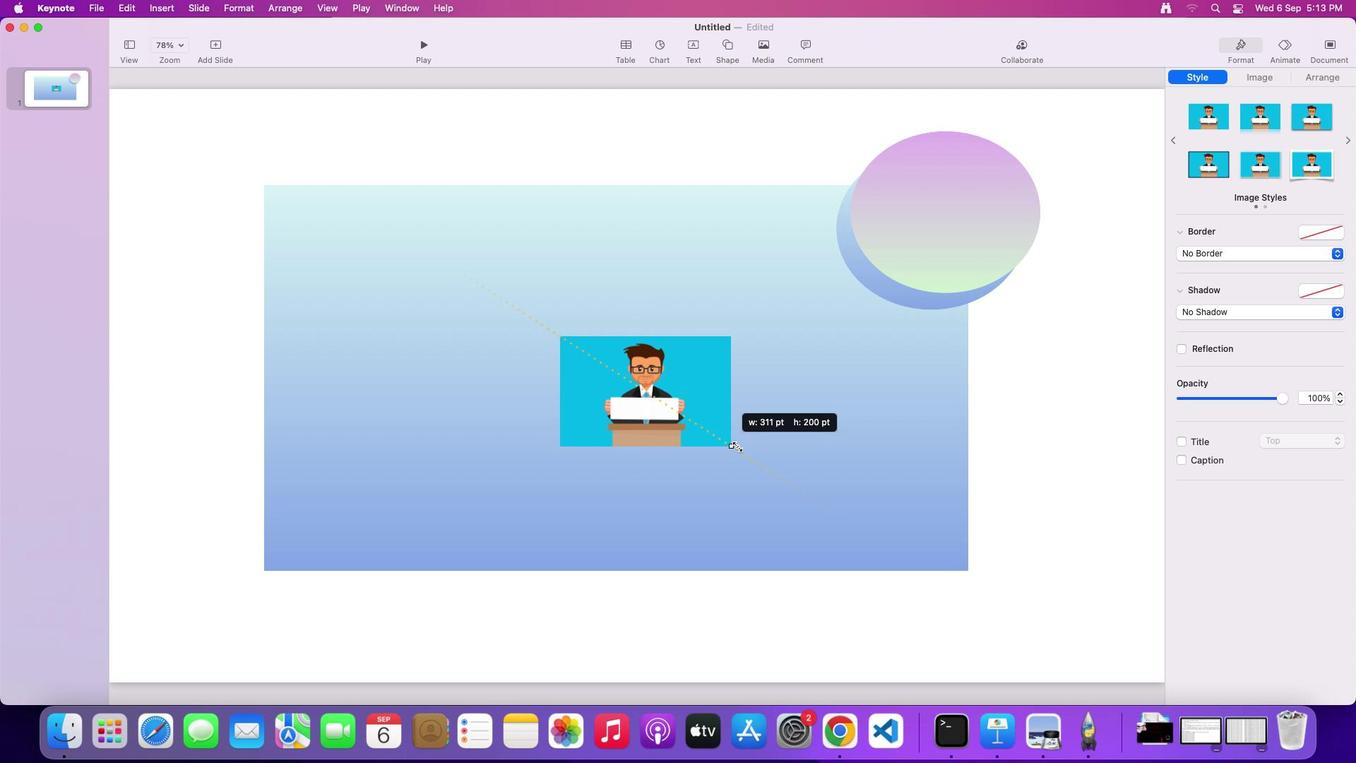 
Action: Mouse moved to (707, 431)
Screenshot: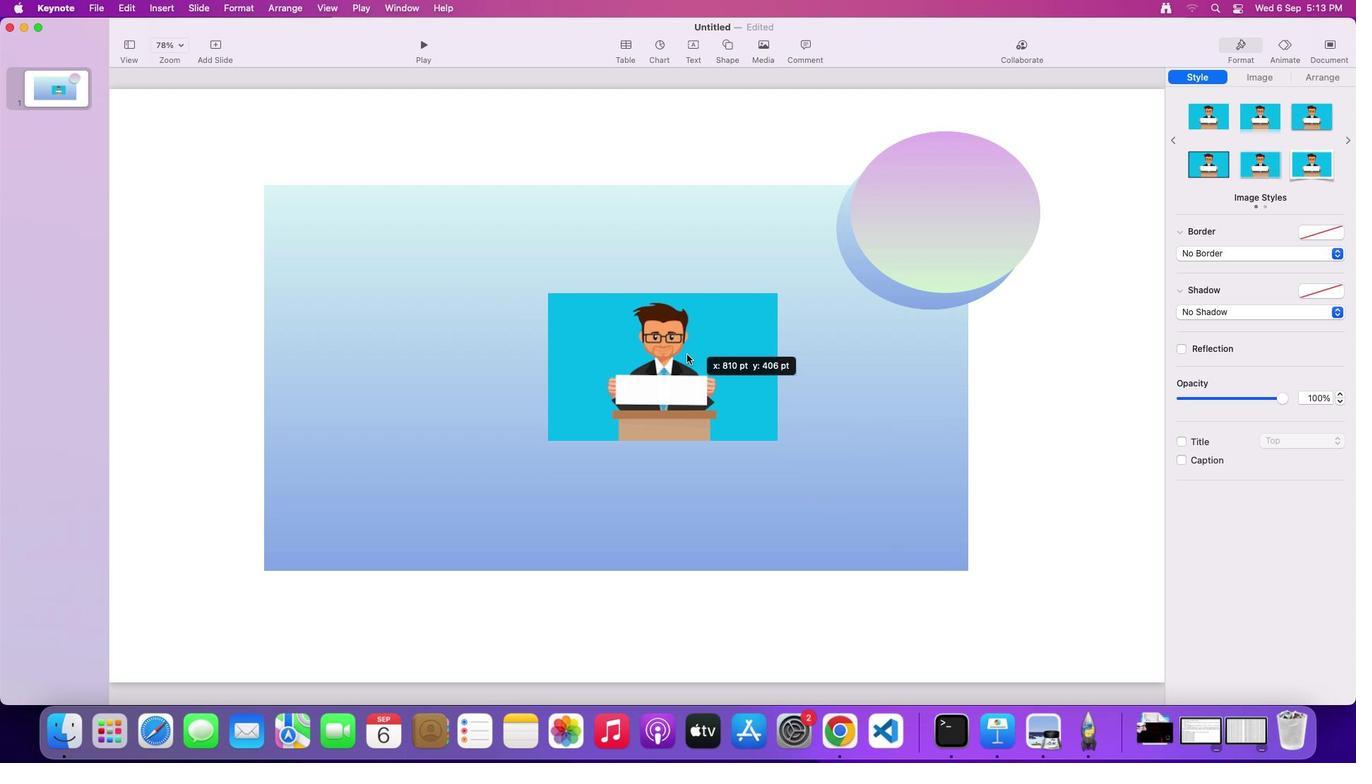
Action: Mouse pressed left at (707, 431)
Screenshot: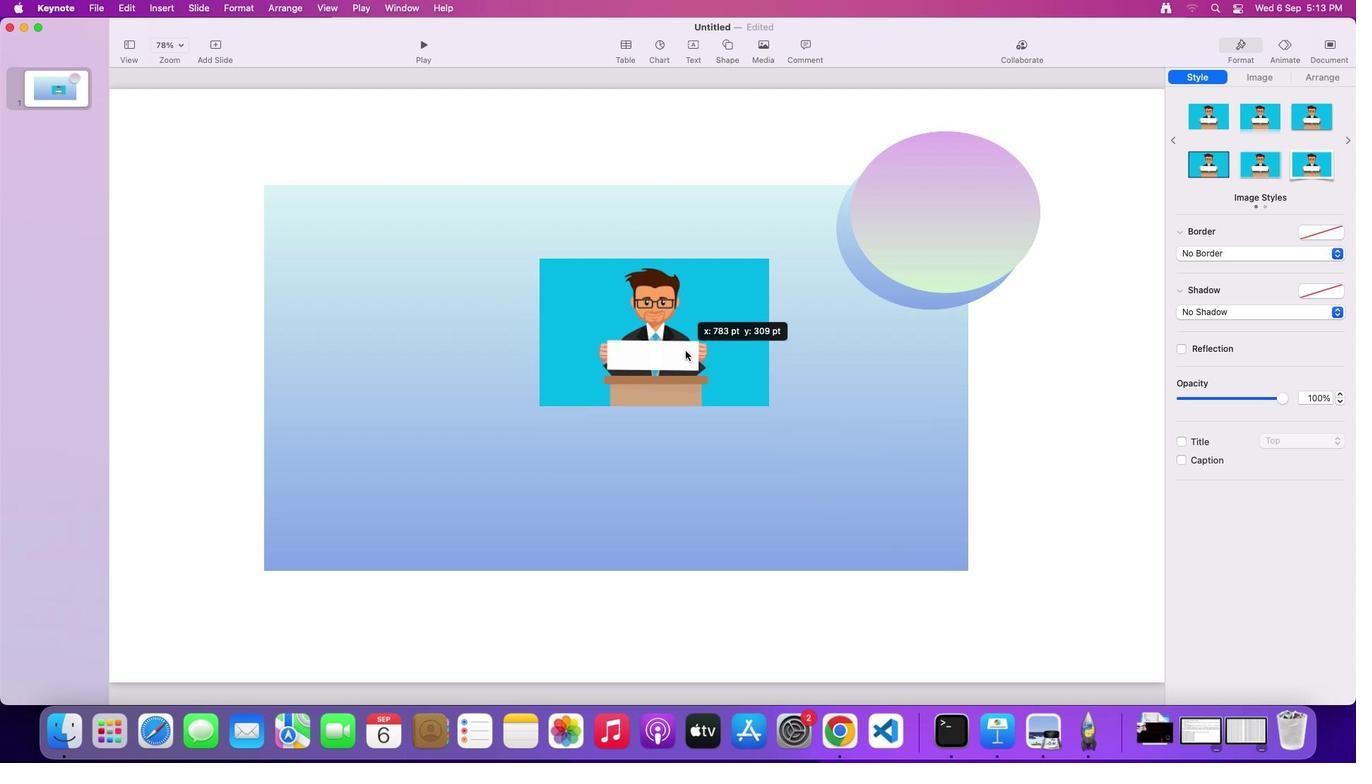 
Action: Mouse moved to (811, 380)
Screenshot: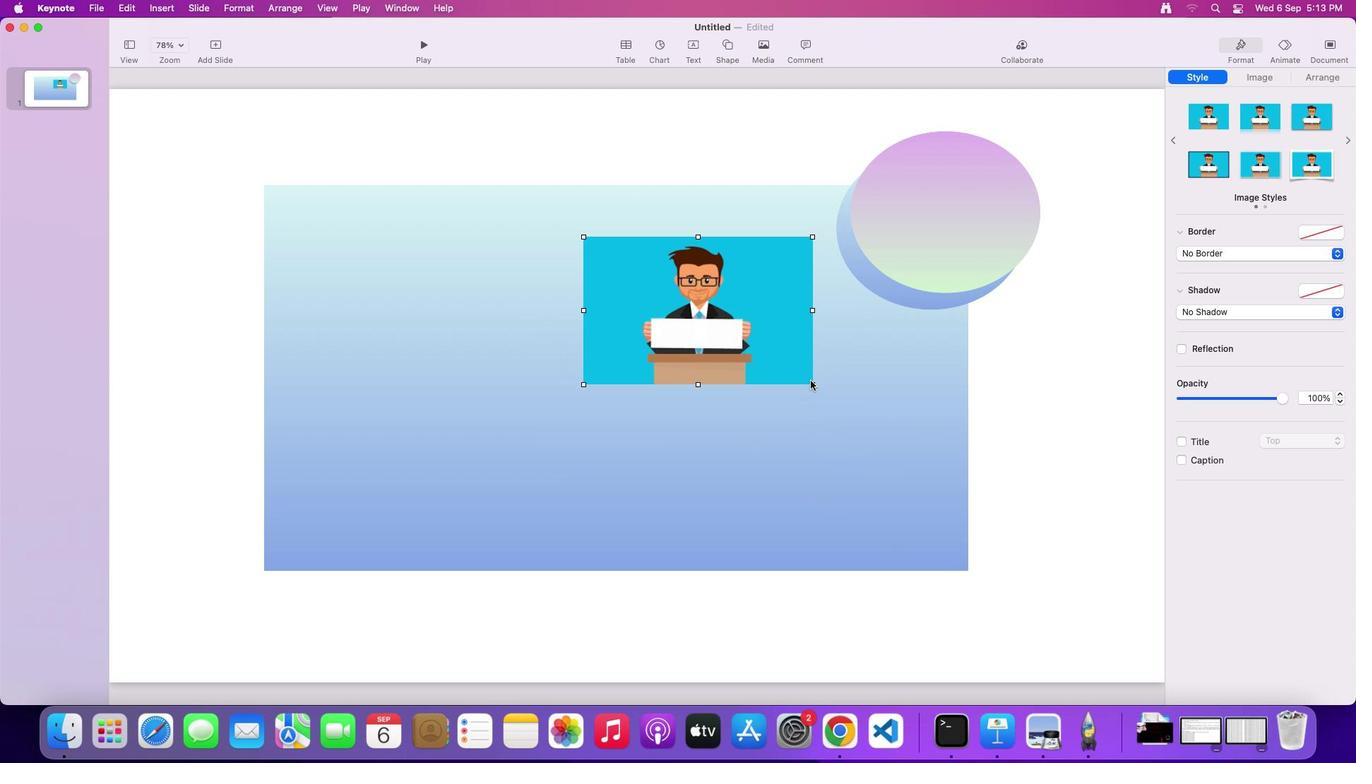 
Action: Mouse pressed left at (811, 380)
Screenshot: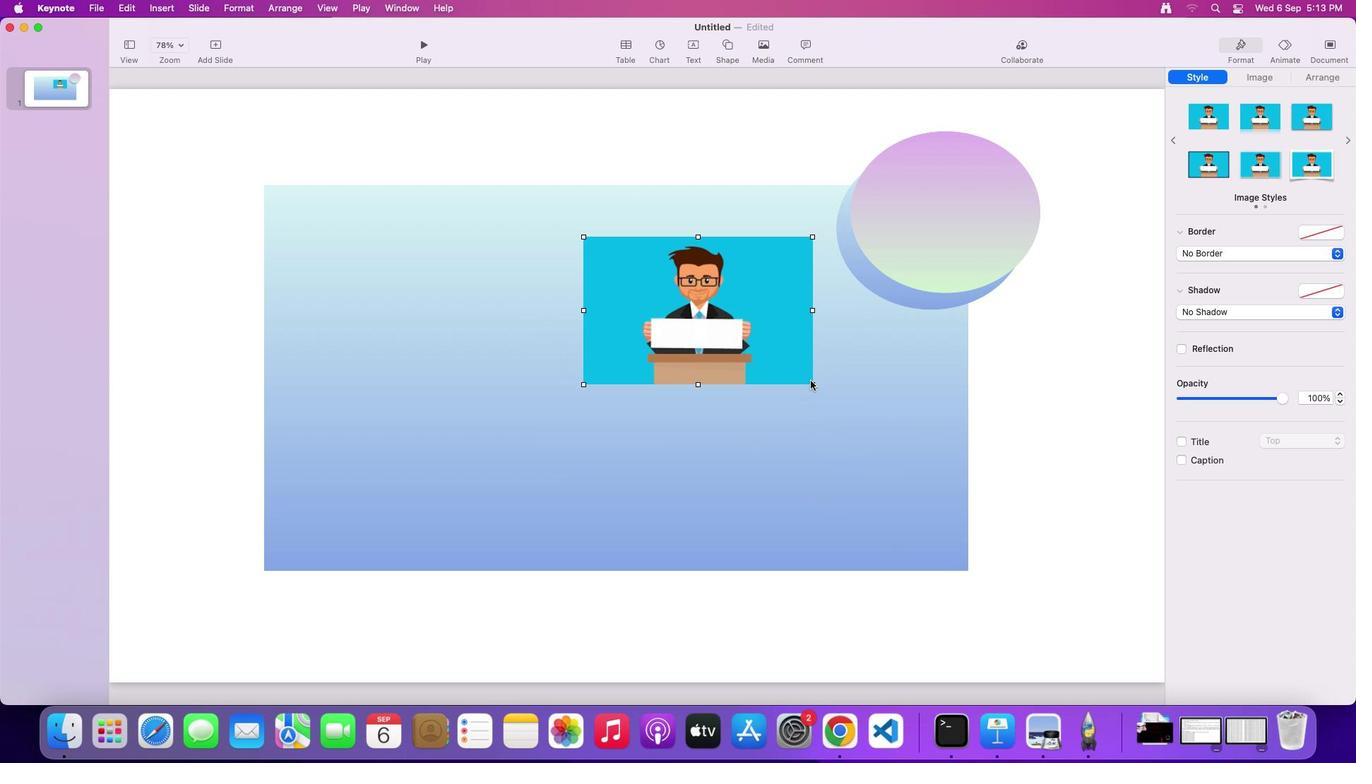 
Action: Mouse moved to (720, 374)
Screenshot: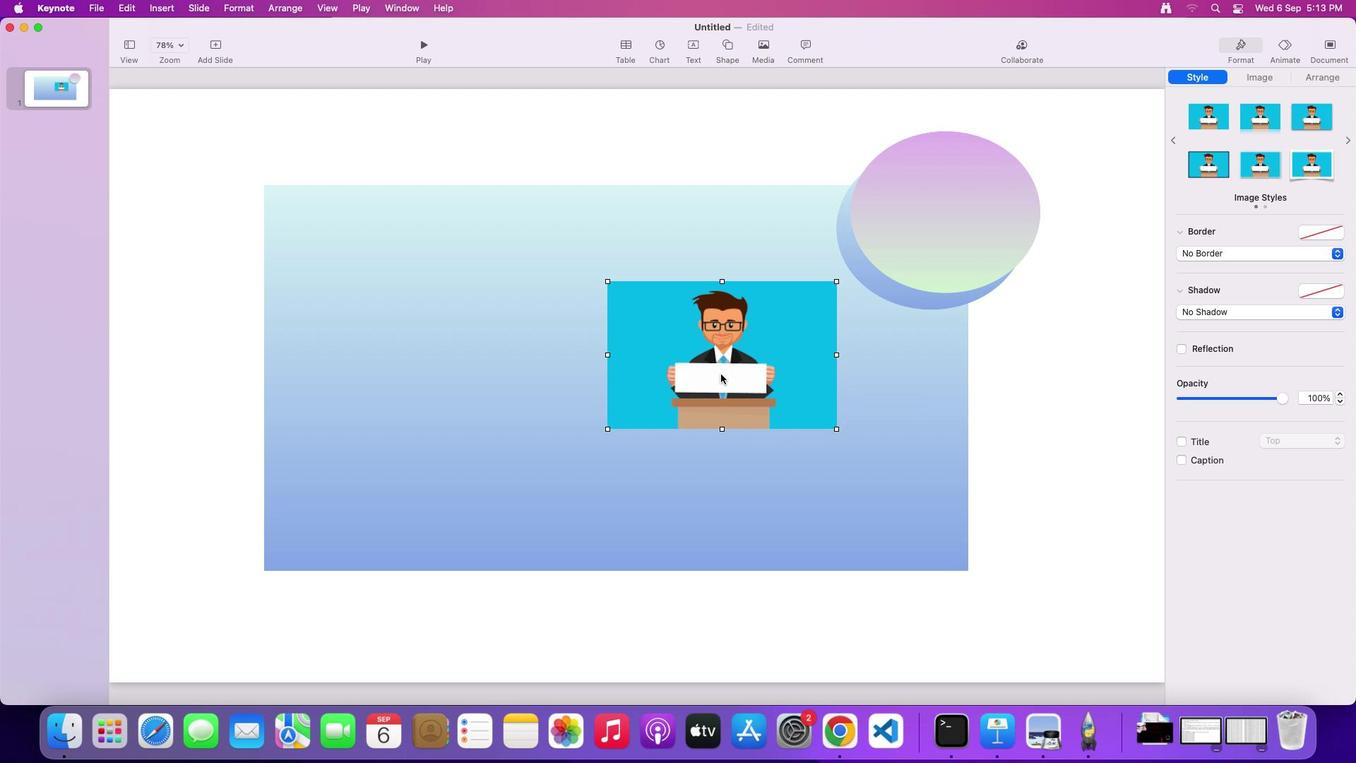 
Action: Mouse pressed left at (720, 374)
Screenshot: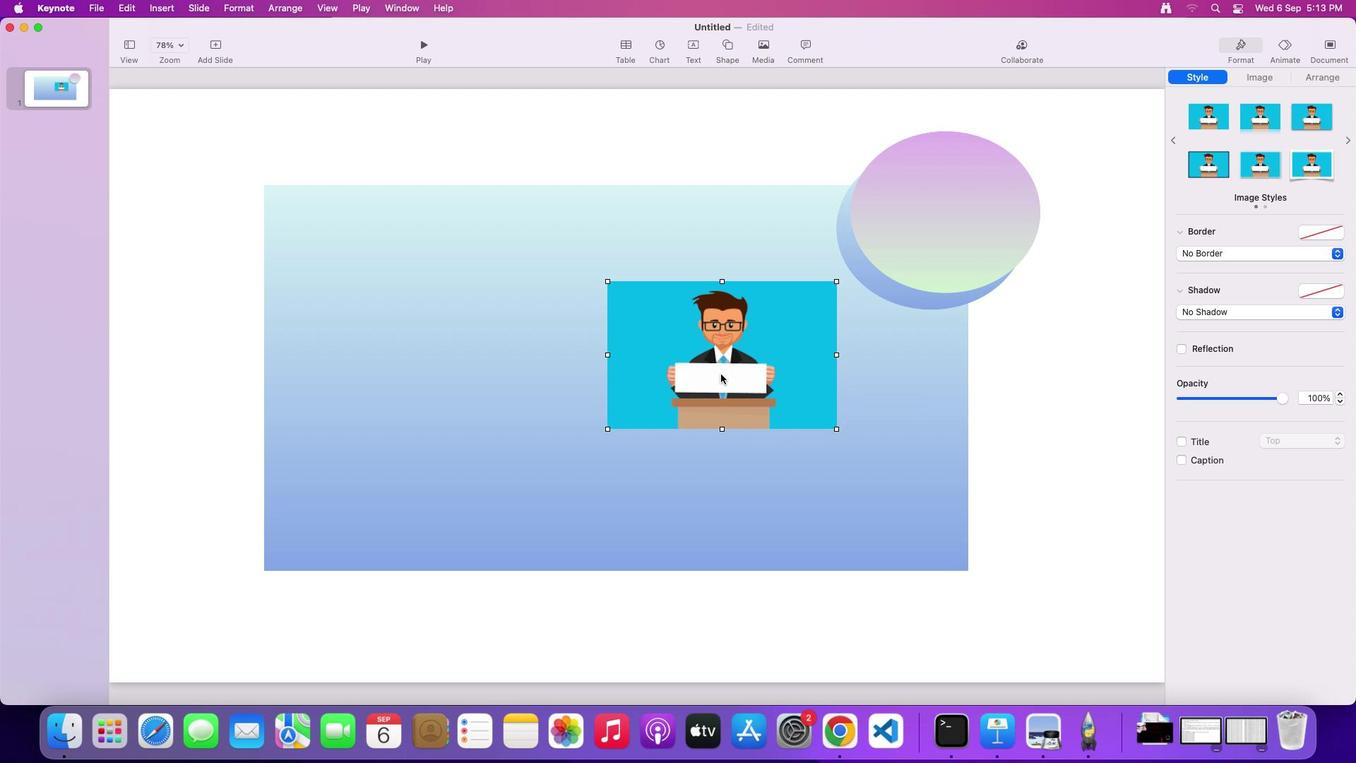 
Action: Mouse moved to (722, 429)
Screenshot: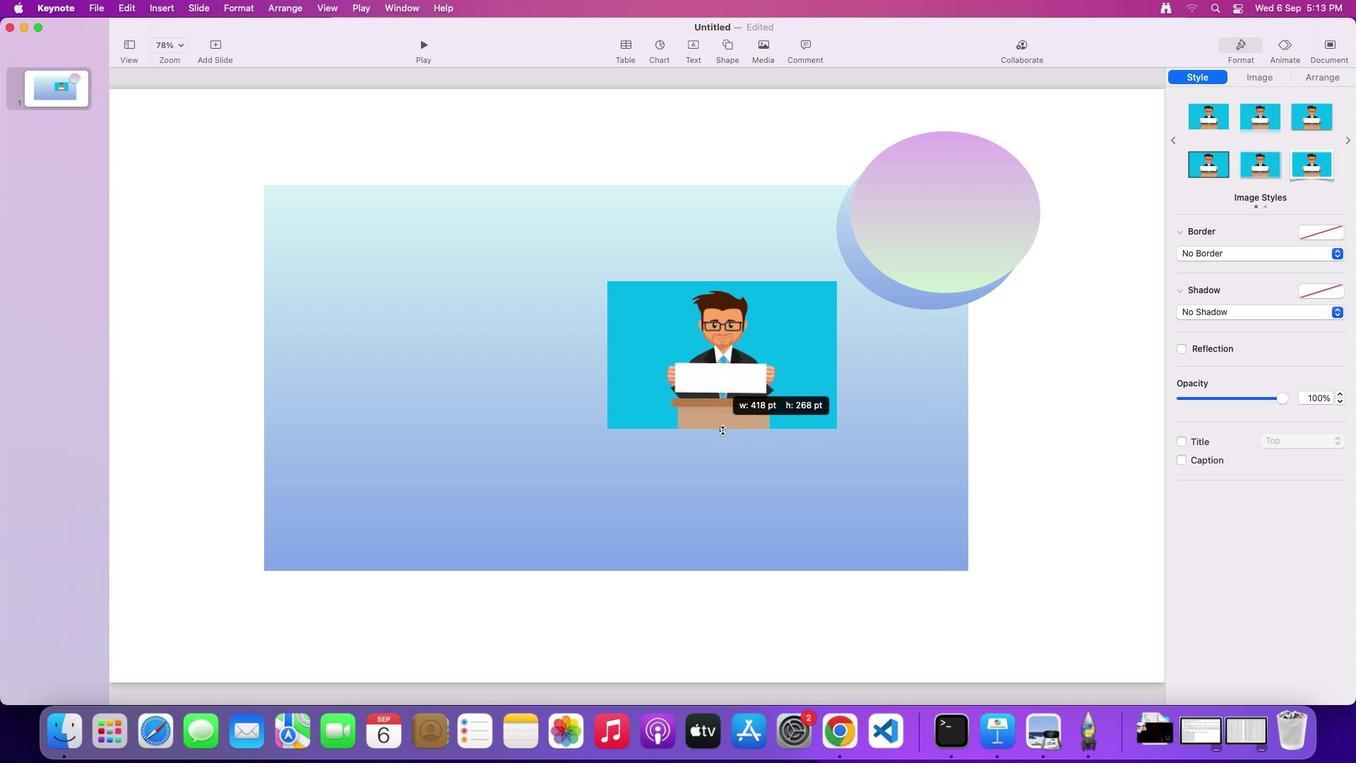 
Action: Mouse pressed left at (722, 429)
Screenshot: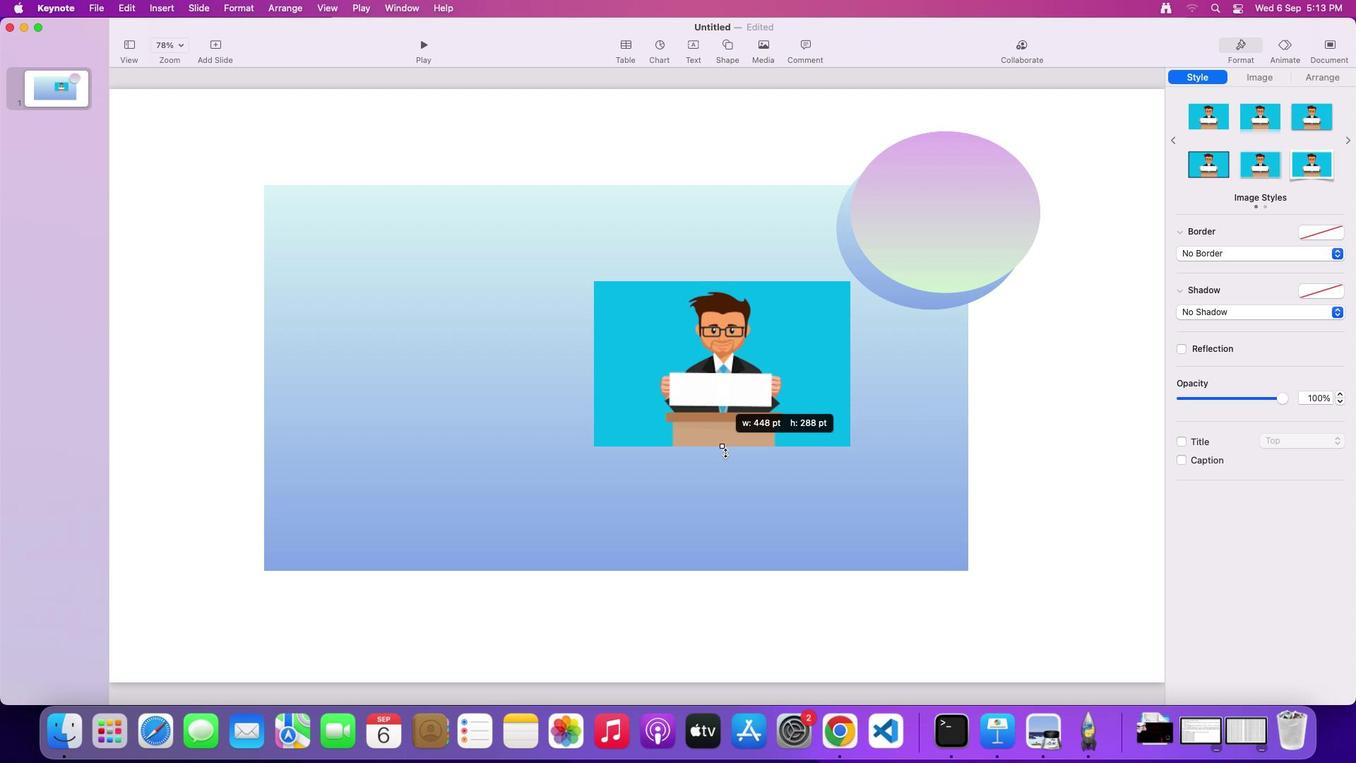 
Action: Mouse moved to (532, 445)
Screenshot: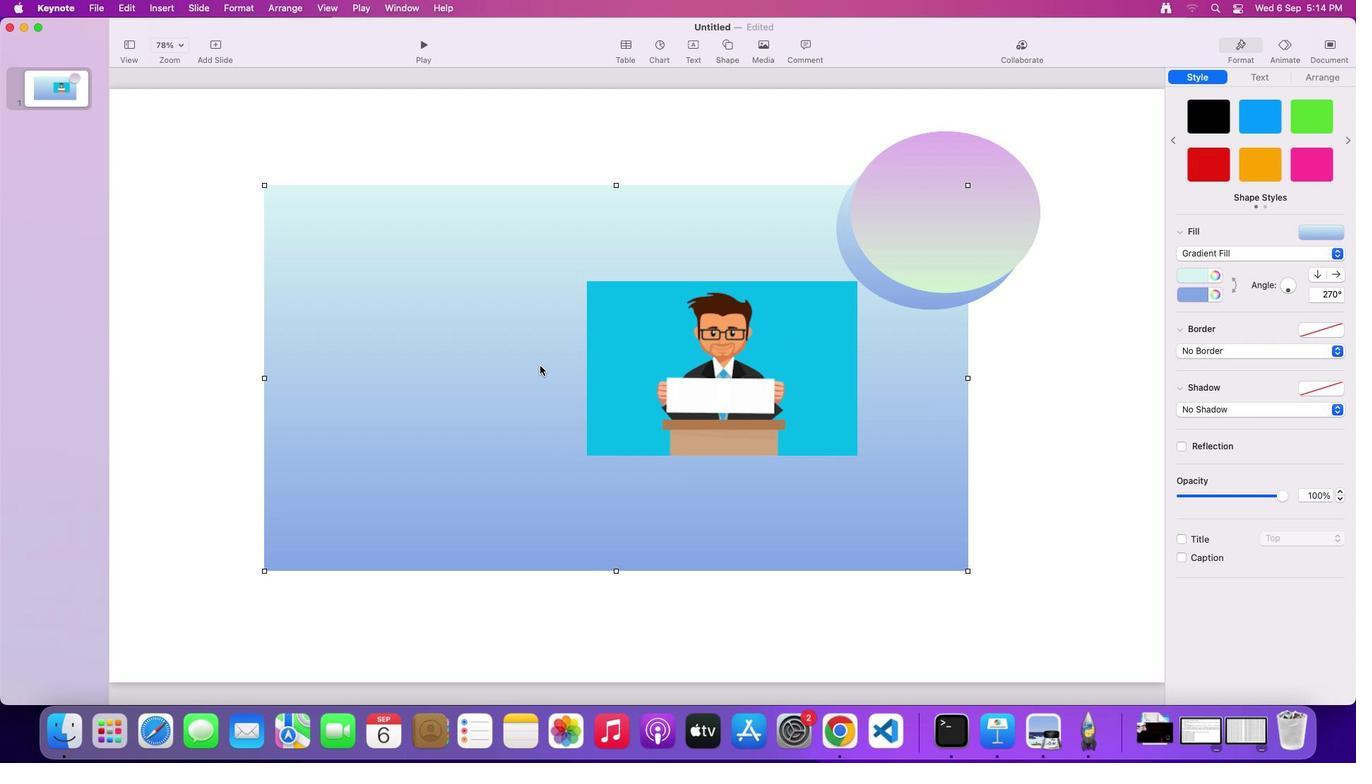 
Action: Mouse pressed left at (532, 445)
Screenshot: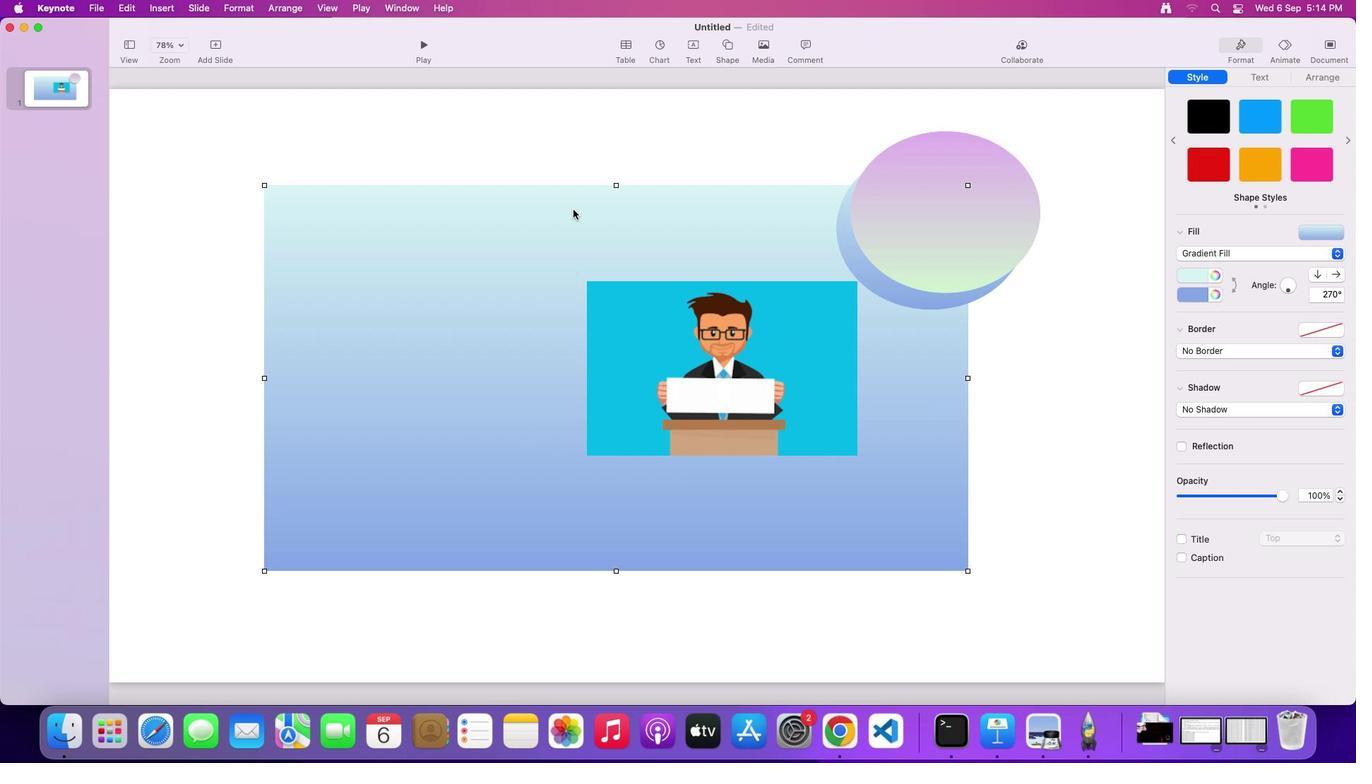 
Action: Mouse moved to (694, 45)
Screenshot: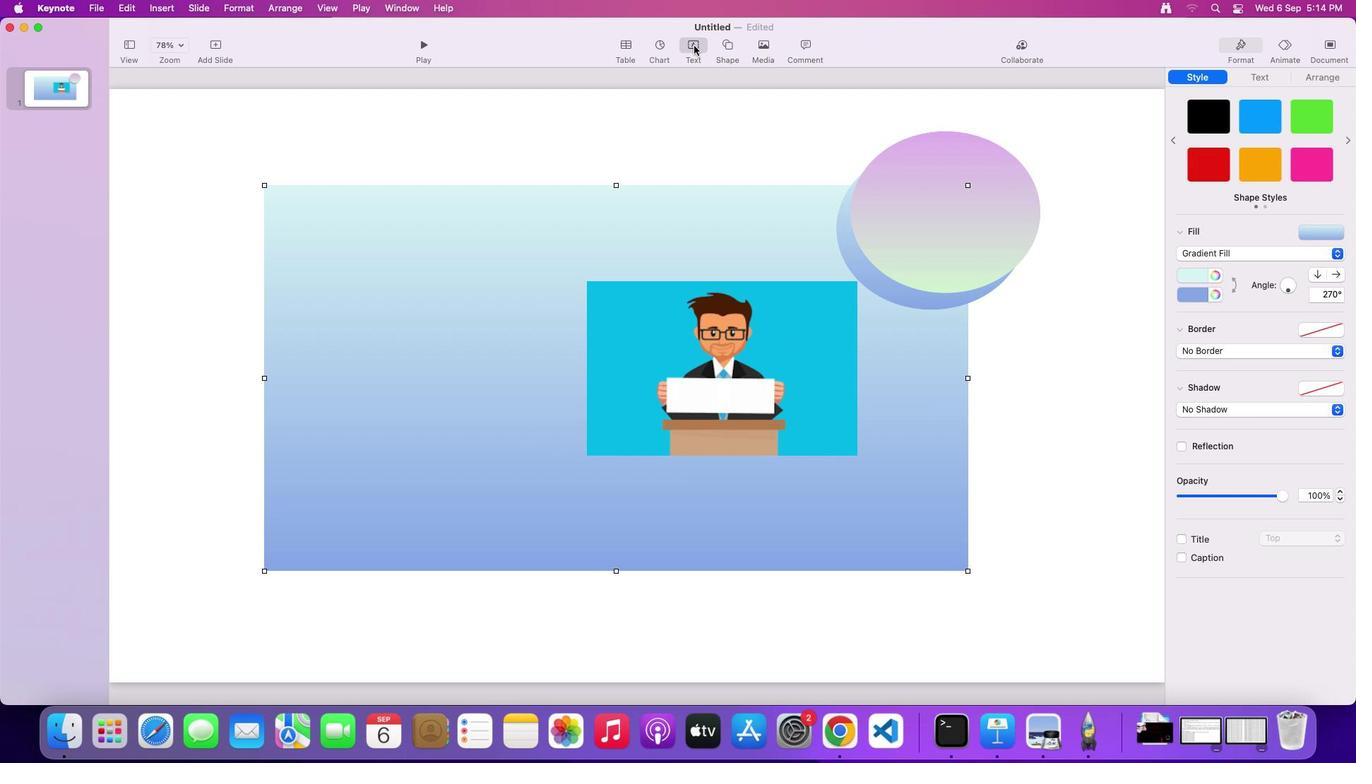 
Action: Mouse pressed left at (694, 45)
Screenshot: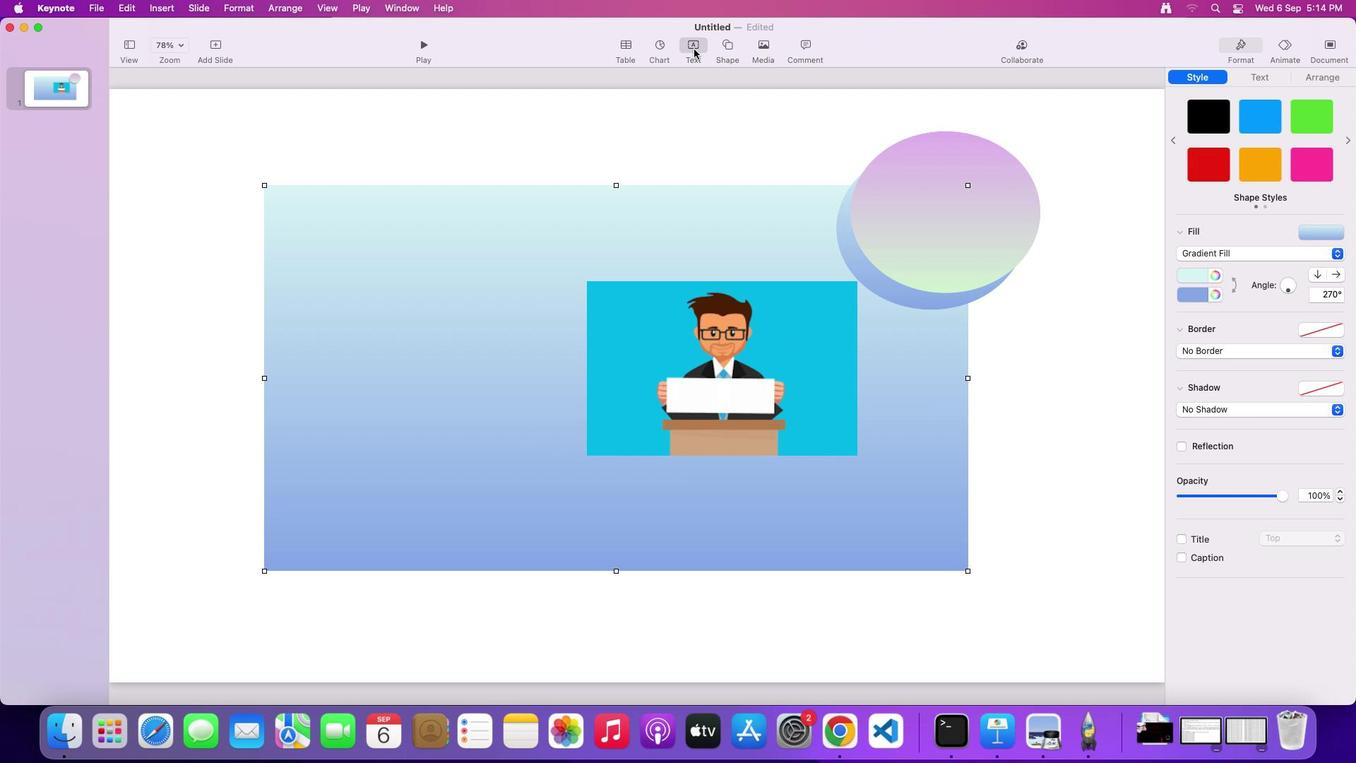 
Action: Mouse moved to (636, 382)
Screenshot: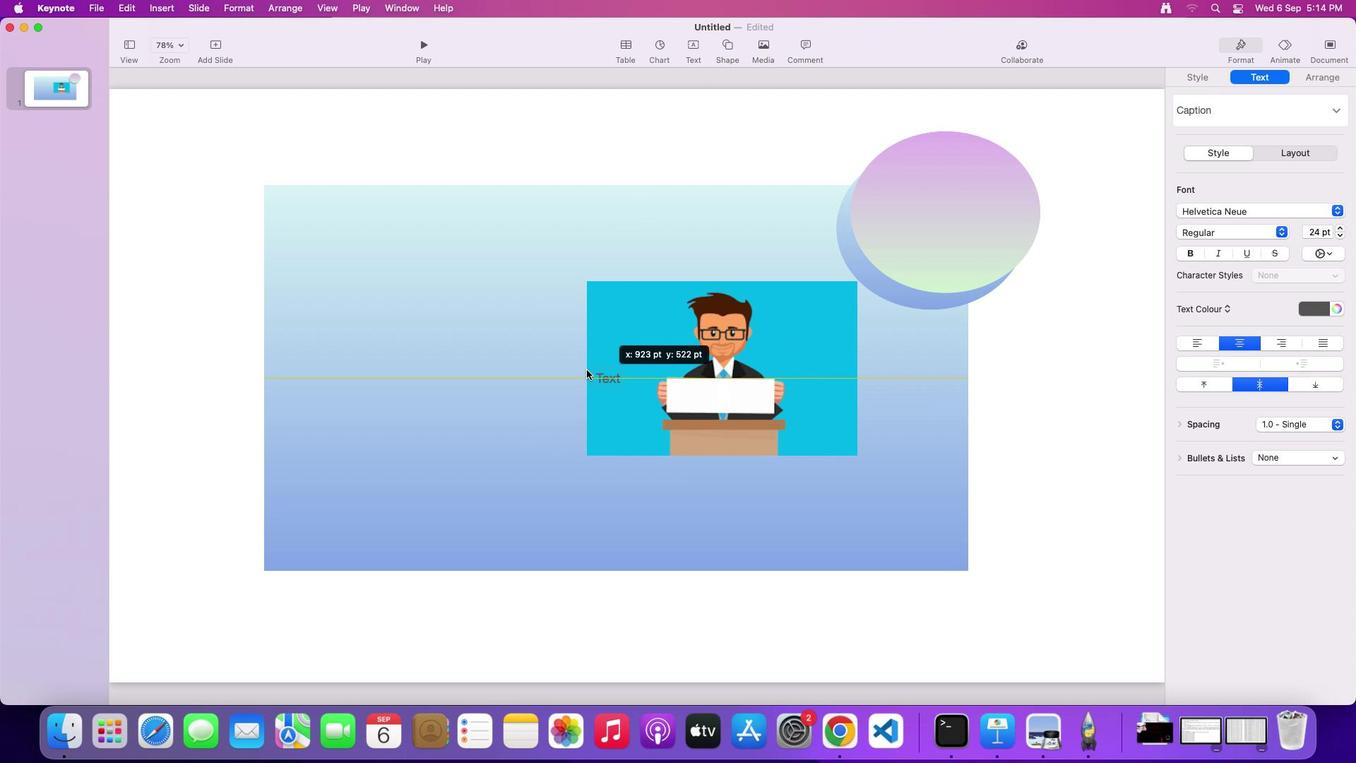
Action: Mouse pressed left at (636, 382)
Screenshot: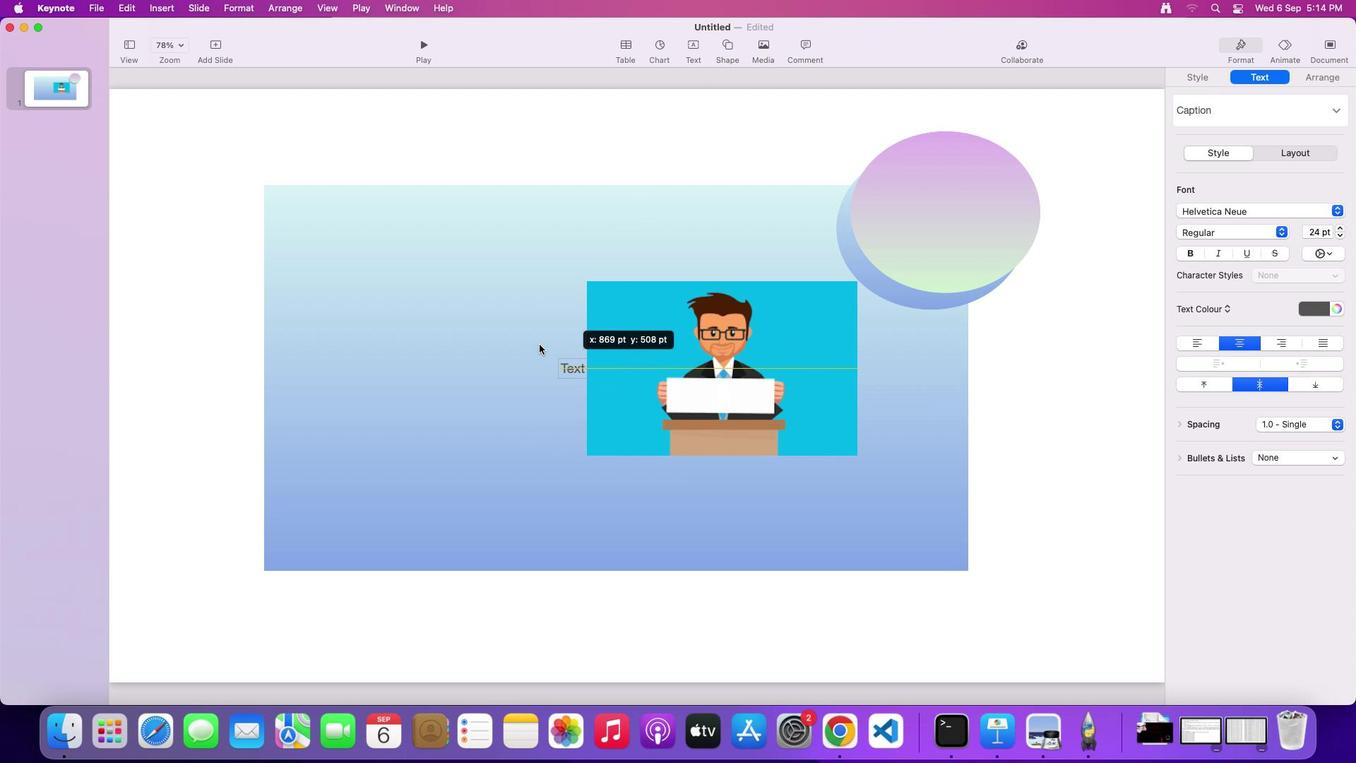
Action: Mouse moved to (370, 263)
Screenshot: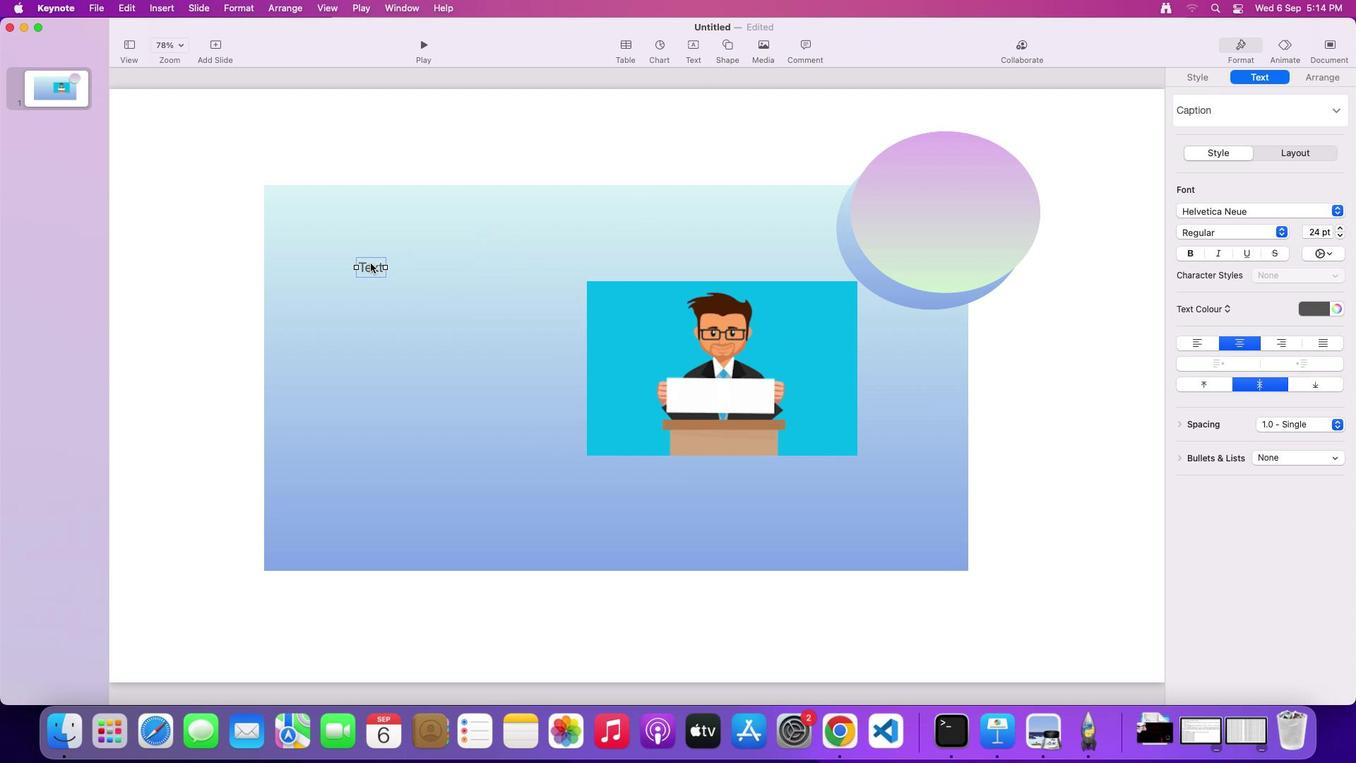 
Action: Mouse pressed left at (370, 263)
Screenshot: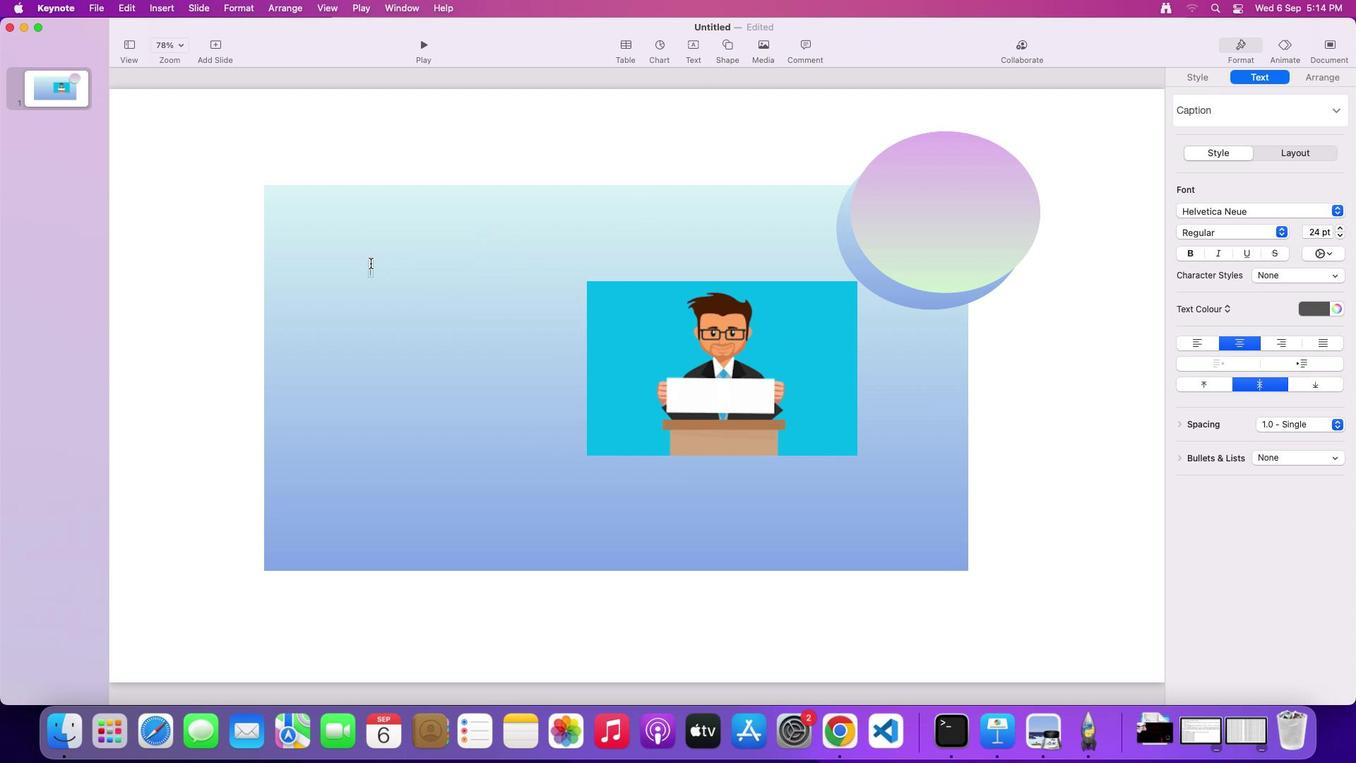 
Action: Mouse moved to (1323, 308)
Screenshot: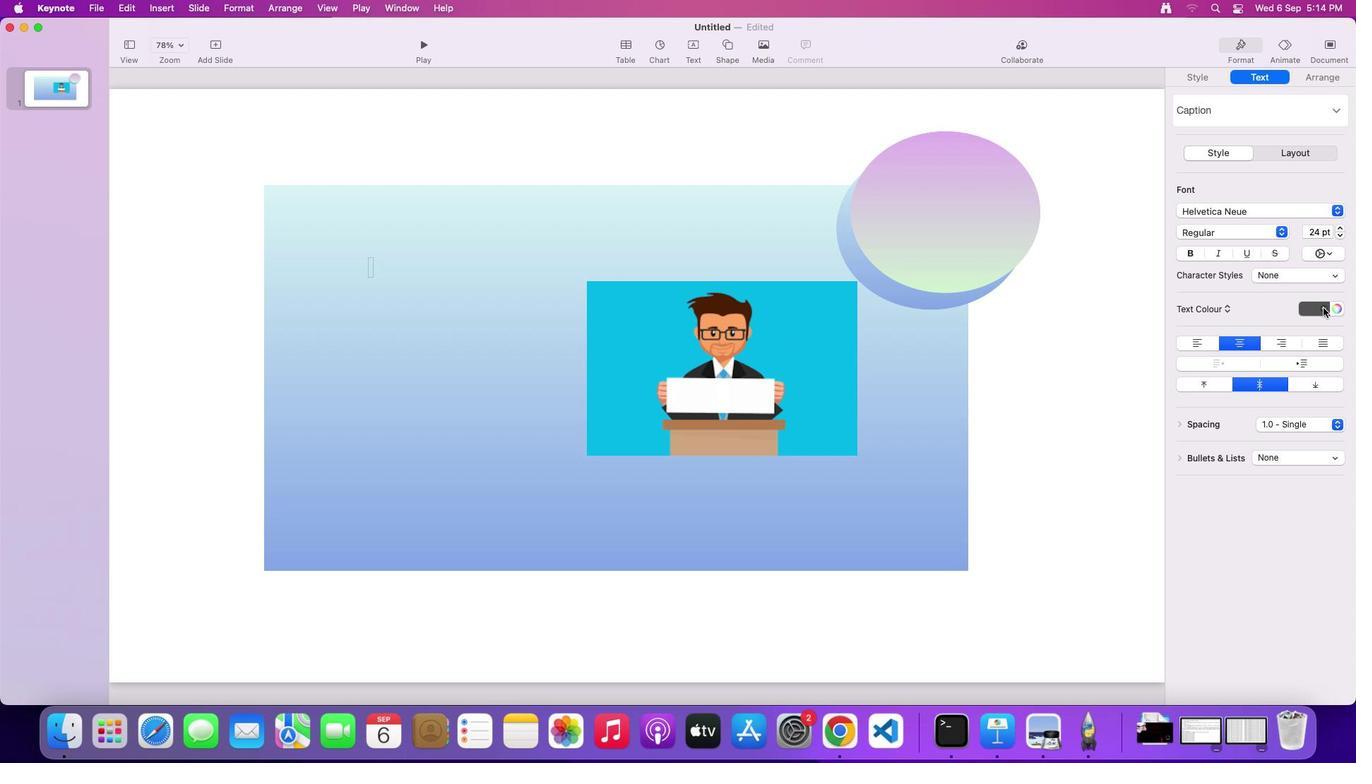 
Action: Mouse pressed left at (1323, 308)
Screenshot: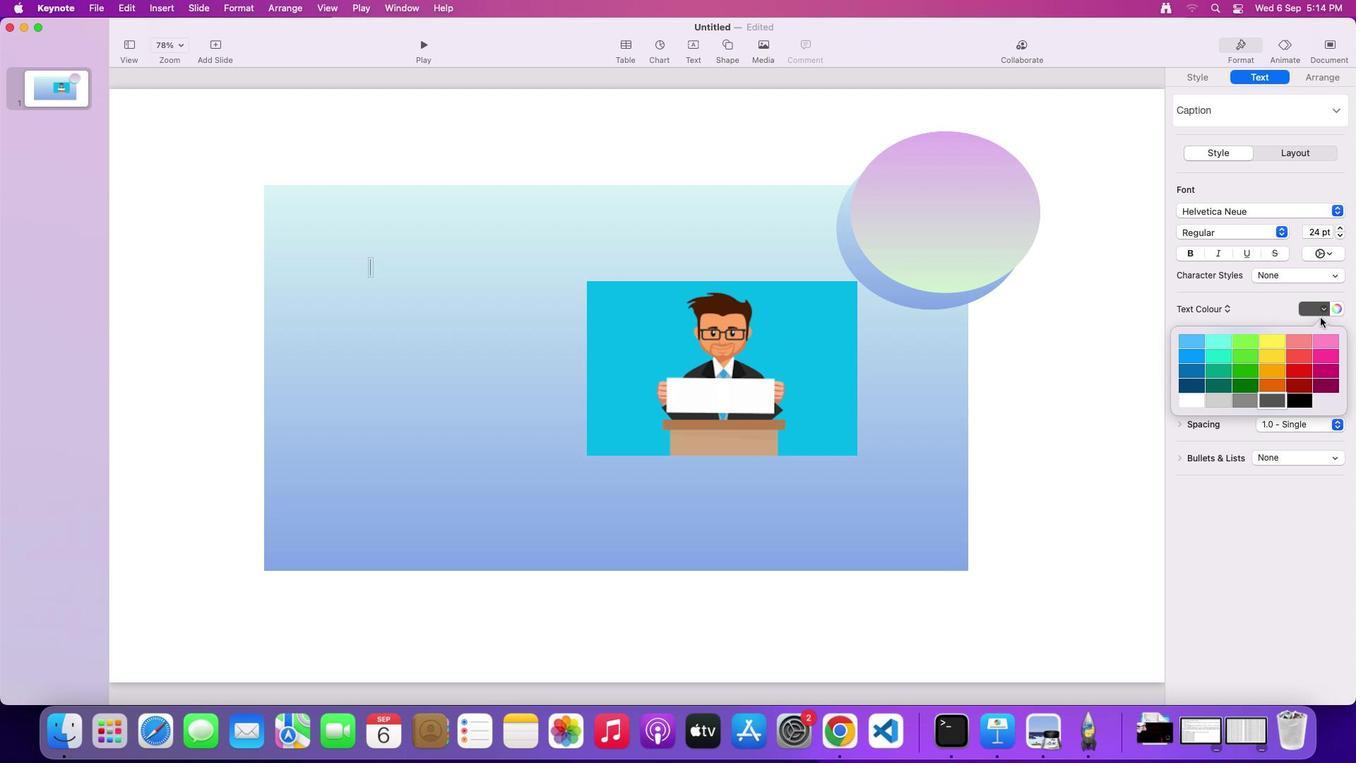 
Action: Mouse moved to (1297, 398)
Screenshot: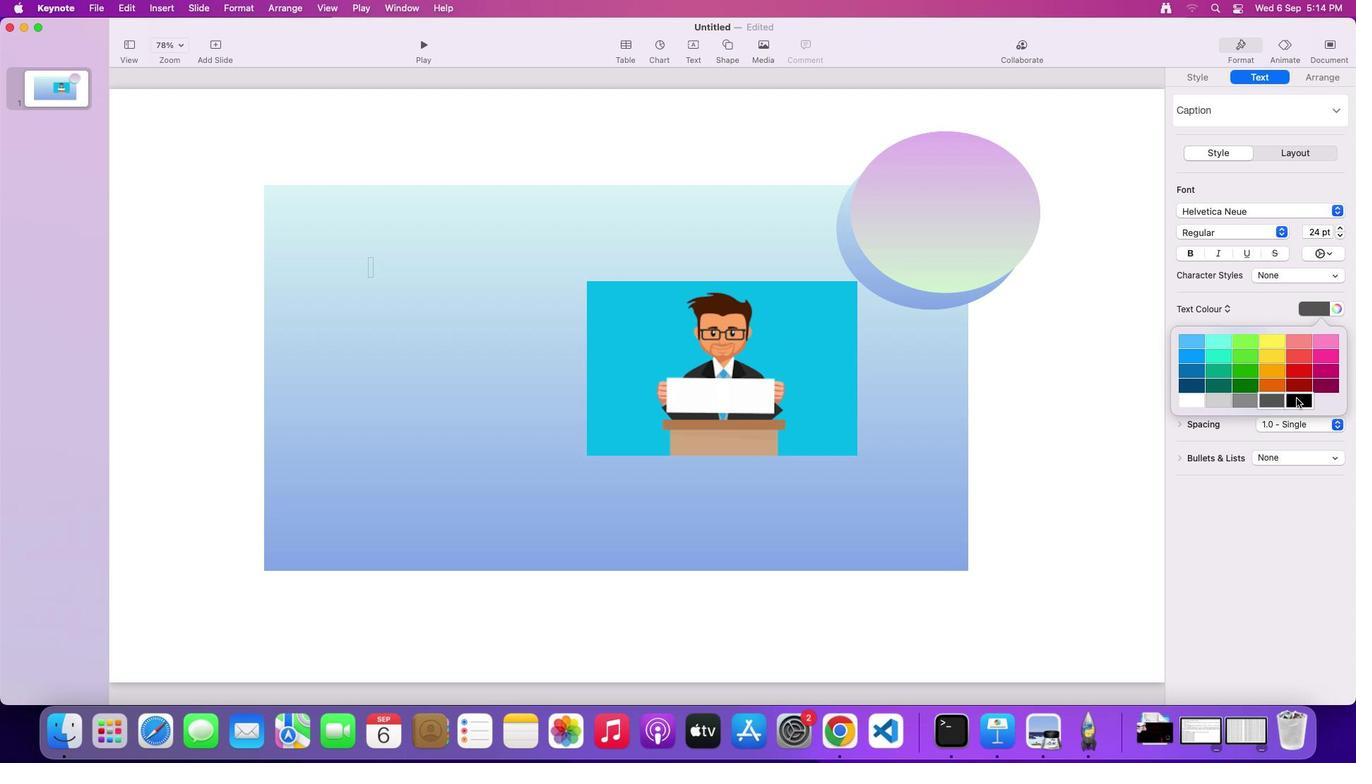 
Action: Mouse pressed left at (1297, 398)
Screenshot: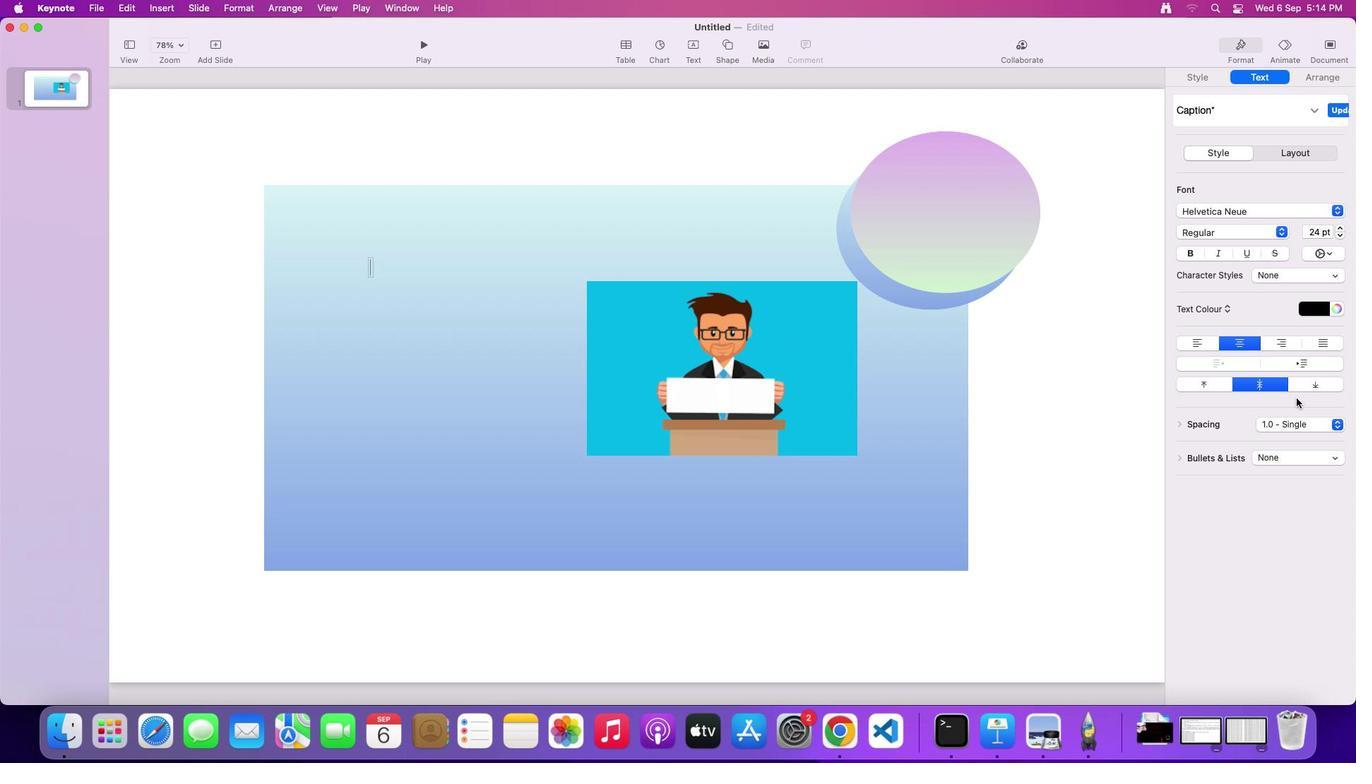 
Action: Mouse moved to (438, 237)
Screenshot: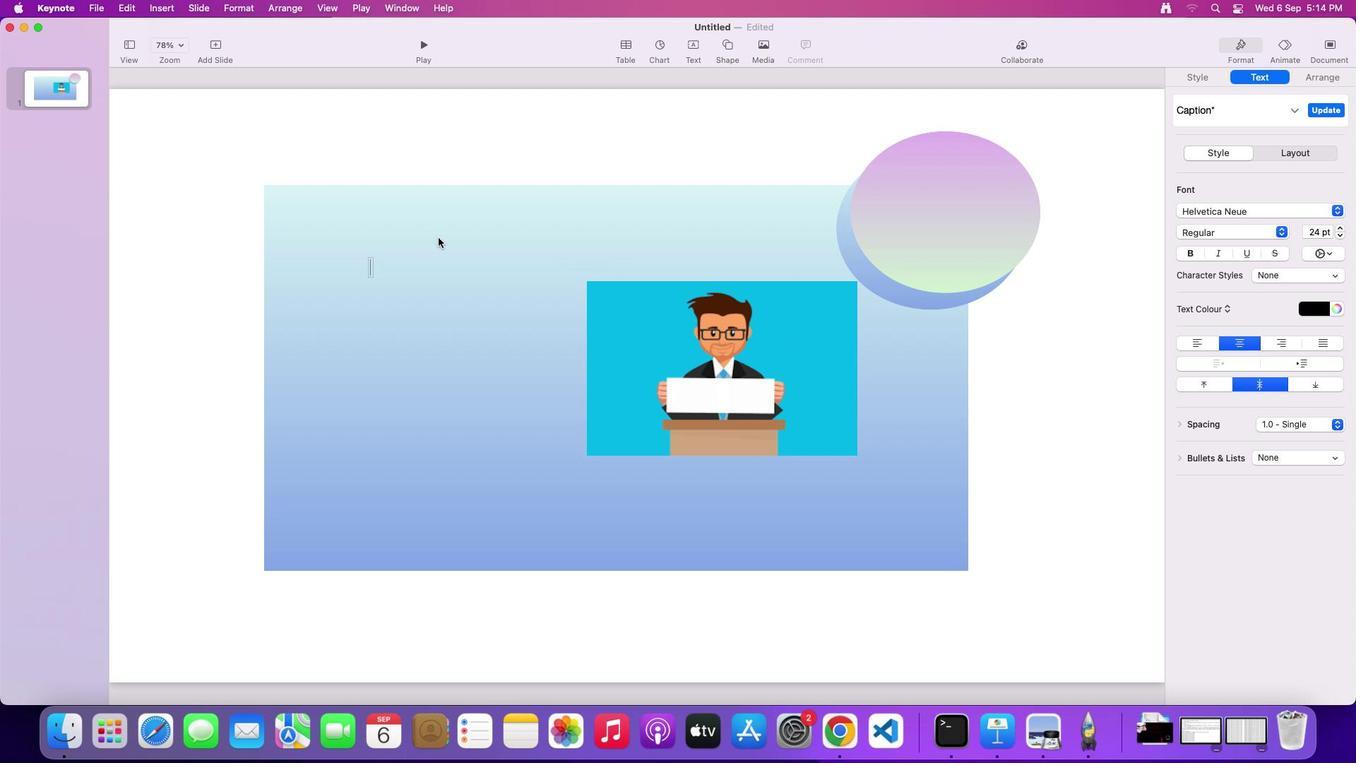 
Action: Key pressed Key.shift'T''I''P''S'Key.space'T''O'Key.space'P''R''E''P''A''R''E'Key.enter'F''O''R'Key.space'A''N'Key.space'E''X''A''M'
Screenshot: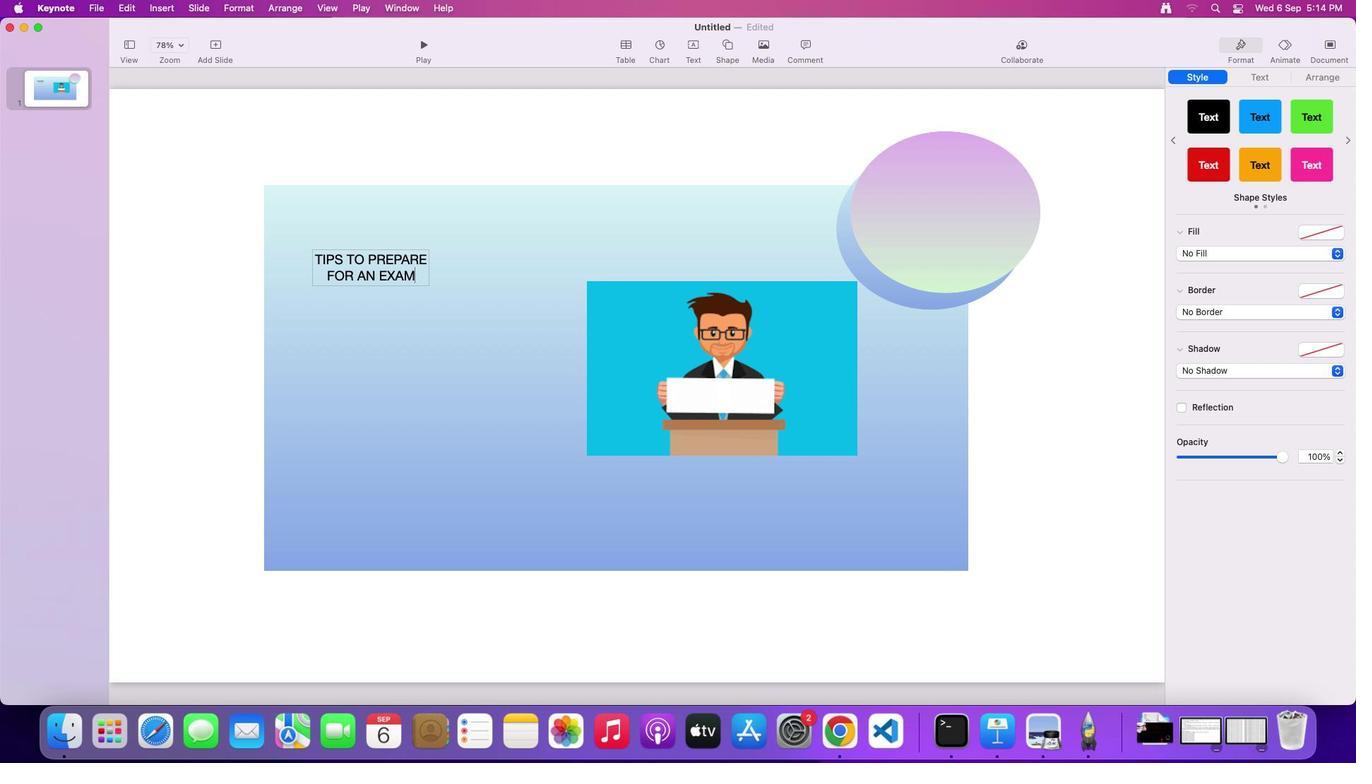 
Action: Mouse moved to (470, 317)
Screenshot: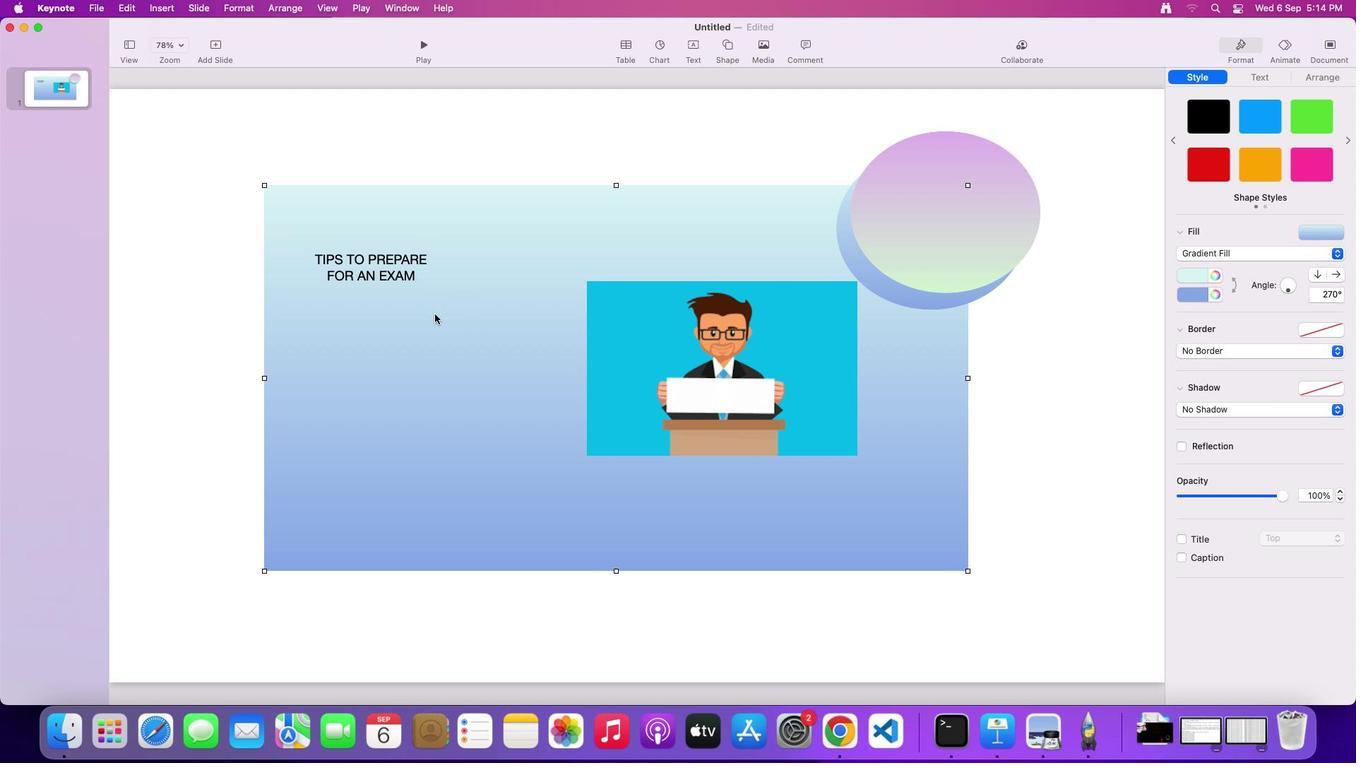 
Action: Mouse pressed left at (470, 317)
Screenshot: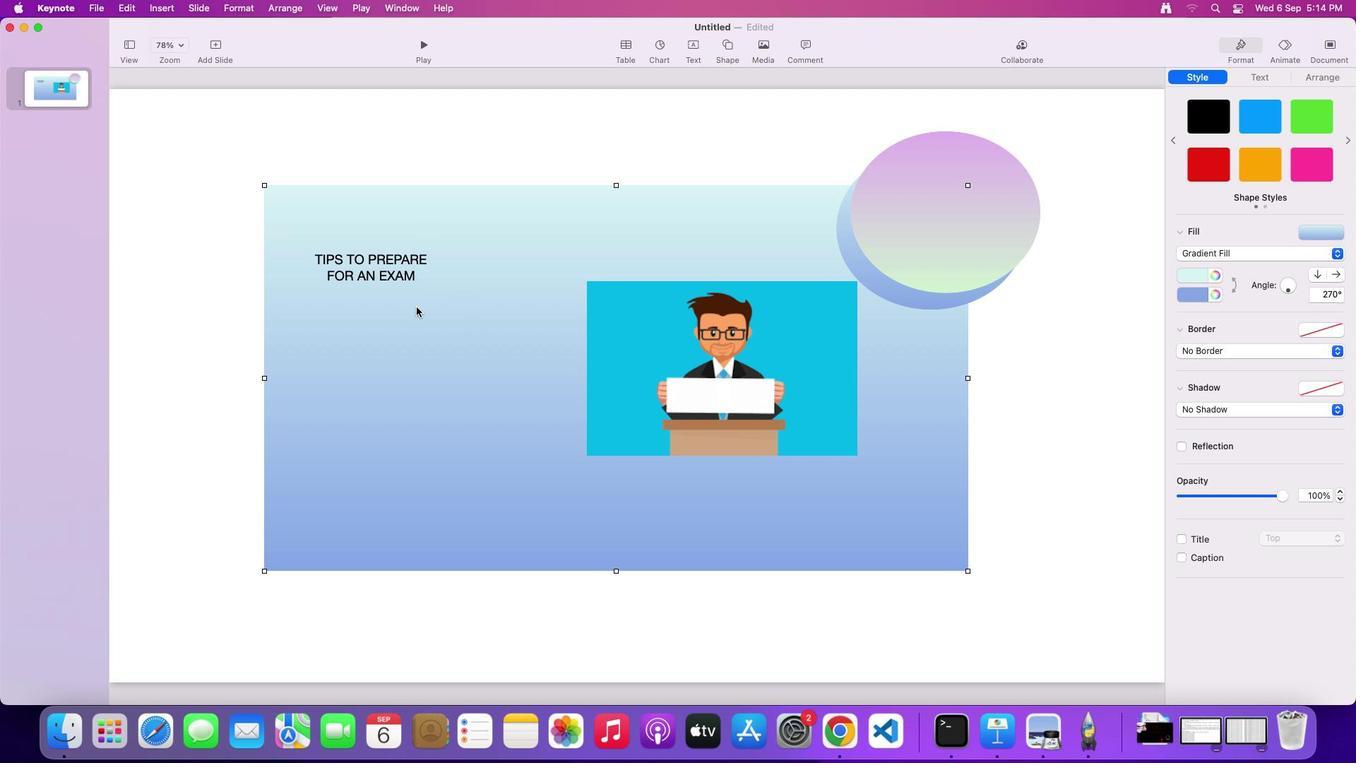 
Action: Mouse moved to (385, 280)
Screenshot: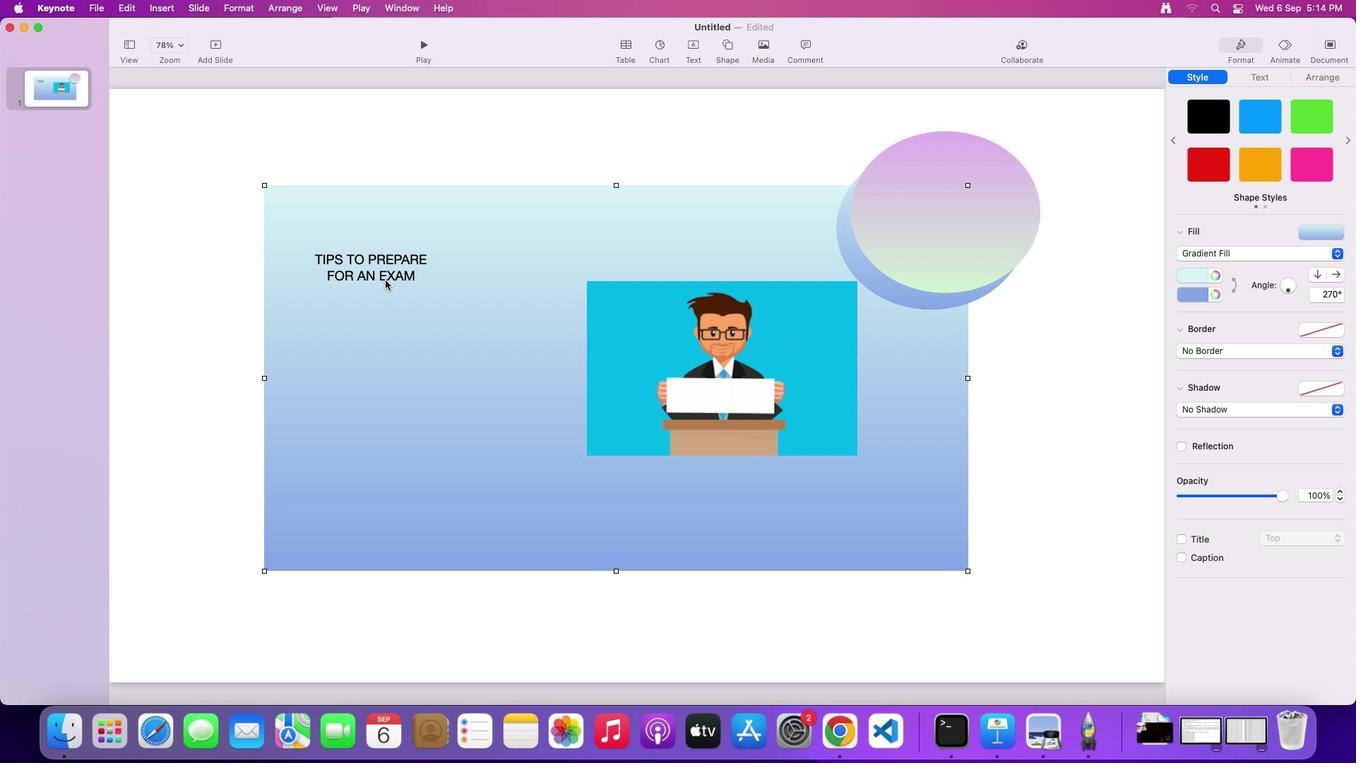 
Action: Mouse pressed left at (385, 280)
Screenshot: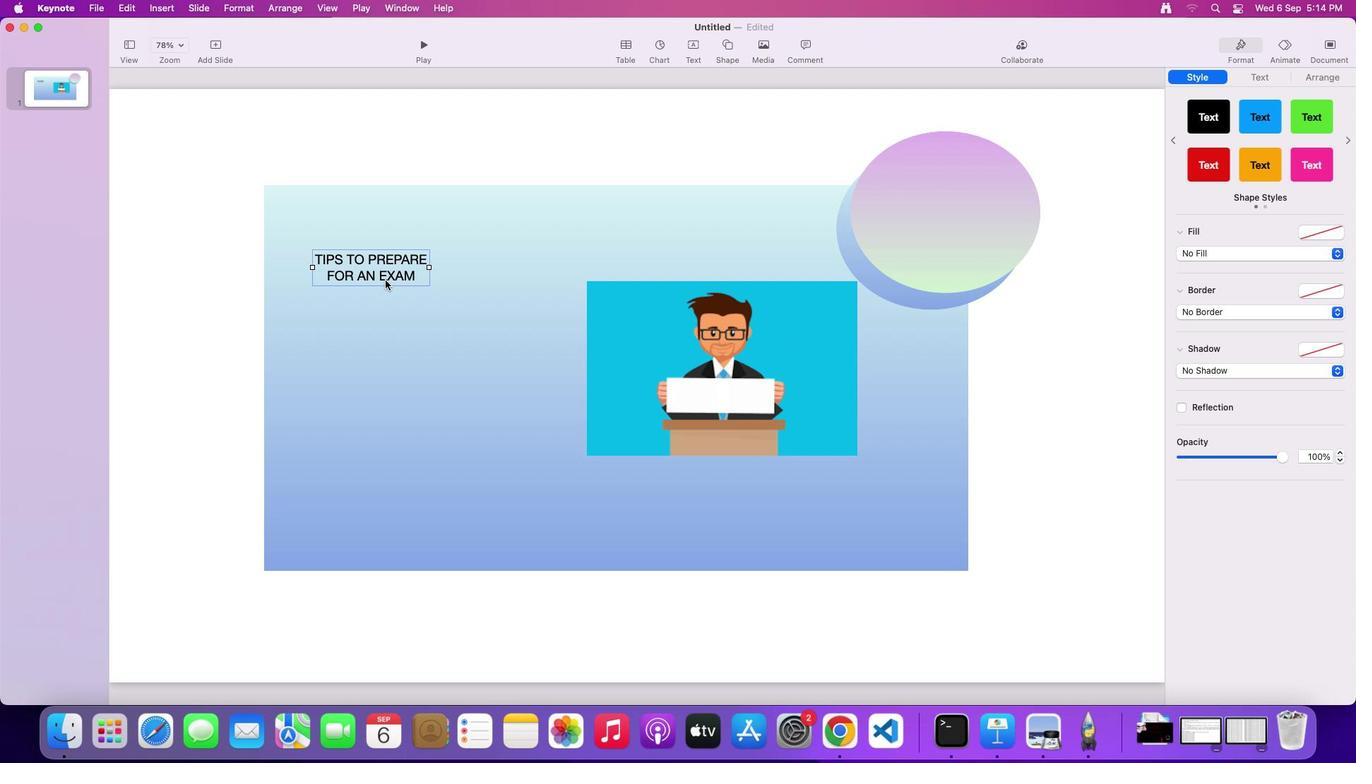 
Action: Mouse moved to (1258, 78)
Screenshot: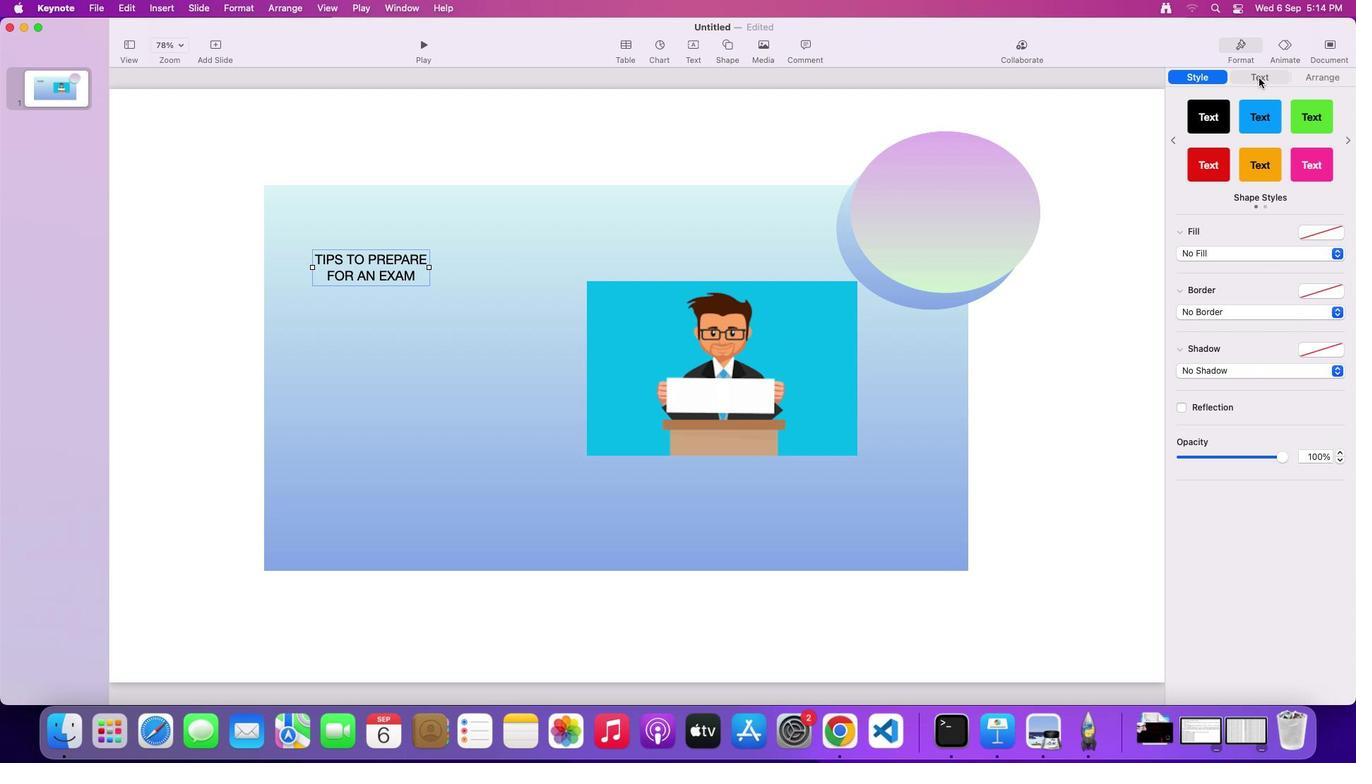 
Action: Mouse pressed left at (1258, 78)
Screenshot: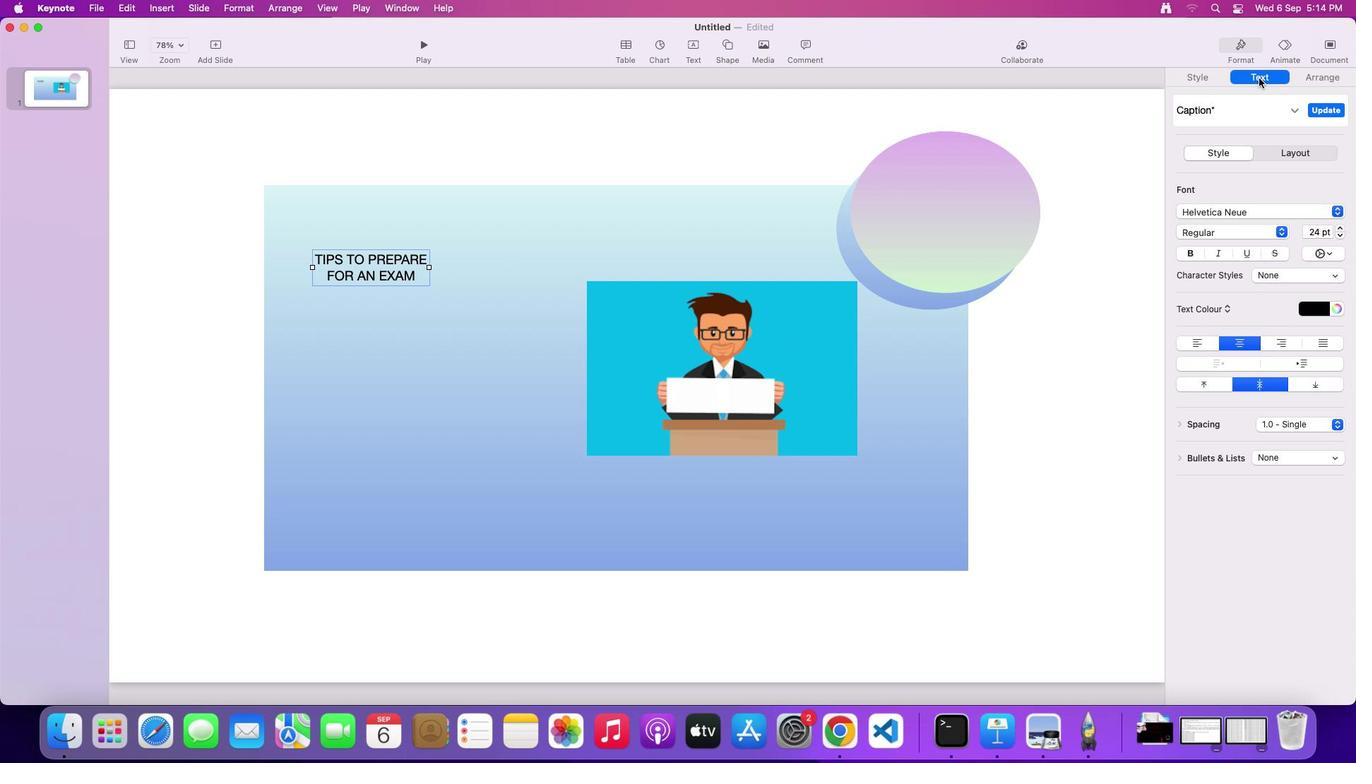 
Action: Mouse moved to (1189, 252)
Screenshot: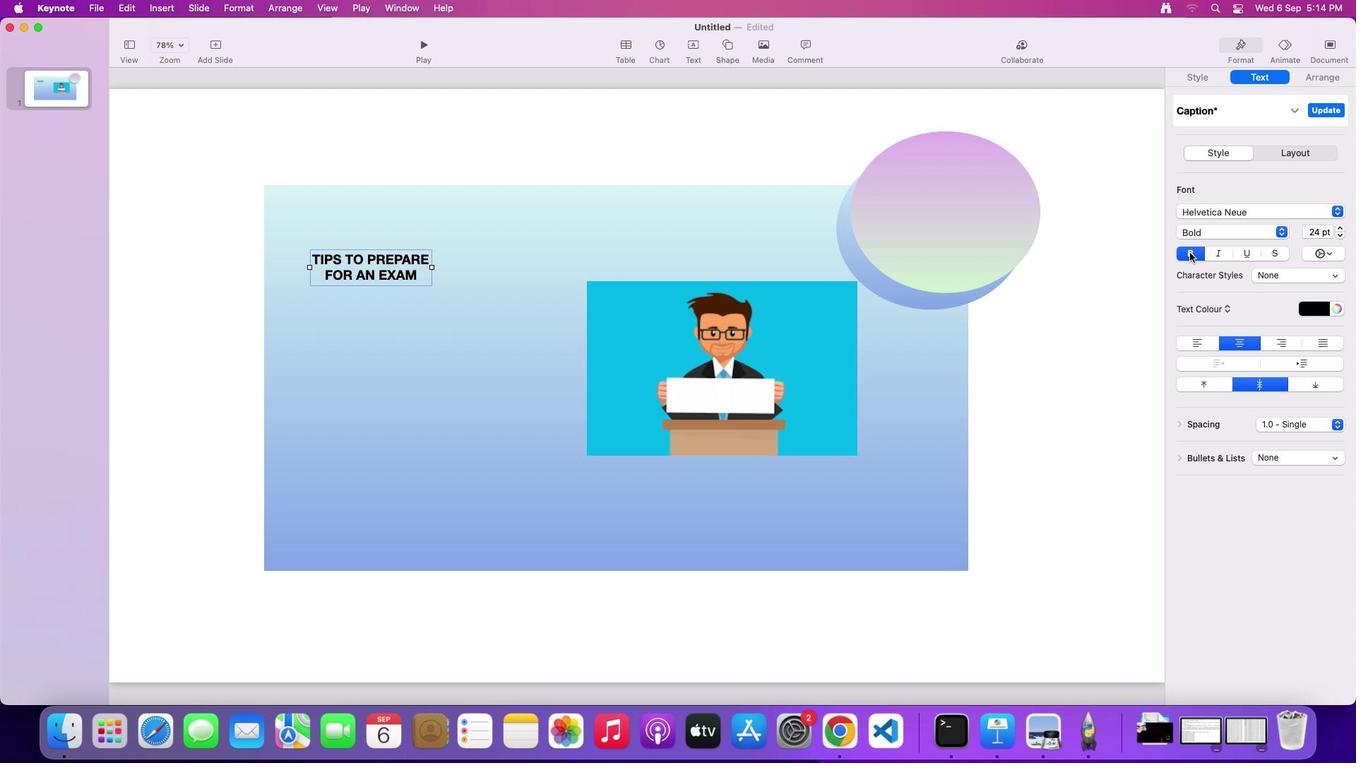 
Action: Mouse pressed left at (1189, 252)
Screenshot: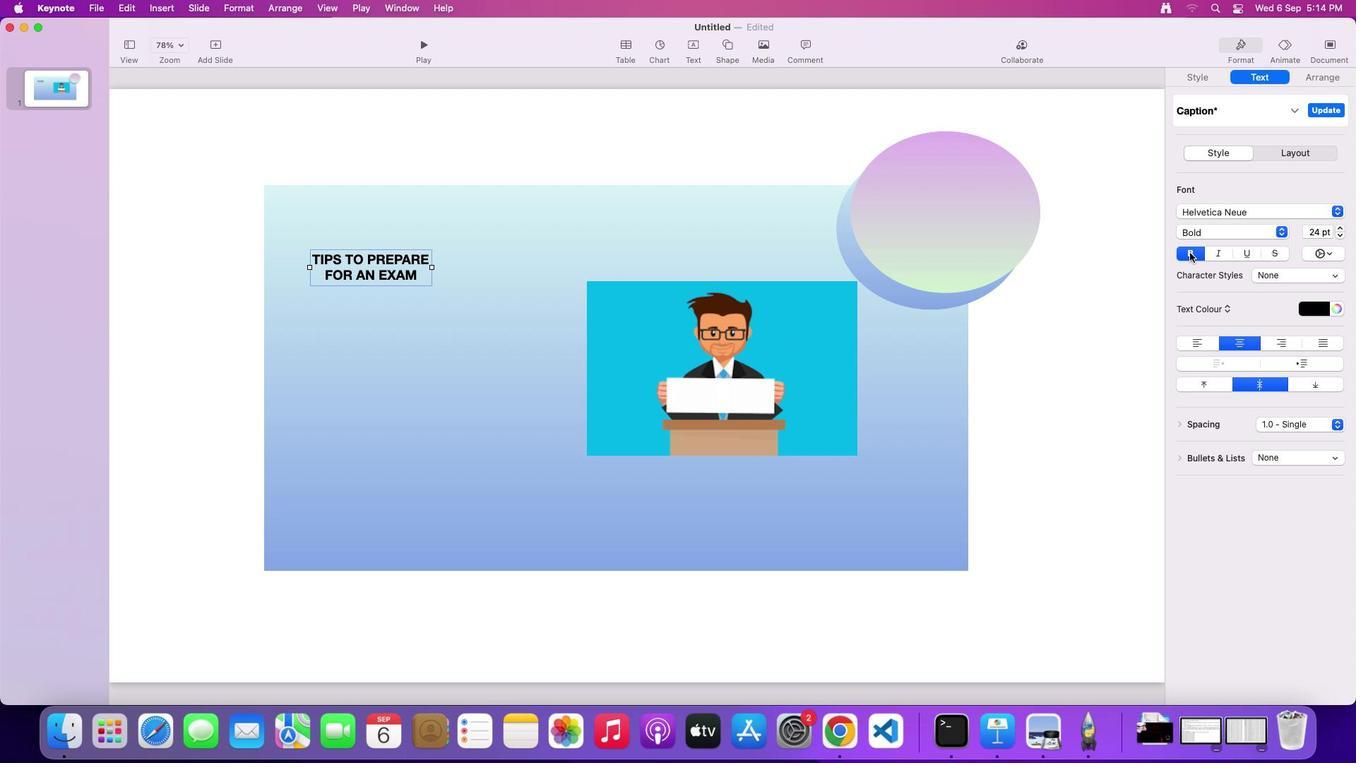 
Action: Mouse moved to (430, 267)
Screenshot: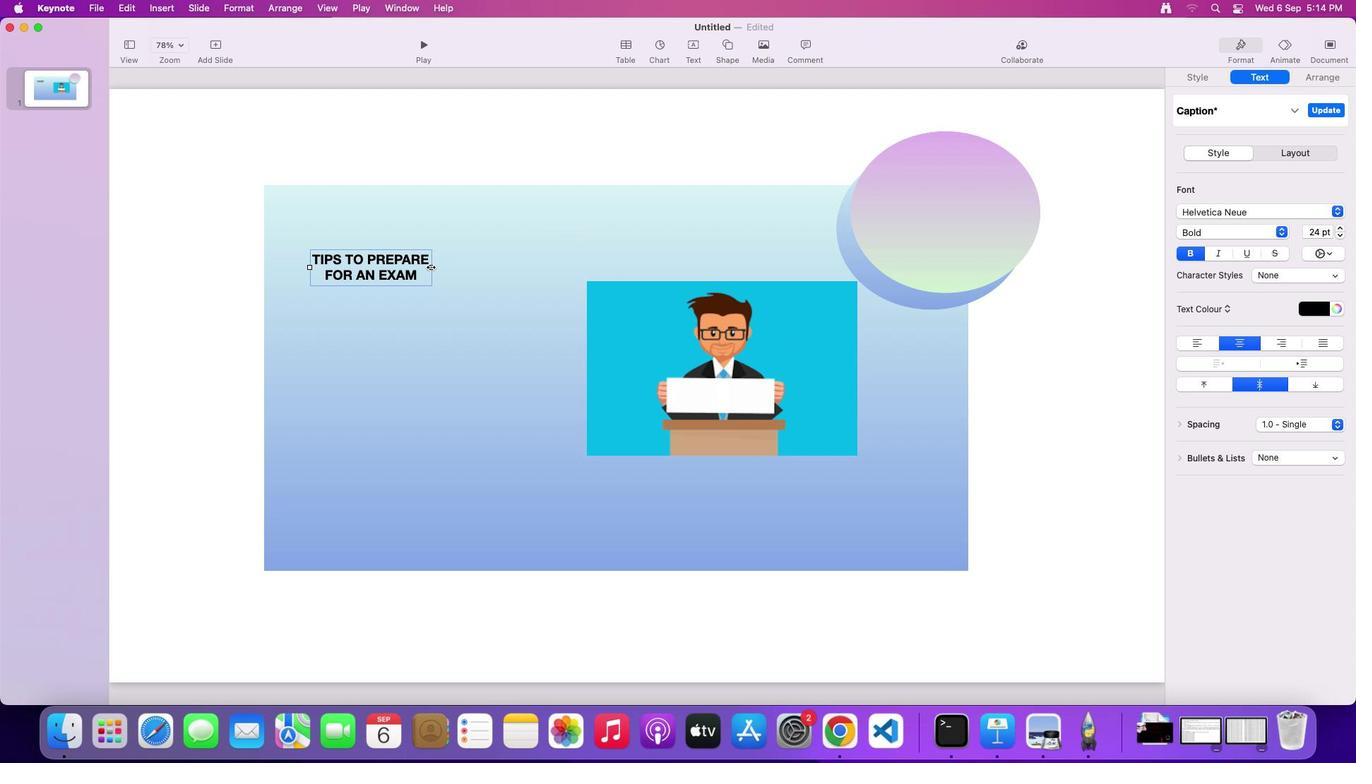 
Action: Mouse pressed left at (430, 267)
Screenshot: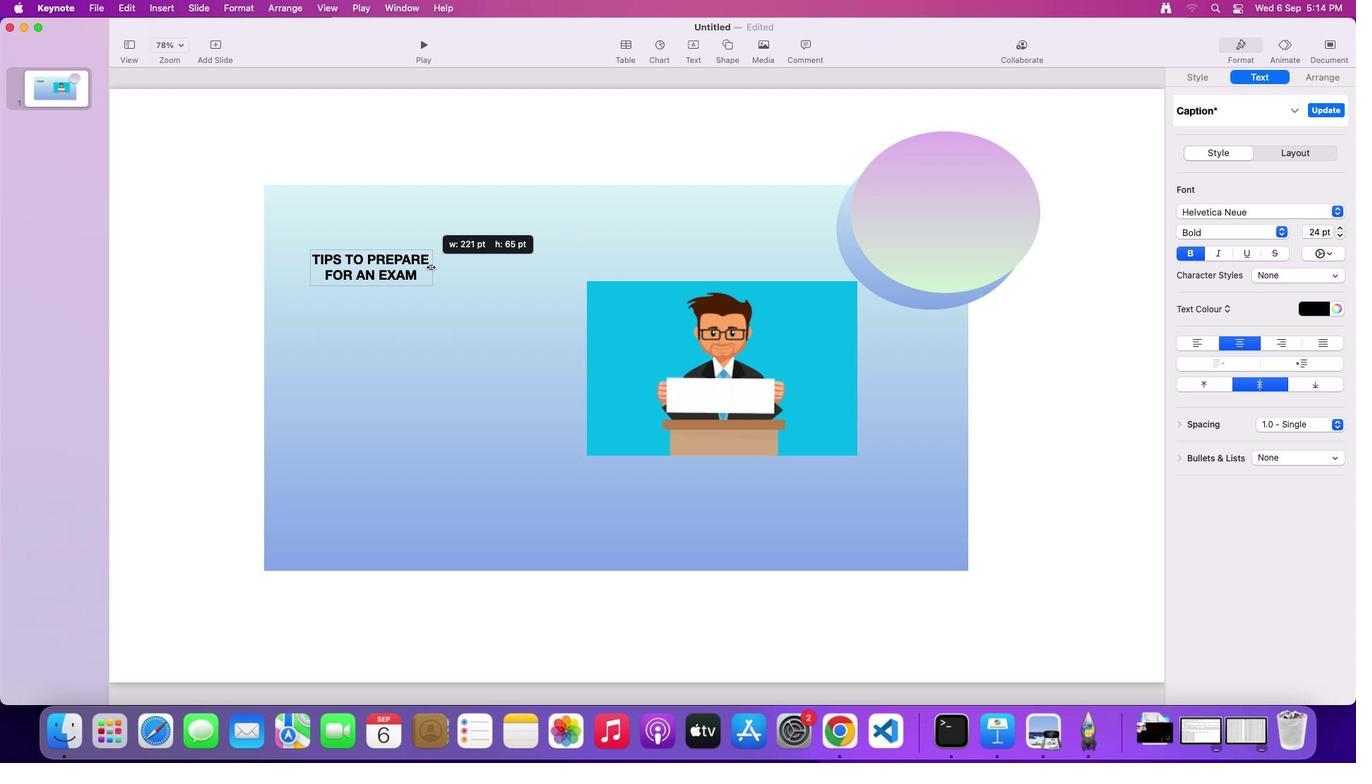 
Action: Mouse moved to (471, 267)
Screenshot: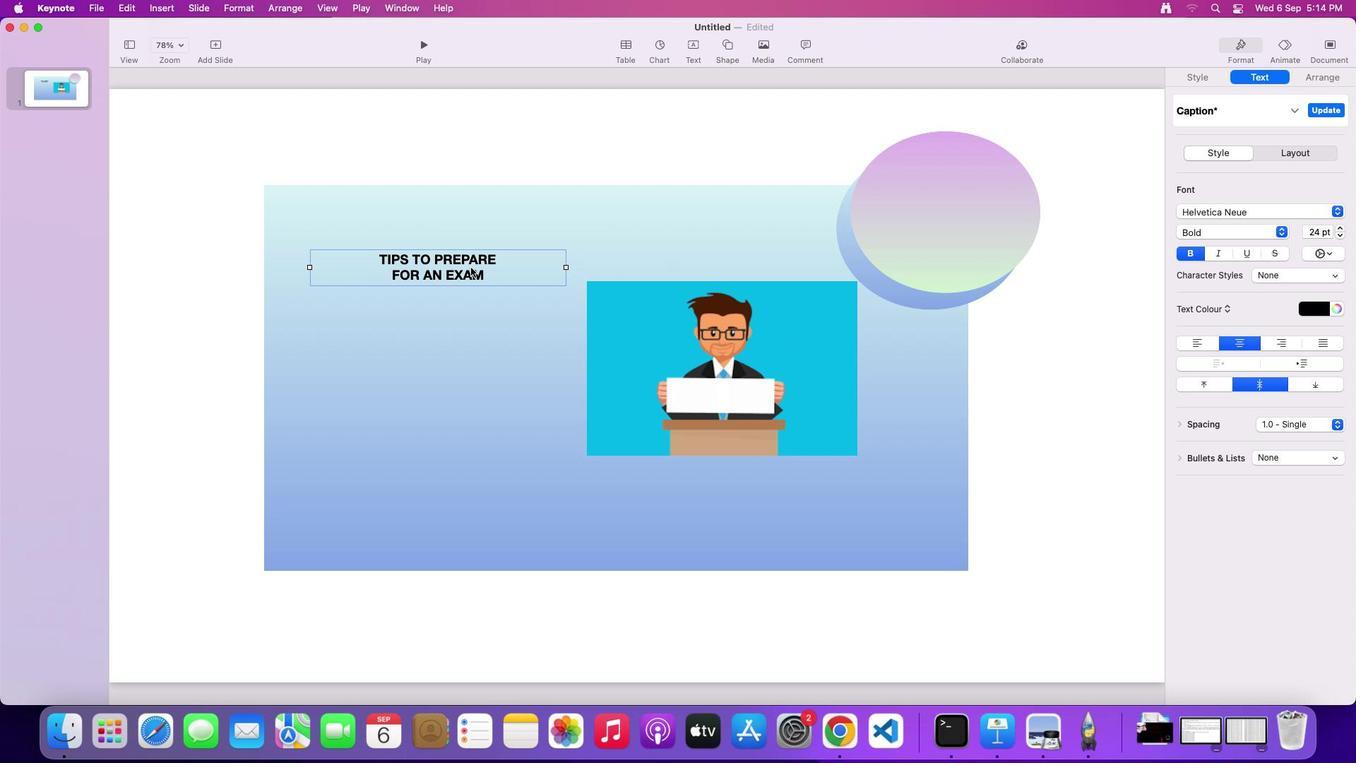
Action: Mouse pressed left at (471, 267)
Screenshot: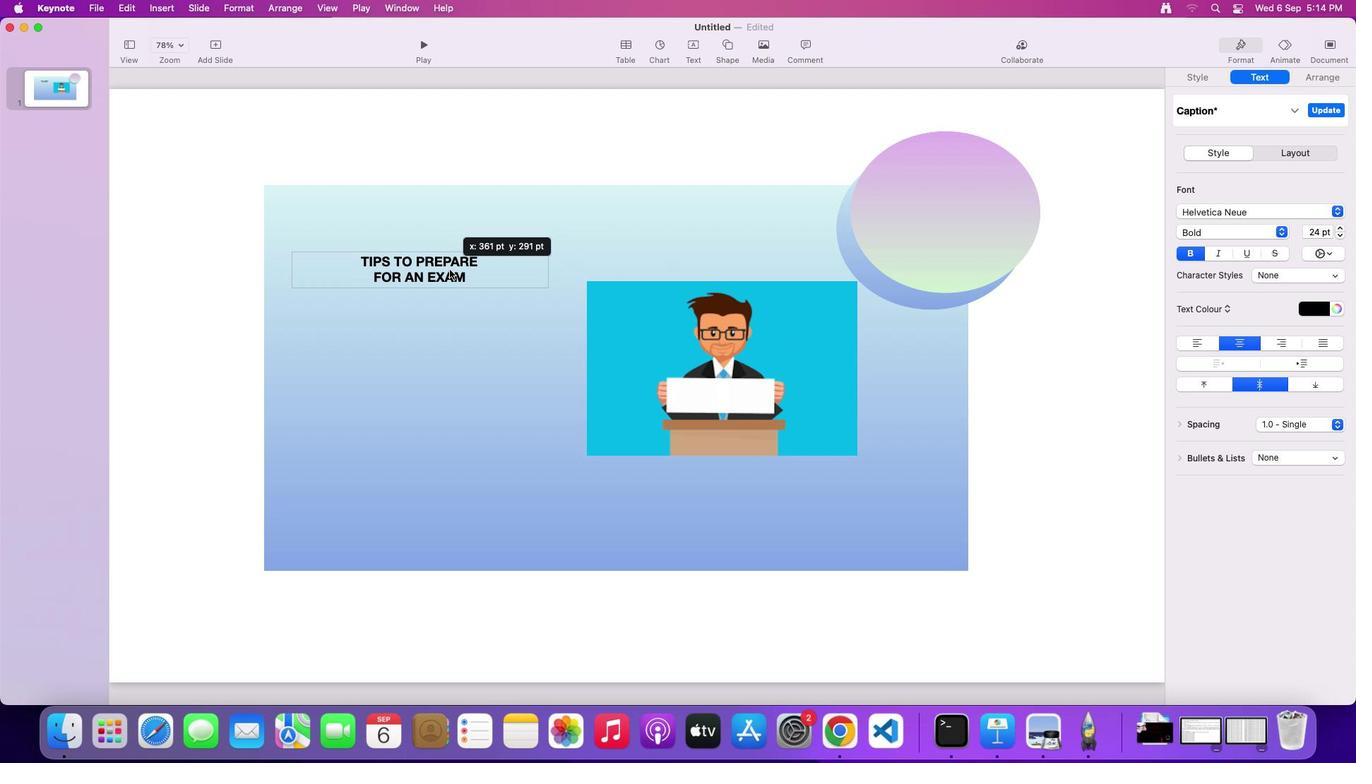 
Action: Mouse moved to (1340, 229)
Screenshot: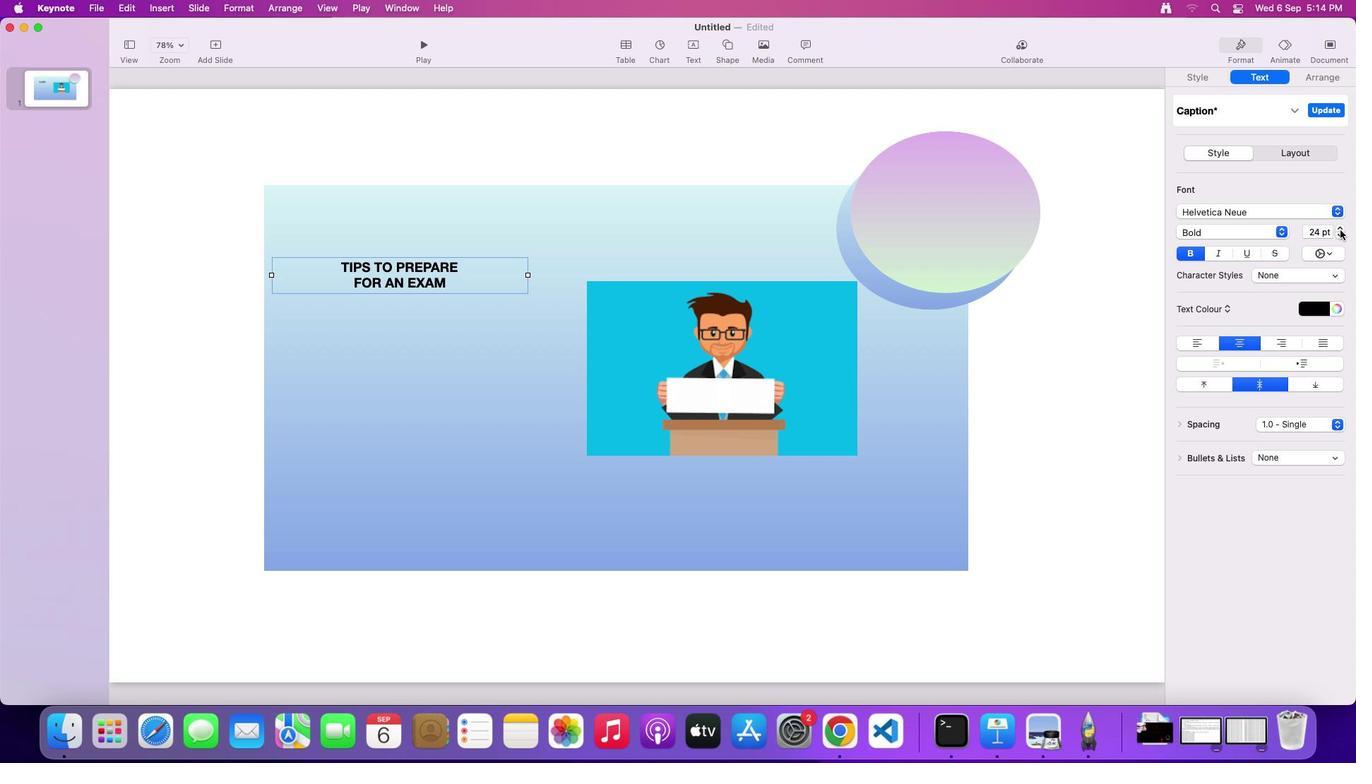 
Action: Mouse pressed left at (1340, 229)
Screenshot: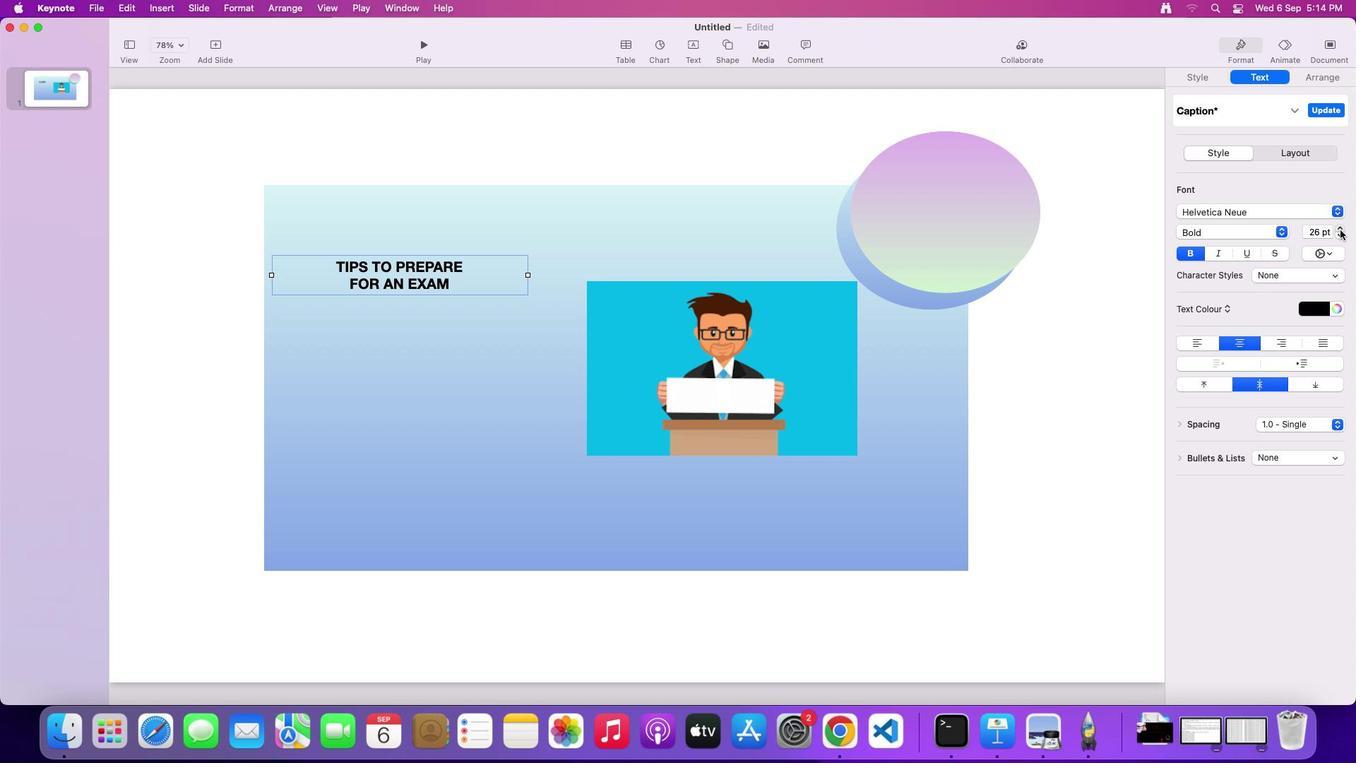 
Action: Mouse pressed left at (1340, 229)
Screenshot: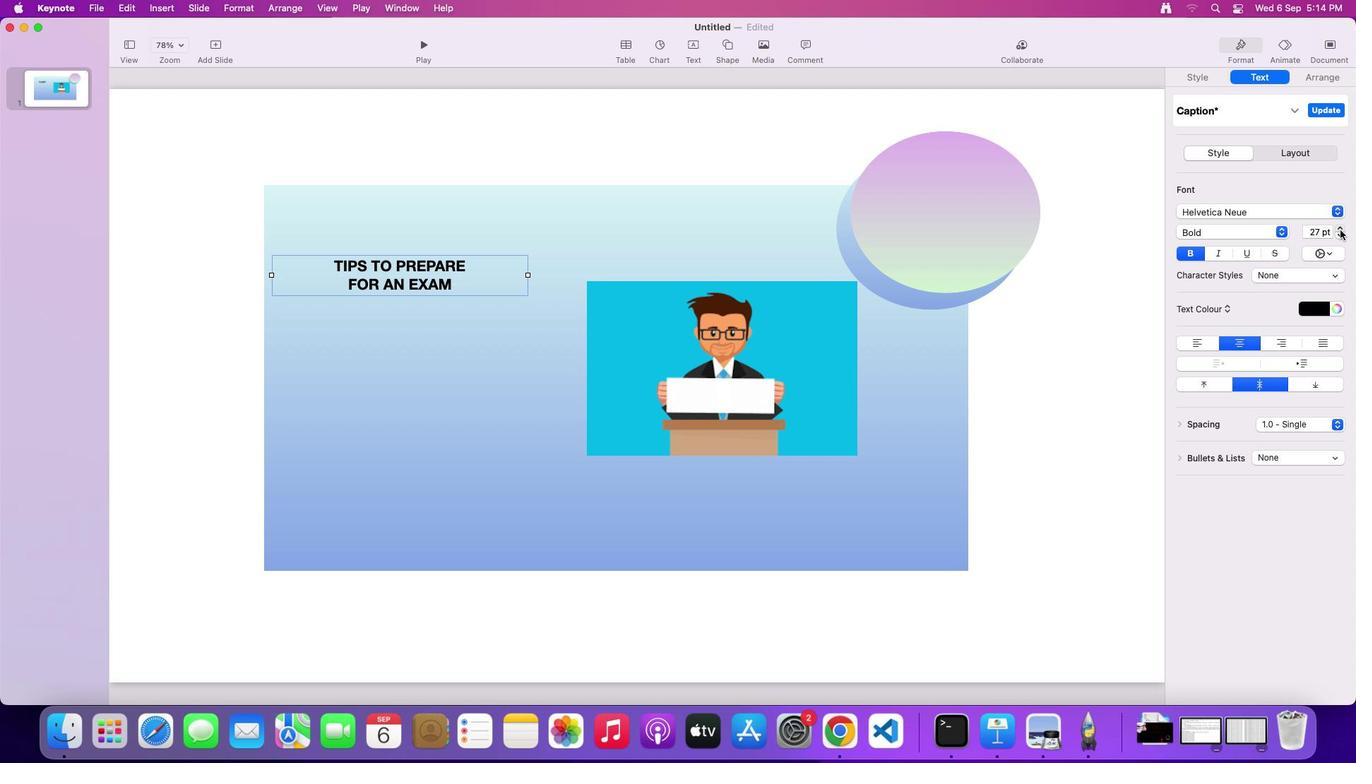 
Action: Mouse pressed left at (1340, 229)
Screenshot: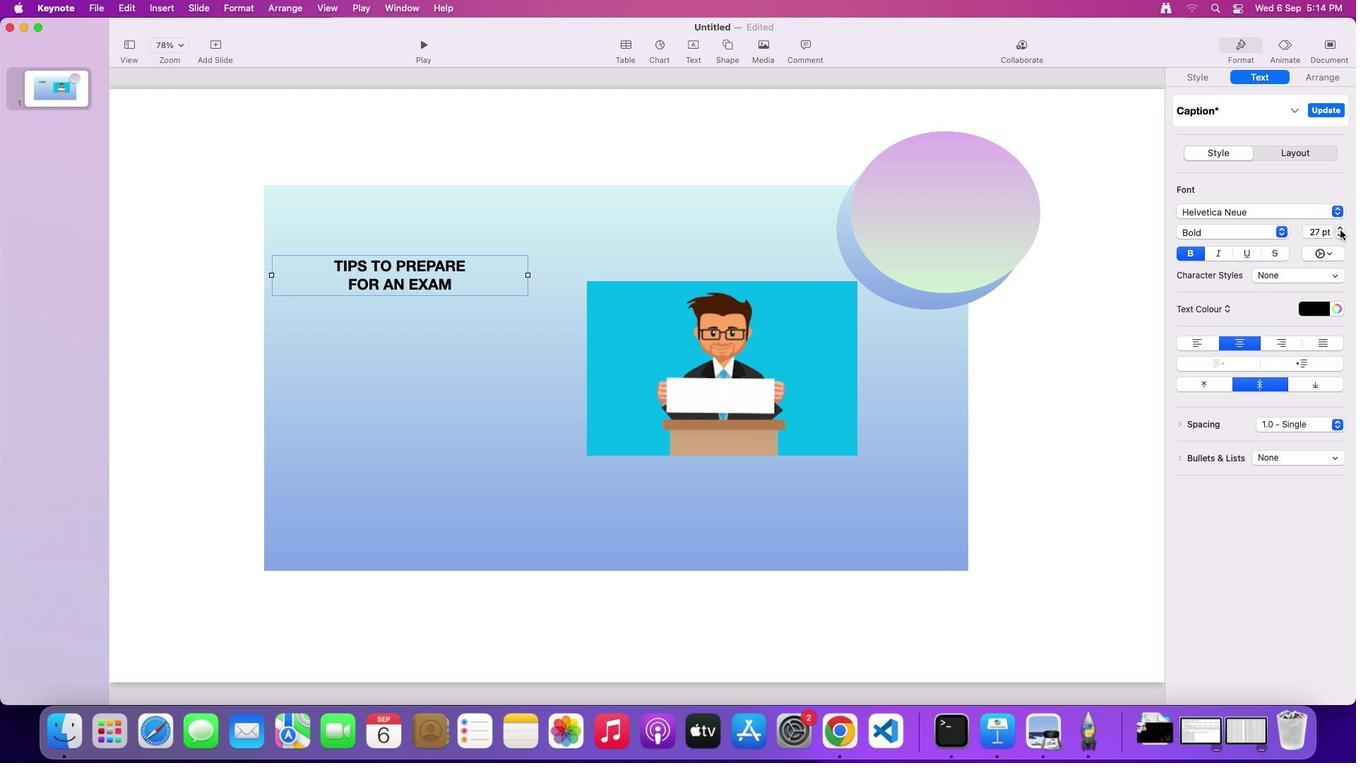
Action: Mouse pressed left at (1340, 229)
Screenshot: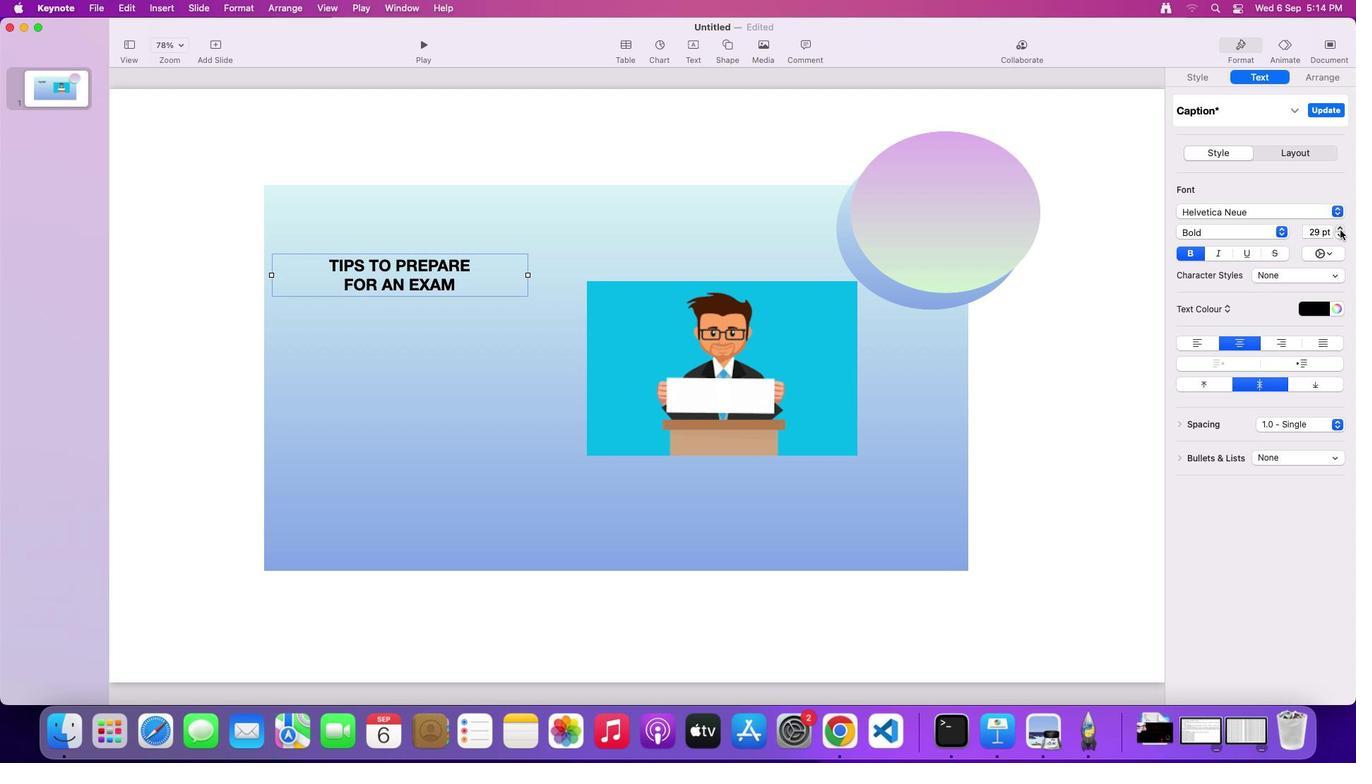
Action: Mouse pressed left at (1340, 229)
Screenshot: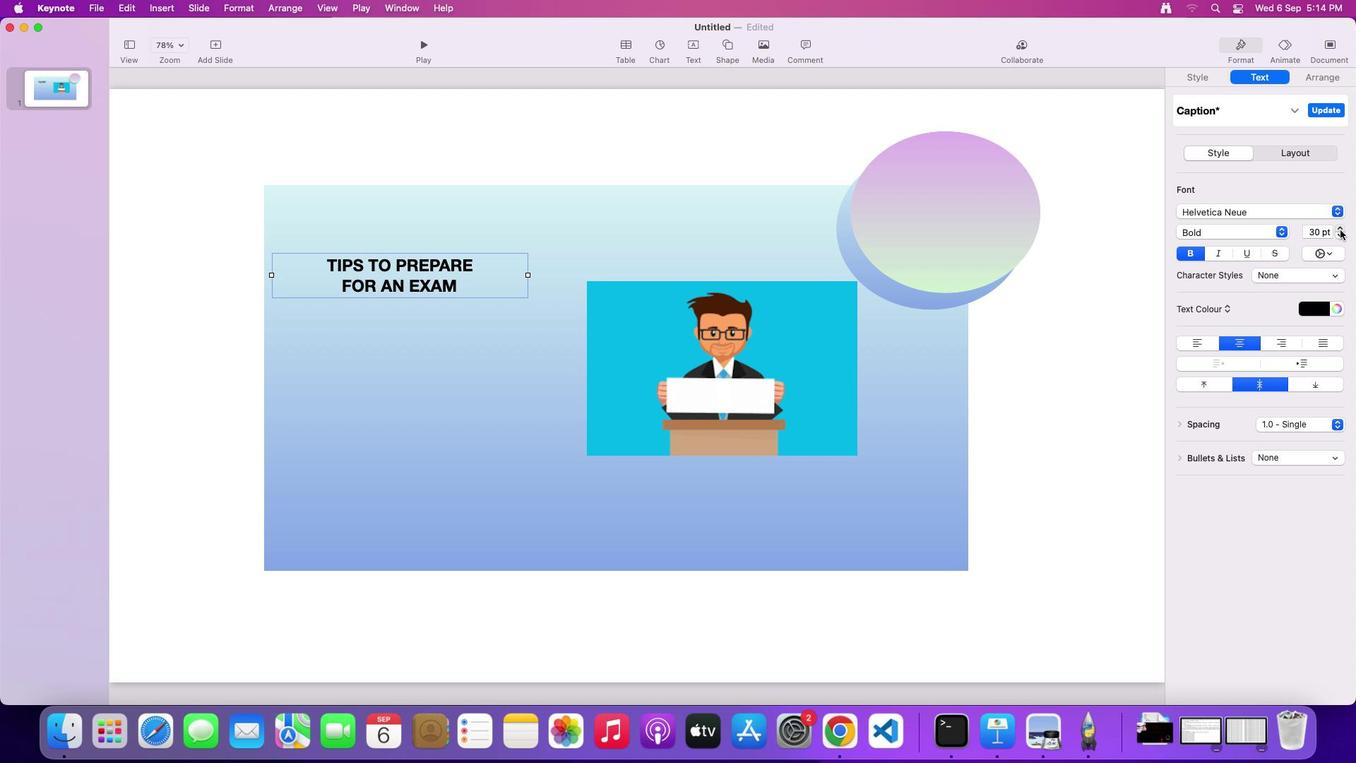 
Action: Mouse pressed left at (1340, 229)
Screenshot: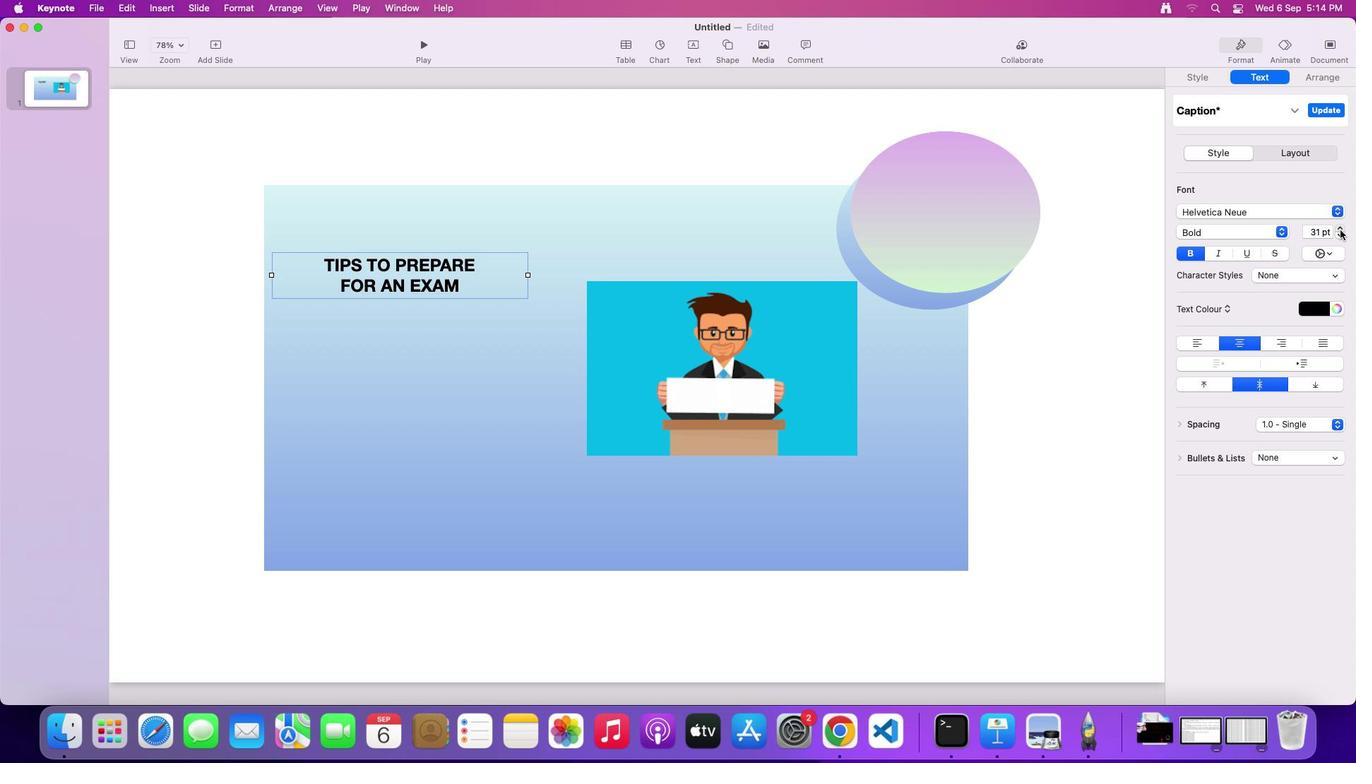 
Action: Mouse pressed left at (1340, 229)
Screenshot: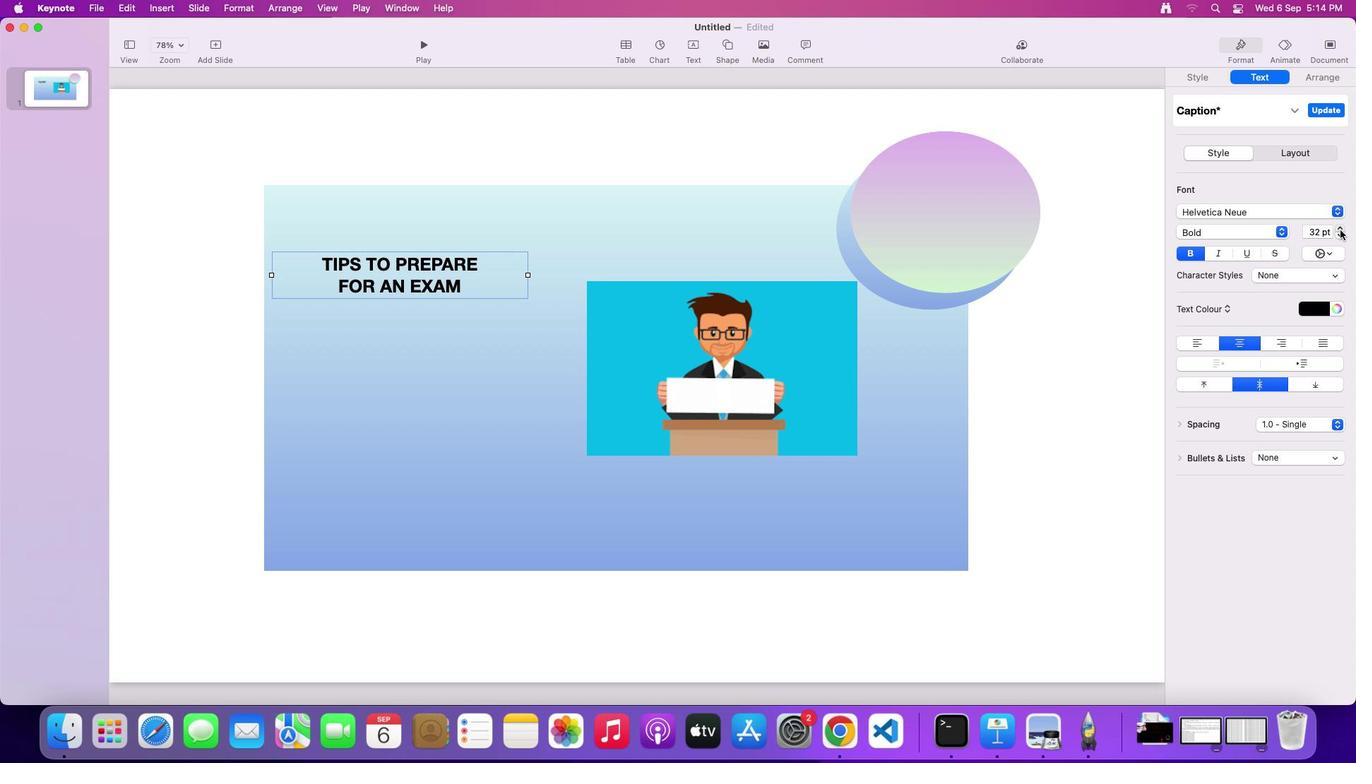
Action: Mouse pressed left at (1340, 229)
Screenshot: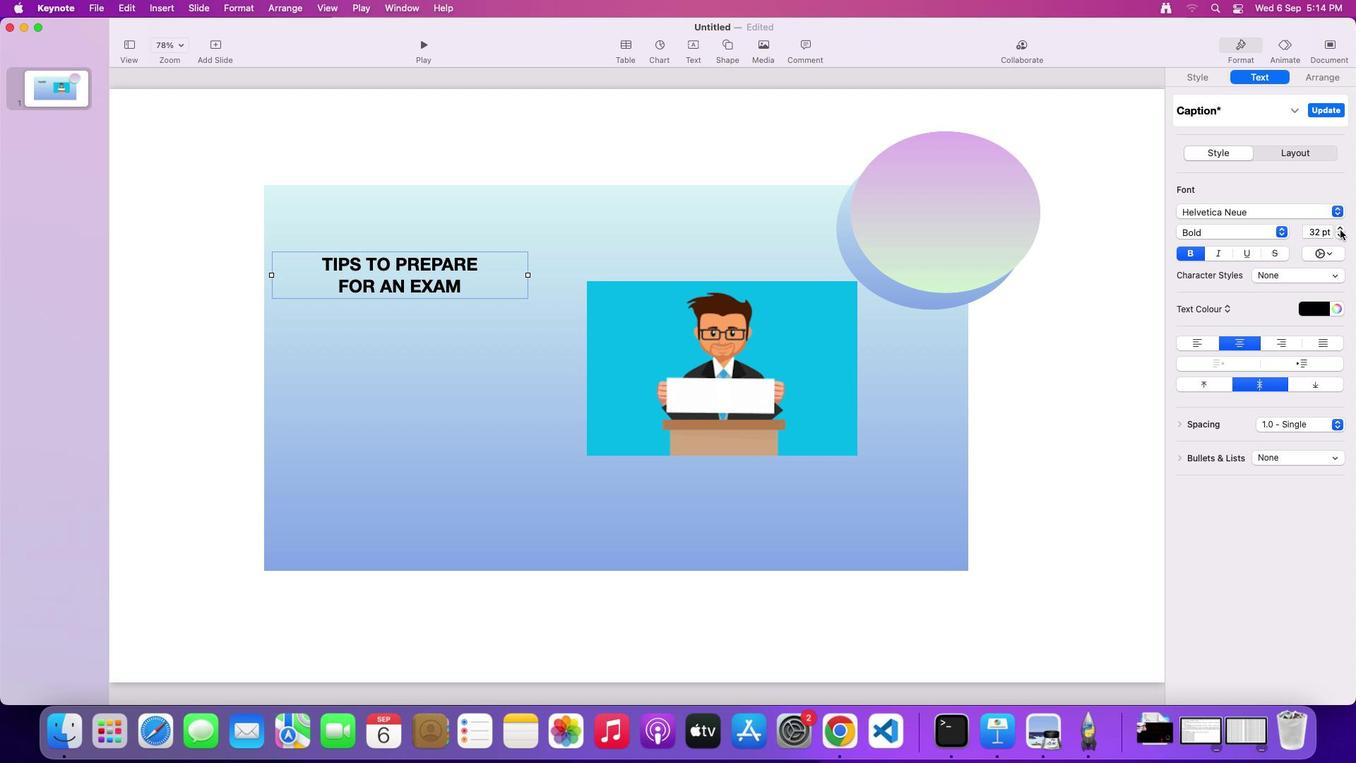 
Action: Mouse pressed left at (1340, 229)
Screenshot: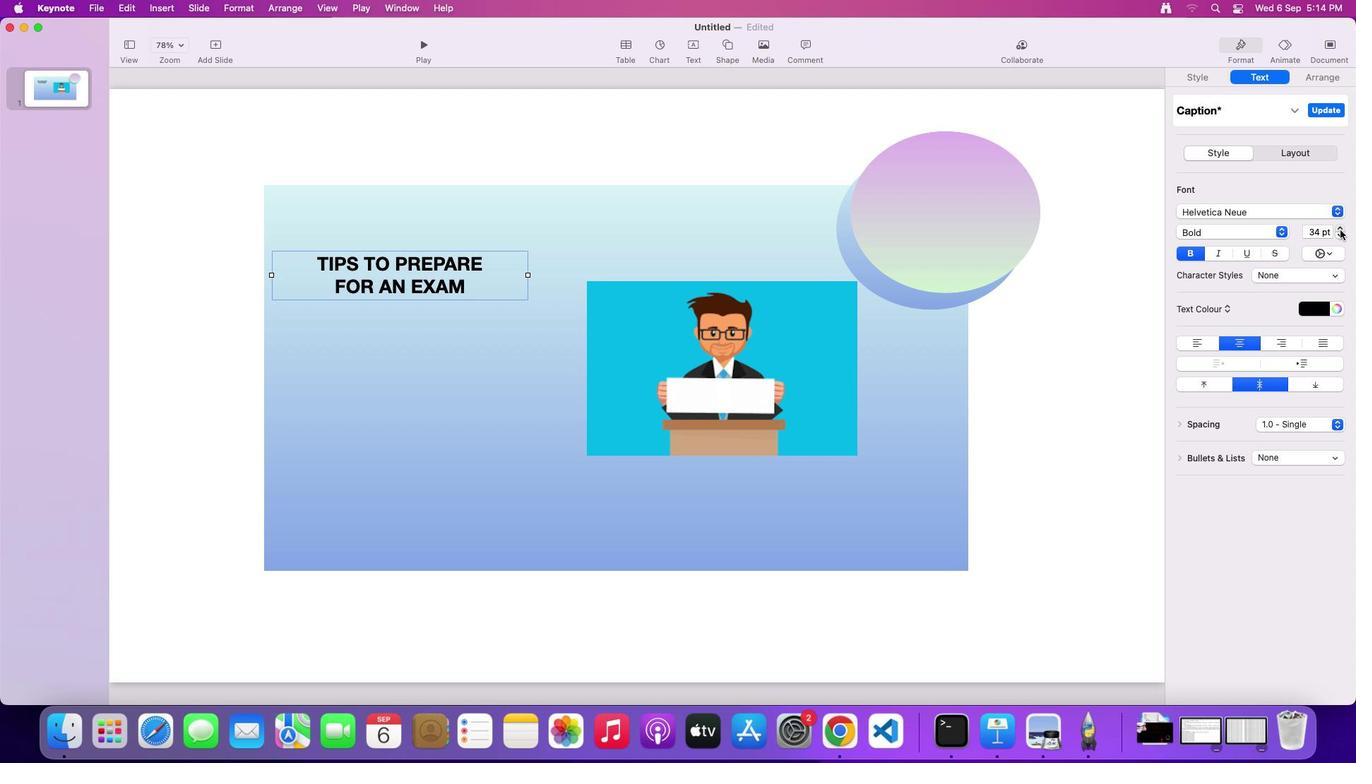 
Action: Mouse pressed left at (1340, 229)
Screenshot: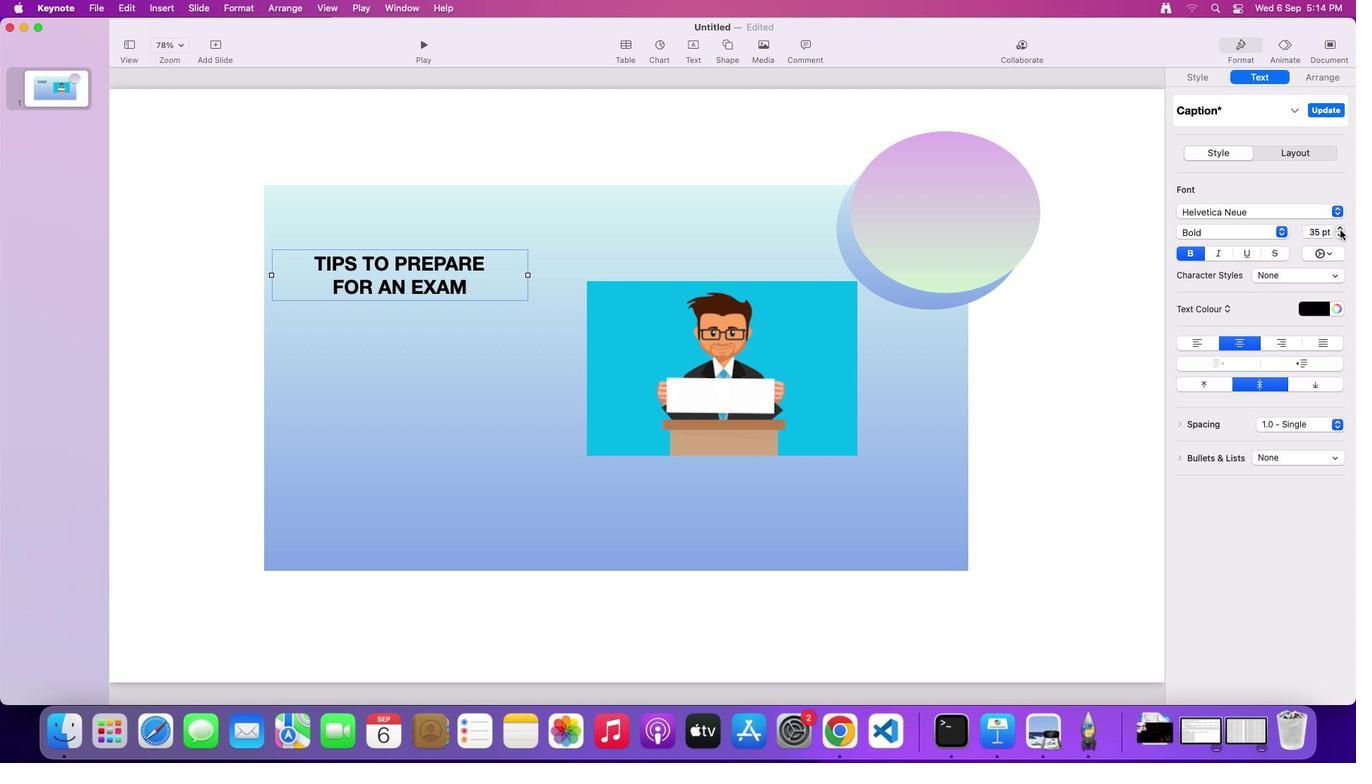 
Action: Mouse pressed left at (1340, 229)
Screenshot: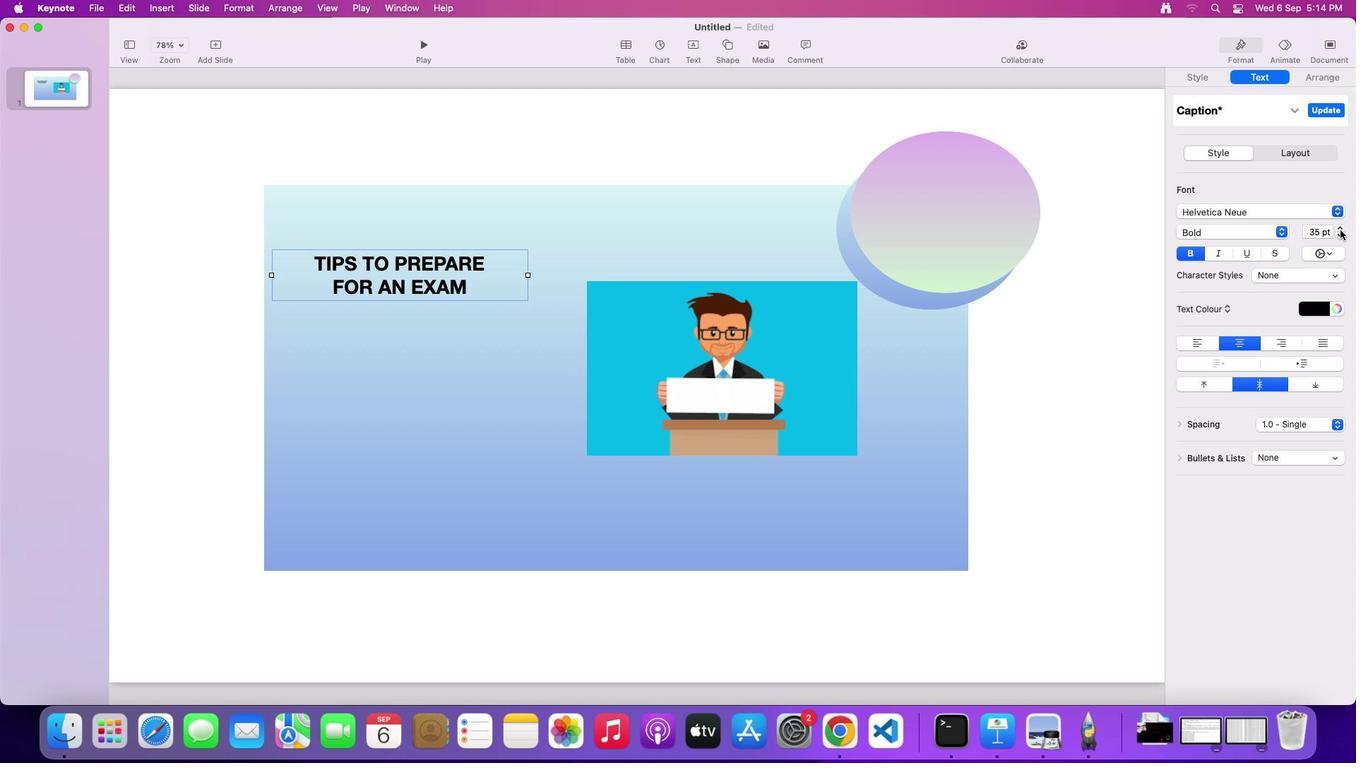 
Action: Mouse pressed left at (1340, 229)
Screenshot: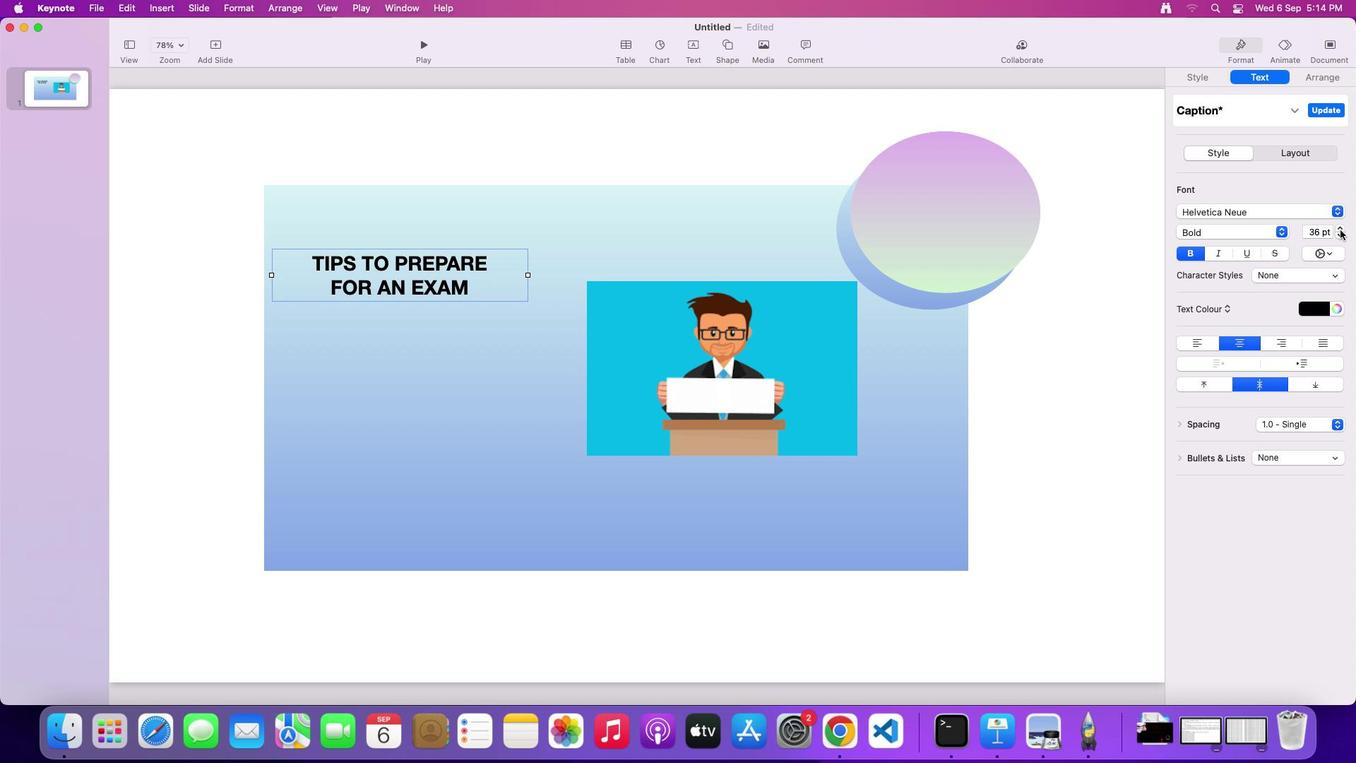 
Action: Mouse moved to (466, 364)
Screenshot: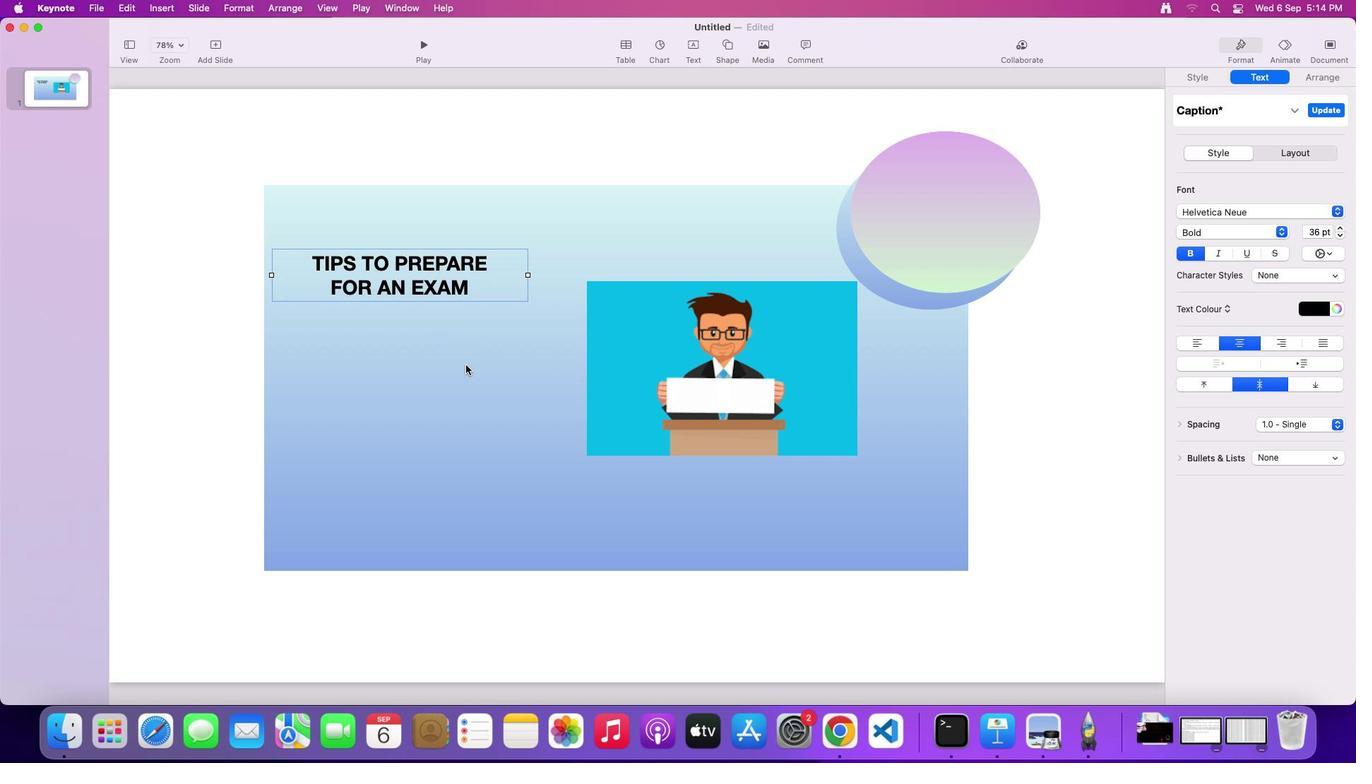 
Action: Mouse pressed left at (466, 364)
Screenshot: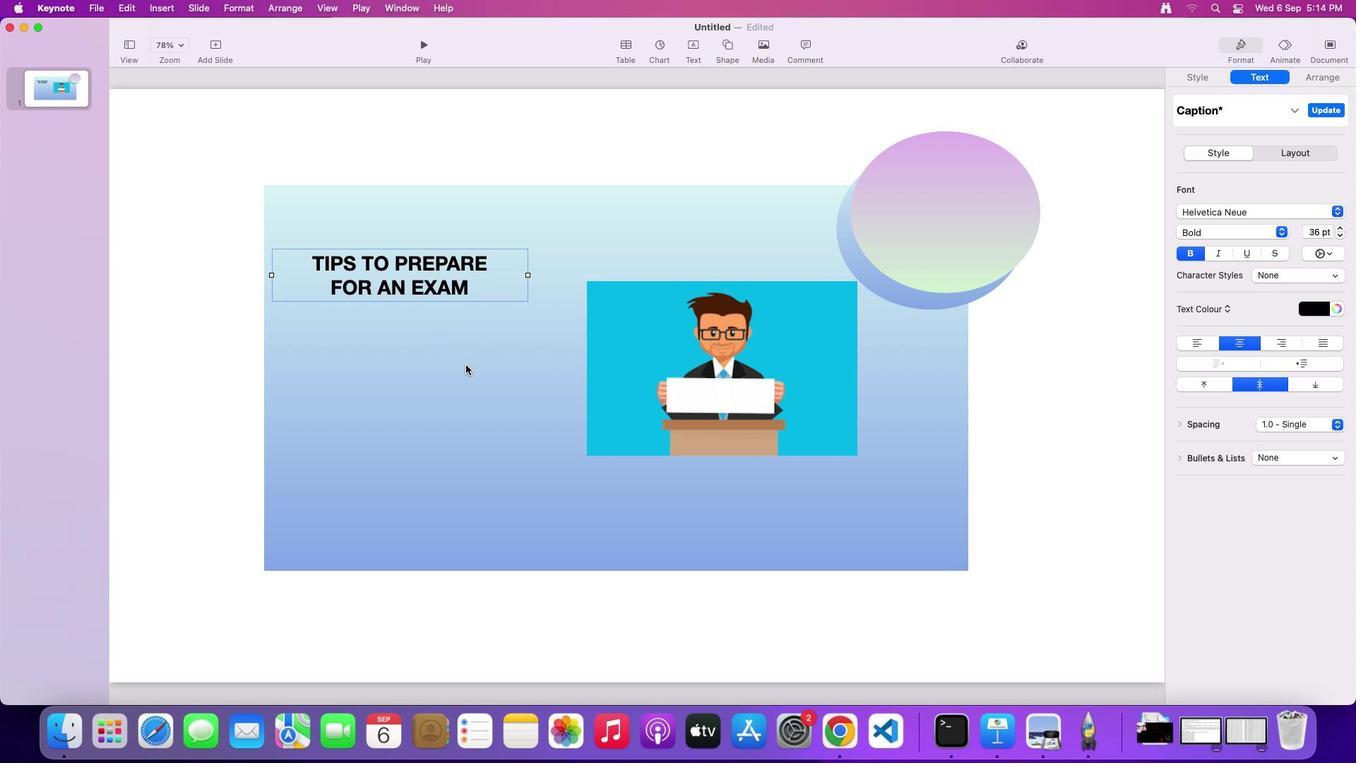 
Action: Mouse moved to (726, 47)
Screenshot: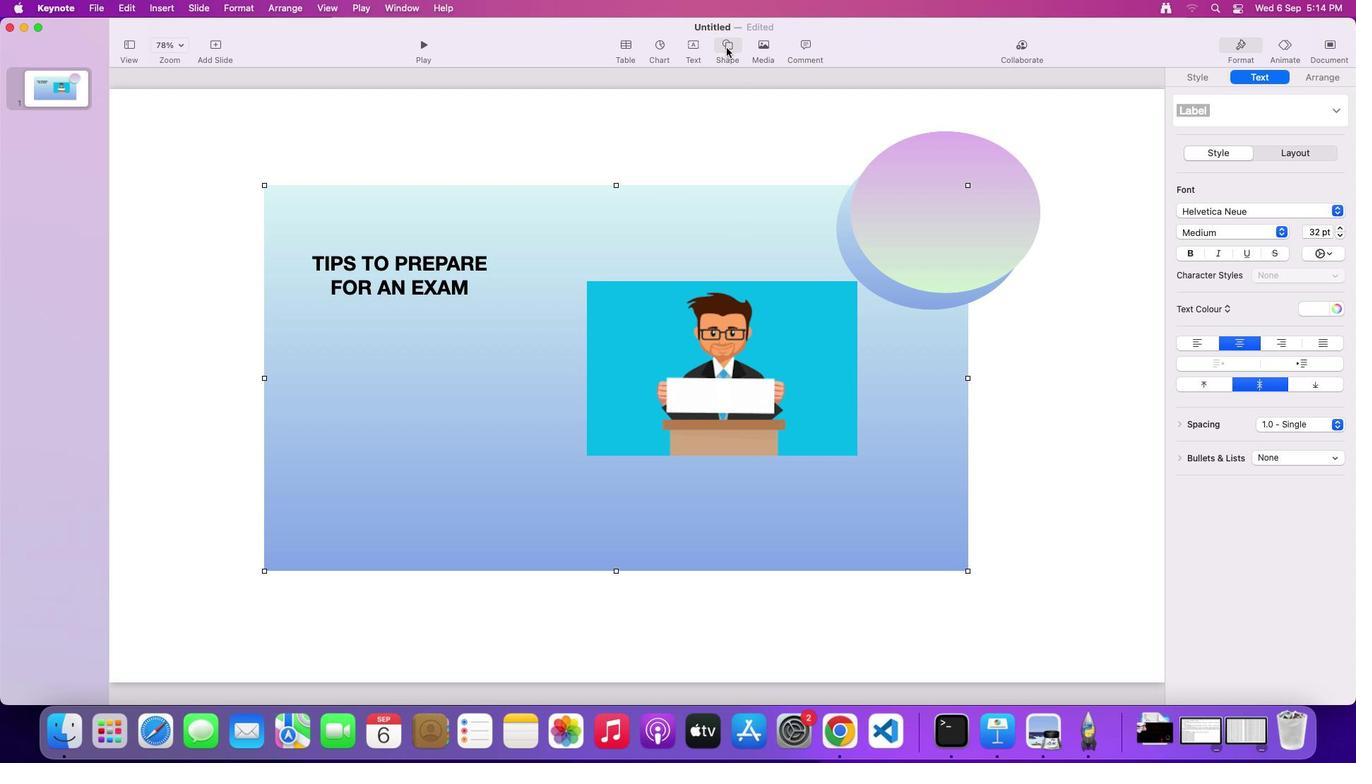 
Action: Mouse pressed left at (726, 47)
Screenshot: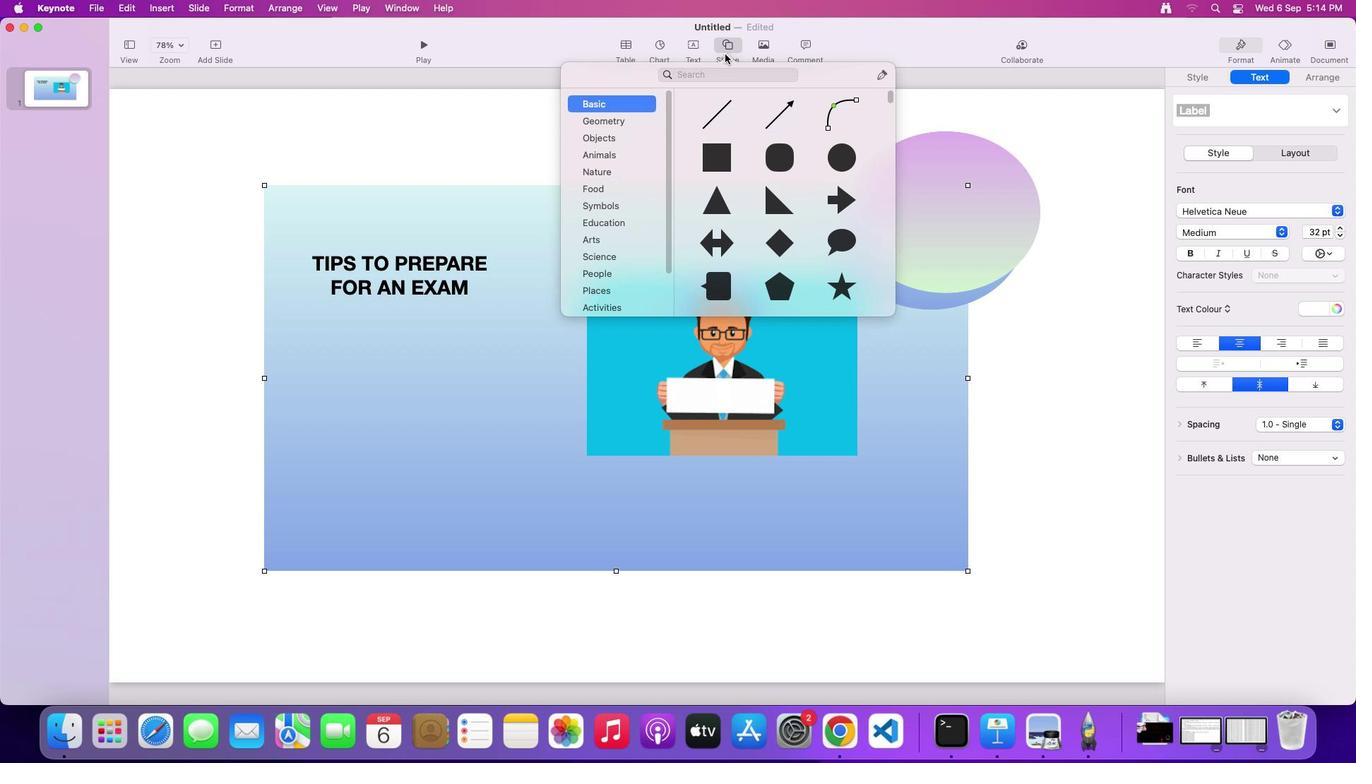 
Action: Mouse moved to (610, 204)
Screenshot: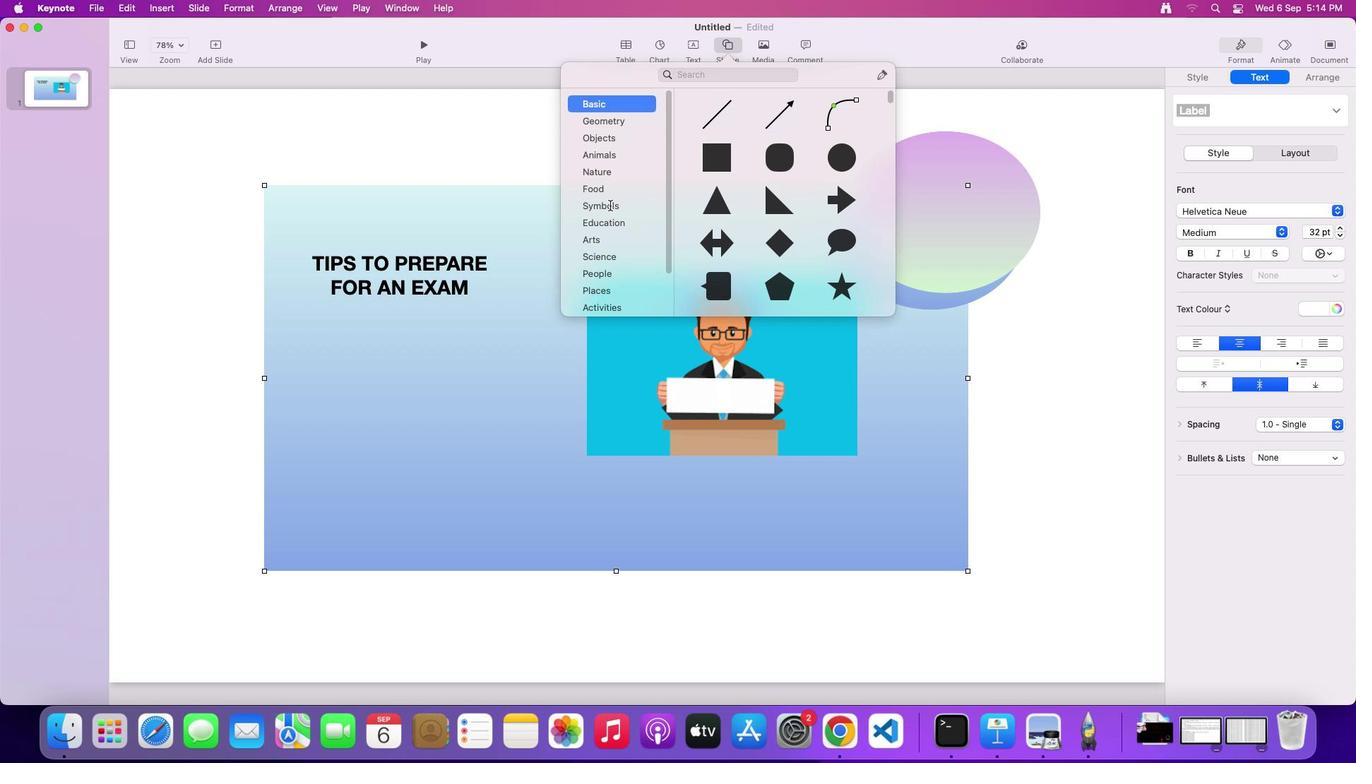 
Action: Mouse pressed left at (610, 204)
Screenshot: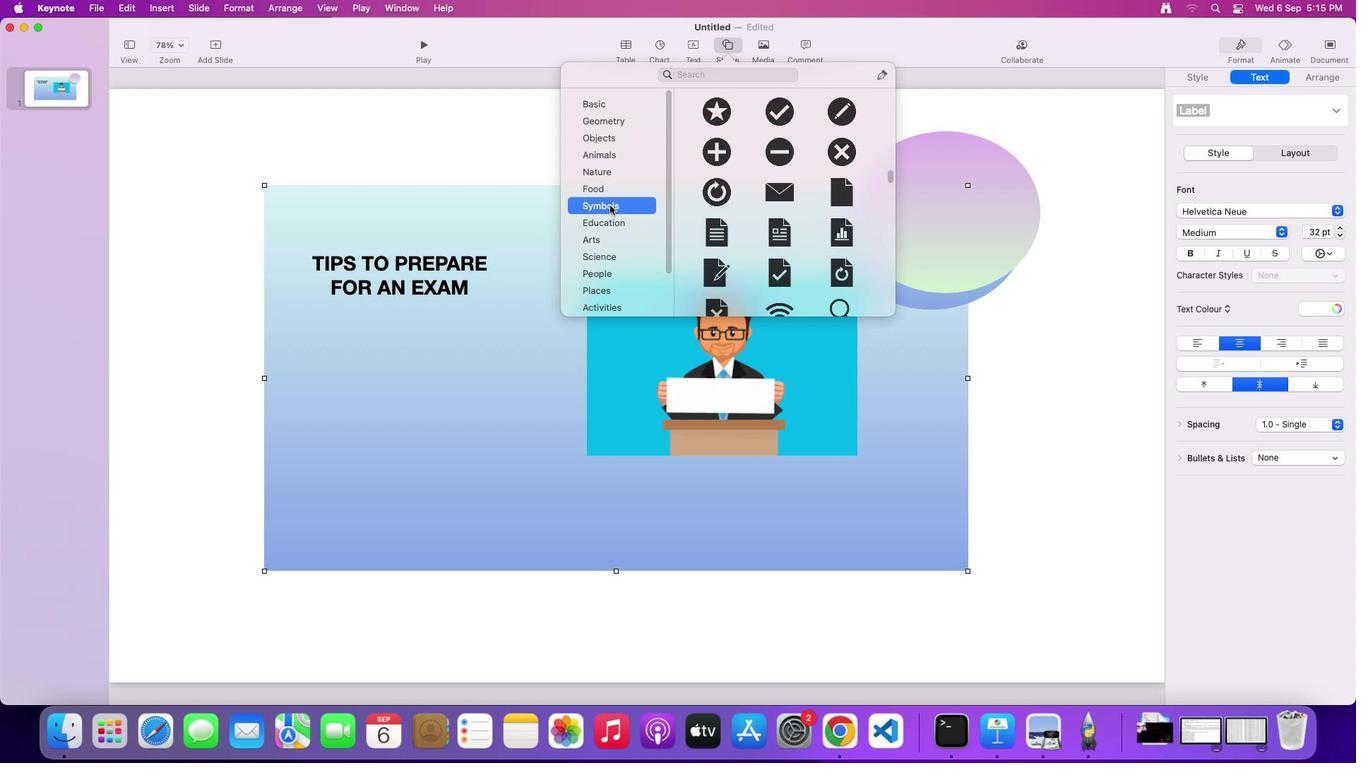 
Action: Mouse moved to (600, 220)
Screenshot: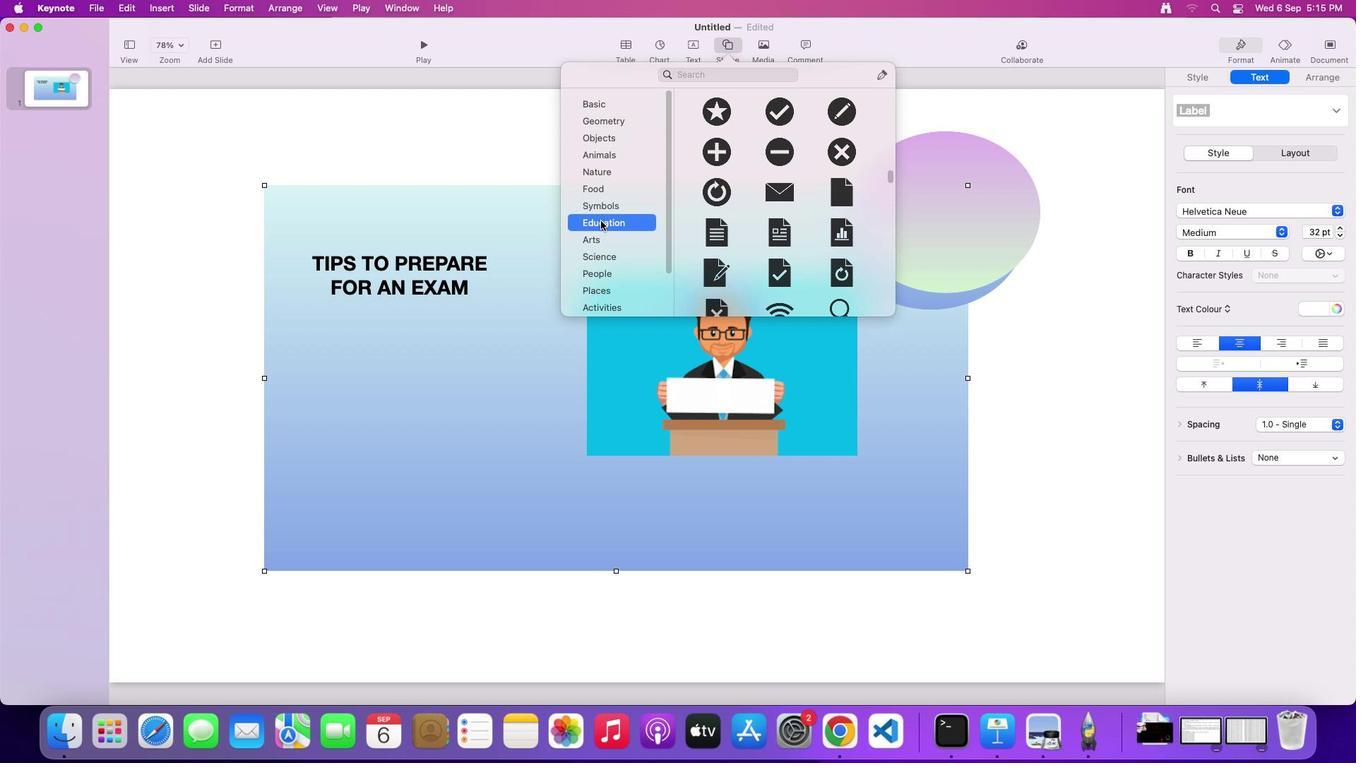 
Action: Mouse pressed left at (600, 220)
Screenshot: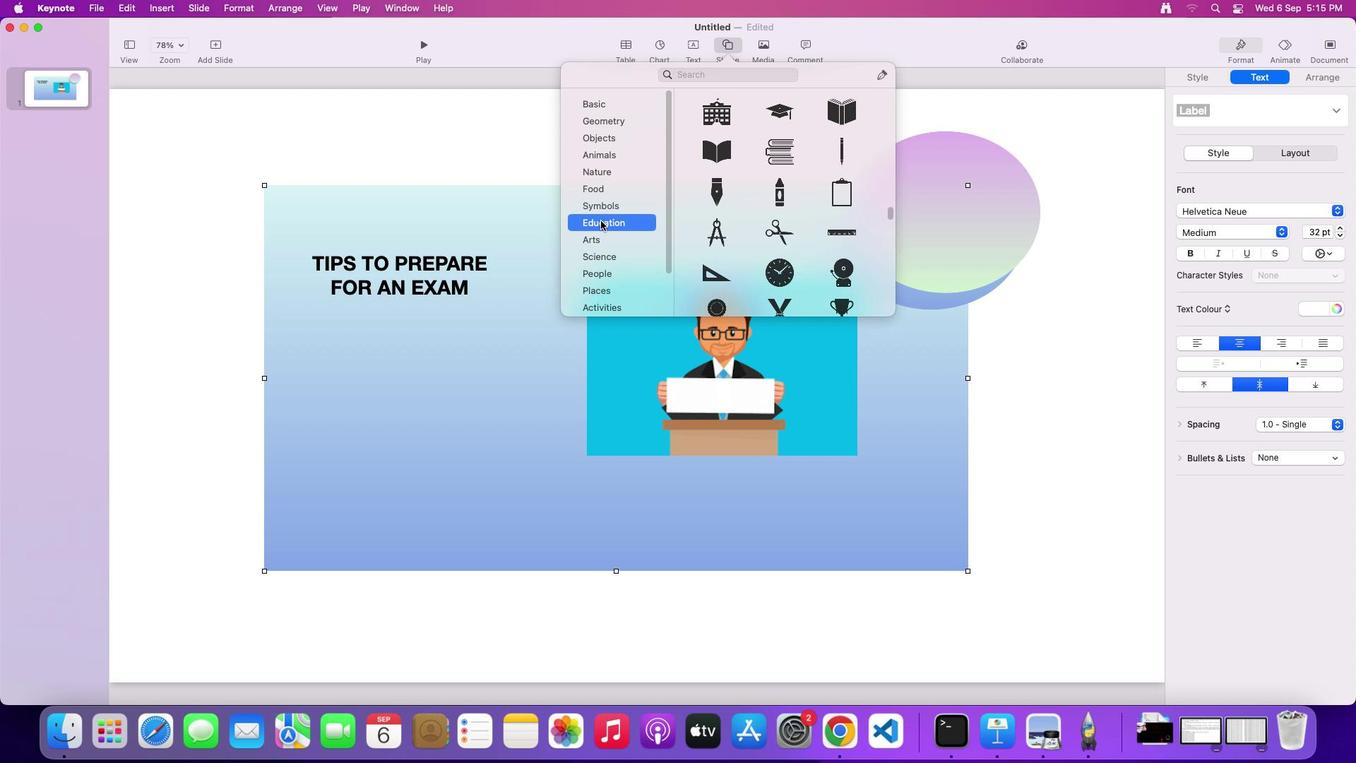 
Action: Mouse moved to (771, 146)
Screenshot: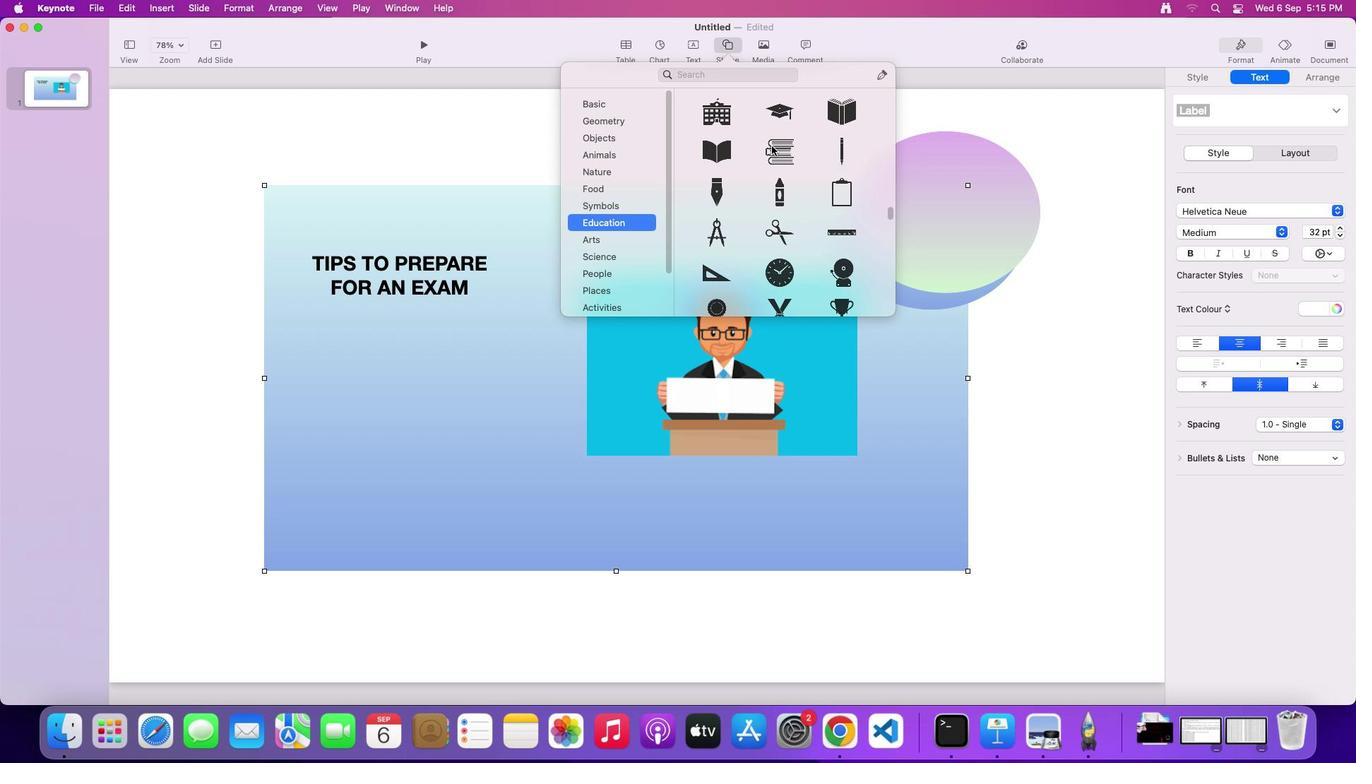 
Action: Mouse pressed left at (771, 146)
Screenshot: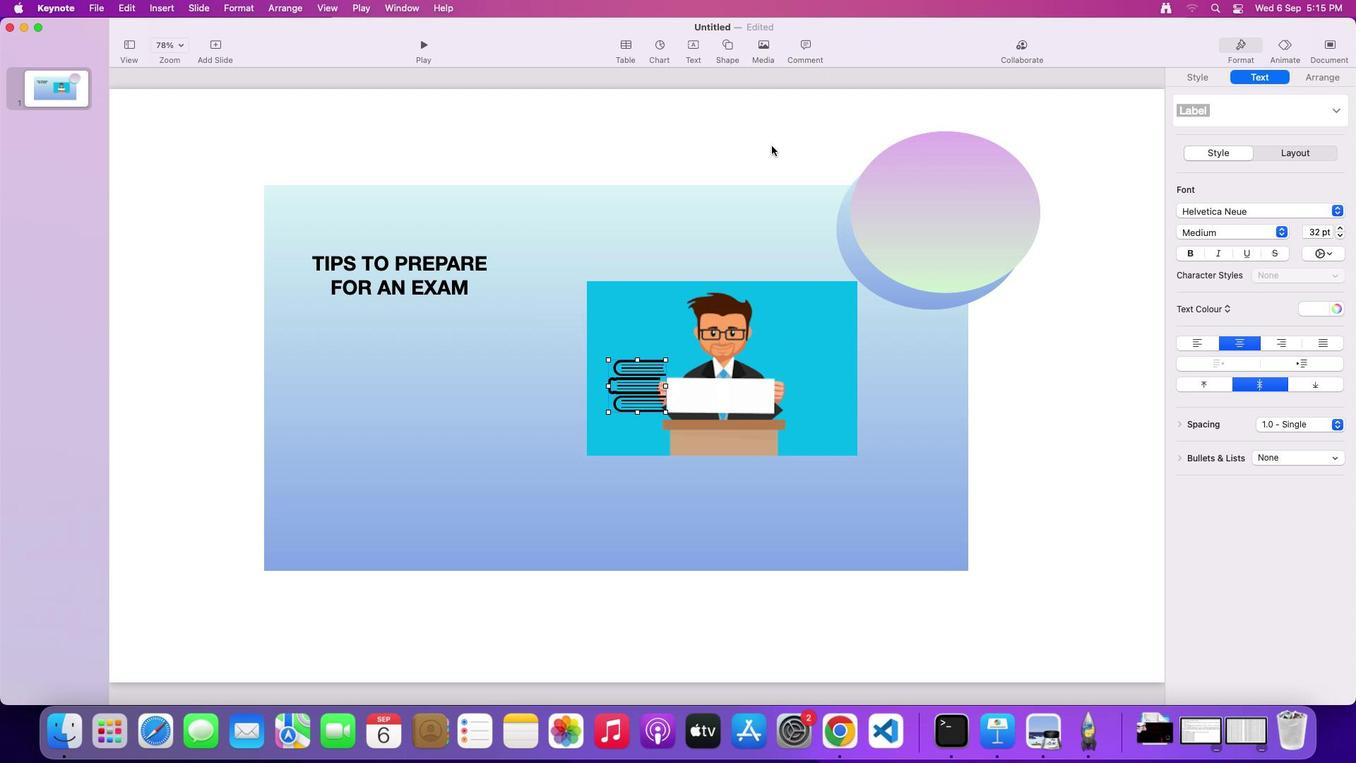 
Action: Mouse moved to (666, 410)
Screenshot: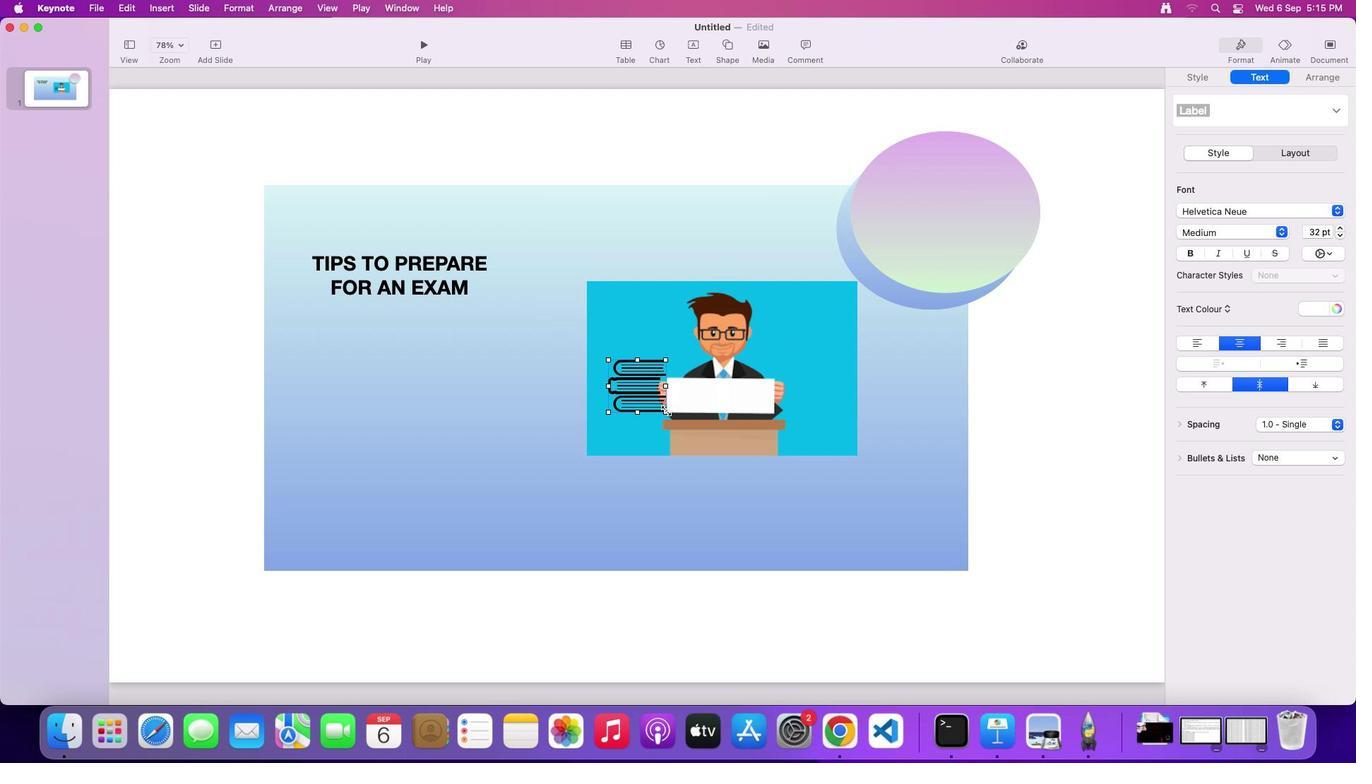 
Action: Mouse pressed left at (666, 410)
Screenshot: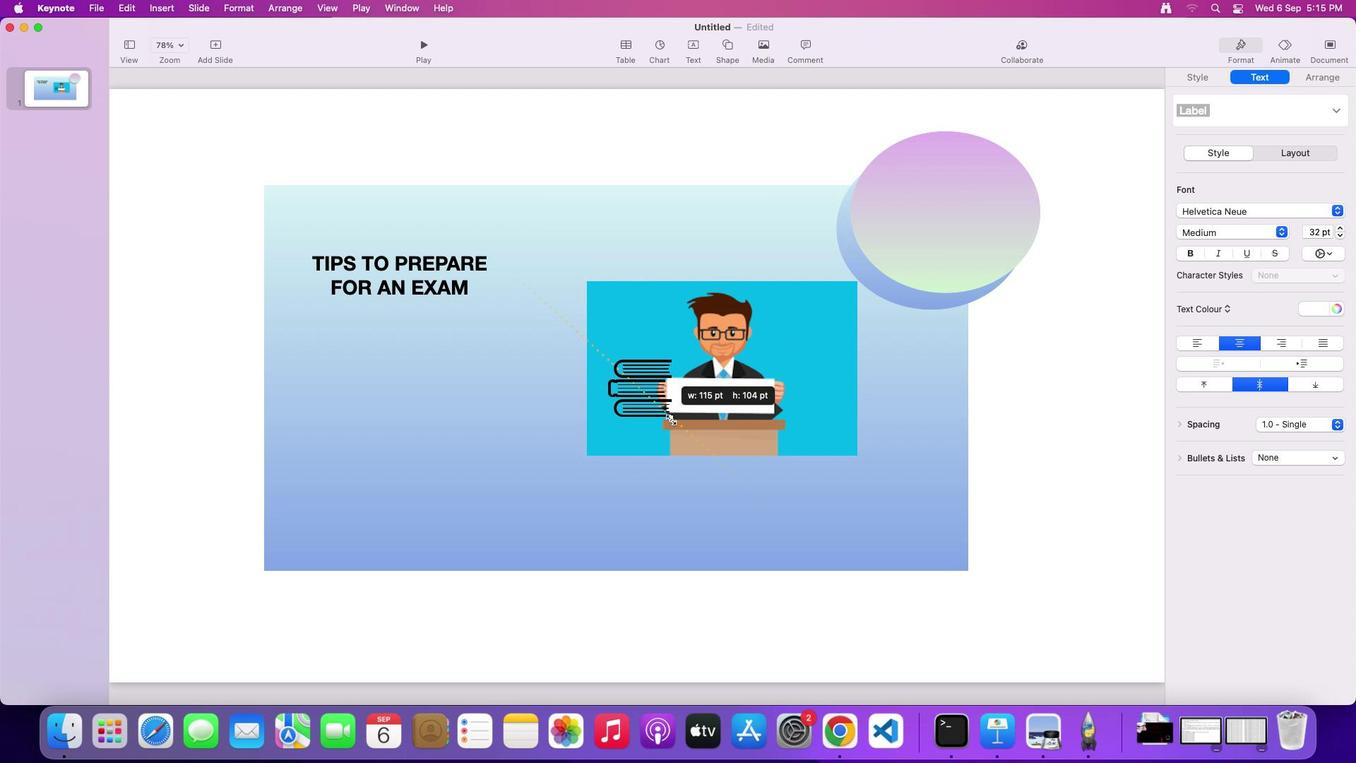 
Action: Mouse moved to (687, 445)
Screenshot: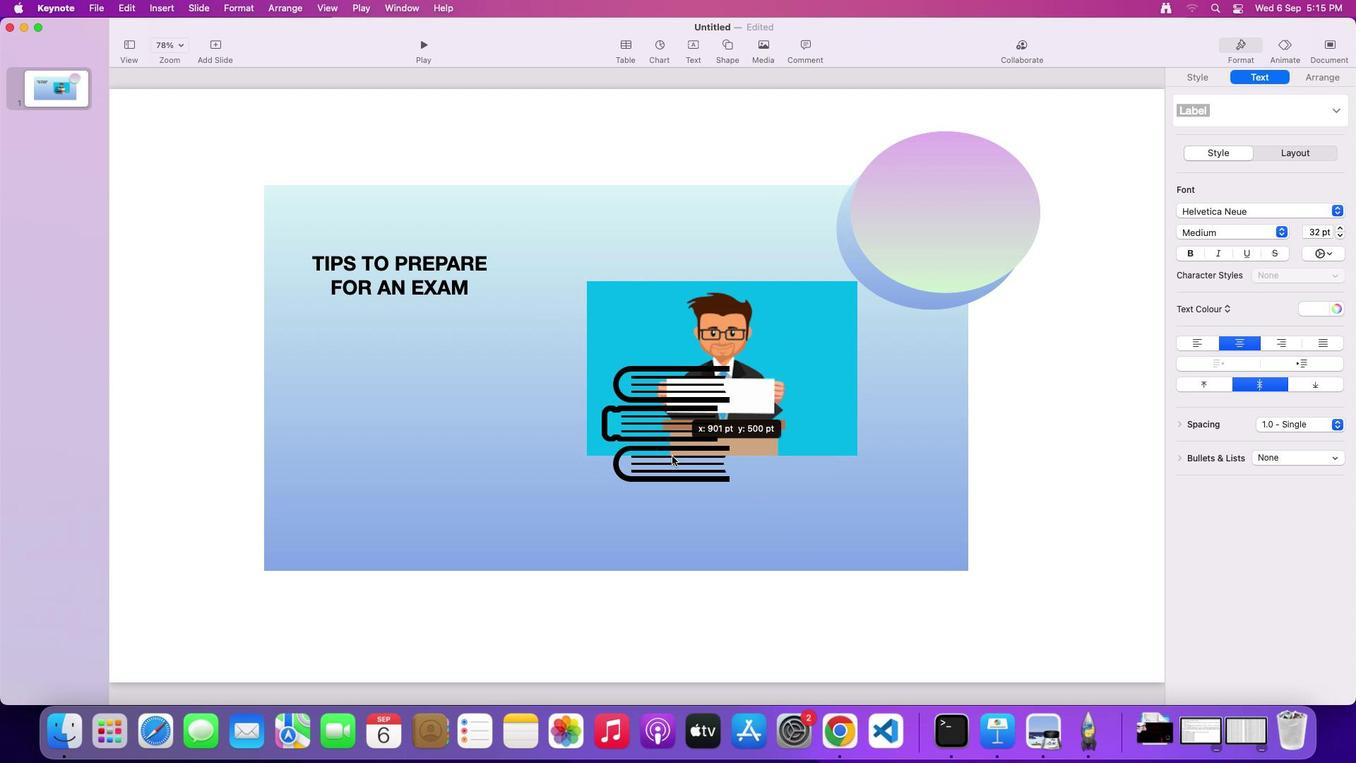 
Action: Mouse pressed left at (687, 445)
Screenshot: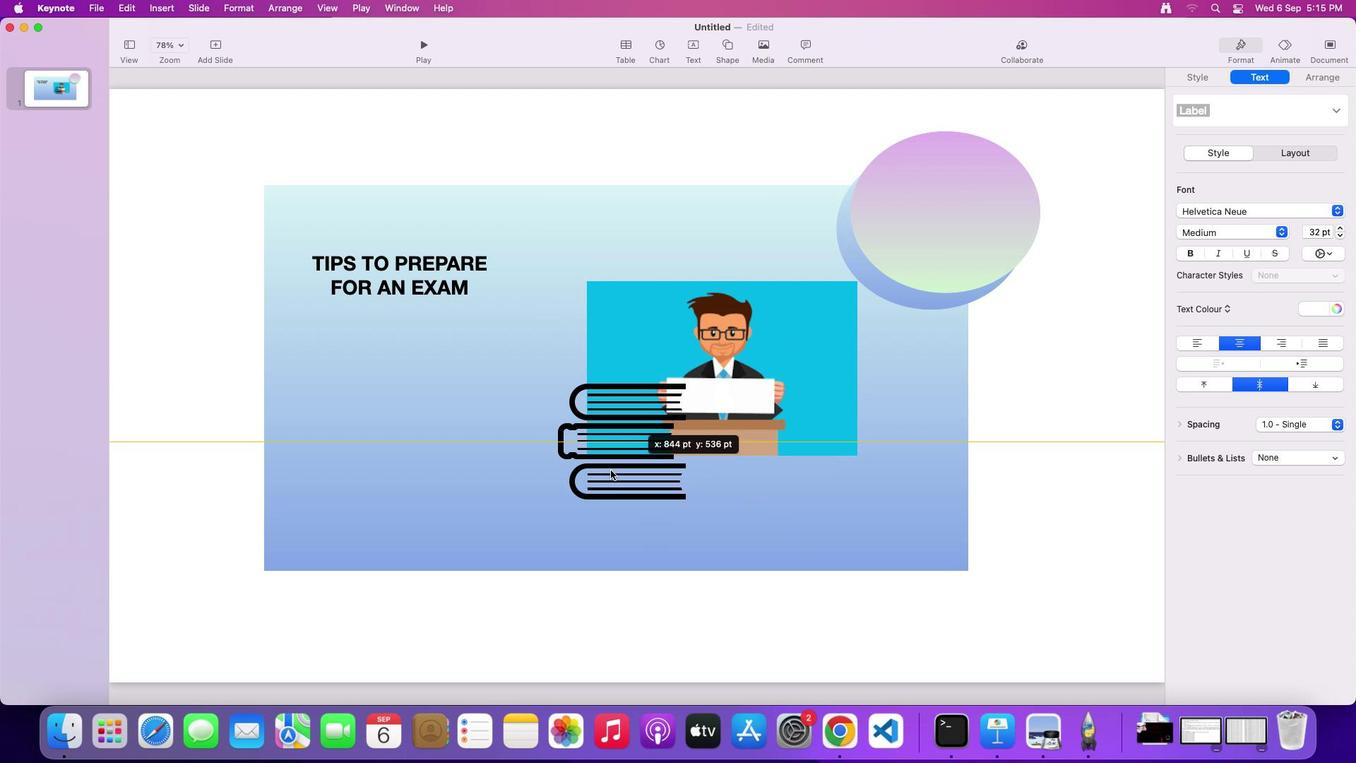 
Action: Mouse moved to (290, 381)
Screenshot: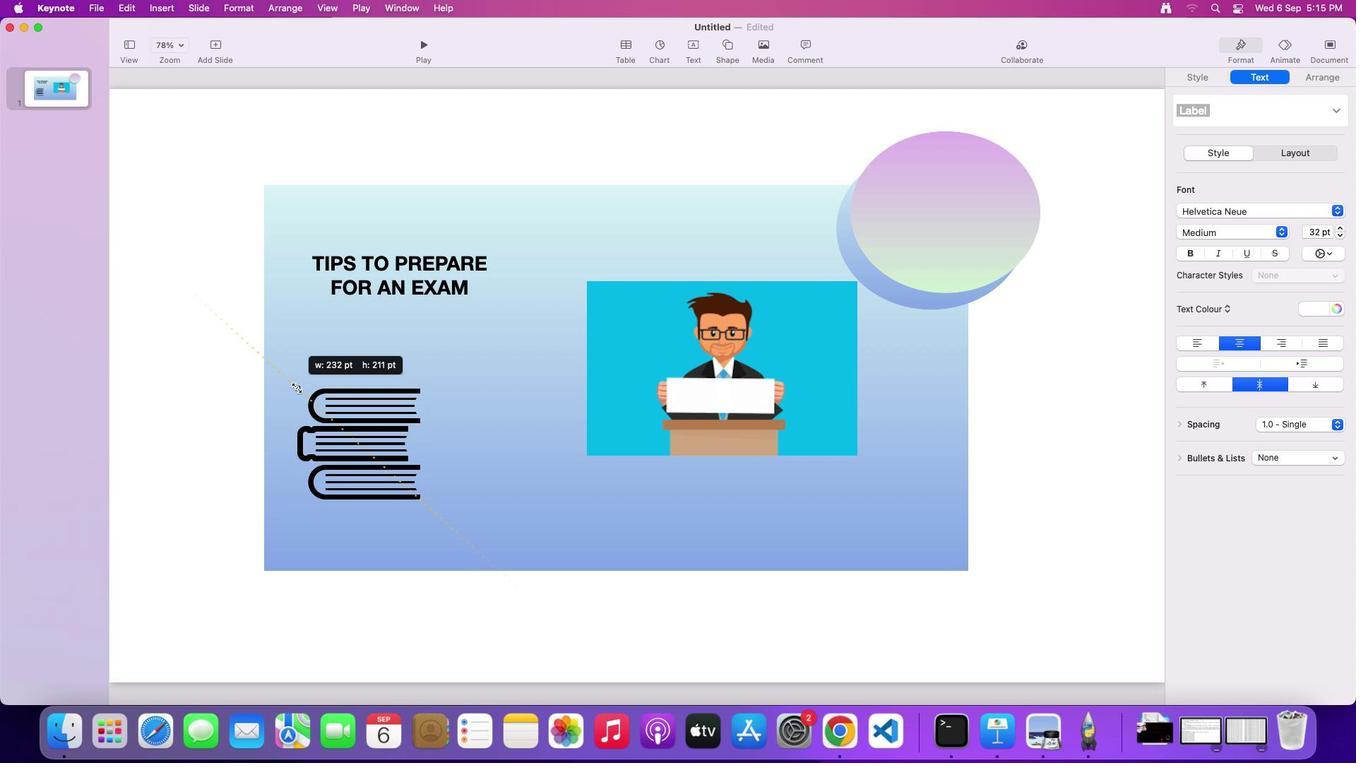 
Action: Mouse pressed left at (290, 381)
Screenshot: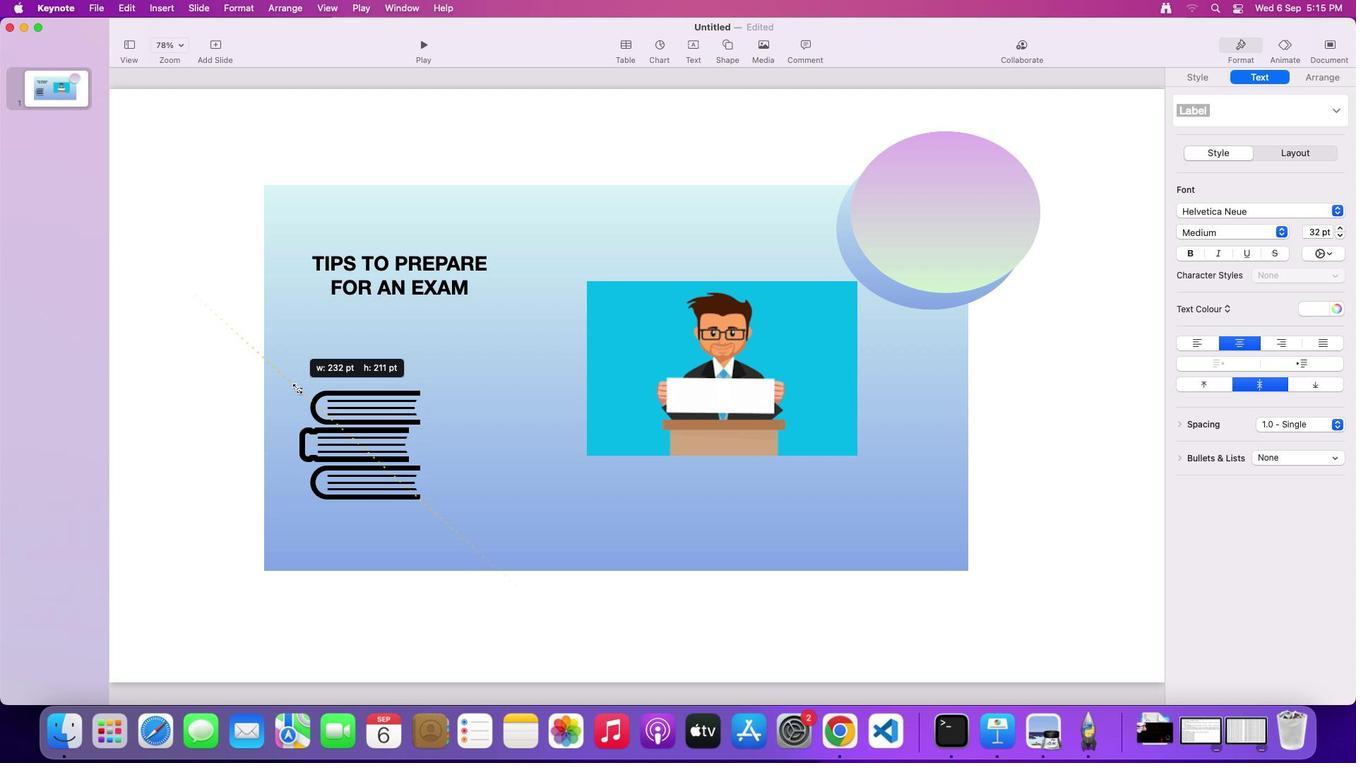
Action: Mouse moved to (481, 458)
Screenshot: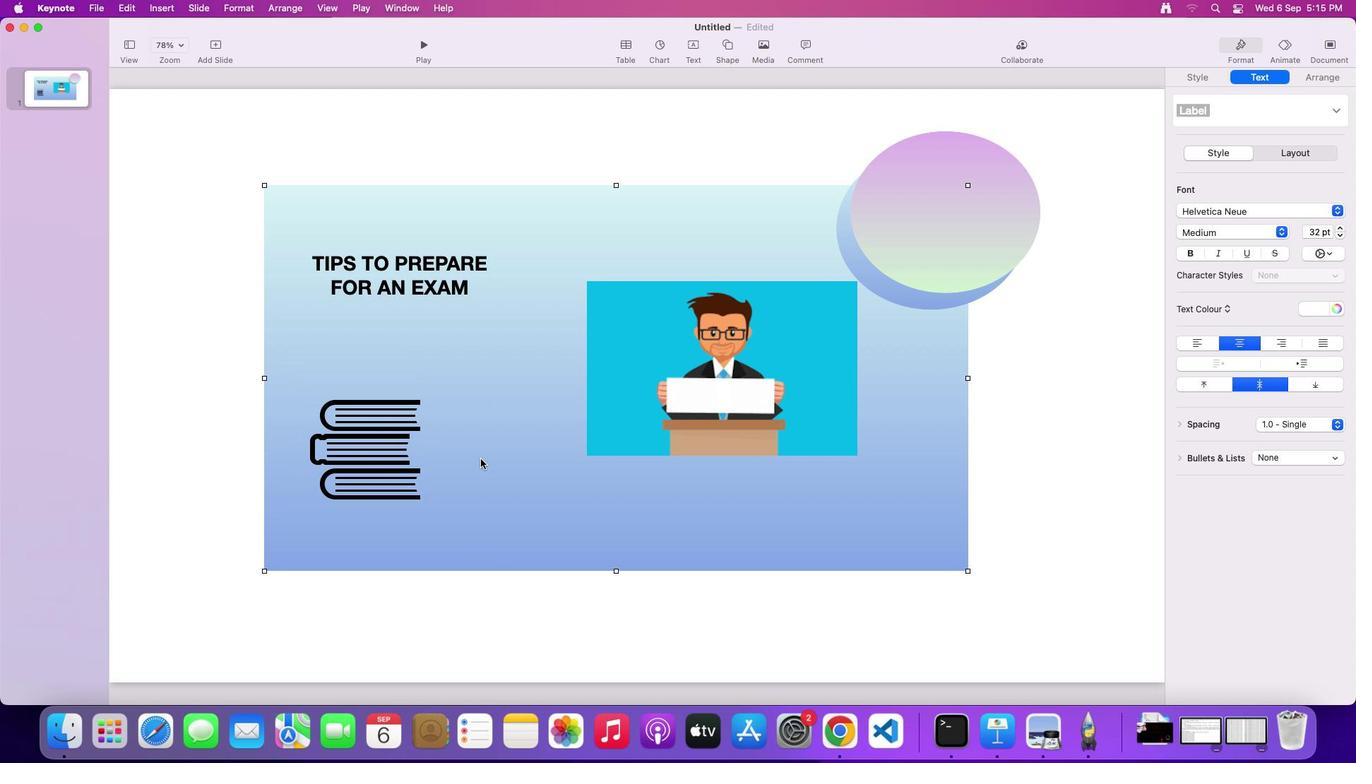 
Action: Mouse pressed left at (481, 458)
Screenshot: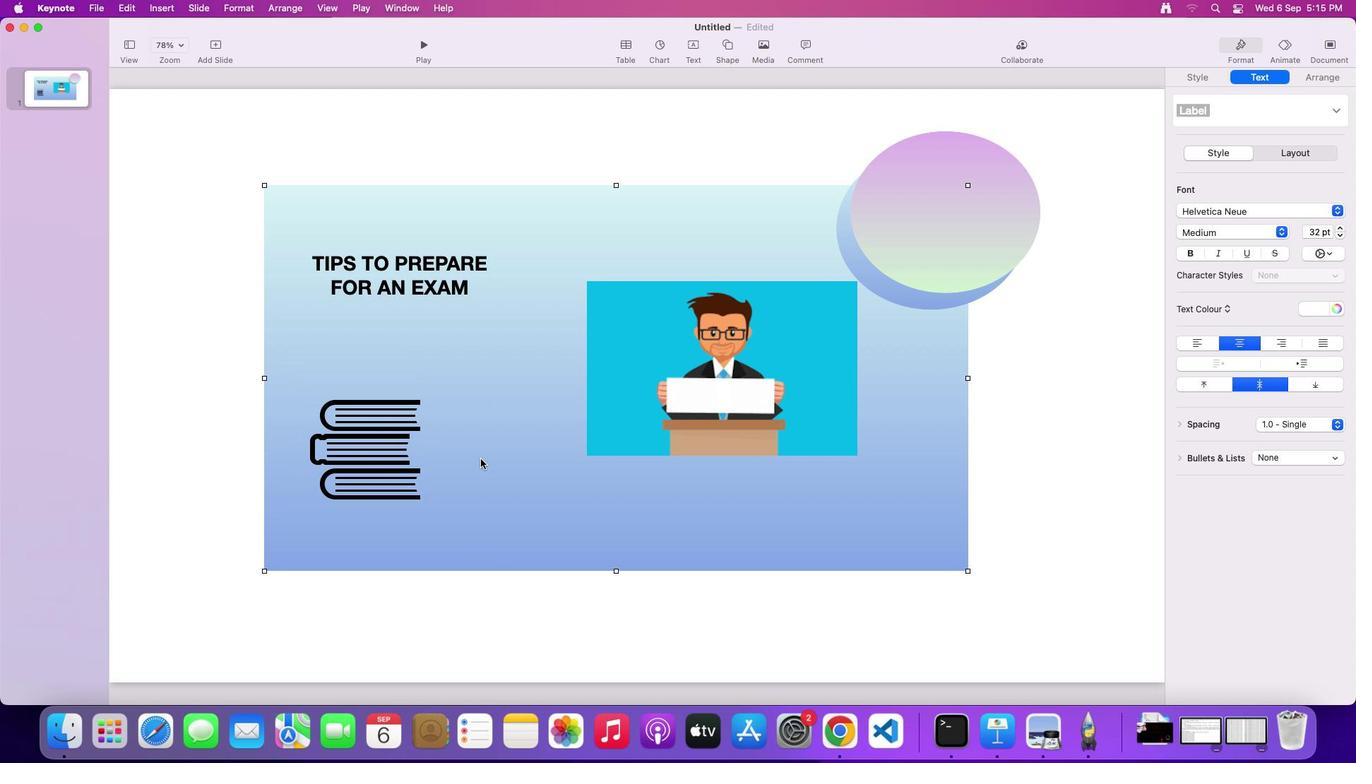 
Action: Mouse moved to (719, 40)
Screenshot: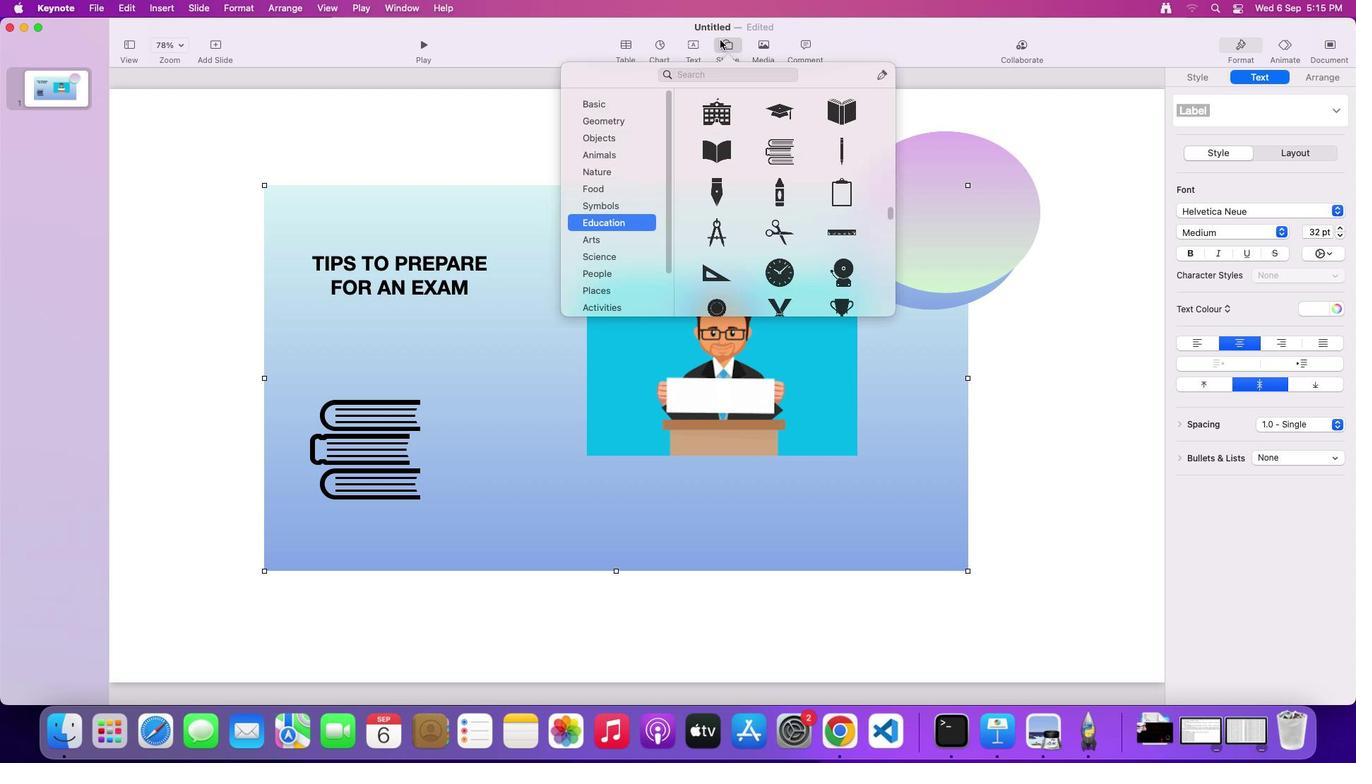 
Action: Mouse pressed left at (719, 40)
Screenshot: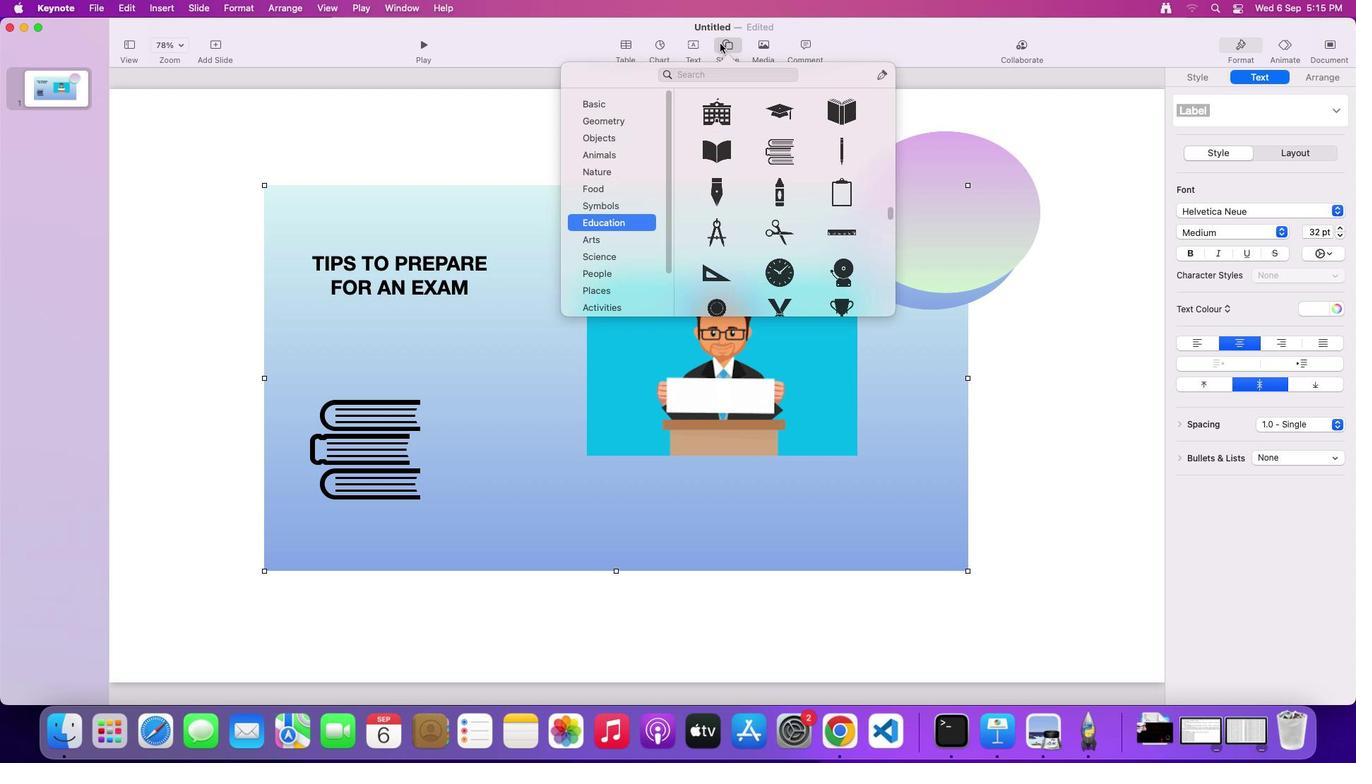 
Action: Mouse moved to (600, 271)
Screenshot: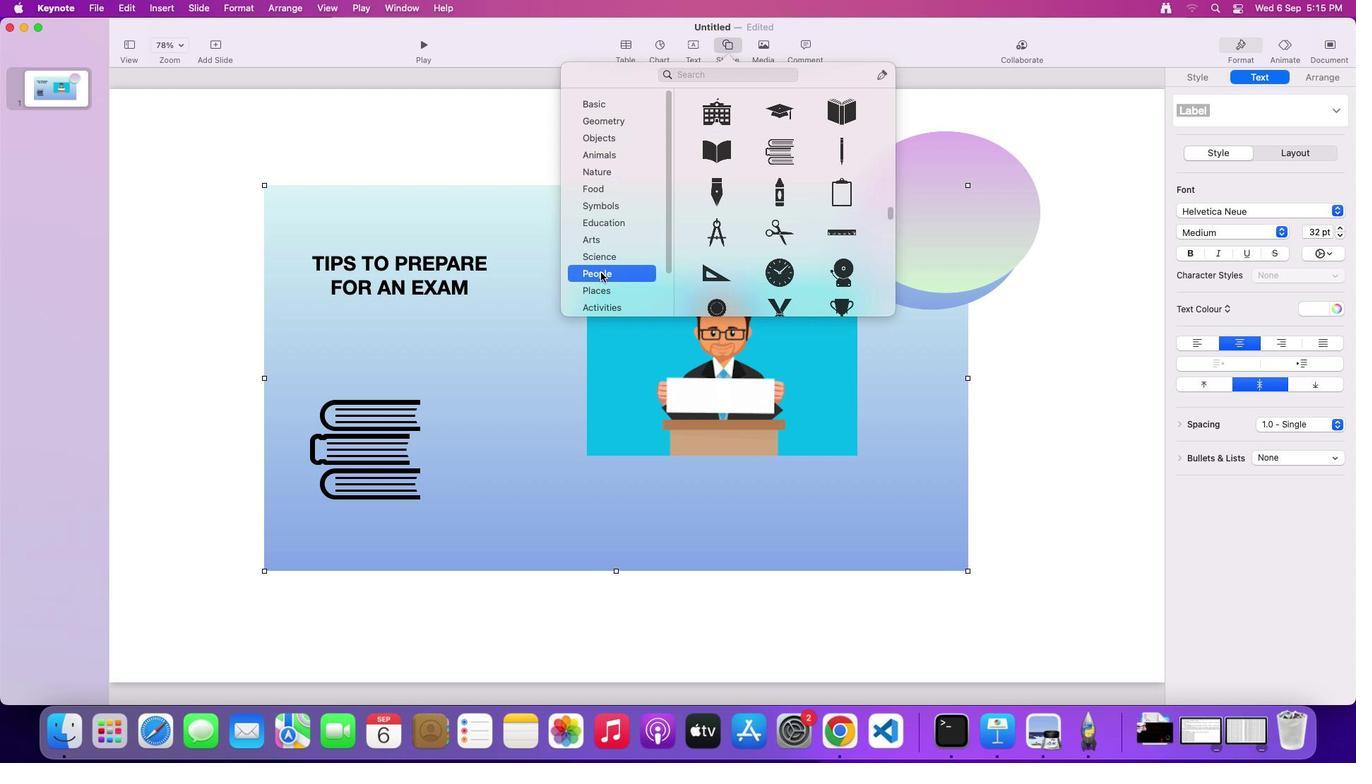 
Action: Mouse pressed left at (600, 271)
Screenshot: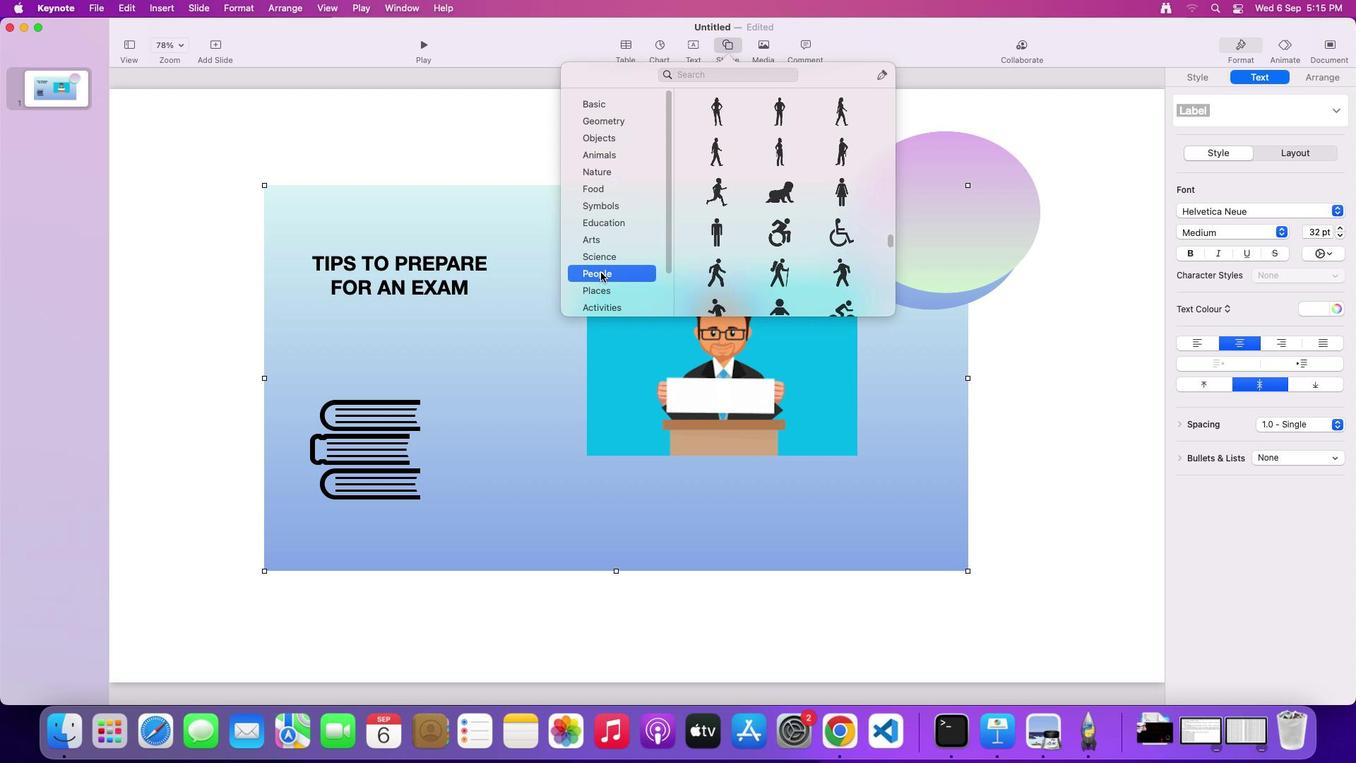 
Action: Mouse moved to (796, 175)
Screenshot: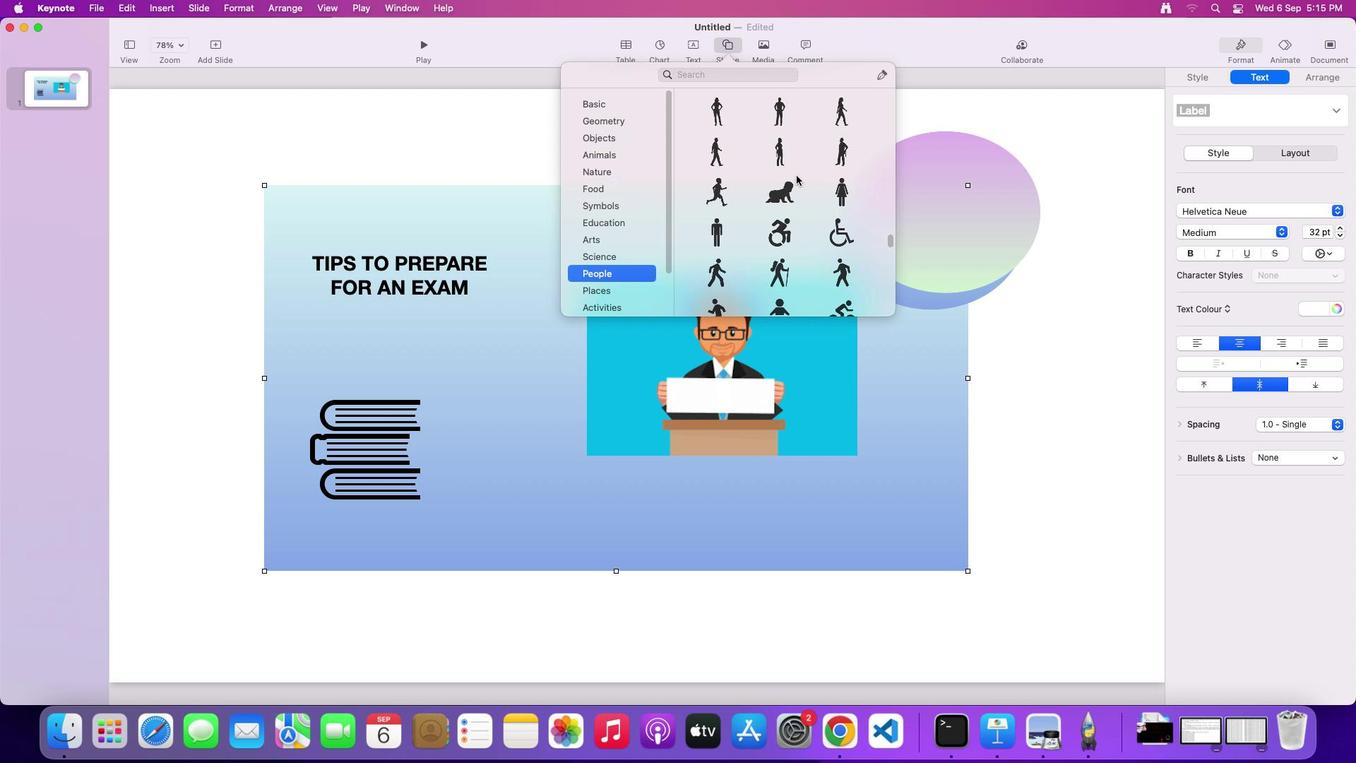 
Action: Mouse scrolled (796, 175) with delta (0, 0)
Screenshot: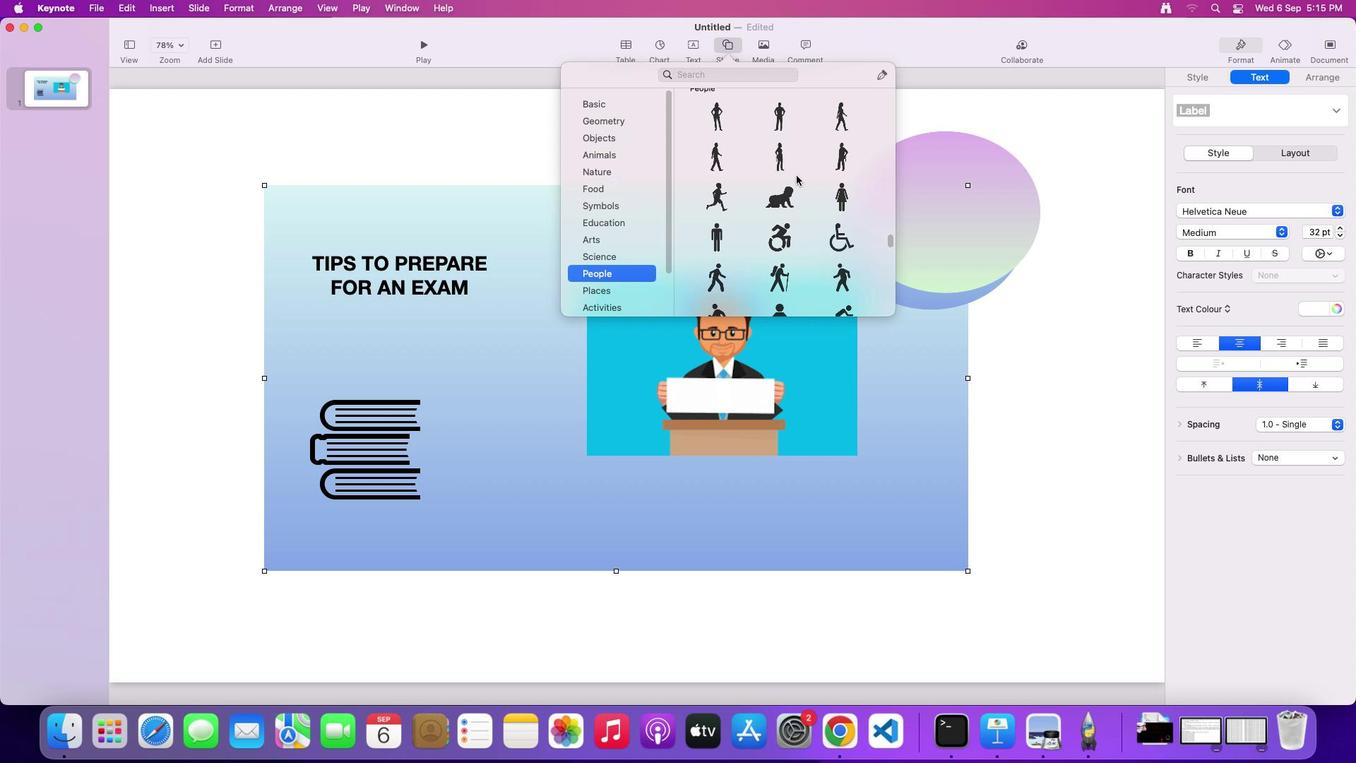 
Action: Mouse scrolled (796, 175) with delta (0, 0)
Screenshot: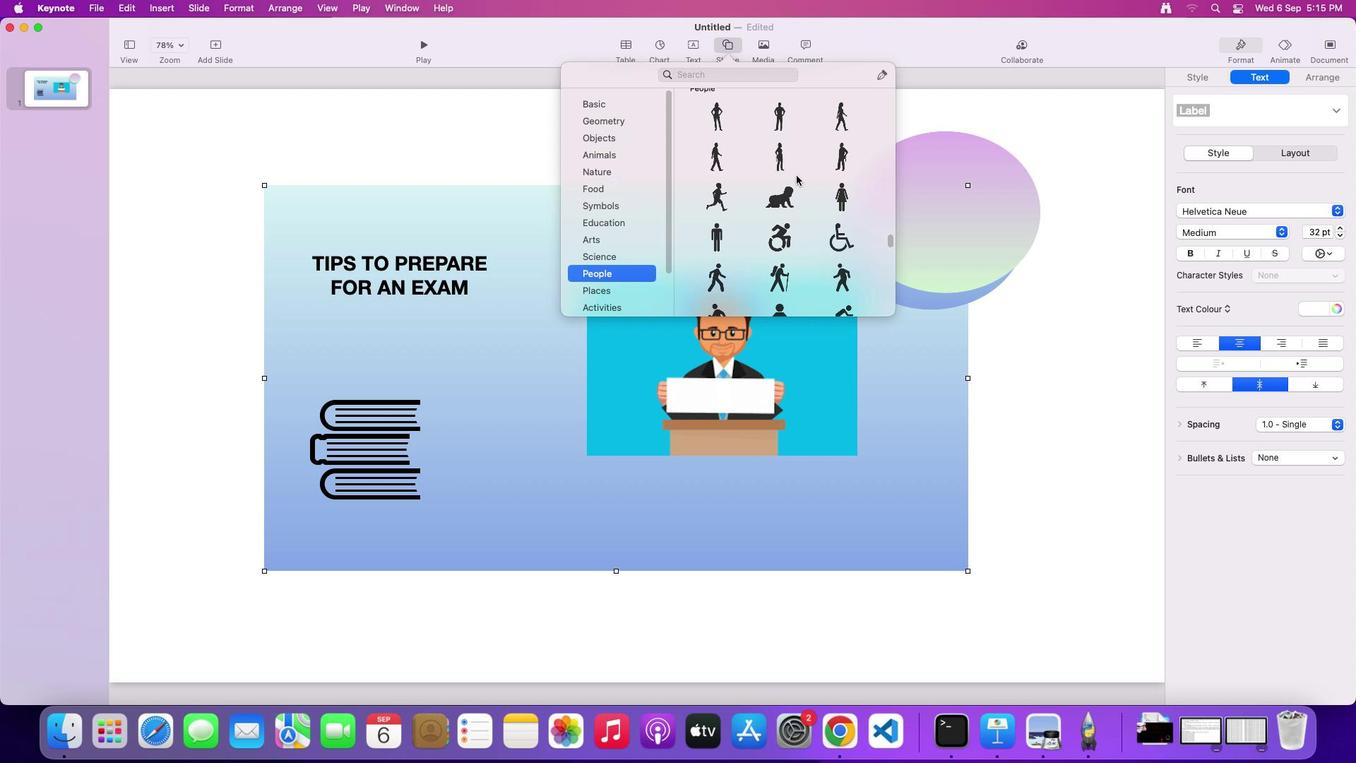 
Action: Mouse scrolled (796, 175) with delta (0, 0)
Screenshot: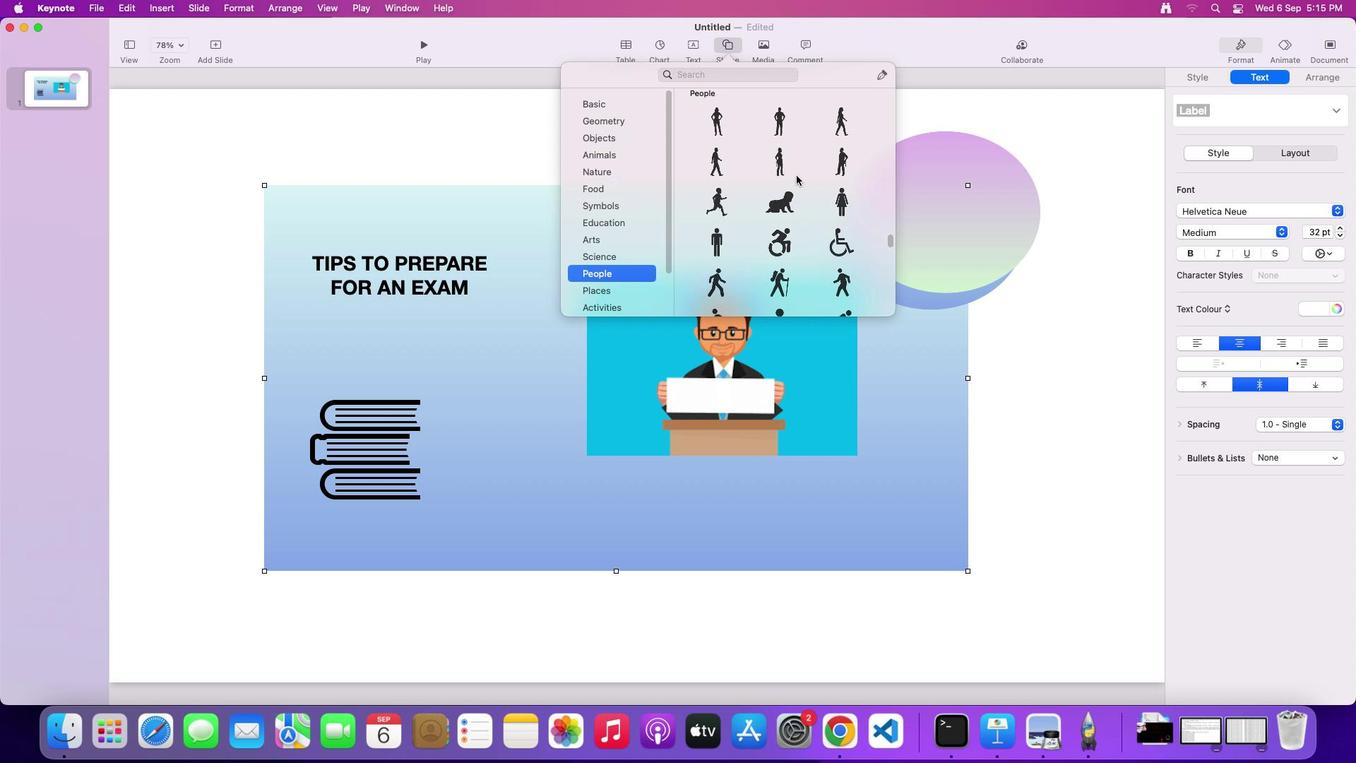 
Action: Mouse scrolled (796, 175) with delta (0, 0)
Screenshot: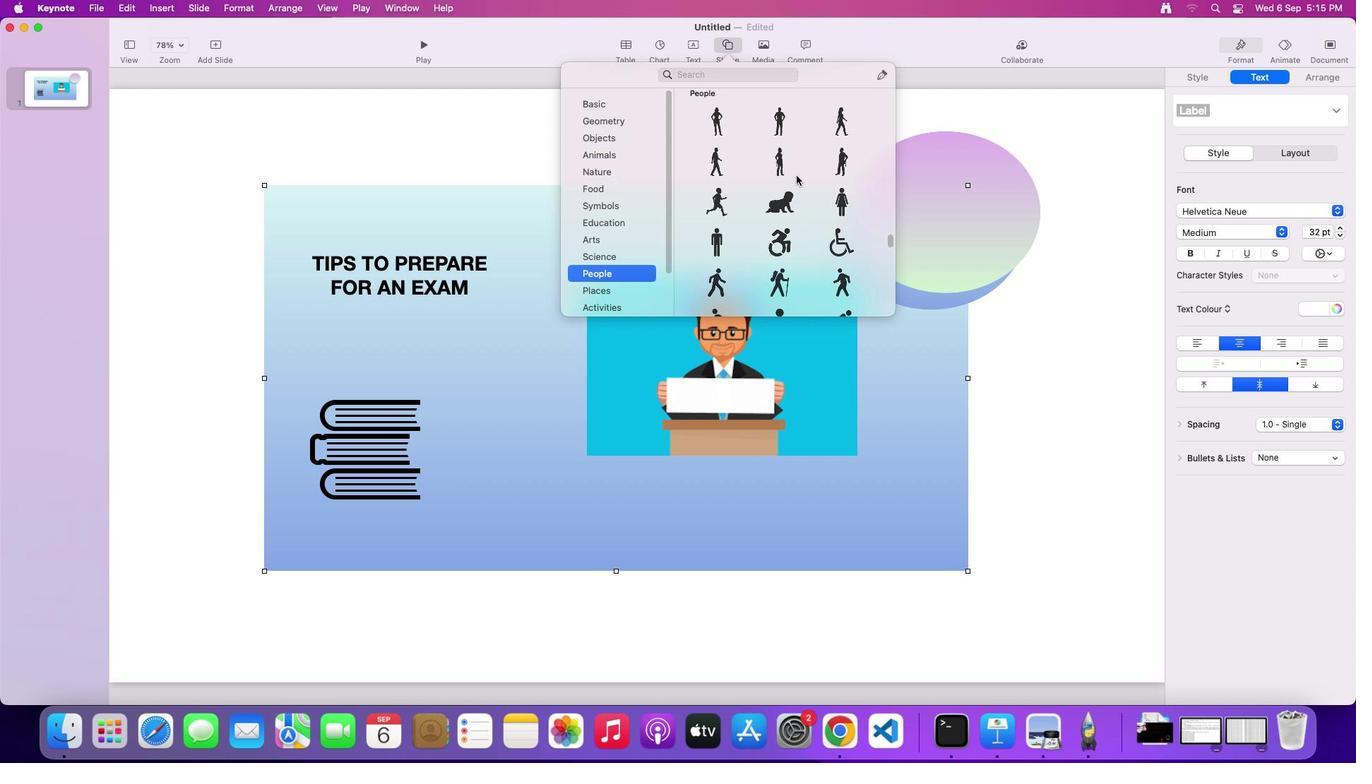 
Action: Mouse scrolled (796, 175) with delta (0, 0)
Screenshot: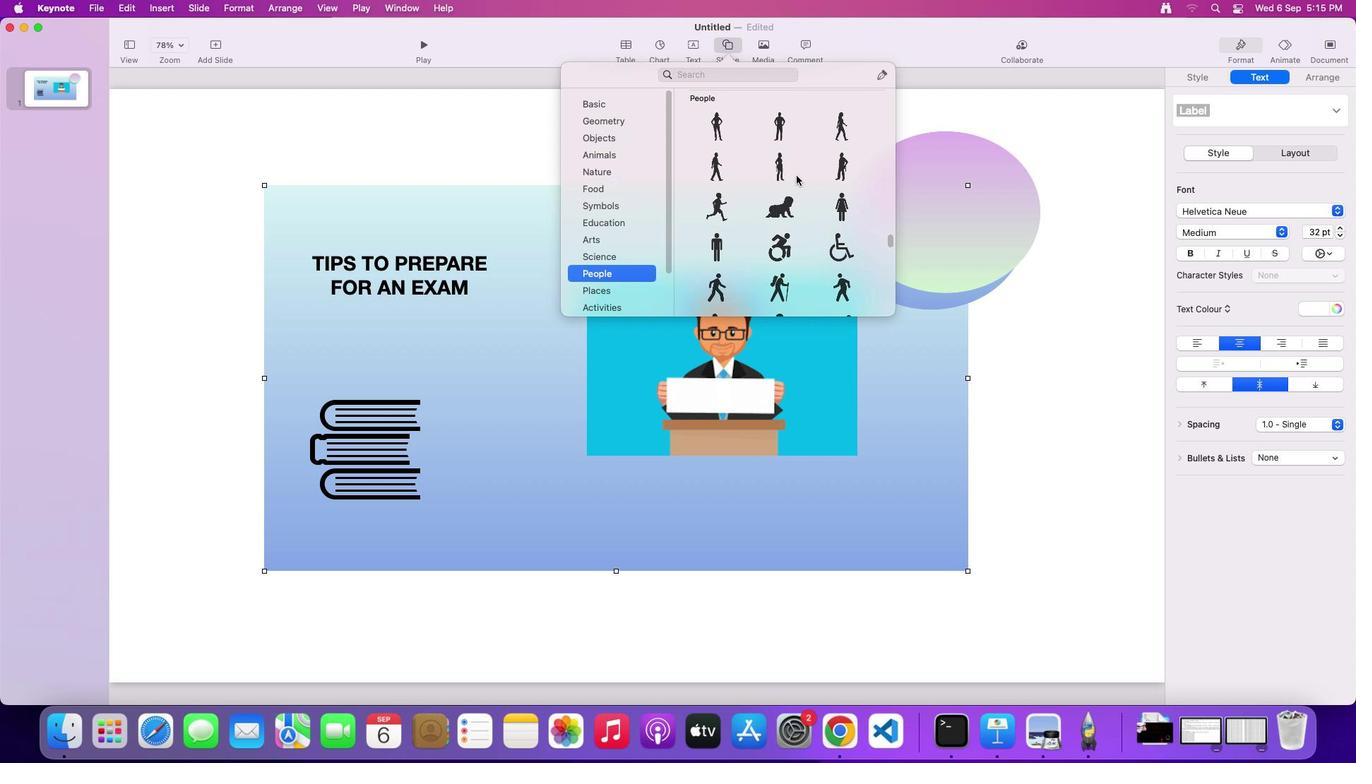 
Action: Mouse scrolled (796, 175) with delta (0, 0)
Screenshot: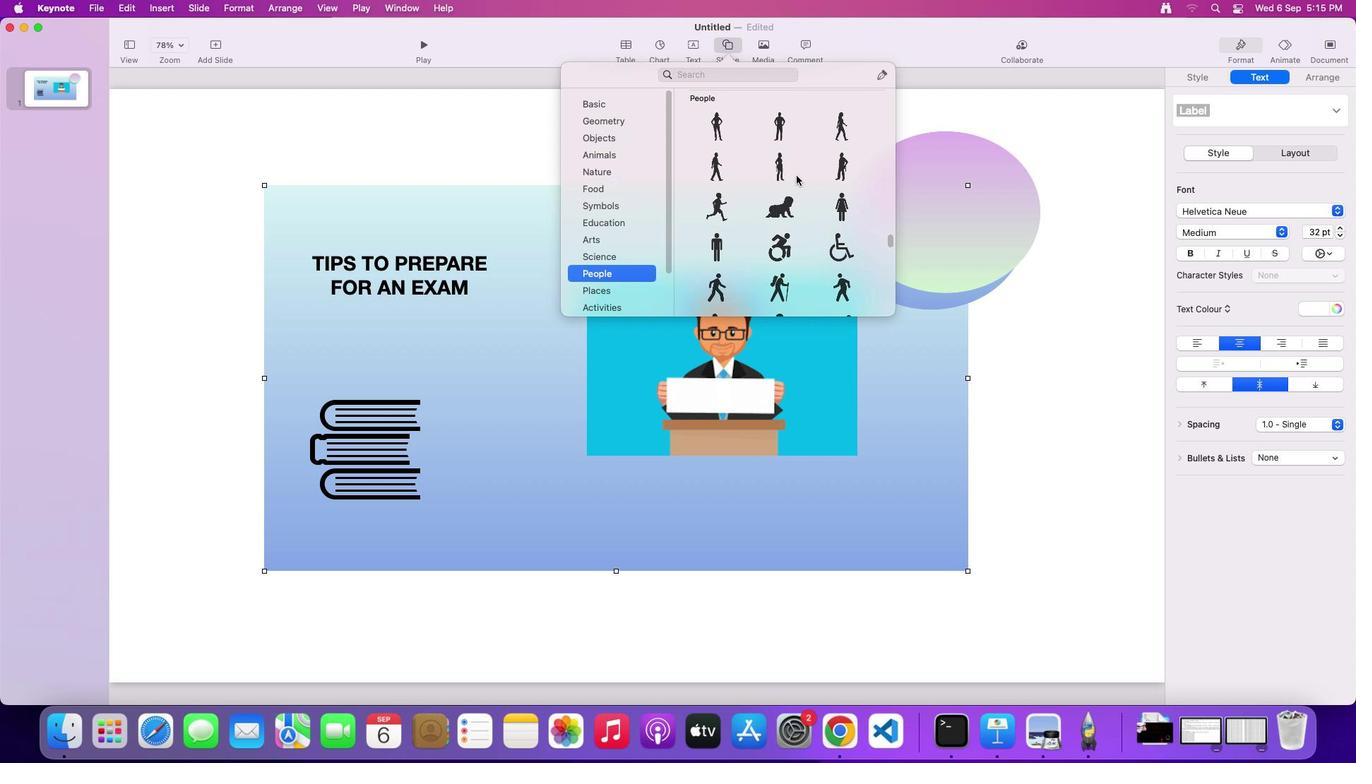 
Action: Mouse scrolled (796, 175) with delta (0, 0)
Screenshot: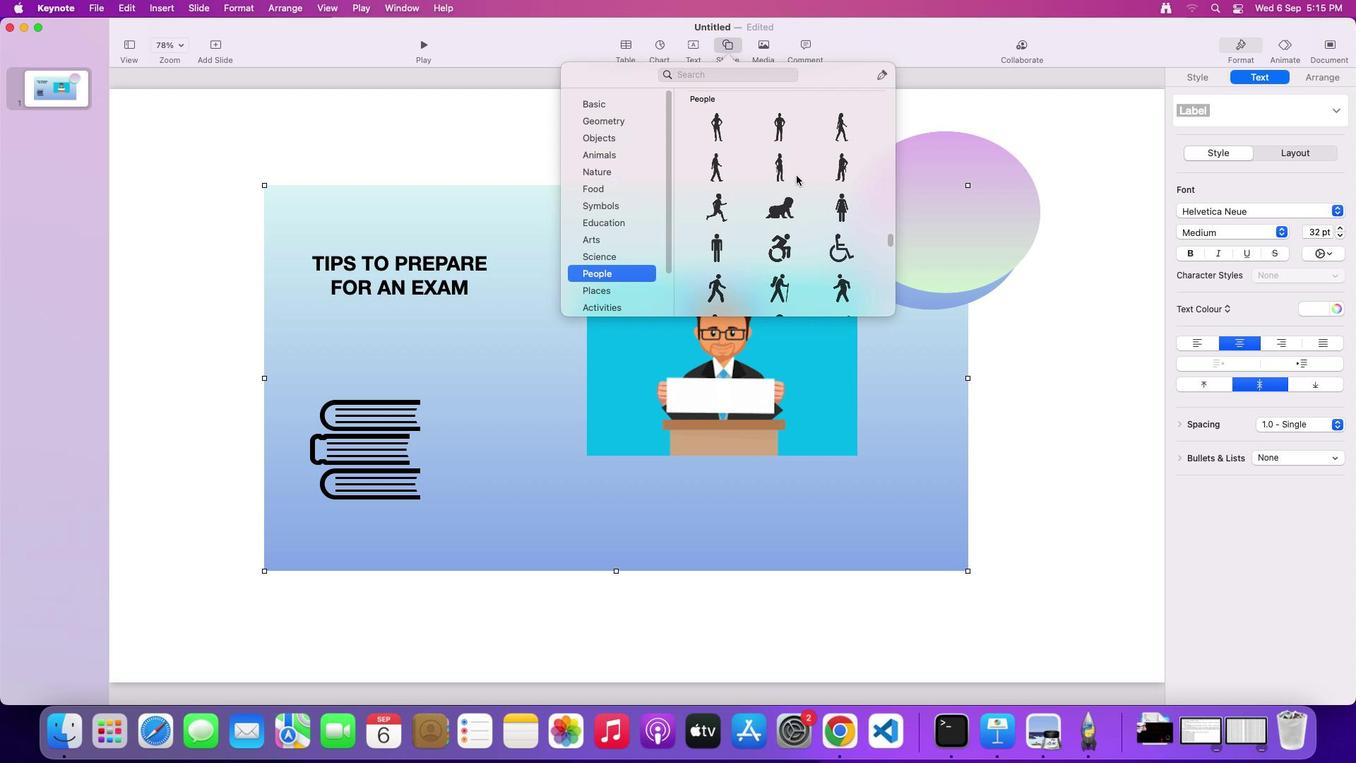 
Action: Mouse scrolled (796, 175) with delta (0, 0)
Screenshot: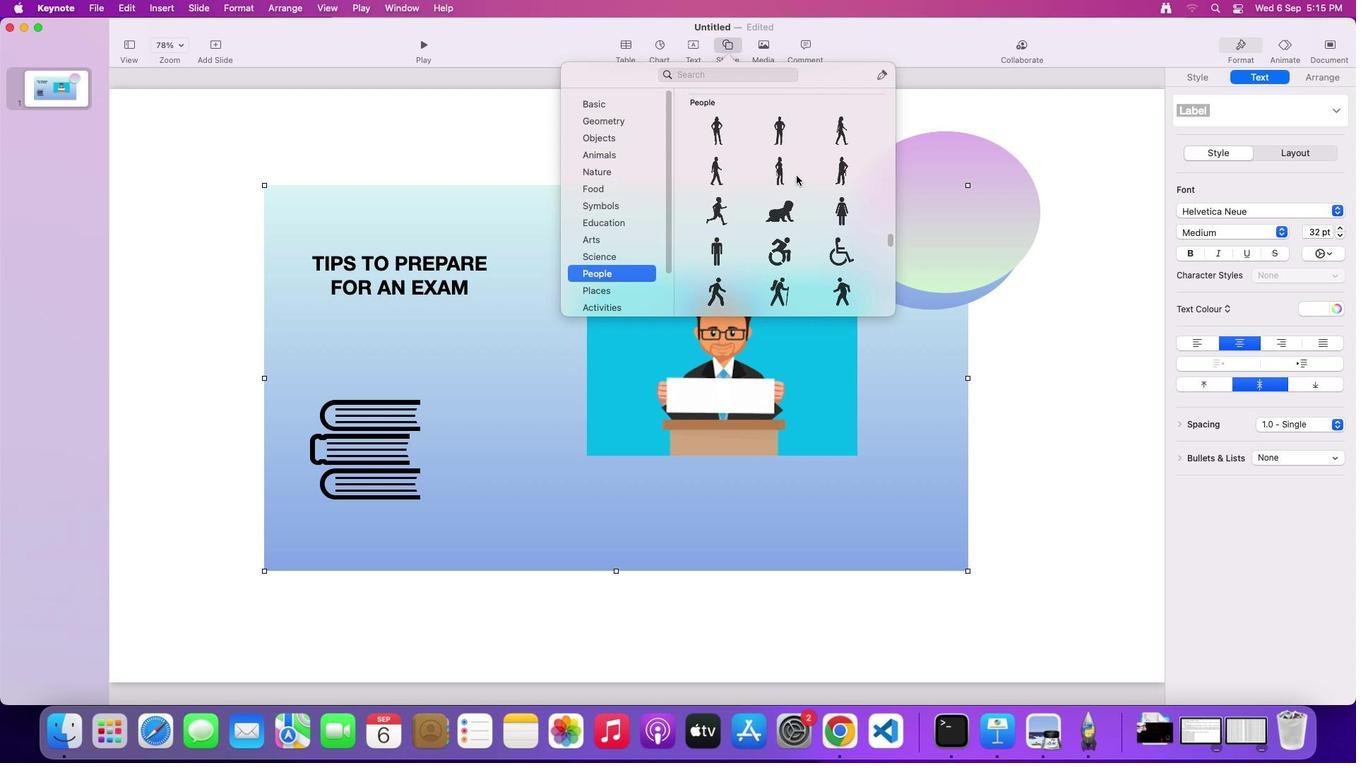 
Action: Mouse scrolled (796, 175) with delta (0, 0)
Screenshot: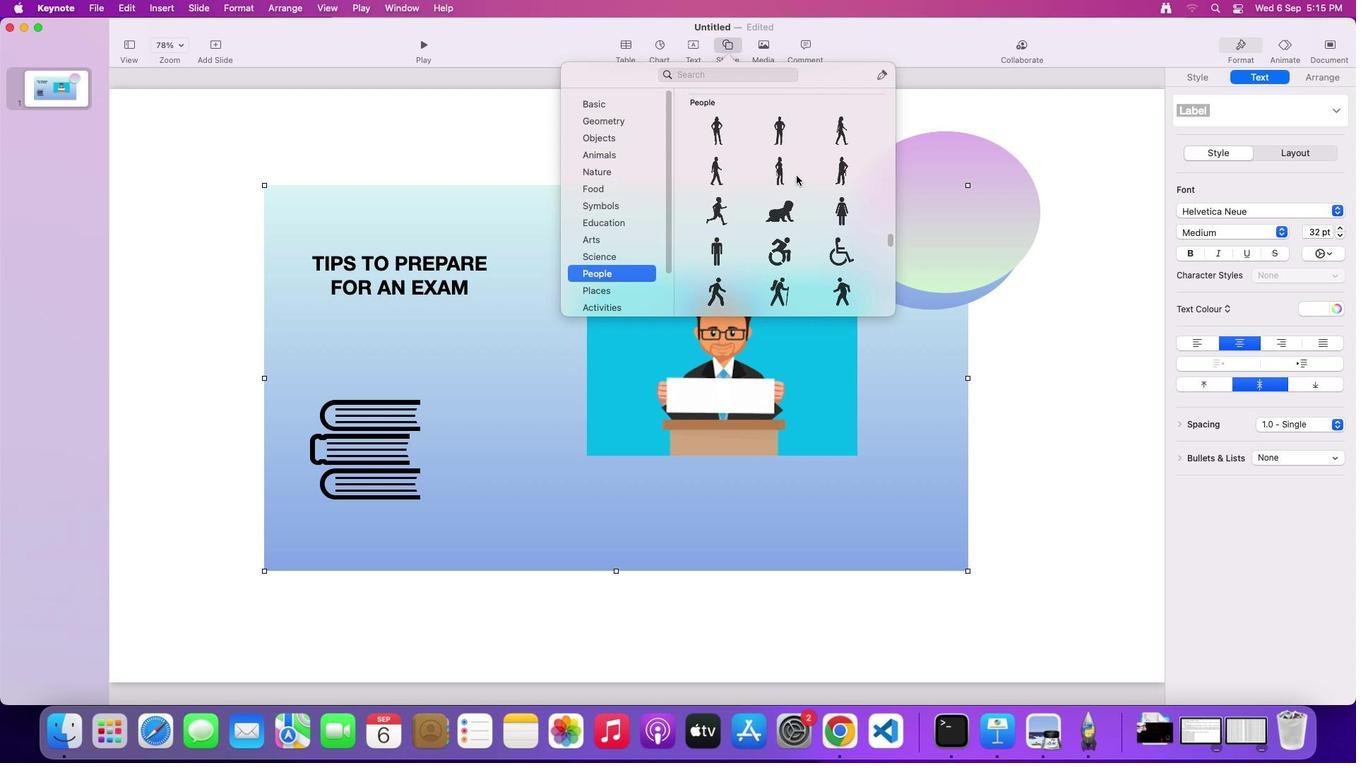 
Action: Mouse scrolled (796, 175) with delta (0, 0)
Screenshot: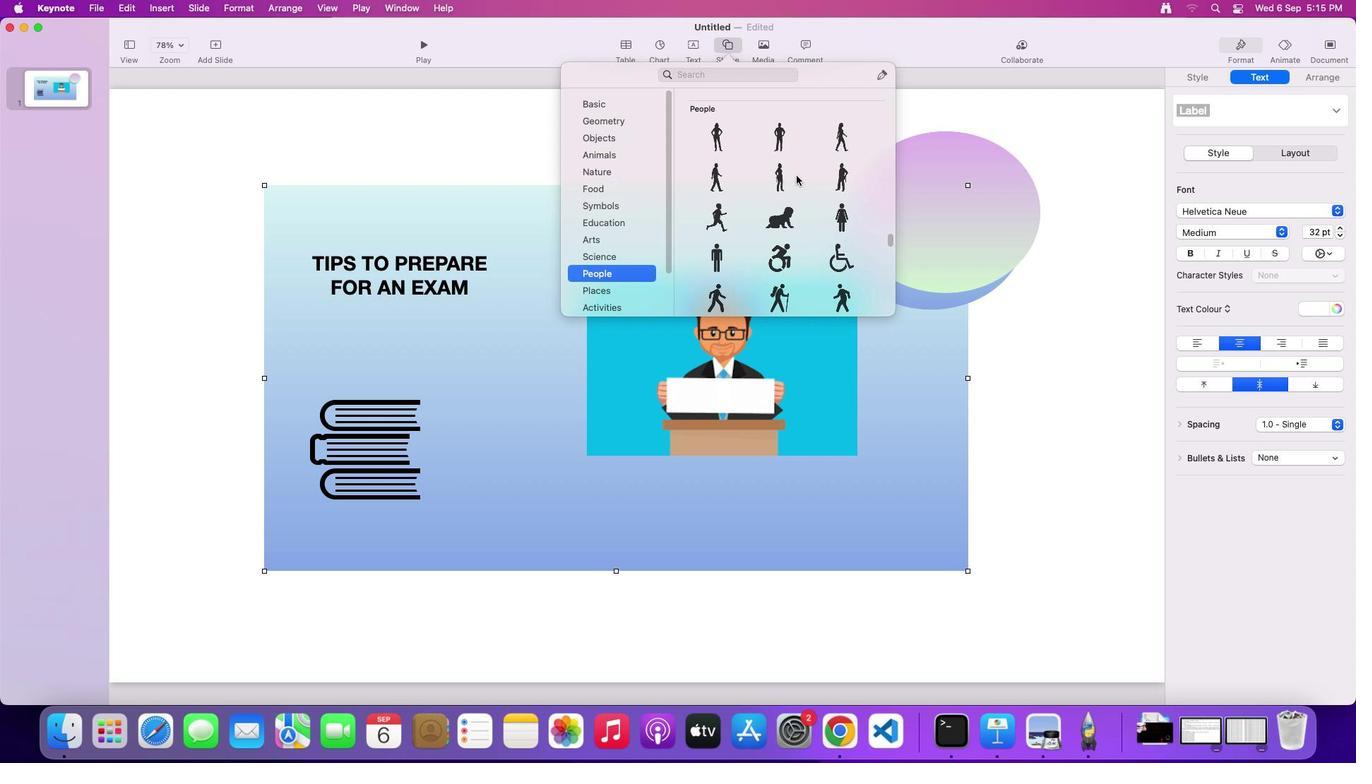
Action: Mouse scrolled (796, 175) with delta (0, 0)
Screenshot: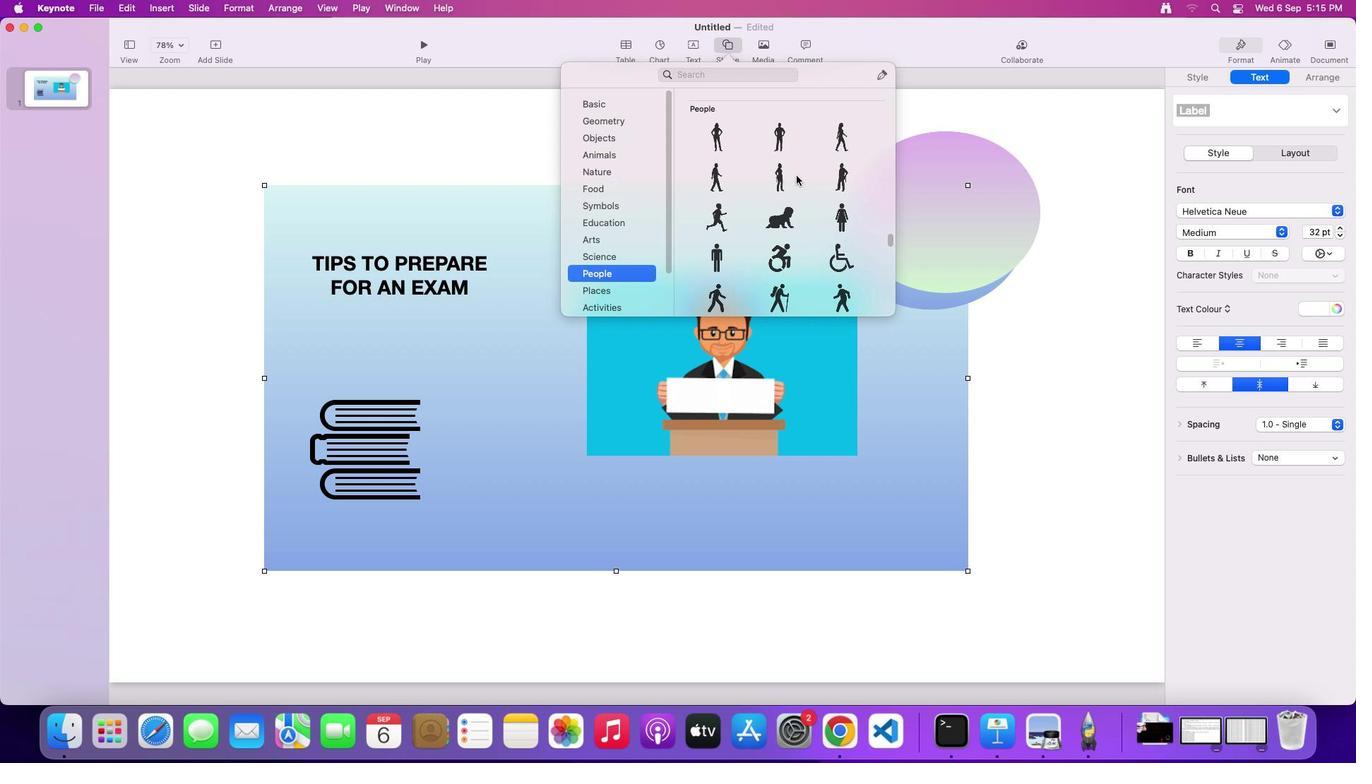
Action: Mouse moved to (767, 182)
Screenshot: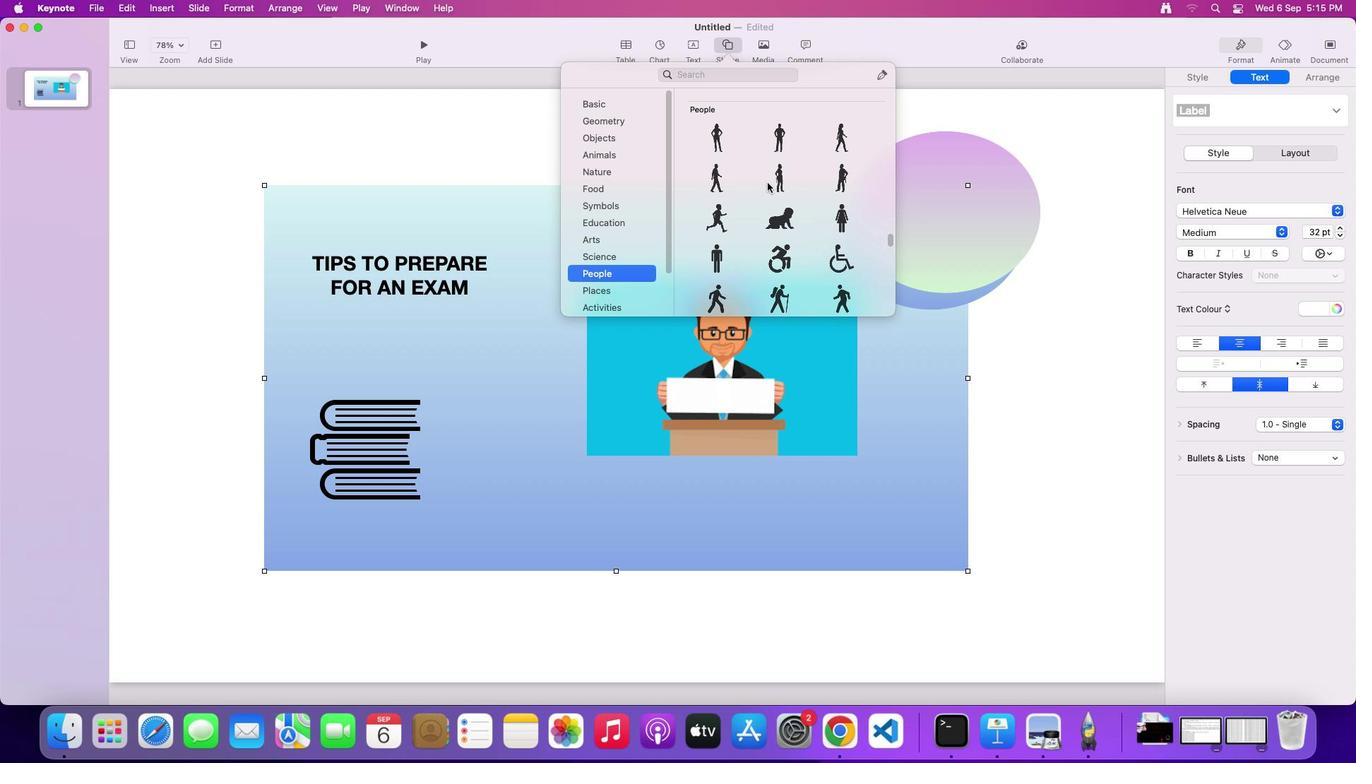 
Action: Mouse scrolled (767, 182) with delta (0, 0)
Screenshot: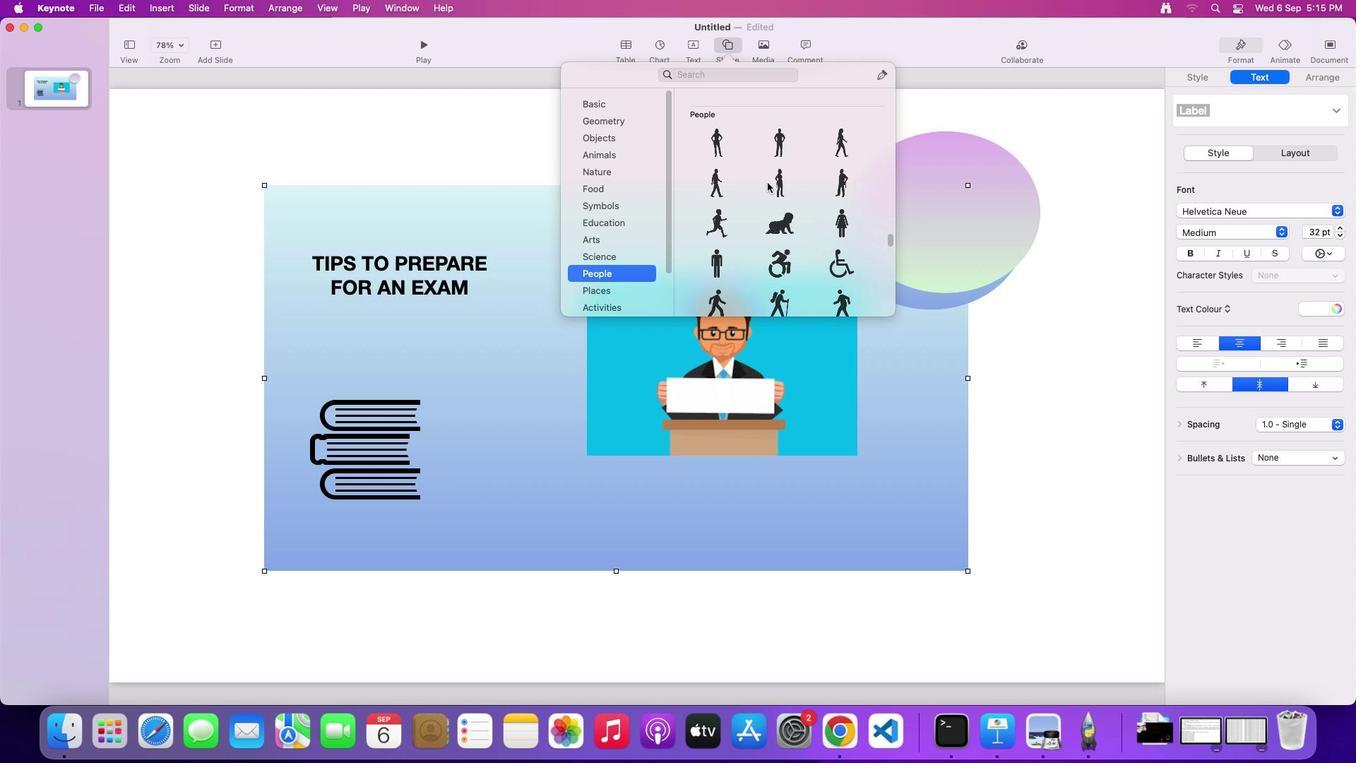 
Action: Mouse scrolled (767, 182) with delta (0, 0)
Screenshot: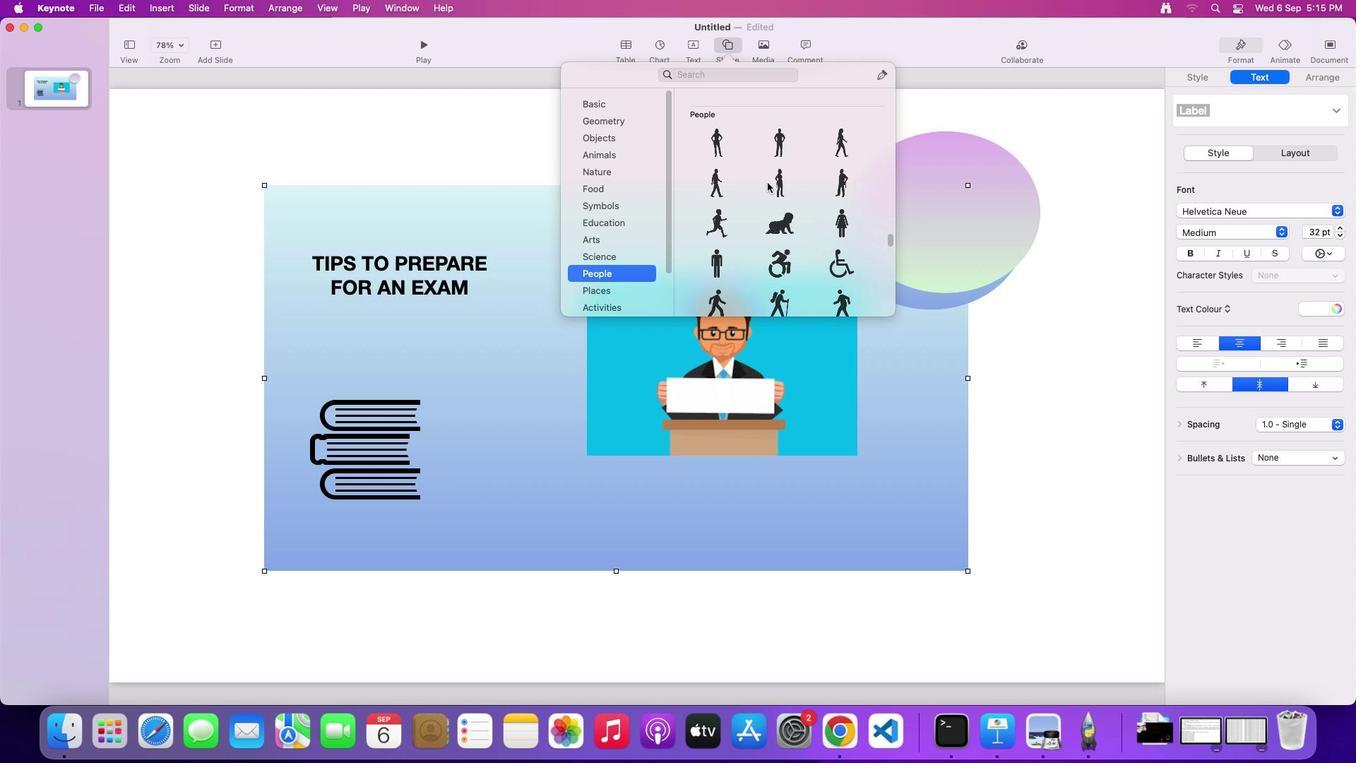 
Action: Mouse moved to (758, 207)
Screenshot: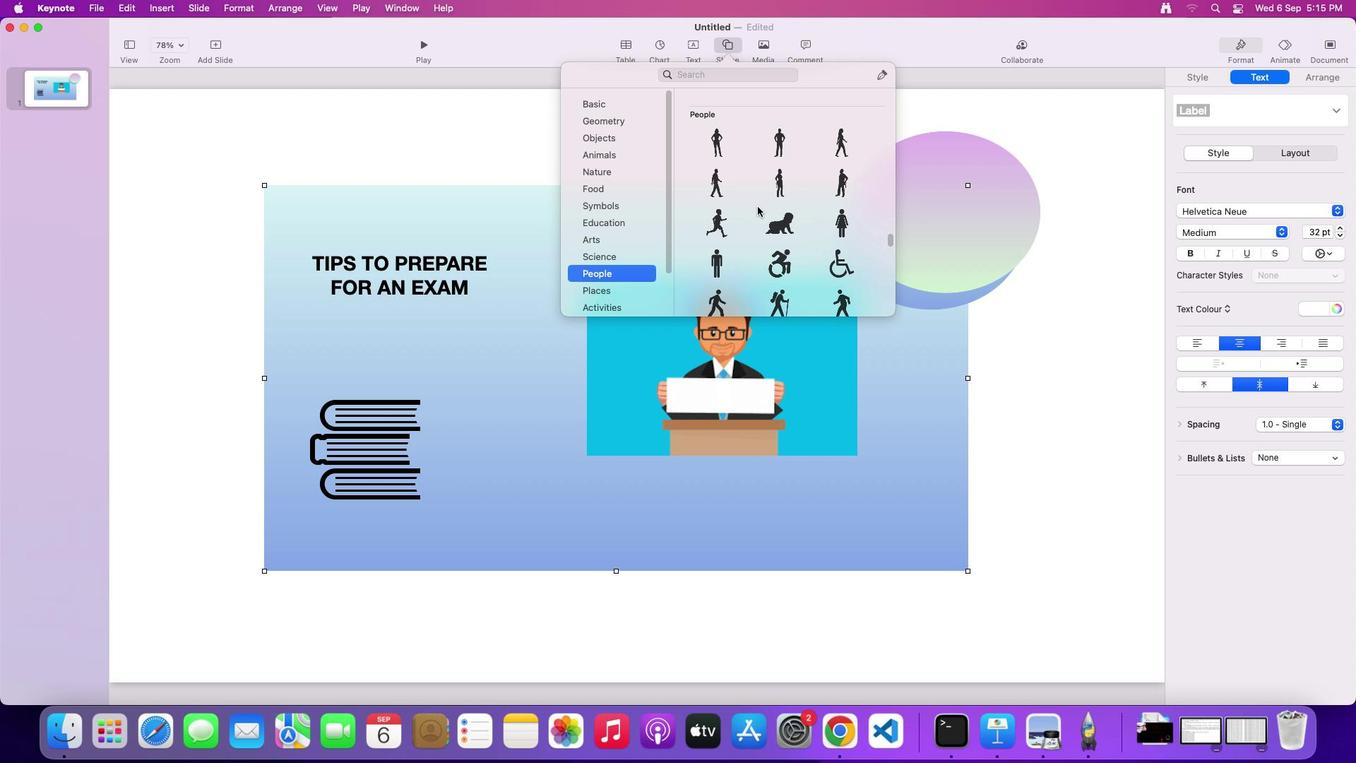 
Action: Mouse scrolled (758, 207) with delta (0, 0)
Screenshot: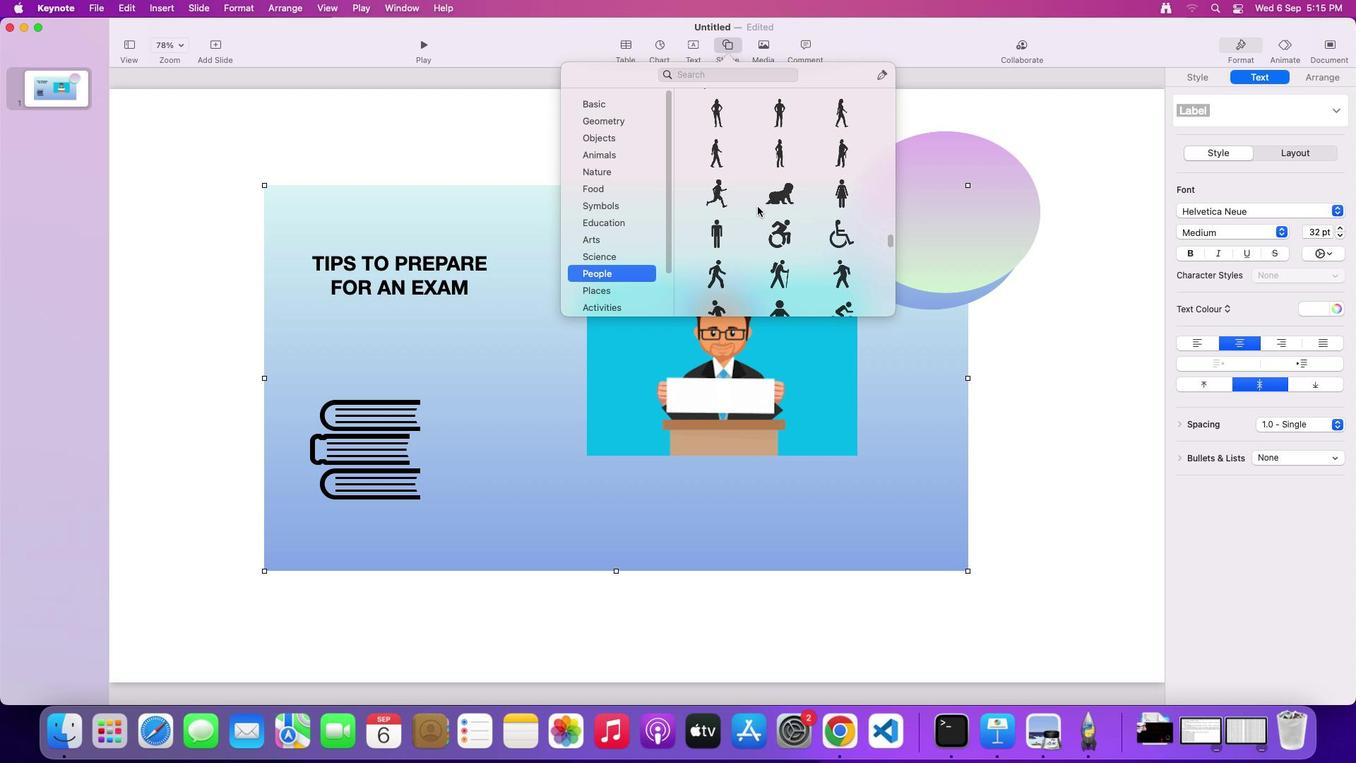 
Action: Mouse scrolled (758, 207) with delta (0, 0)
Screenshot: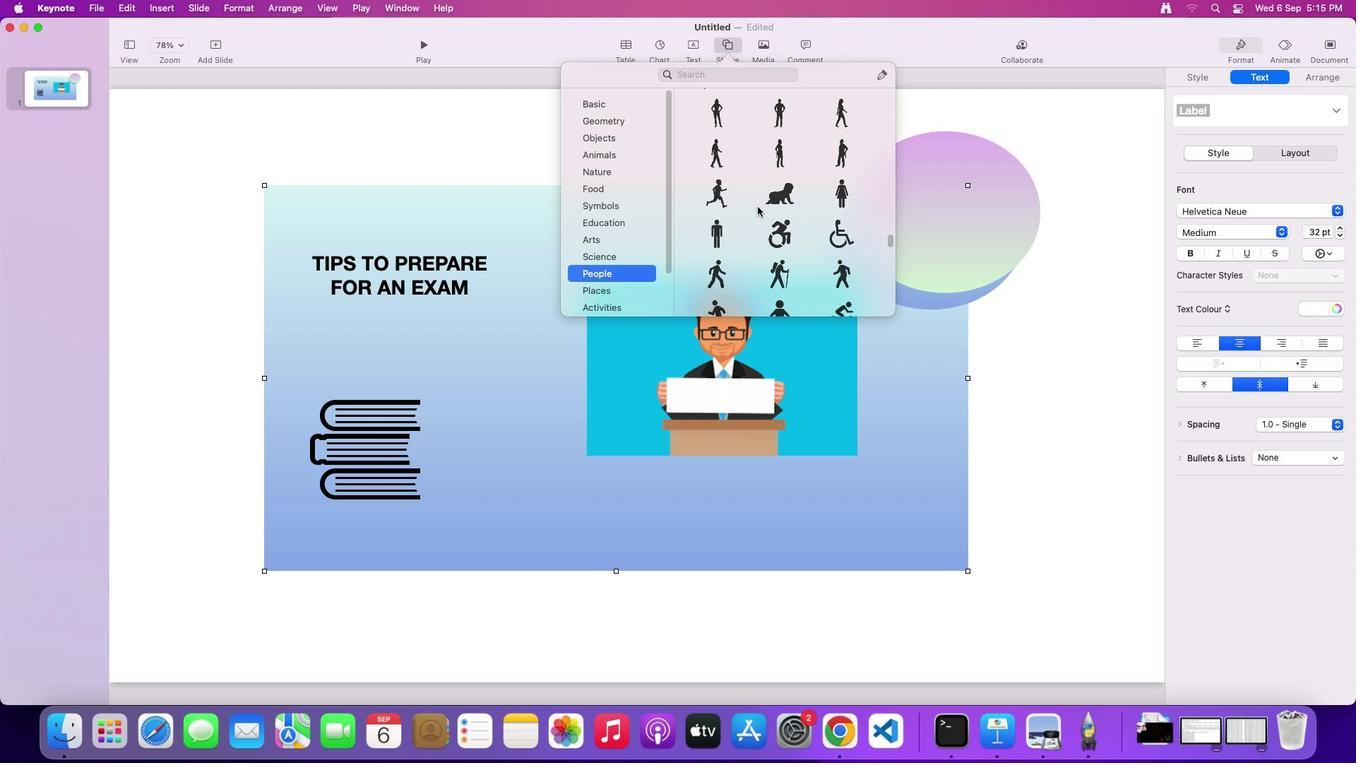 
Action: Mouse scrolled (758, 207) with delta (0, -1)
Screenshot: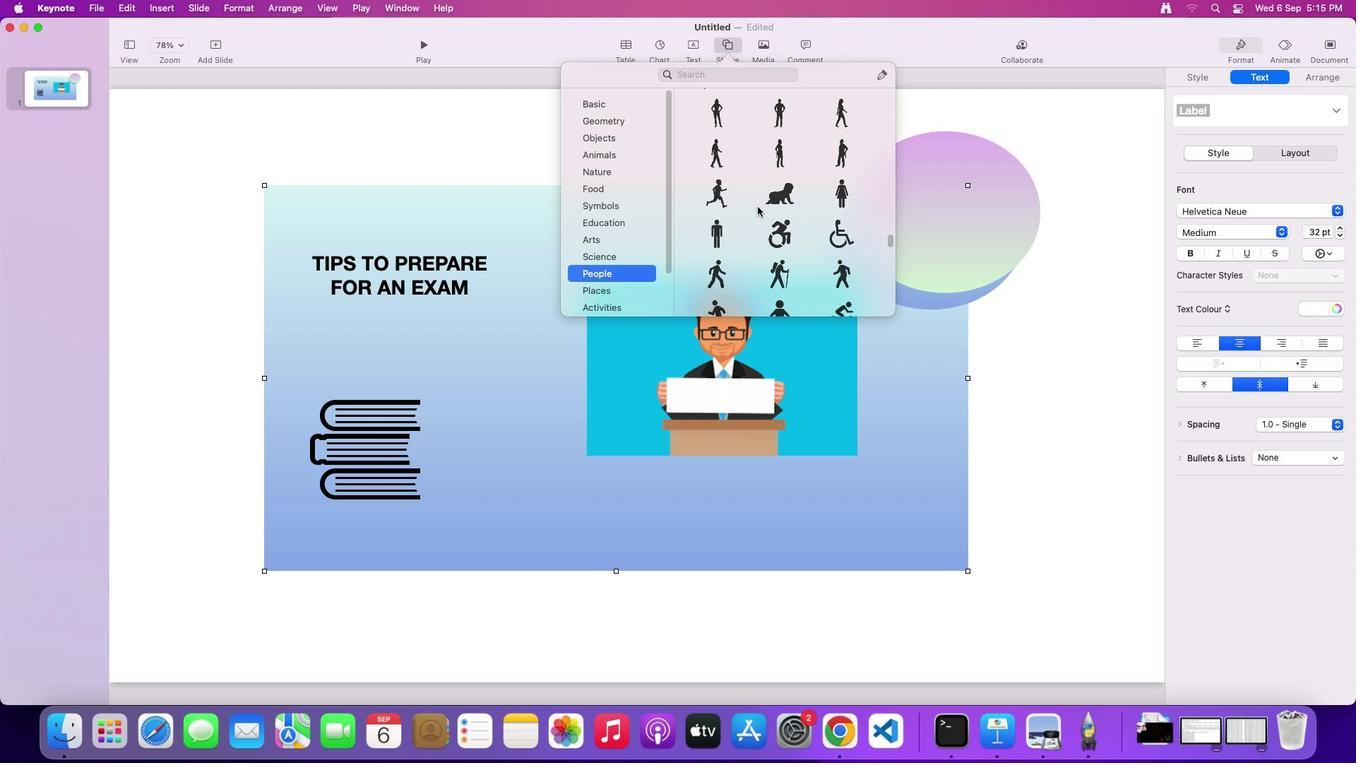 
Action: Mouse moved to (714, 193)
Screenshot: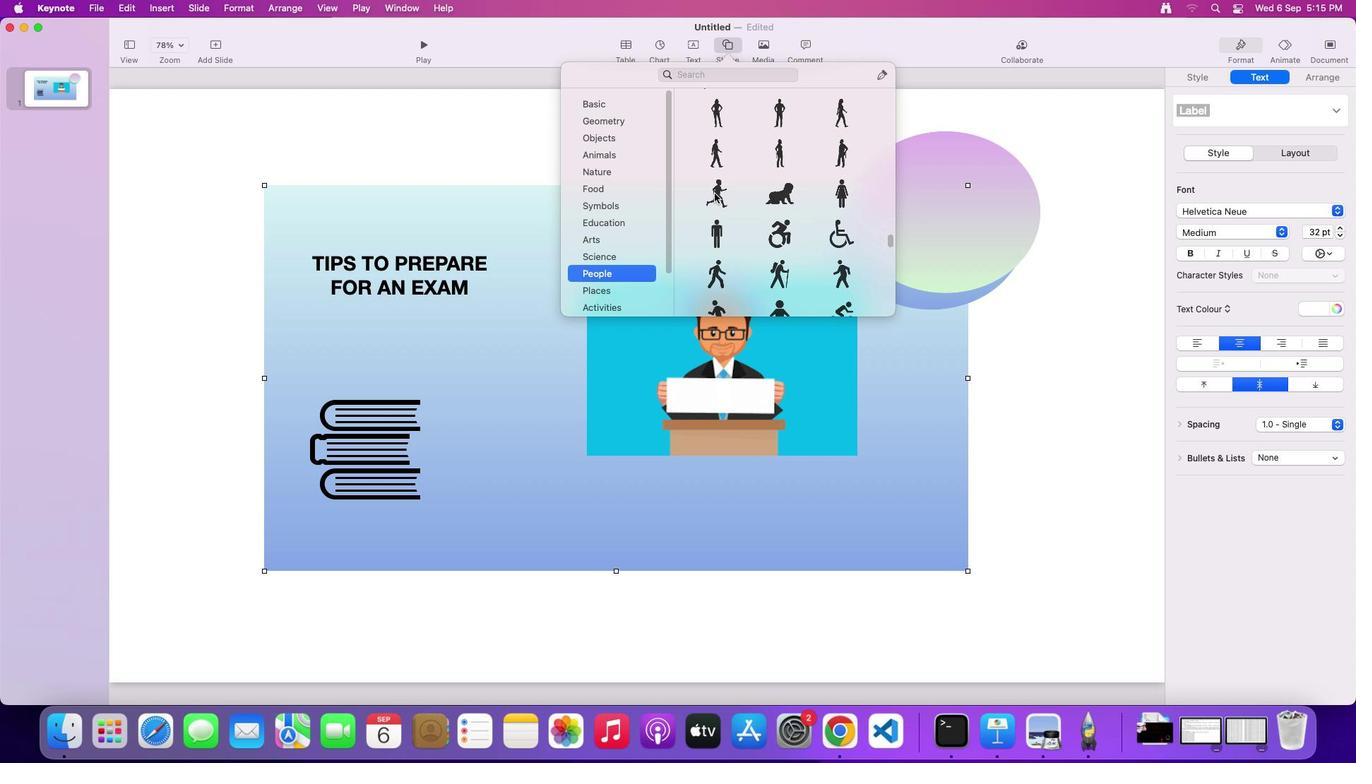 
Action: Mouse pressed left at (714, 193)
Screenshot: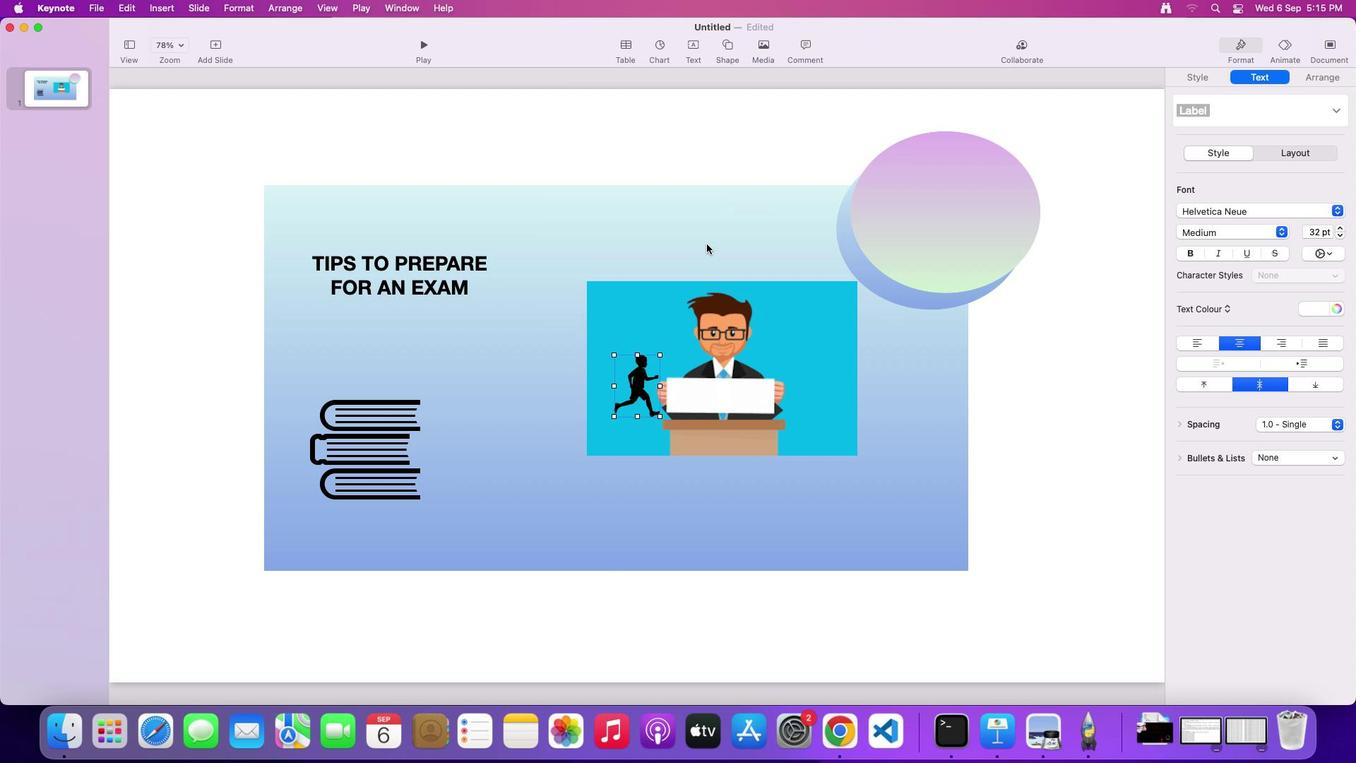 
Action: Mouse moved to (661, 416)
Screenshot: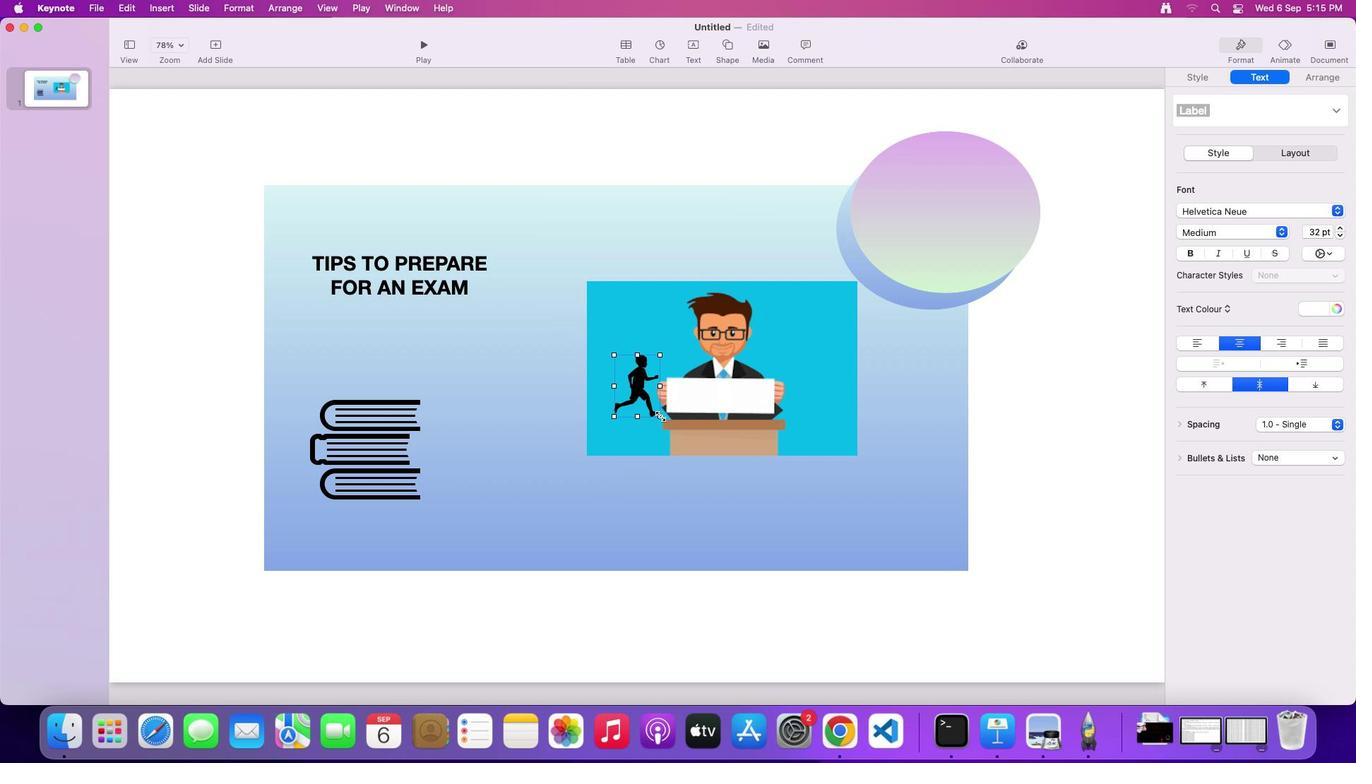 
Action: Mouse pressed left at (661, 416)
Screenshot: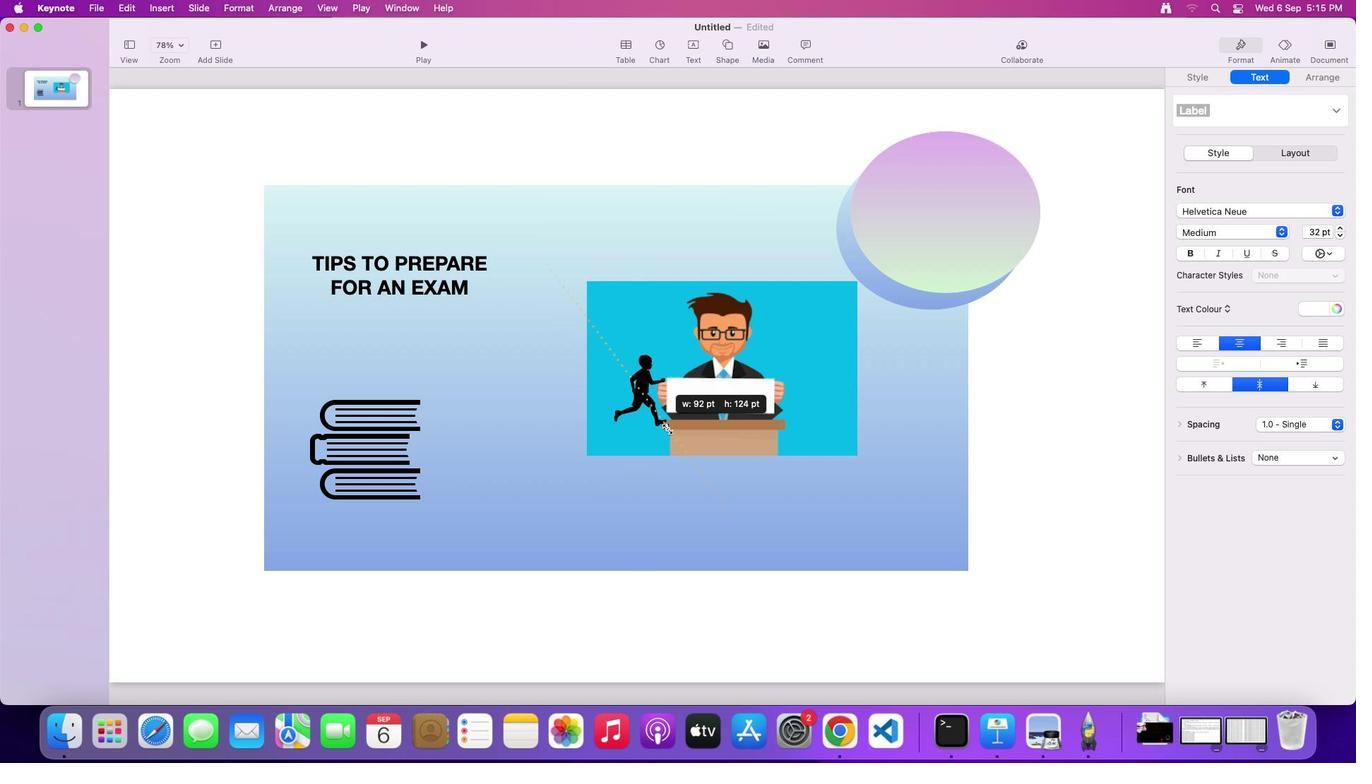 
Action: Mouse moved to (346, 440)
Screenshot: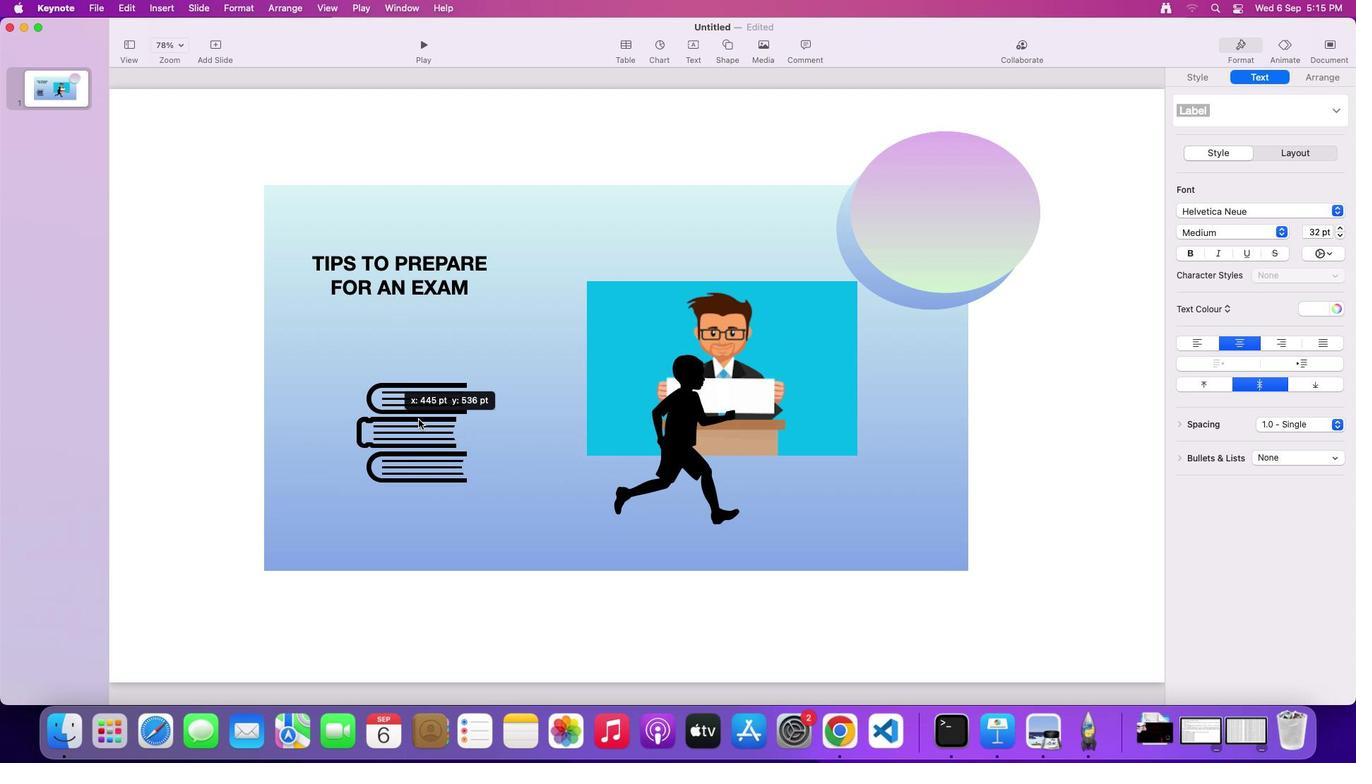 
Action: Mouse pressed left at (346, 440)
Screenshot: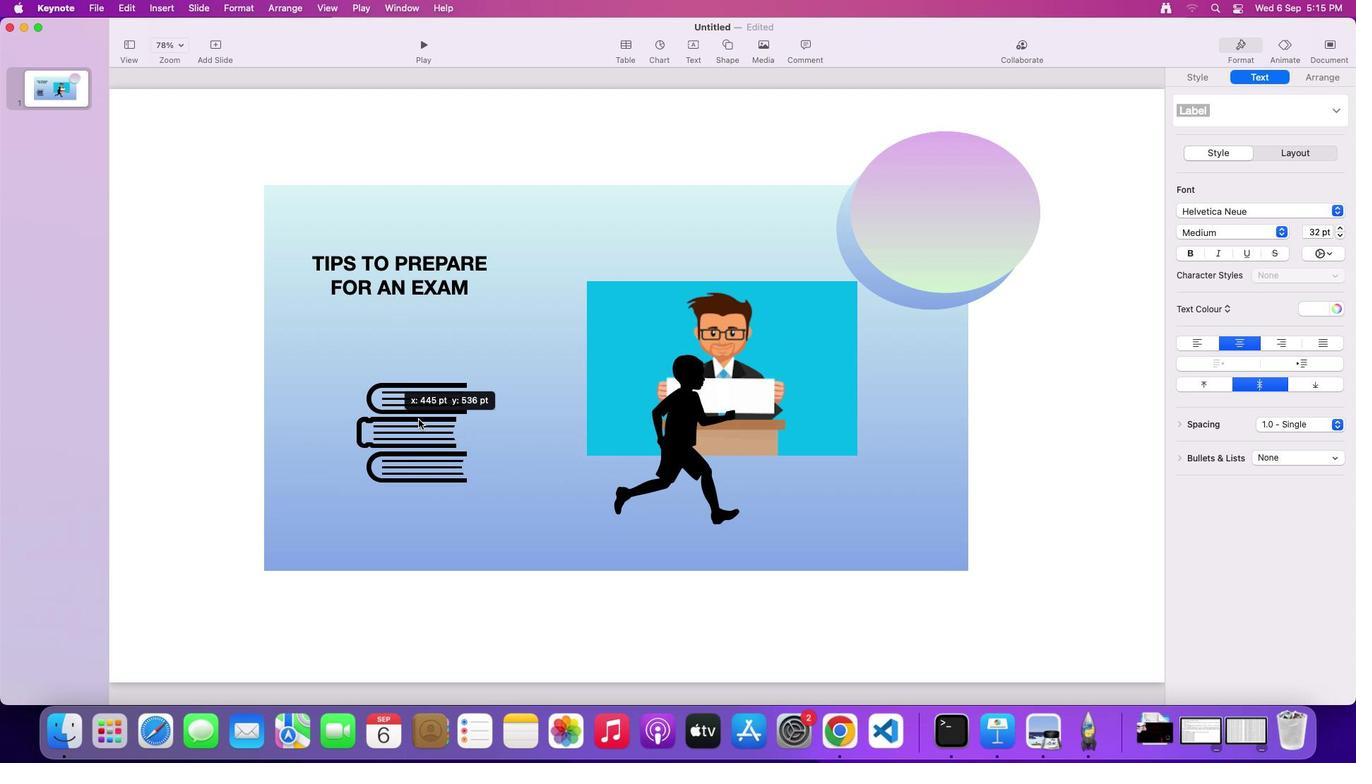 
Action: Mouse moved to (678, 456)
Screenshot: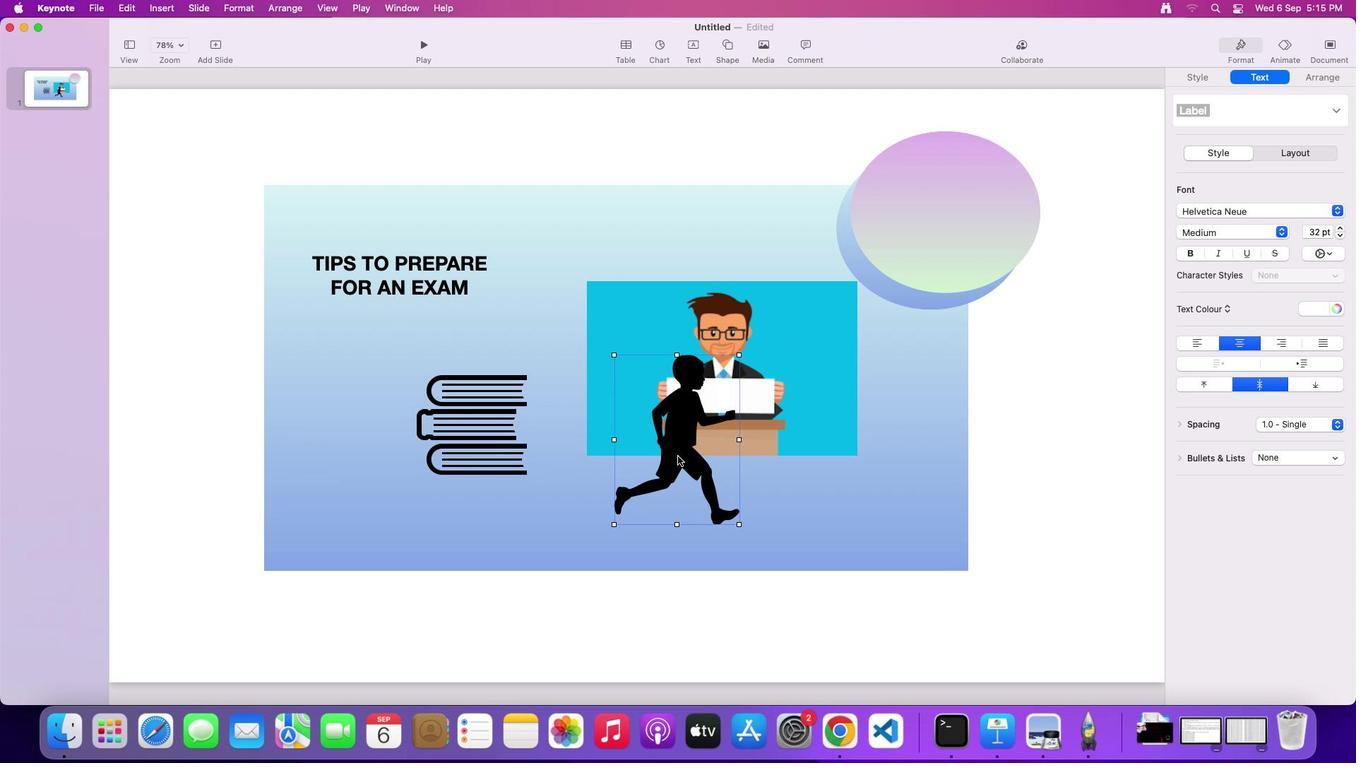 
Action: Mouse pressed left at (678, 456)
Screenshot: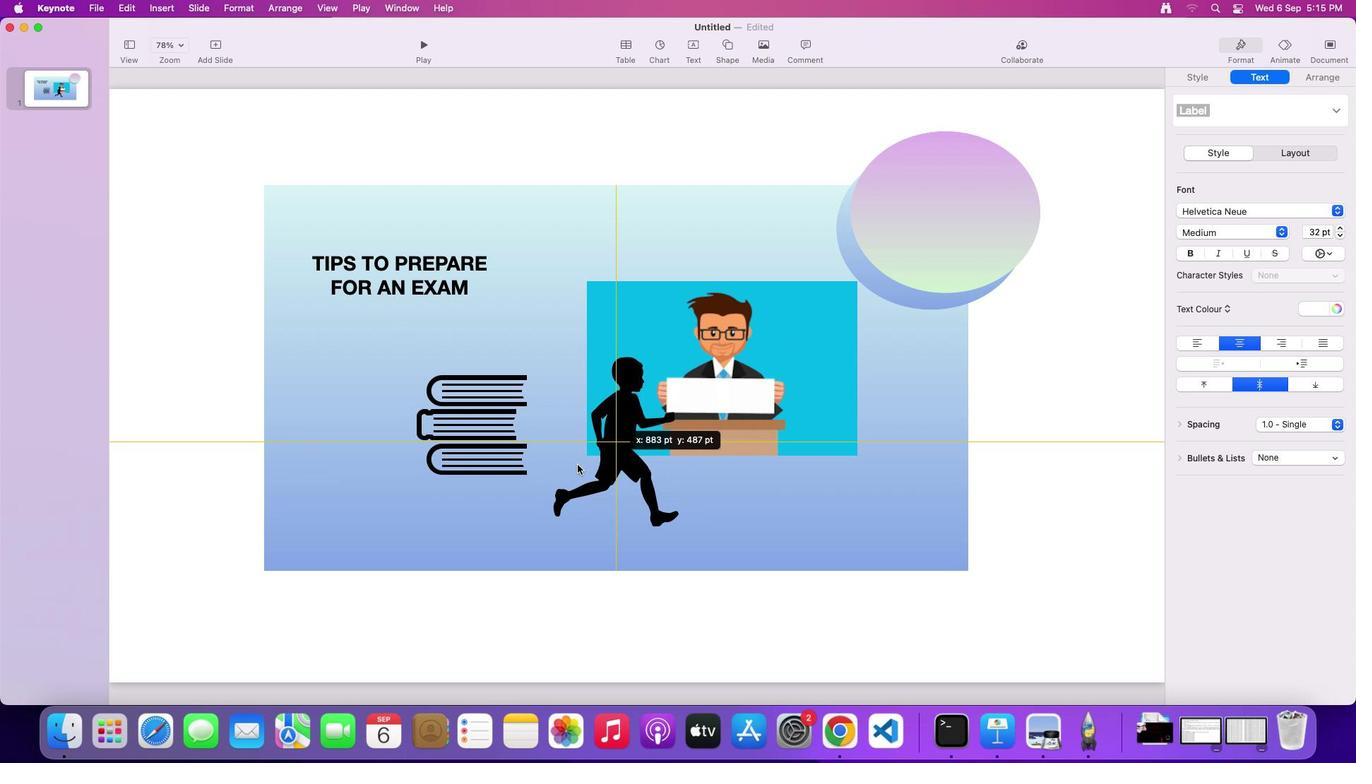
Action: Mouse moved to (630, 509)
Screenshot: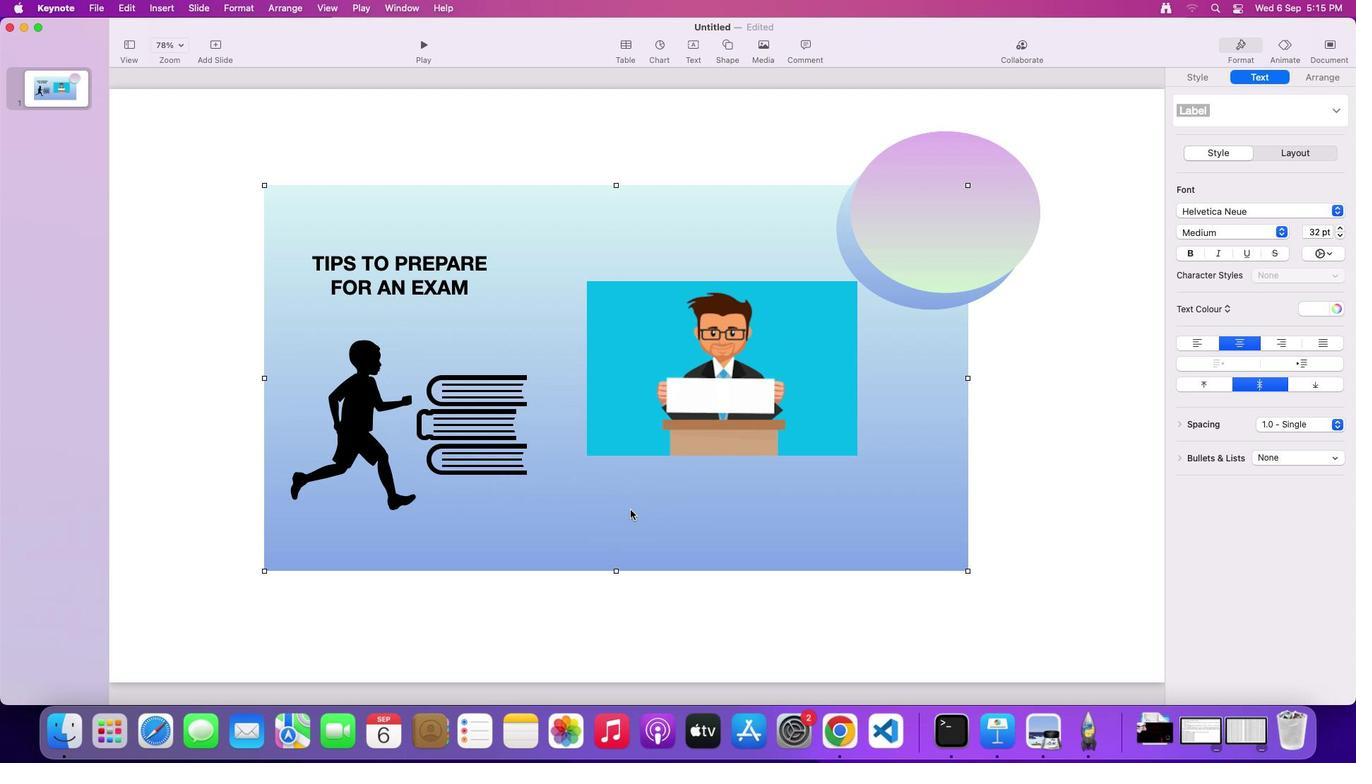 
Action: Mouse pressed left at (630, 509)
Screenshot: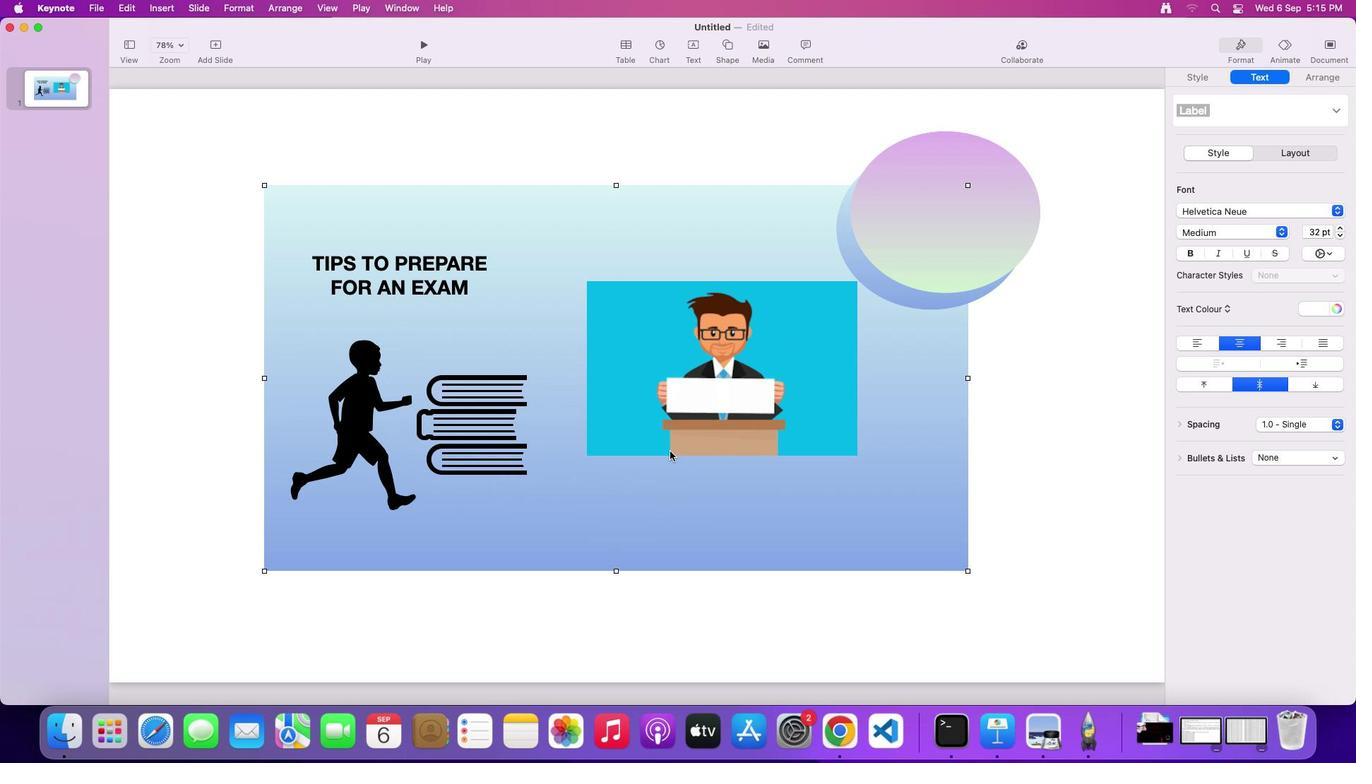 
Action: Mouse moved to (693, 43)
Screenshot: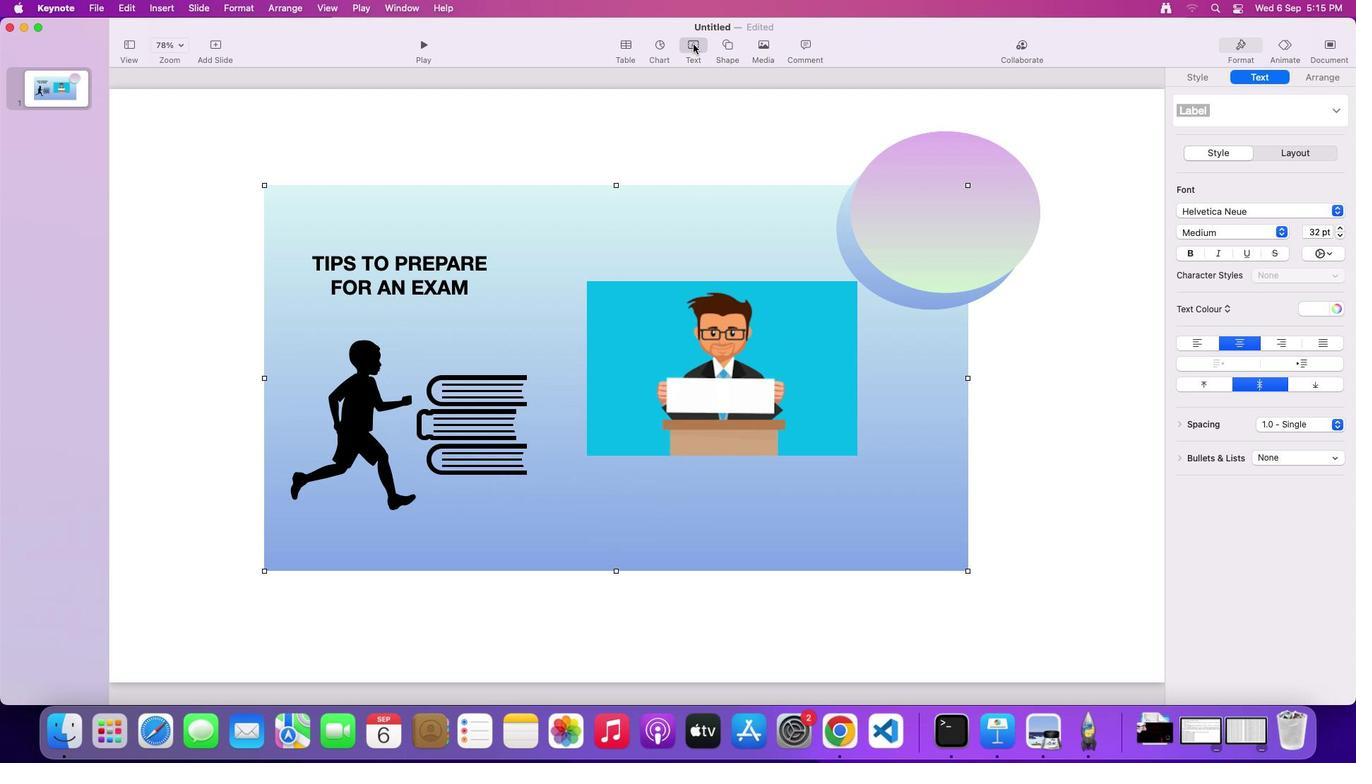 
Action: Mouse pressed left at (693, 43)
Screenshot: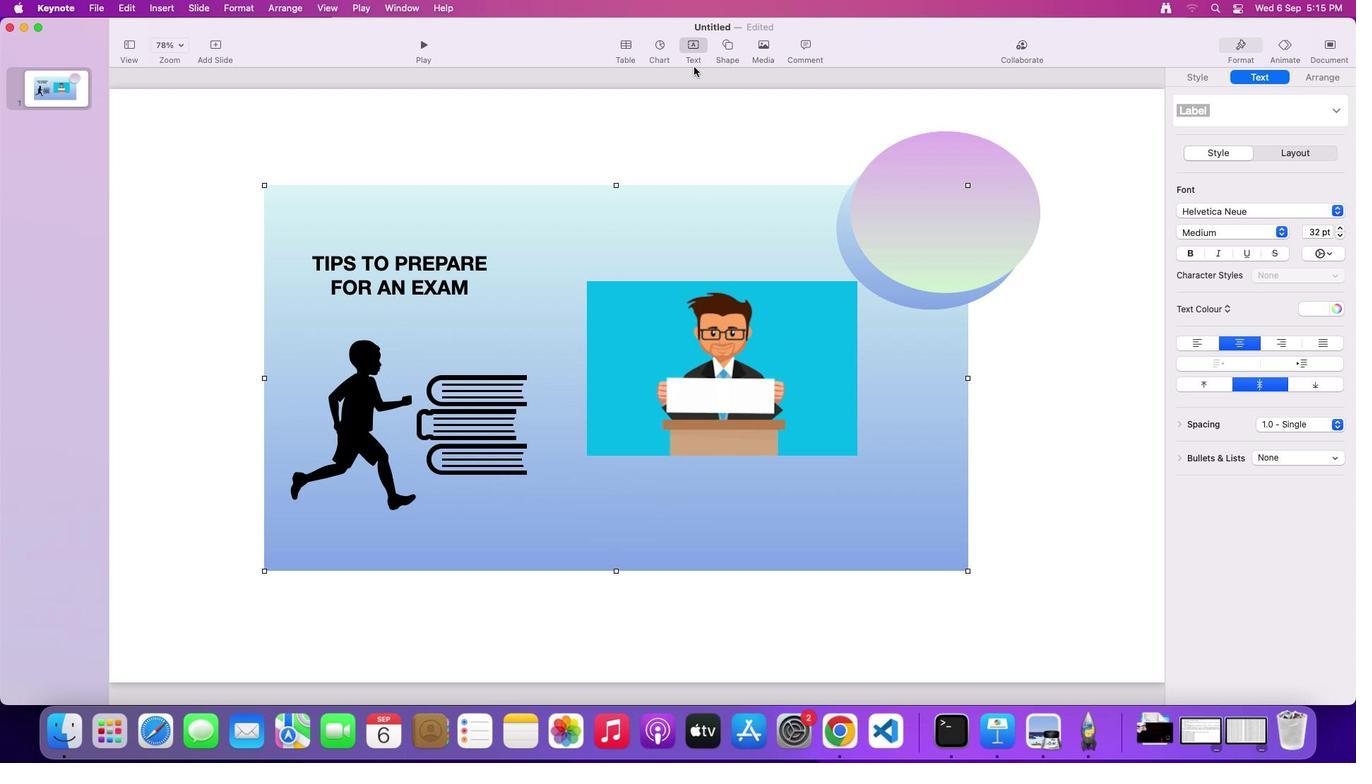 
Action: Mouse moved to (632, 387)
Screenshot: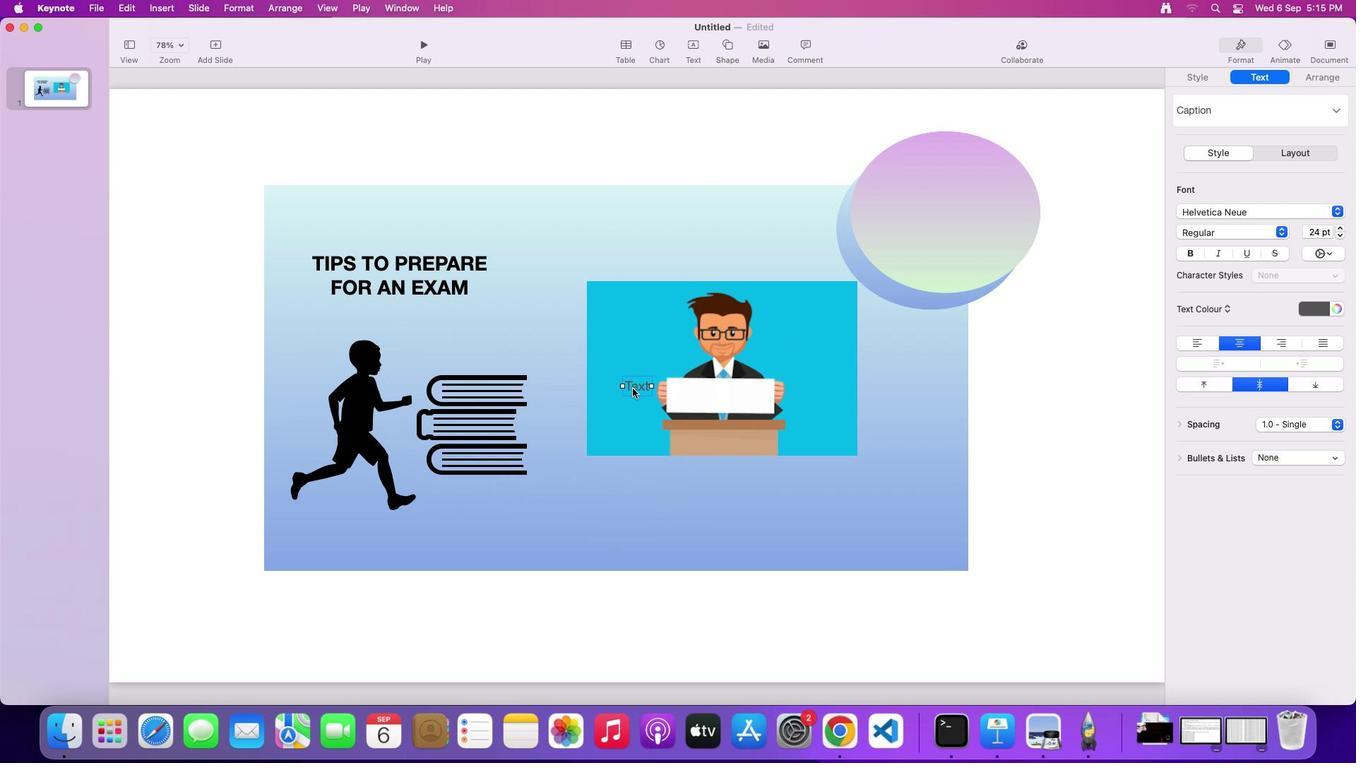 
Action: Mouse pressed left at (632, 387)
Screenshot: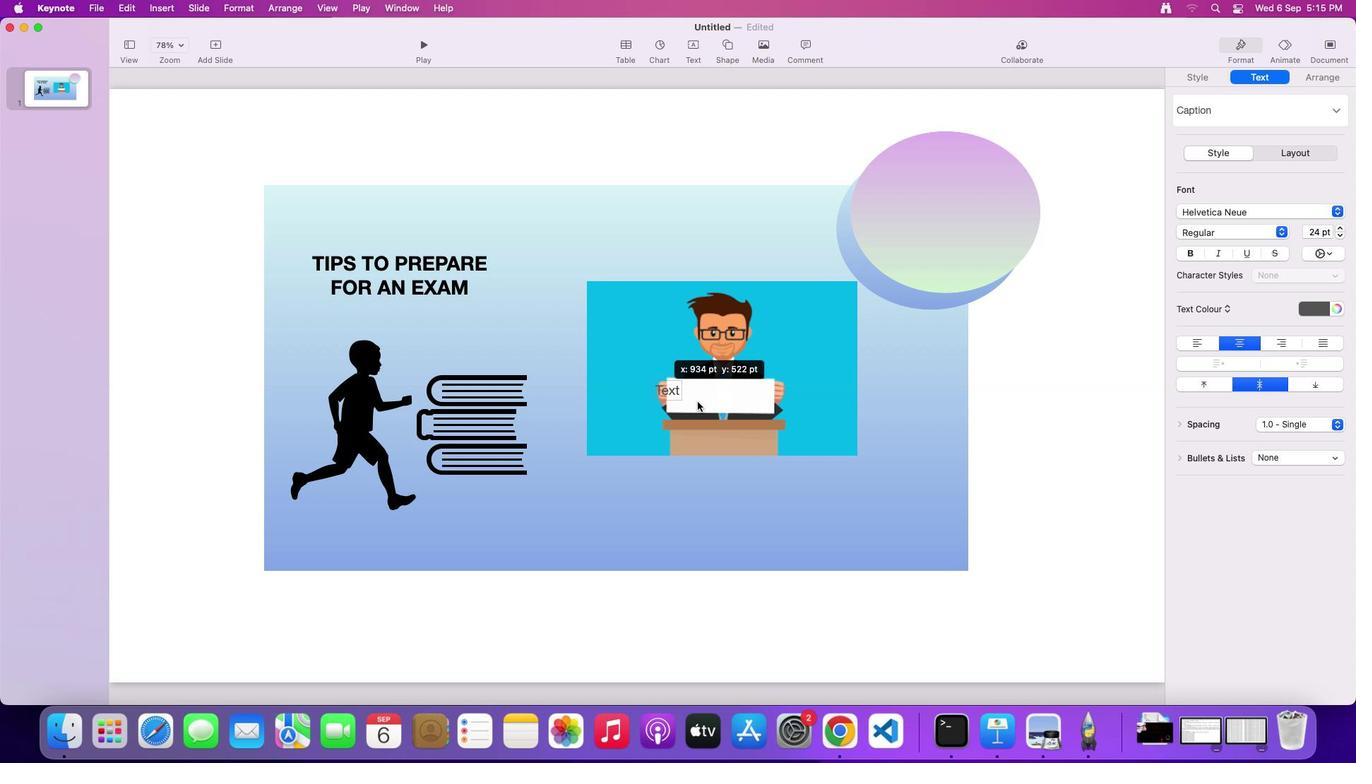 
Action: Mouse moved to (1323, 310)
Screenshot: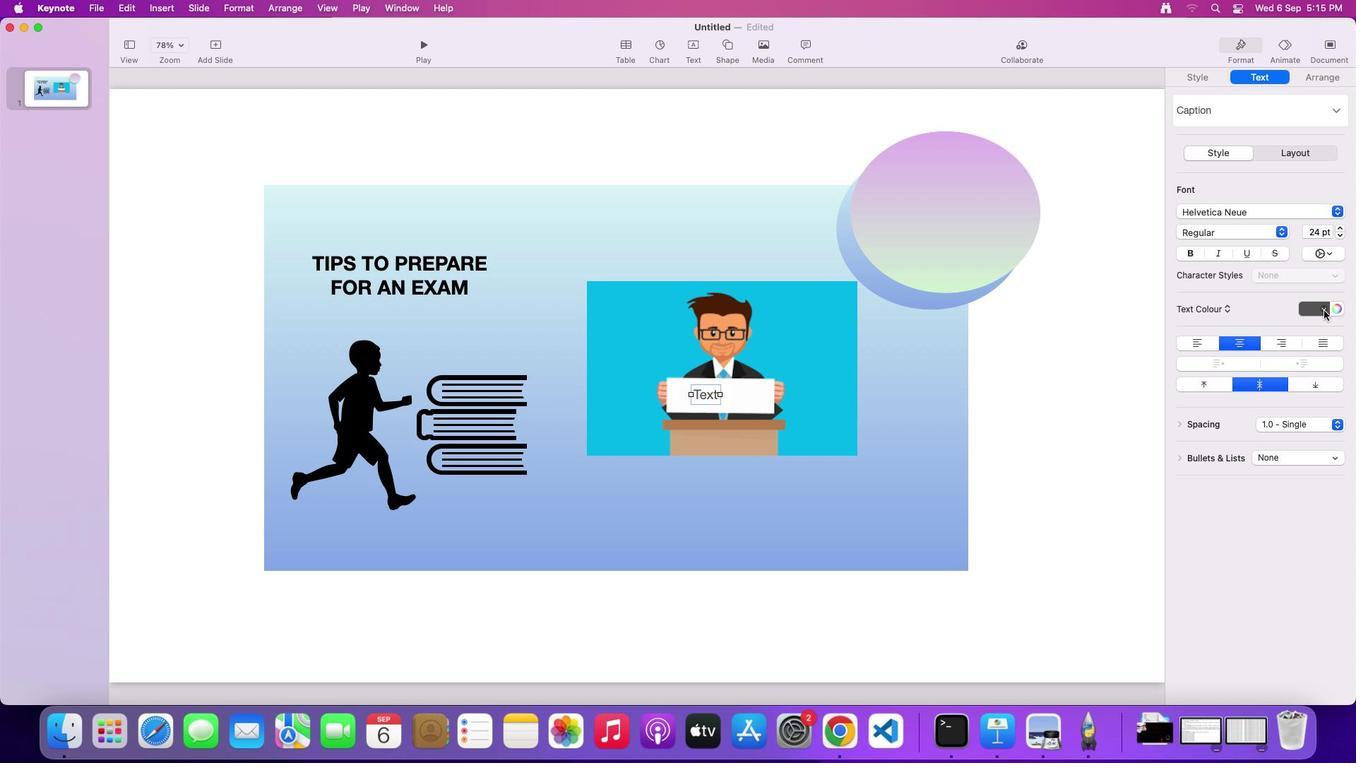 
Action: Mouse pressed left at (1323, 310)
Screenshot: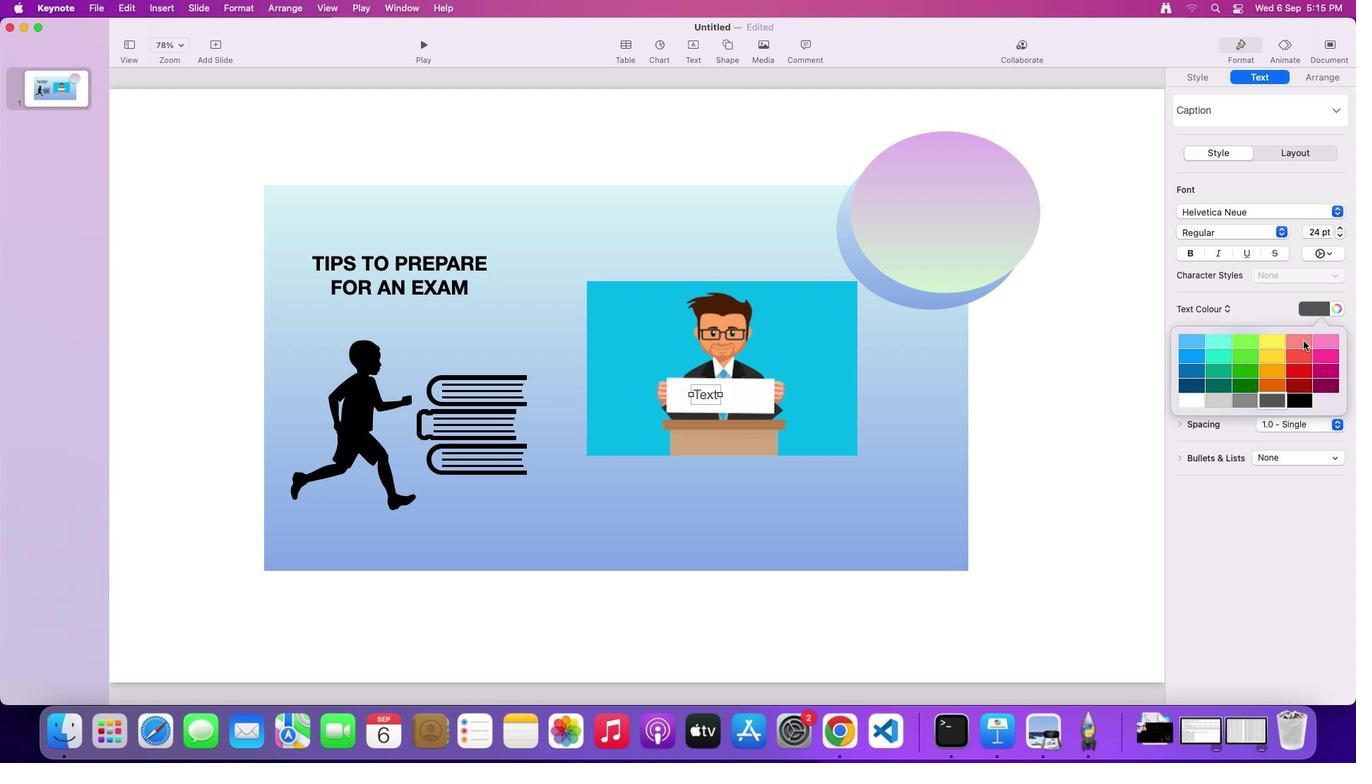 
Action: Mouse moved to (1303, 398)
Screenshot: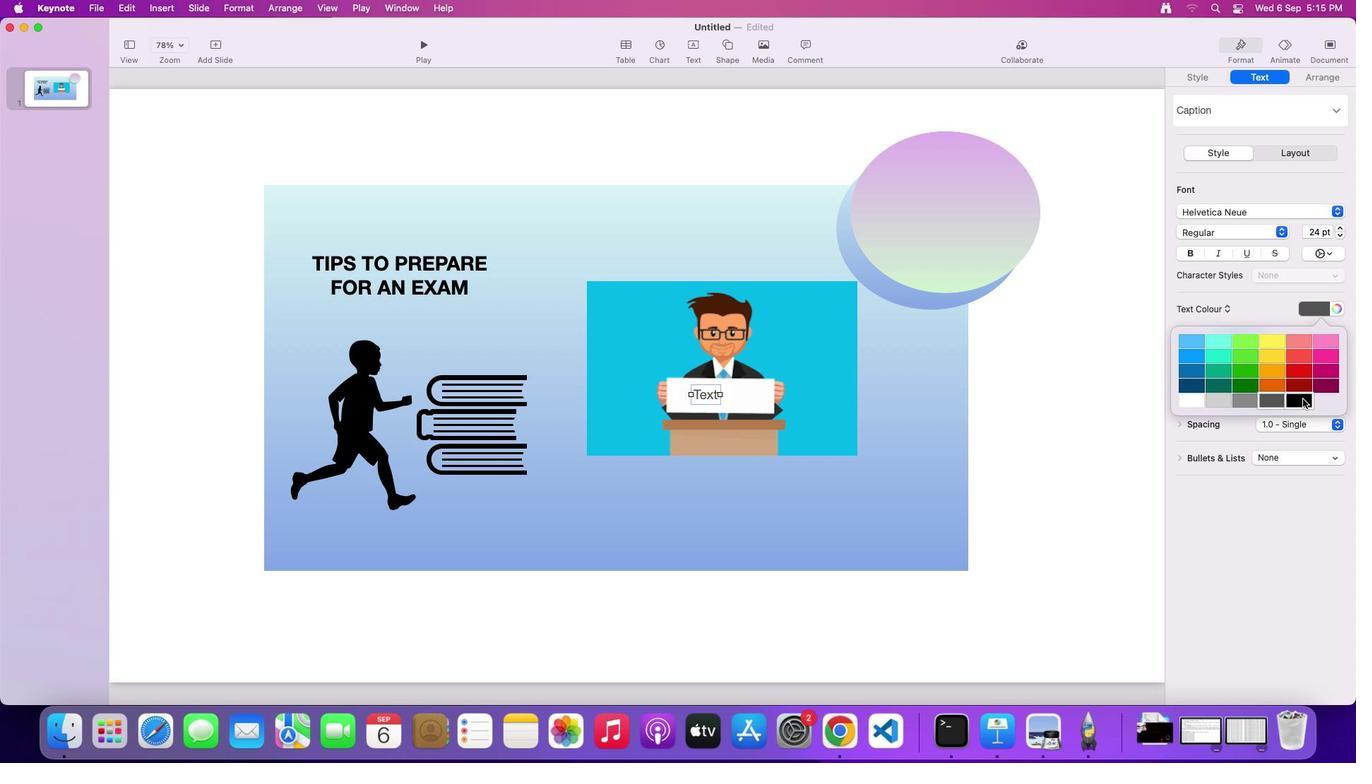 
Action: Mouse pressed left at (1303, 398)
Screenshot: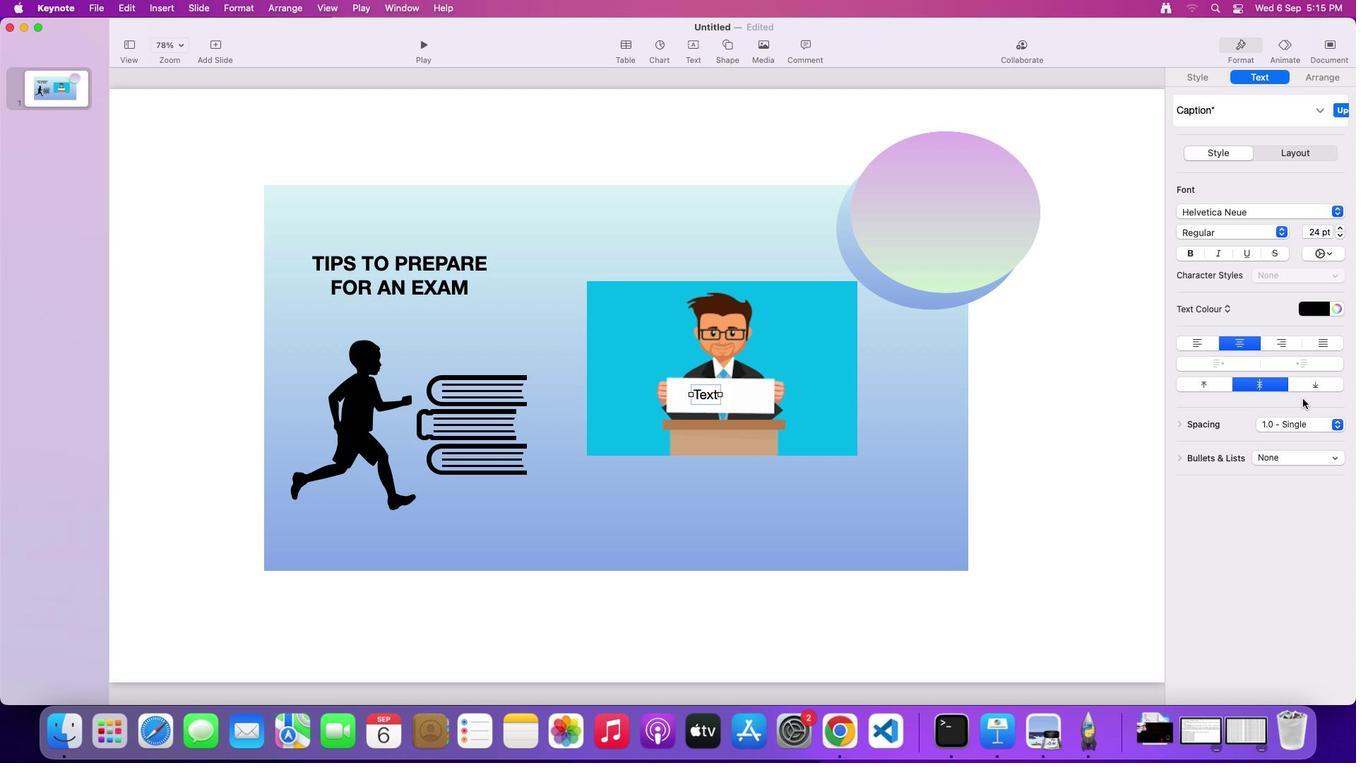 
Action: Key pressed 'E''X''A''M'
Screenshot: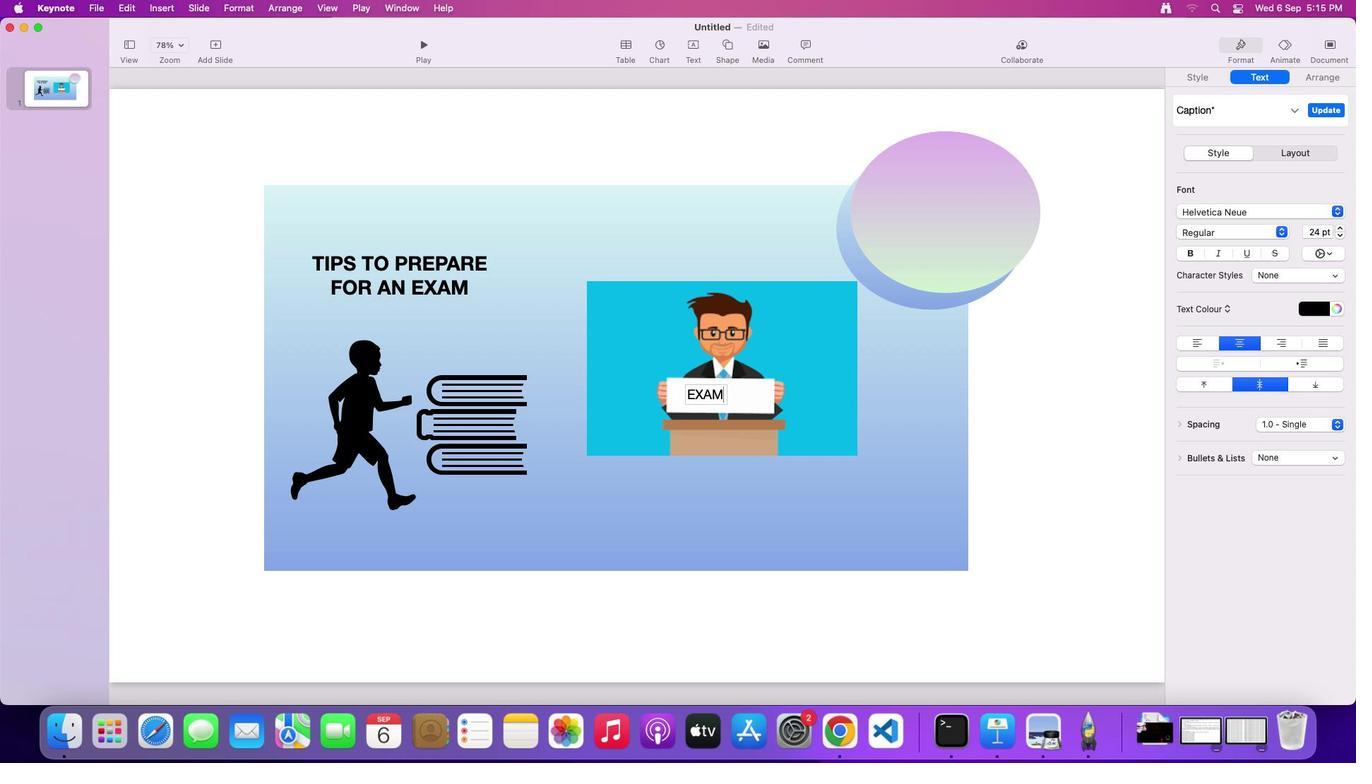 
Action: Mouse moved to (925, 464)
Screenshot: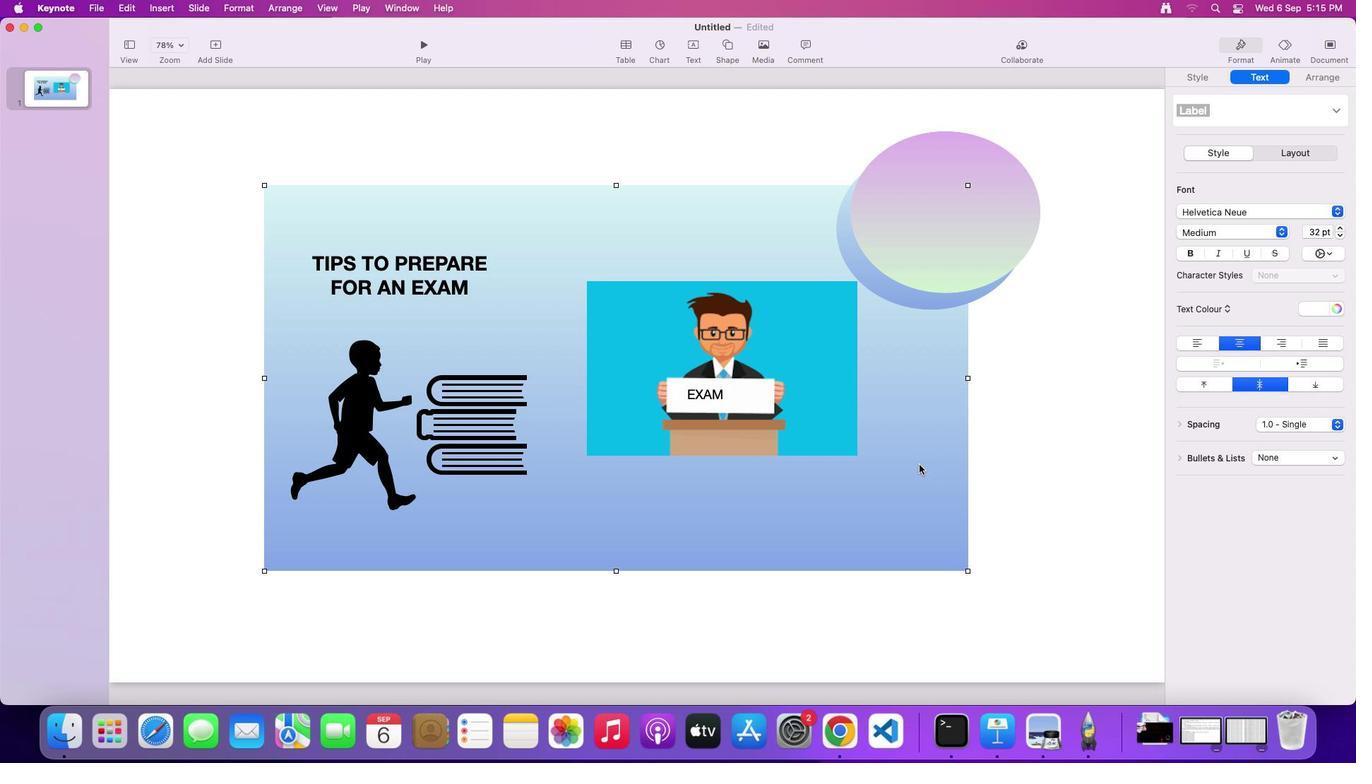 
Action: Mouse pressed left at (925, 464)
Screenshot: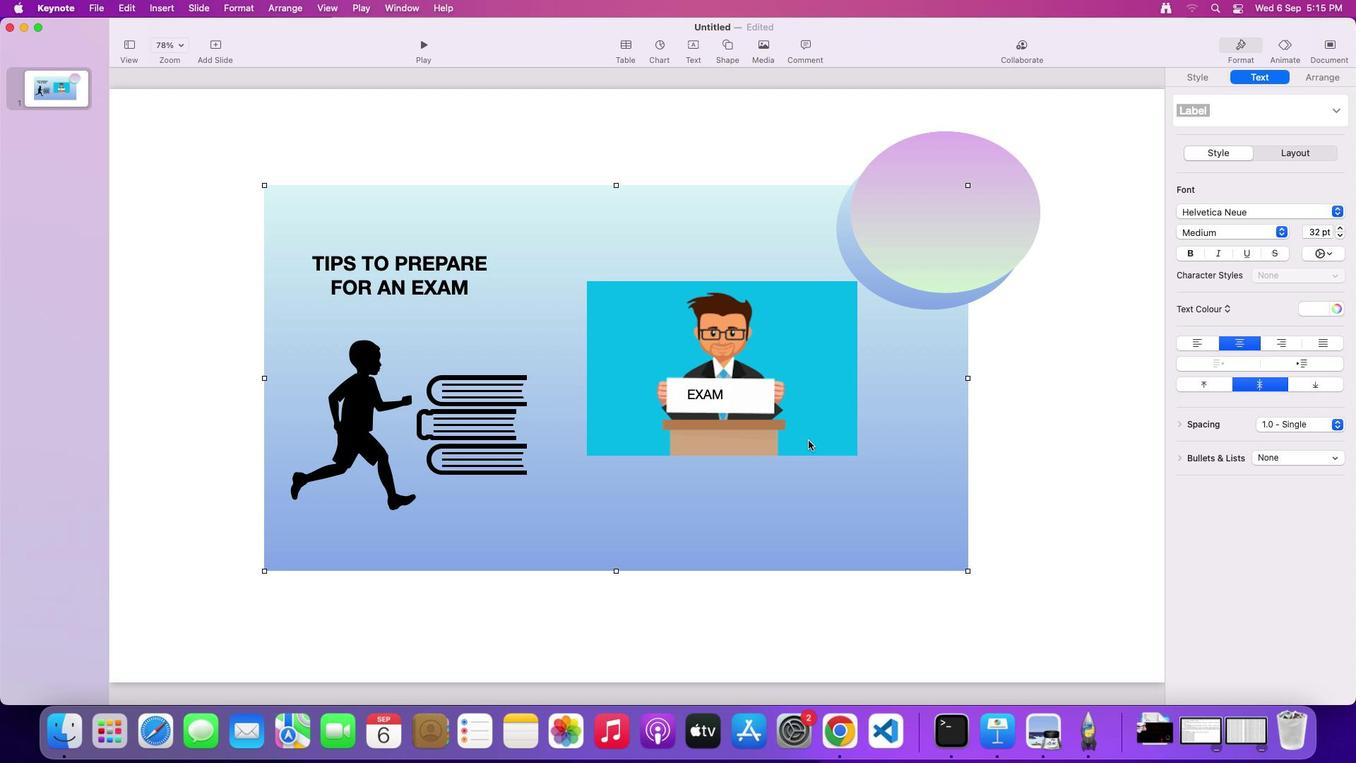 
Action: Mouse moved to (704, 395)
Screenshot: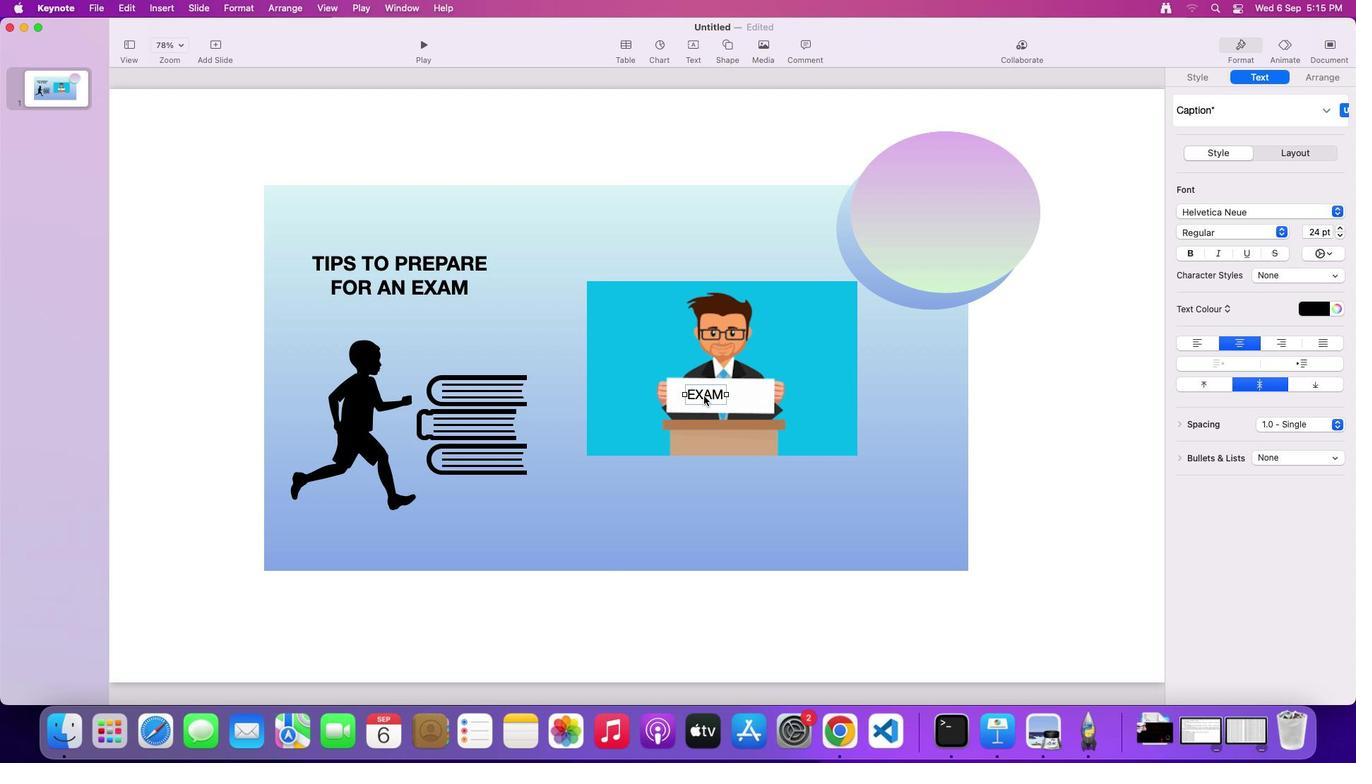 
Action: Mouse pressed left at (704, 395)
Screenshot: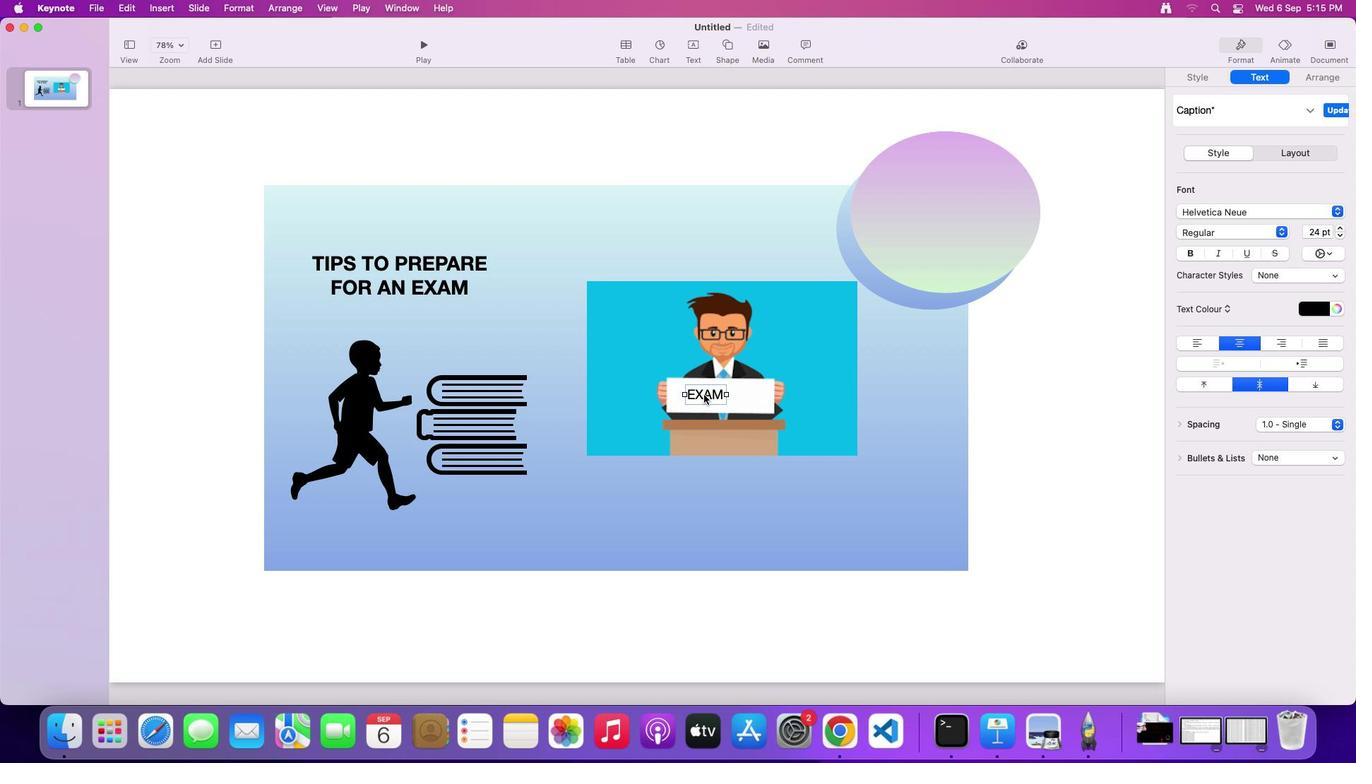
Action: Mouse moved to (704, 394)
Screenshot: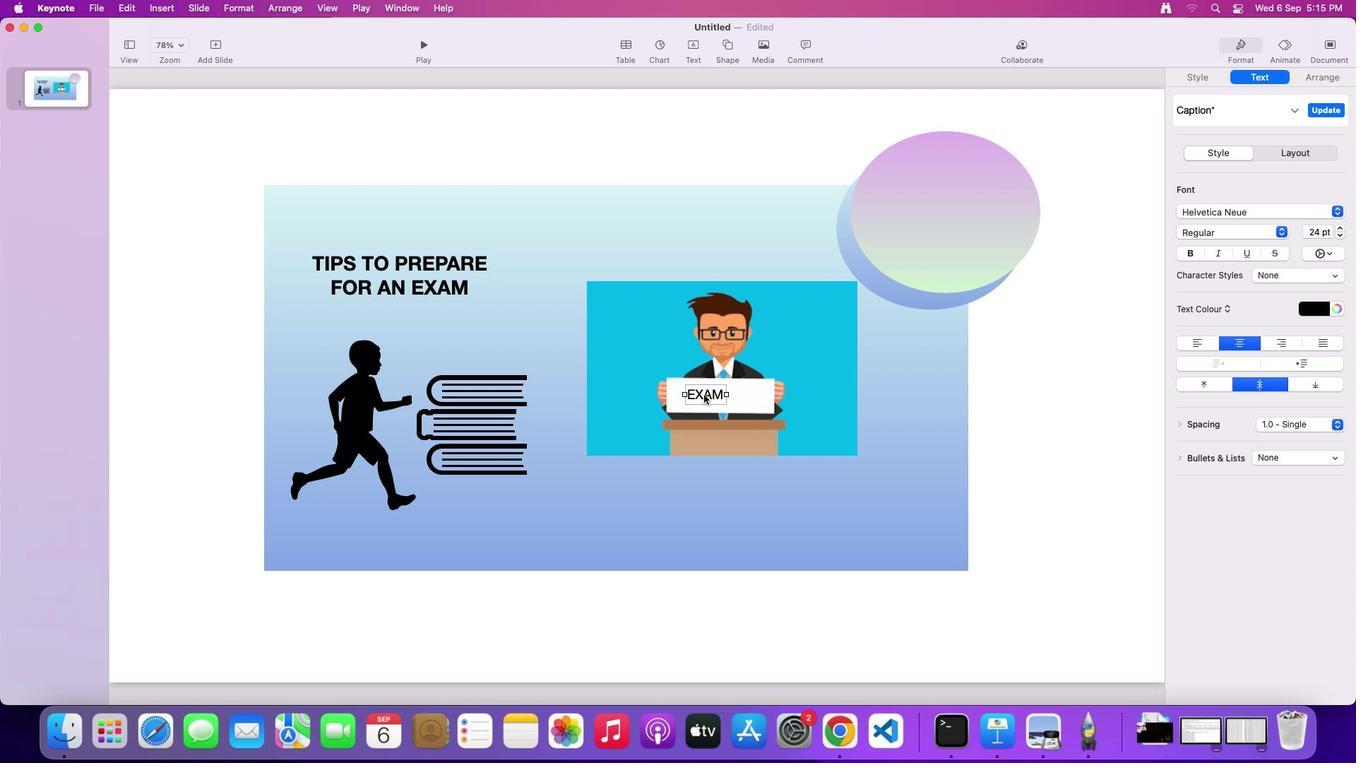 
Action: Mouse pressed left at (704, 394)
Screenshot: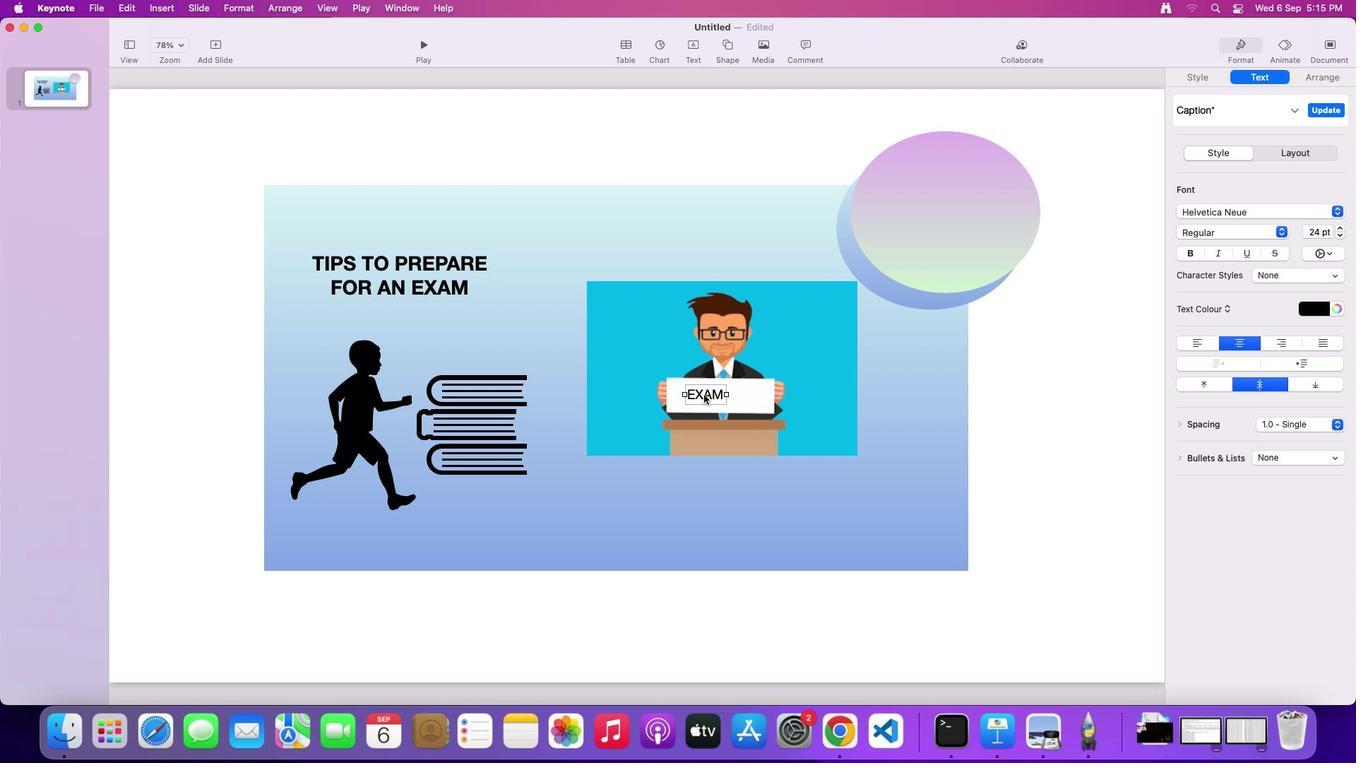 
Action: Mouse moved to (730, 497)
Screenshot: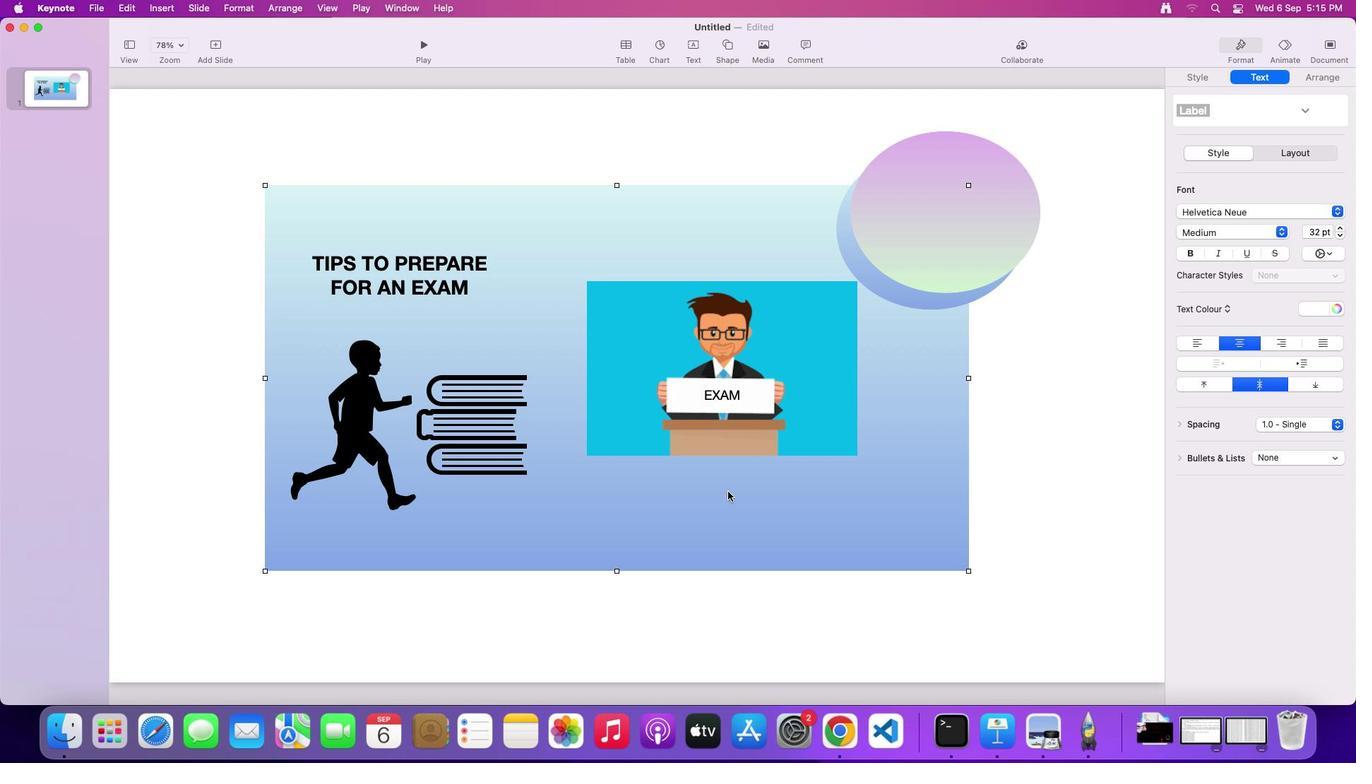 
Action: Mouse pressed left at (730, 497)
Screenshot: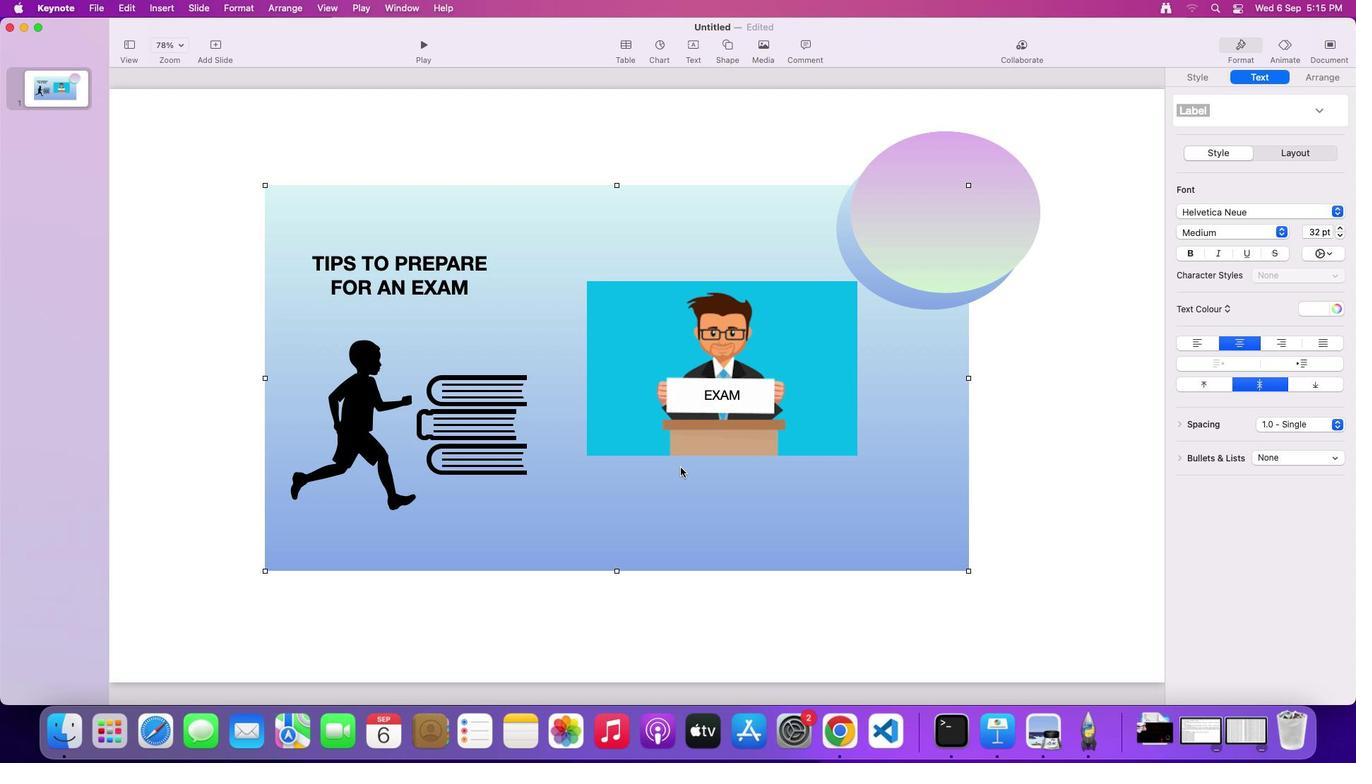 
Action: Mouse moved to (437, 329)
Screenshot: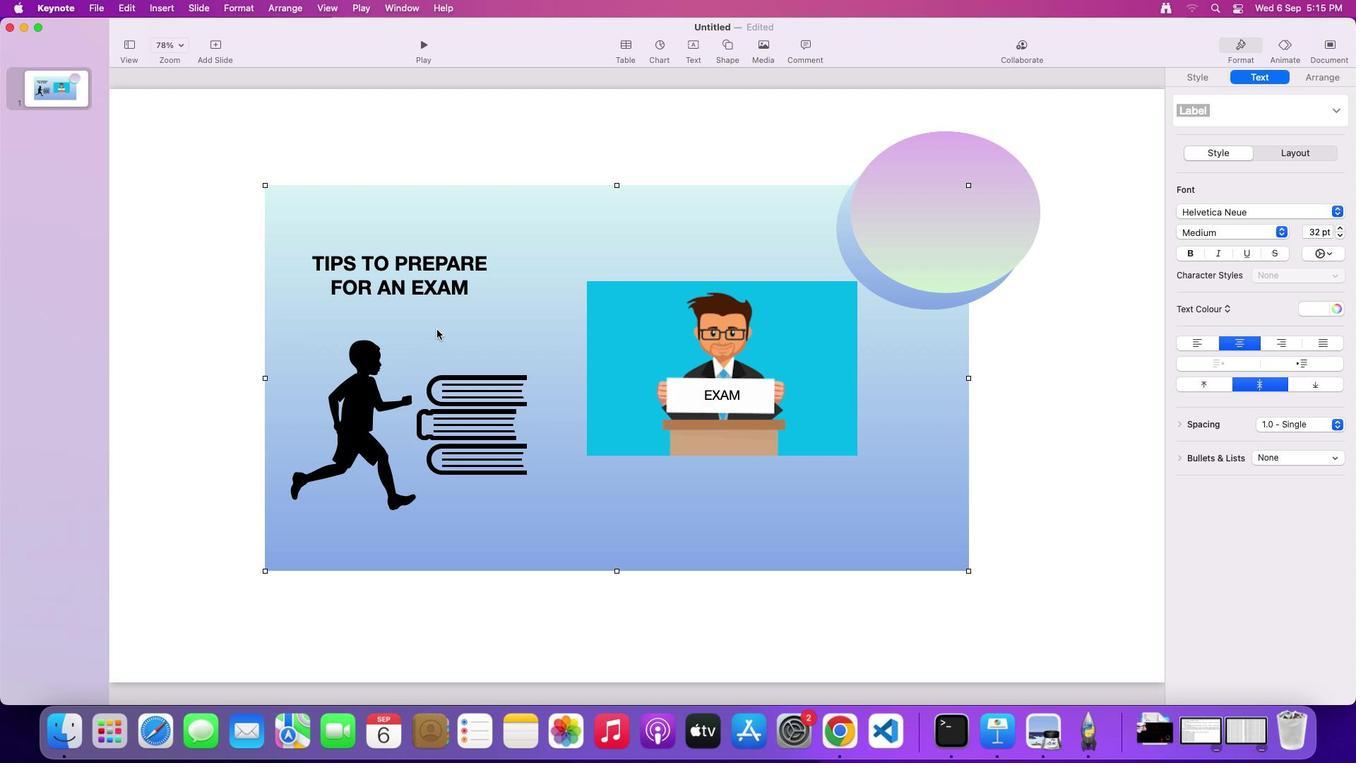 
Action: Mouse pressed left at (437, 329)
Screenshot: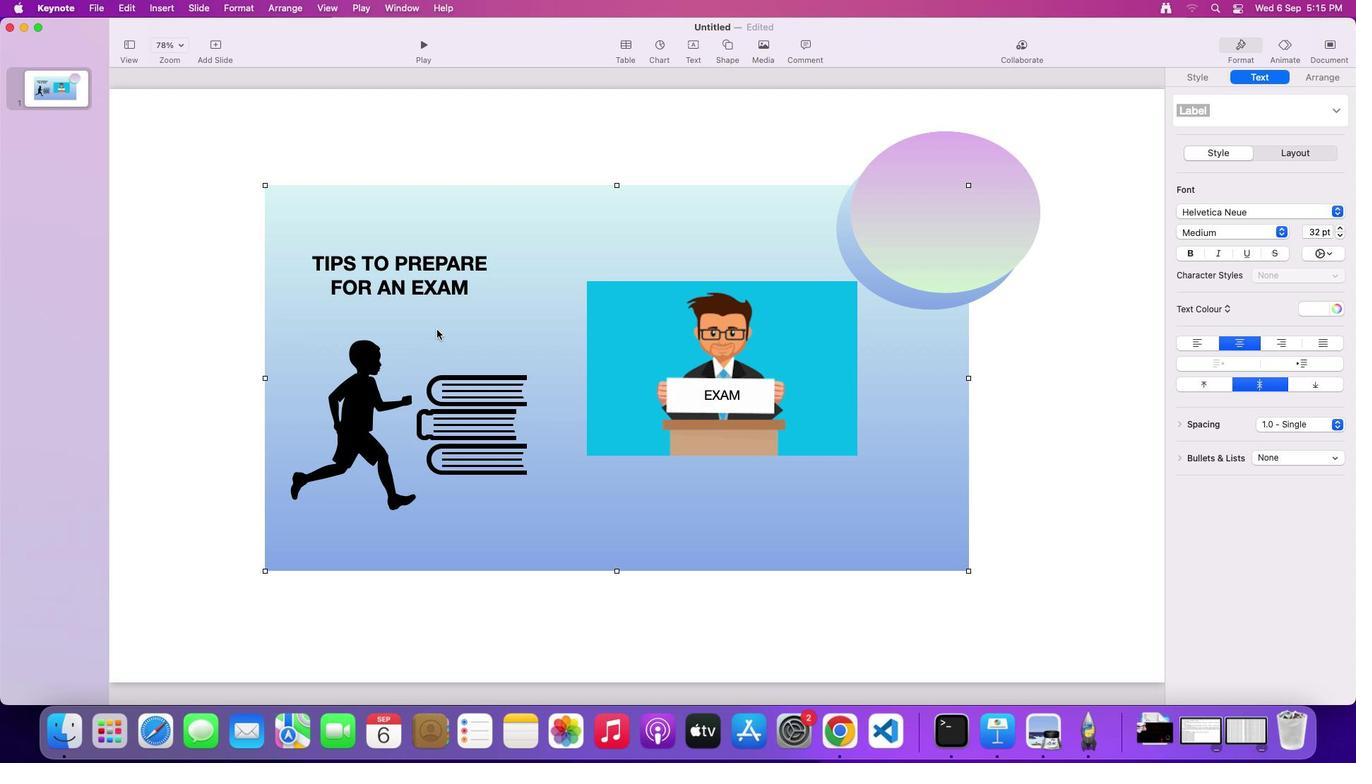 
Action: Mouse moved to (921, 433)
Screenshot: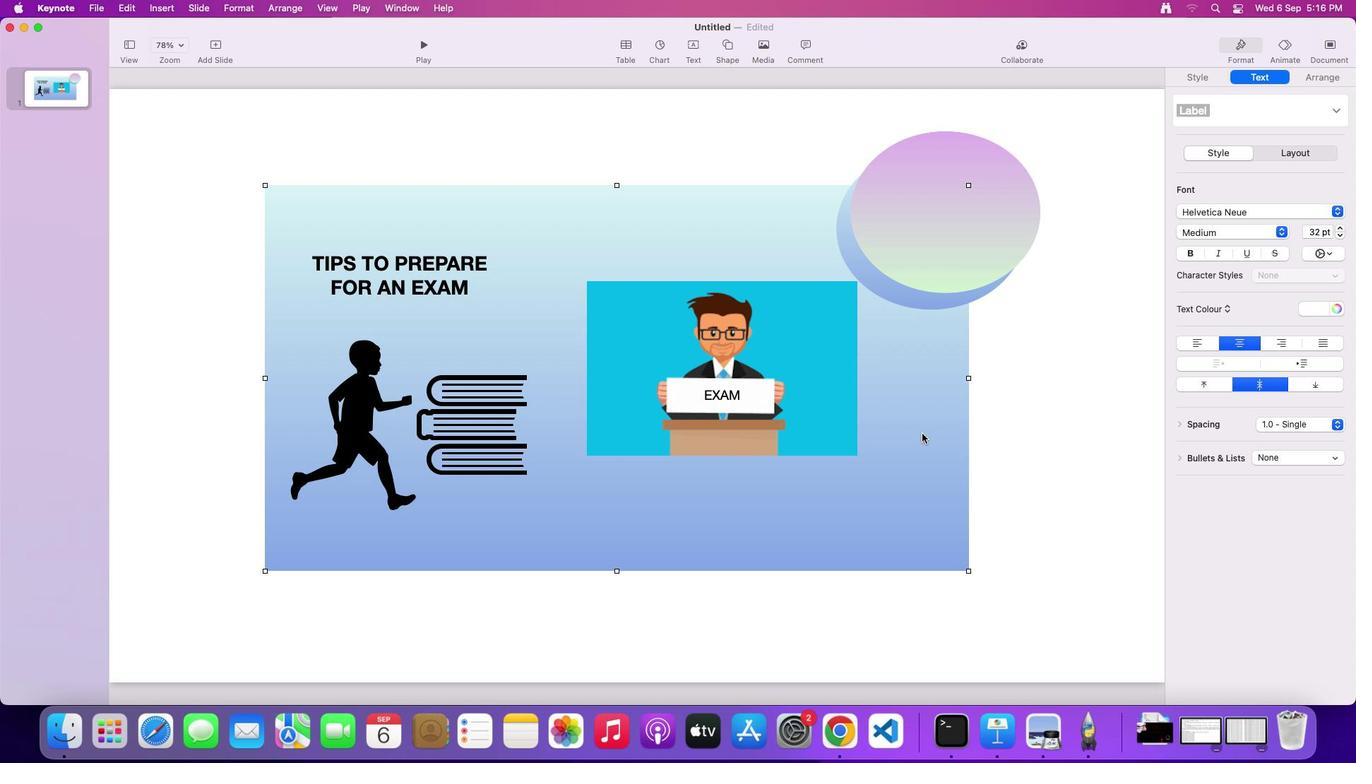 
Action: Mouse pressed left at (921, 433)
Screenshot: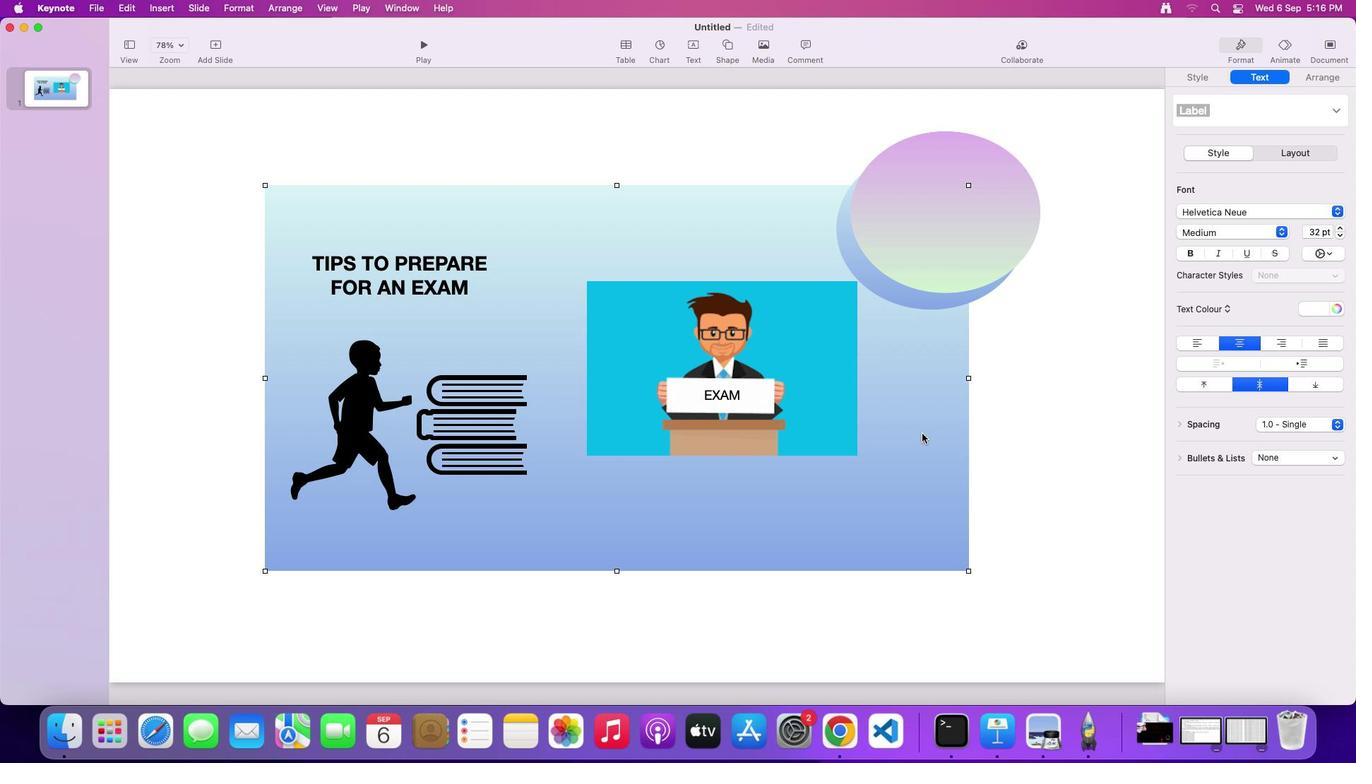 
Action: Mouse moved to (753, 384)
Screenshot: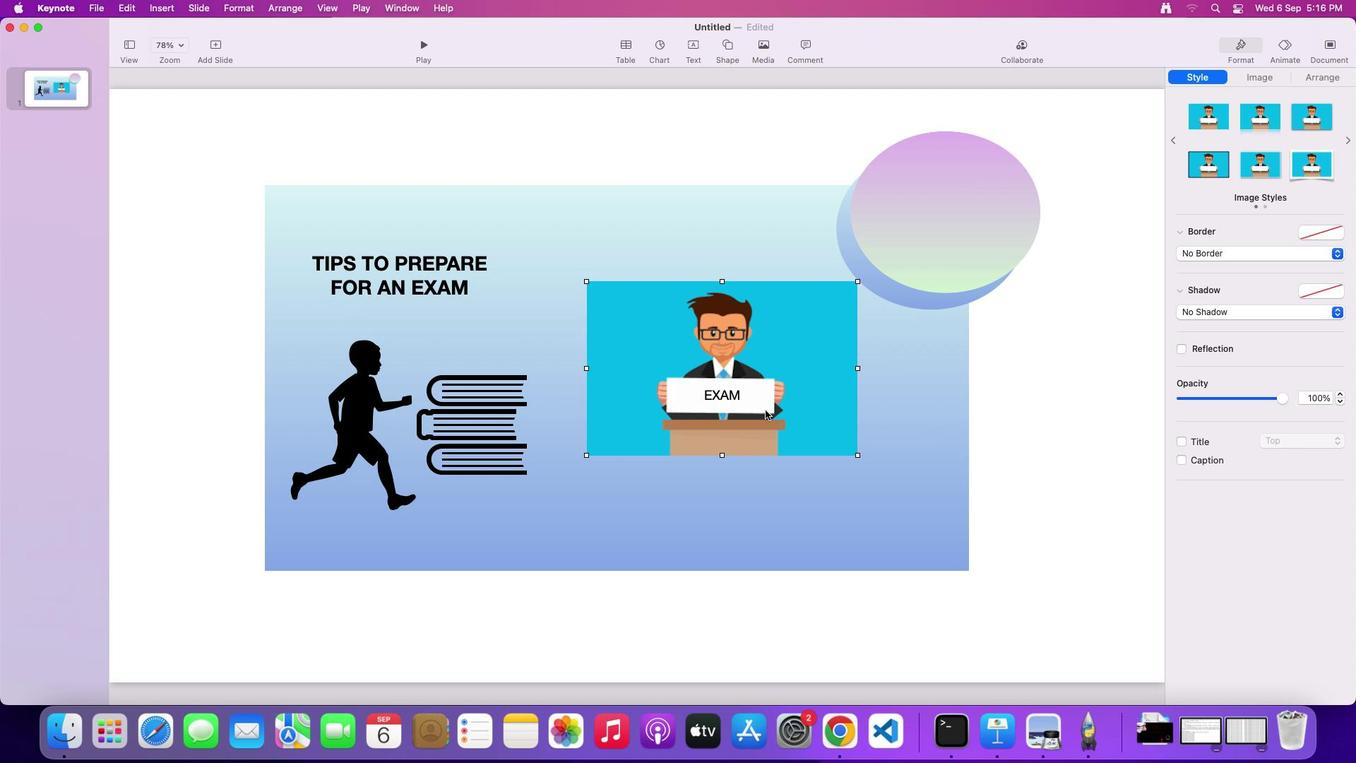 
Action: Mouse pressed left at (753, 384)
Screenshot: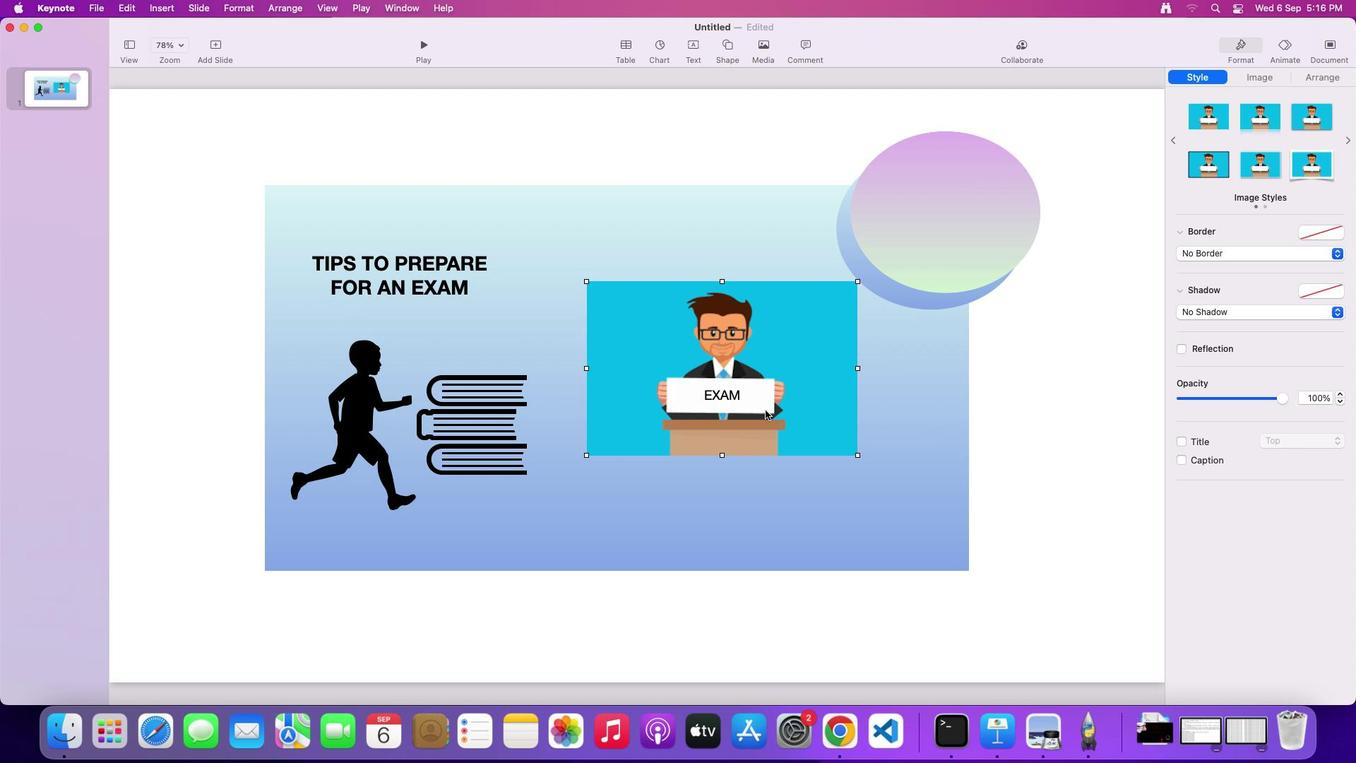 
Action: Mouse moved to (857, 455)
Screenshot: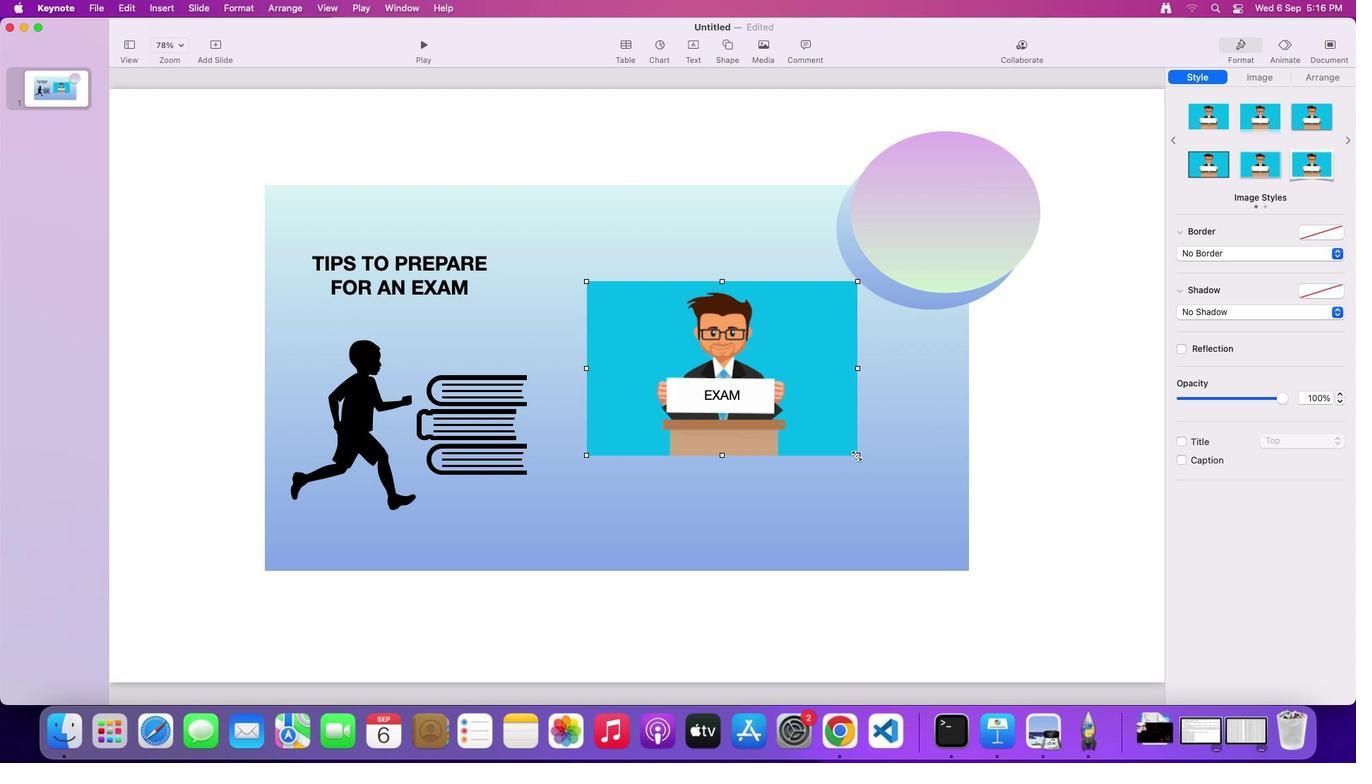 
Action: Mouse pressed left at (857, 455)
